 Task: Explore and evaluate different accommodations and natural attractions for a travel plan.
Action: Mouse moved to (498, 126)
Screenshot: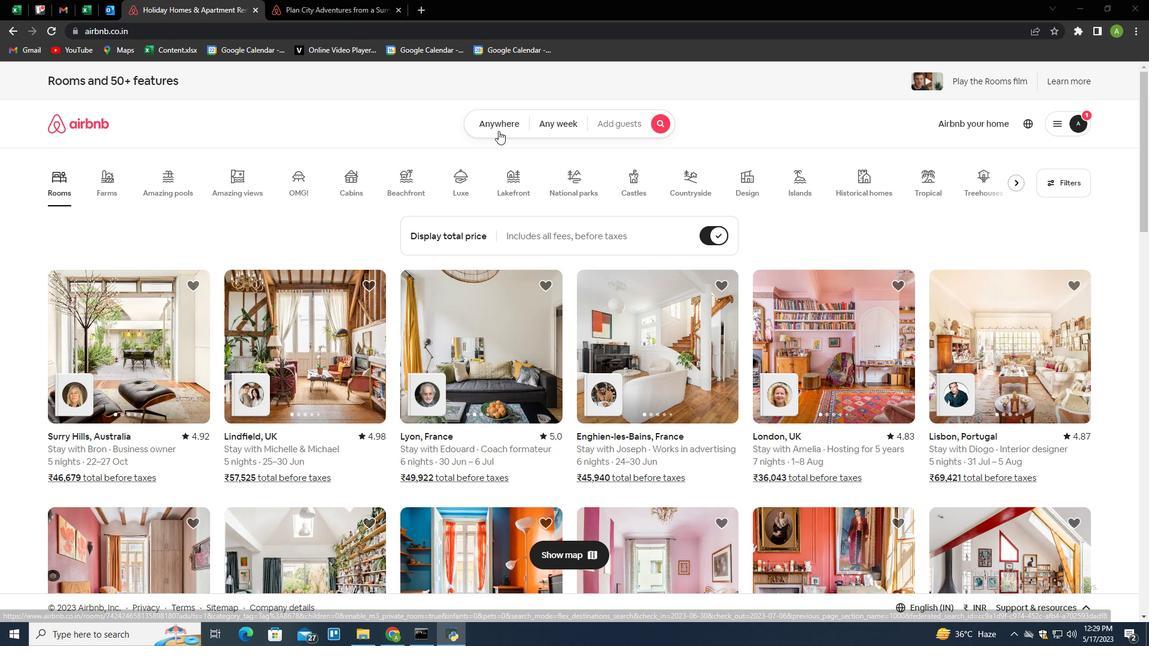 
Action: Mouse pressed left at (498, 126)
Screenshot: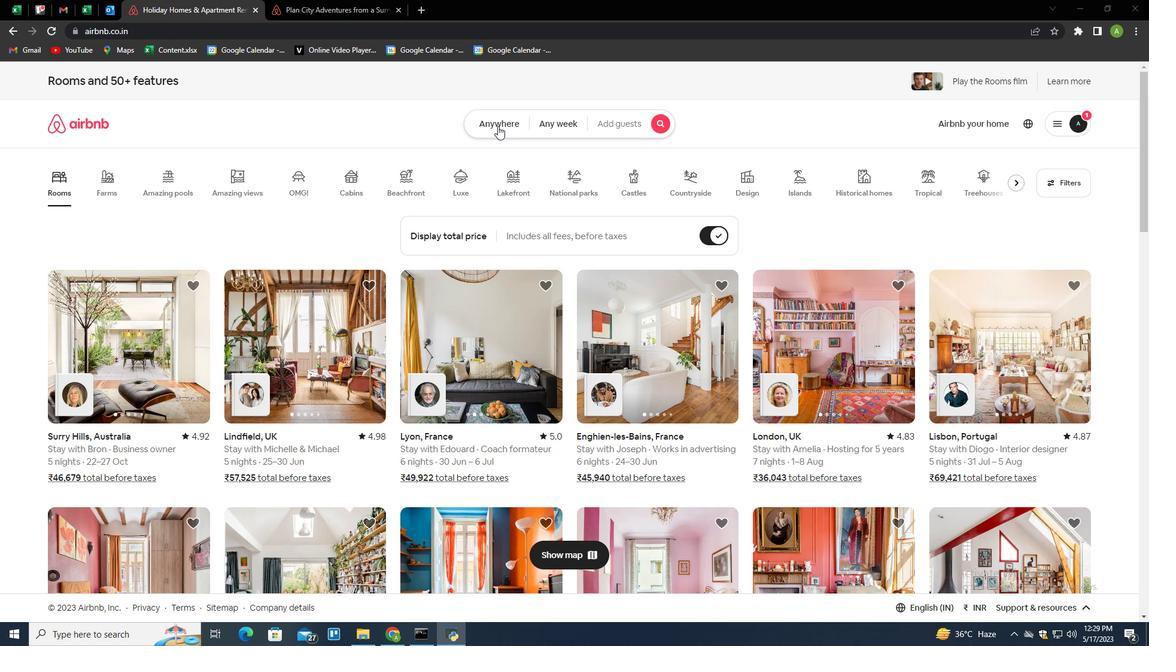 
Action: Mouse moved to (434, 337)
Screenshot: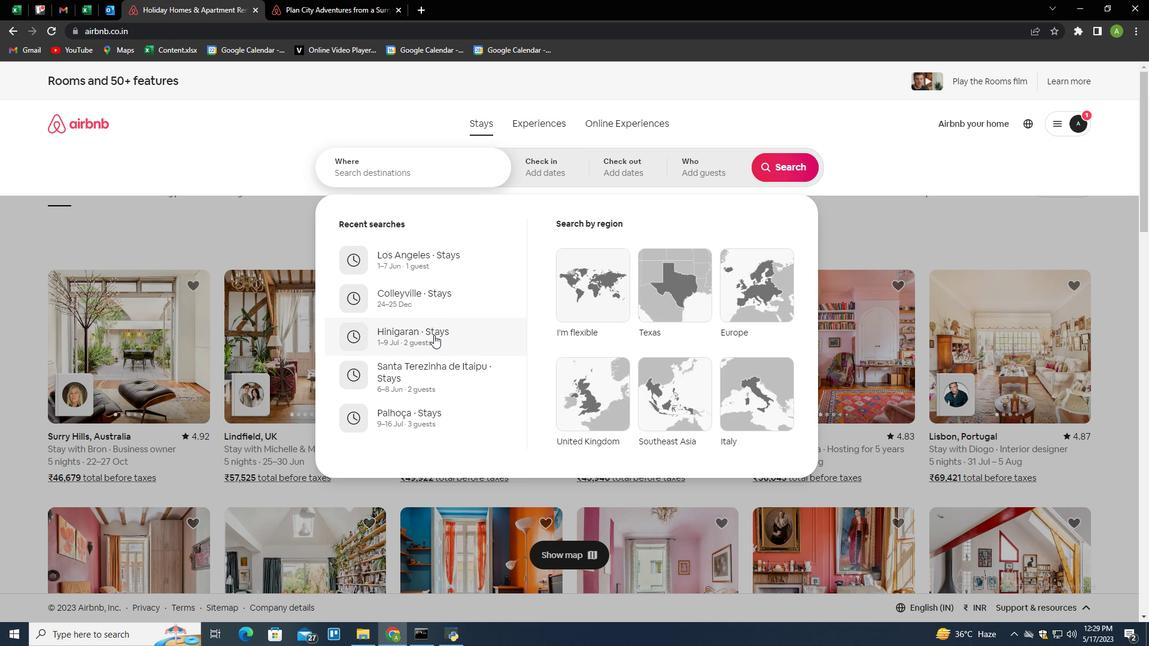 
Action: Mouse pressed left at (434, 337)
Screenshot: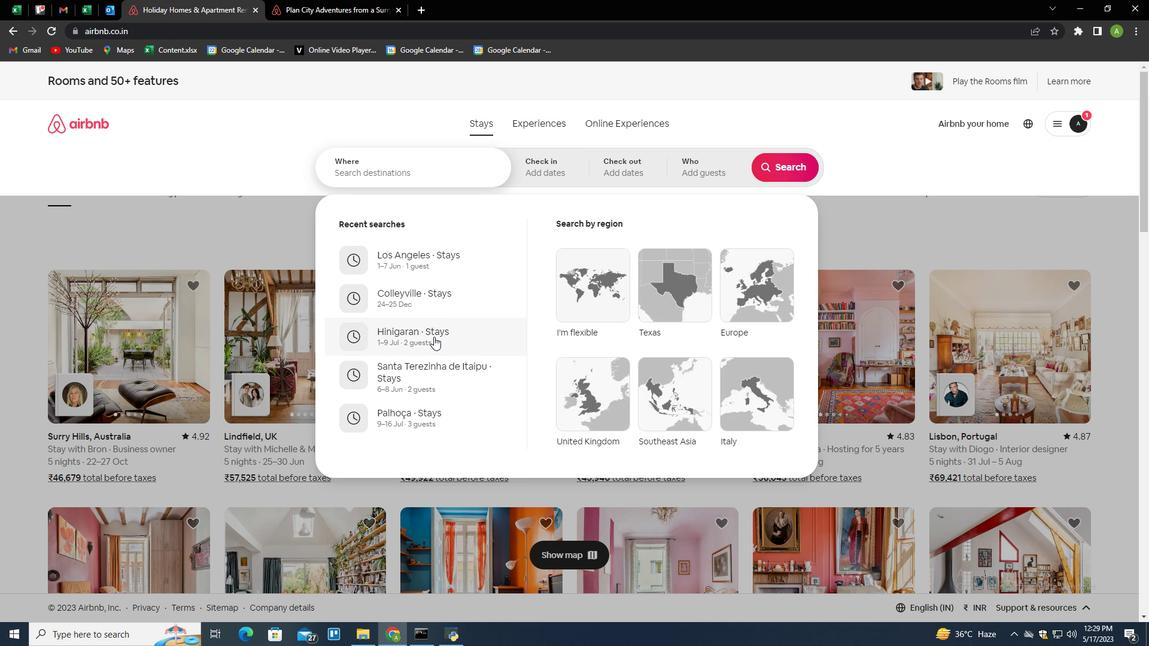 
Action: Mouse moved to (563, 94)
Screenshot: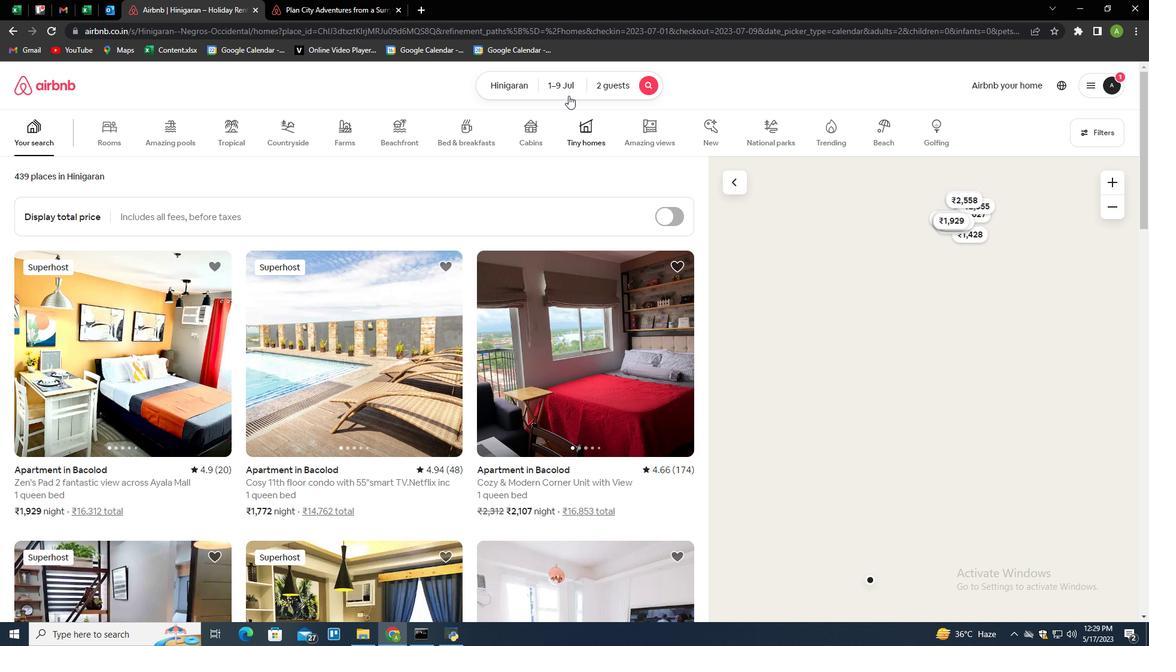 
Action: Mouse pressed left at (563, 94)
Screenshot: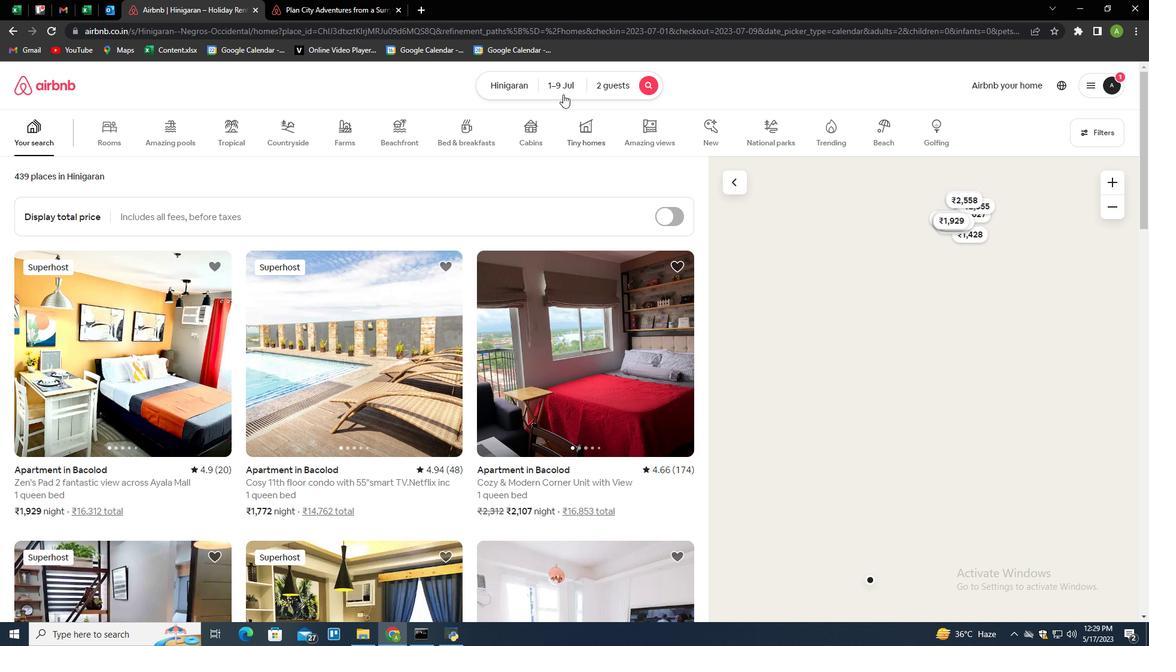 
Action: Mouse moved to (740, 267)
Screenshot: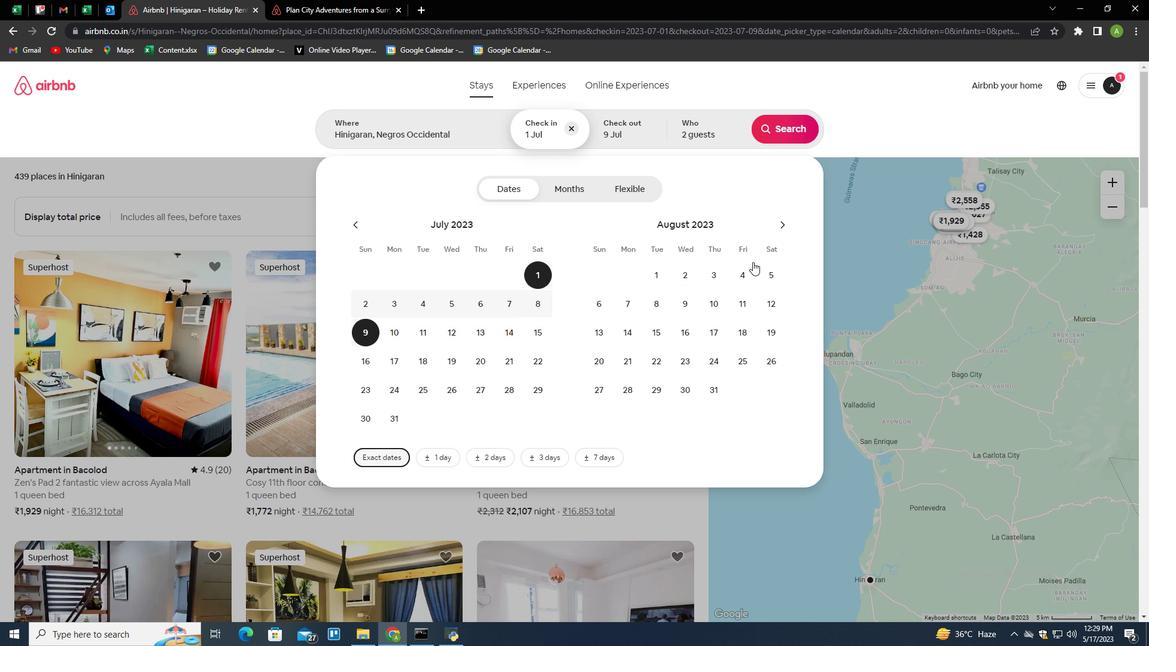 
Action: Mouse pressed left at (740, 267)
Screenshot: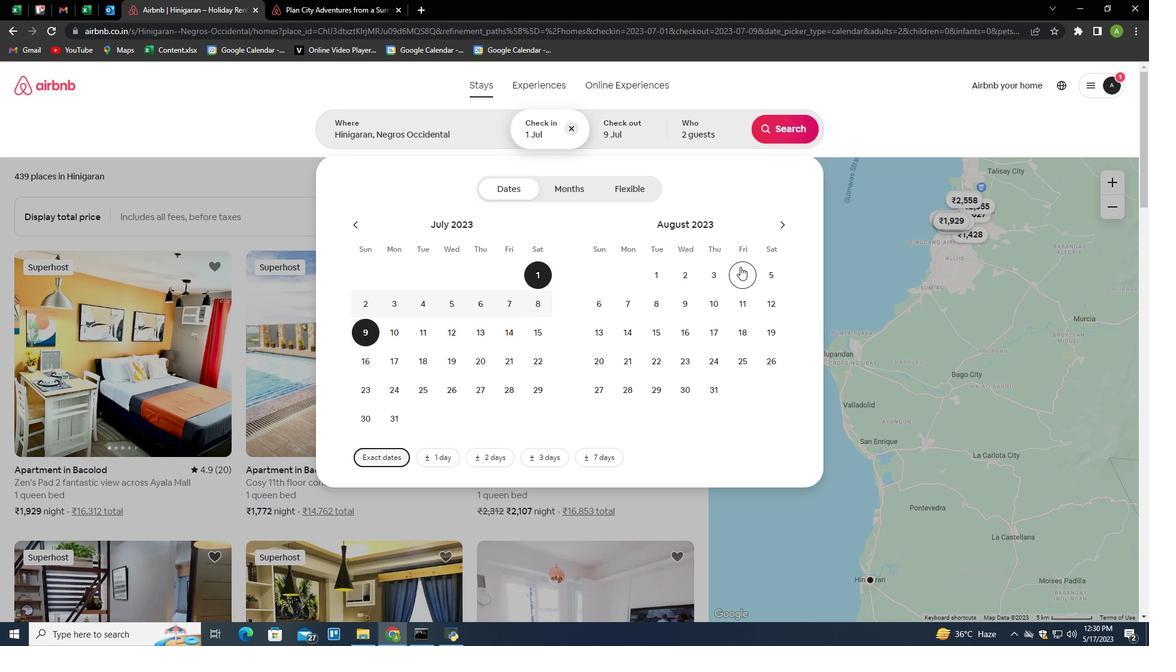 
Action: Mouse moved to (613, 307)
Screenshot: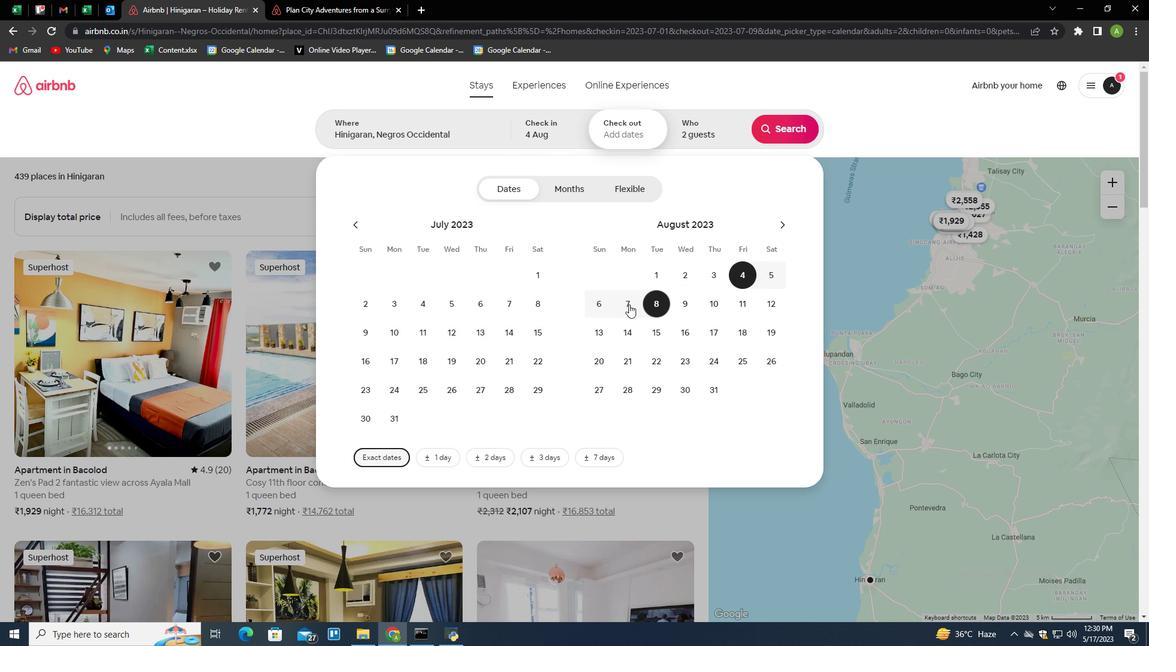 
Action: Mouse pressed left at (613, 307)
Screenshot: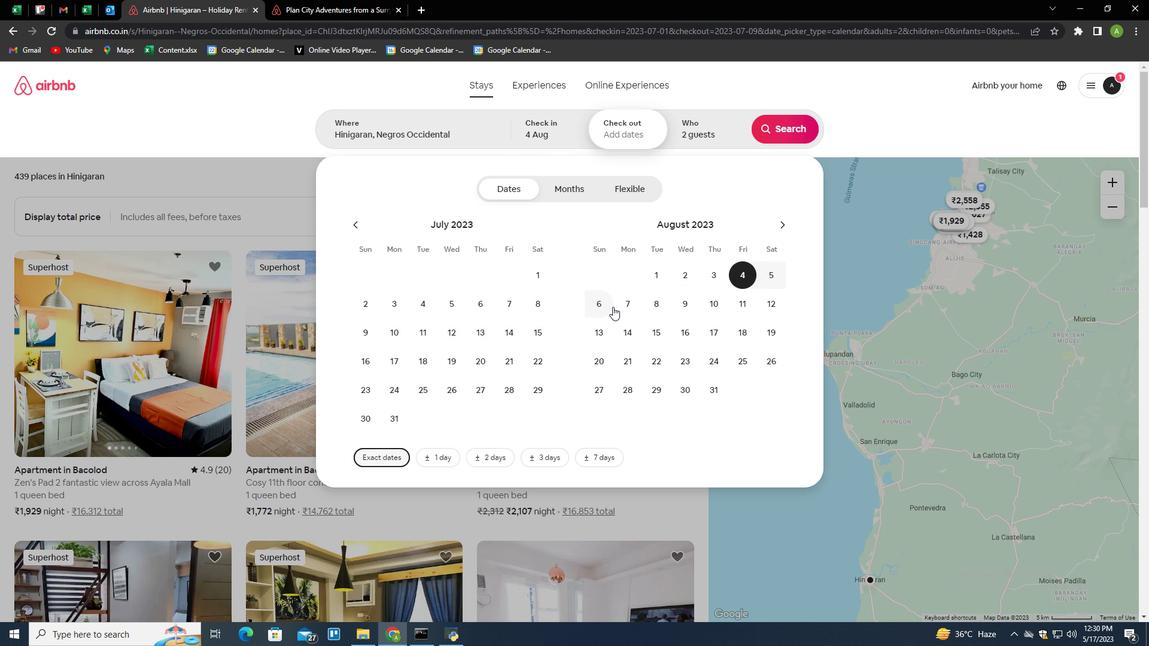 
Action: Mouse moved to (769, 126)
Screenshot: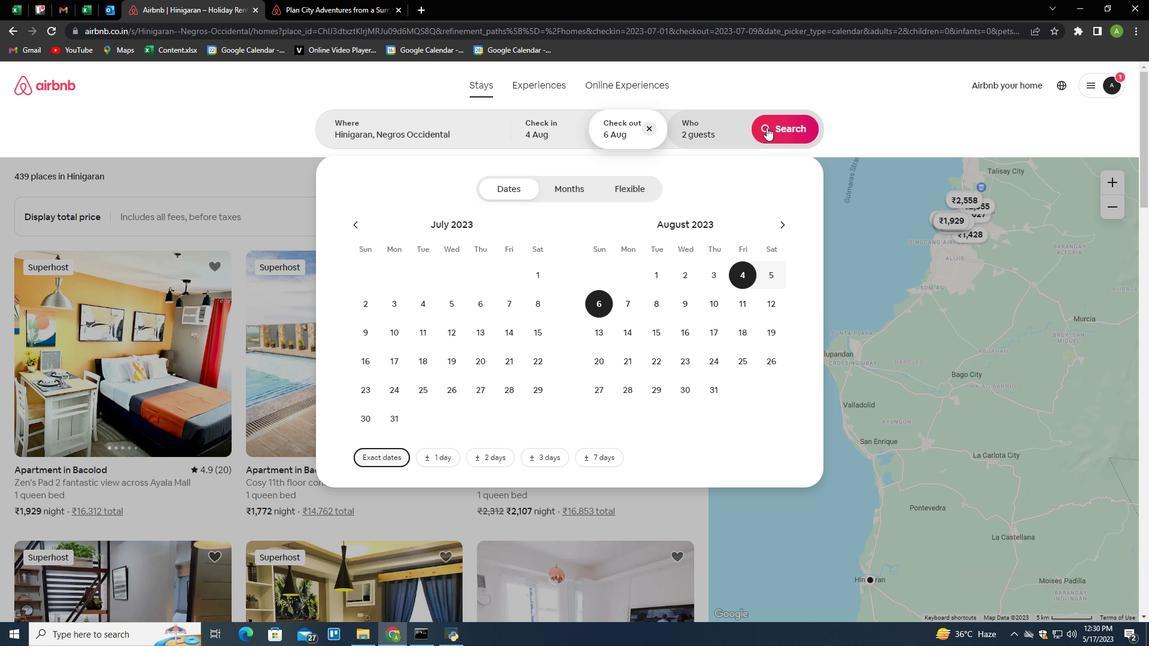 
Action: Mouse pressed left at (769, 126)
Screenshot: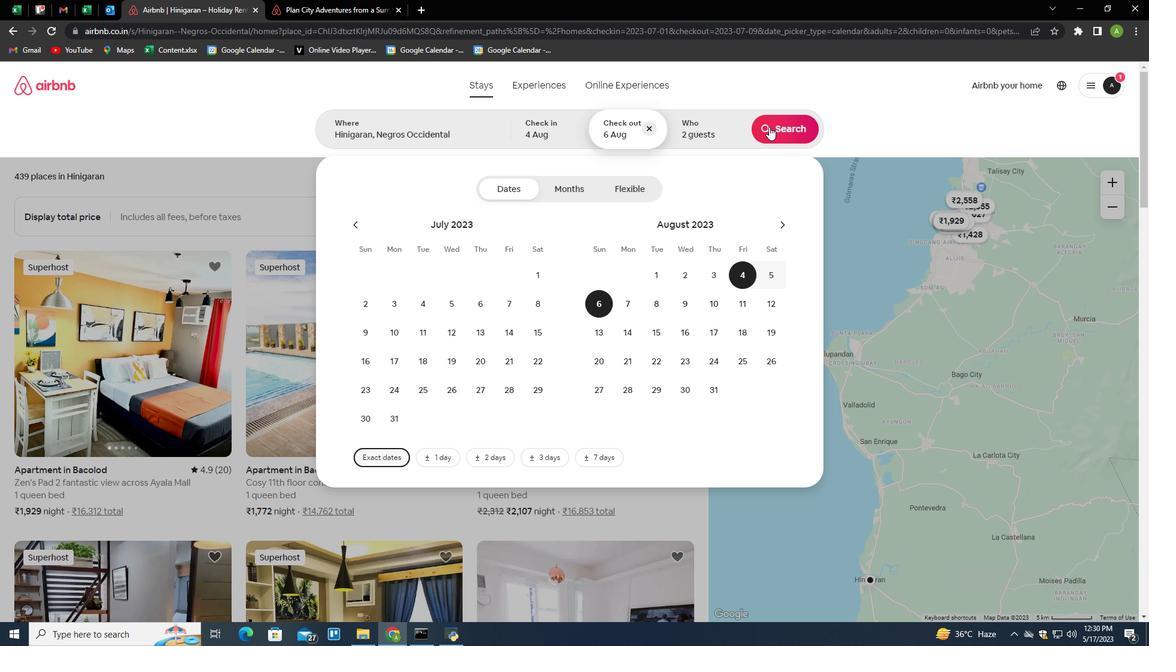 
Action: Mouse moved to (462, 409)
Screenshot: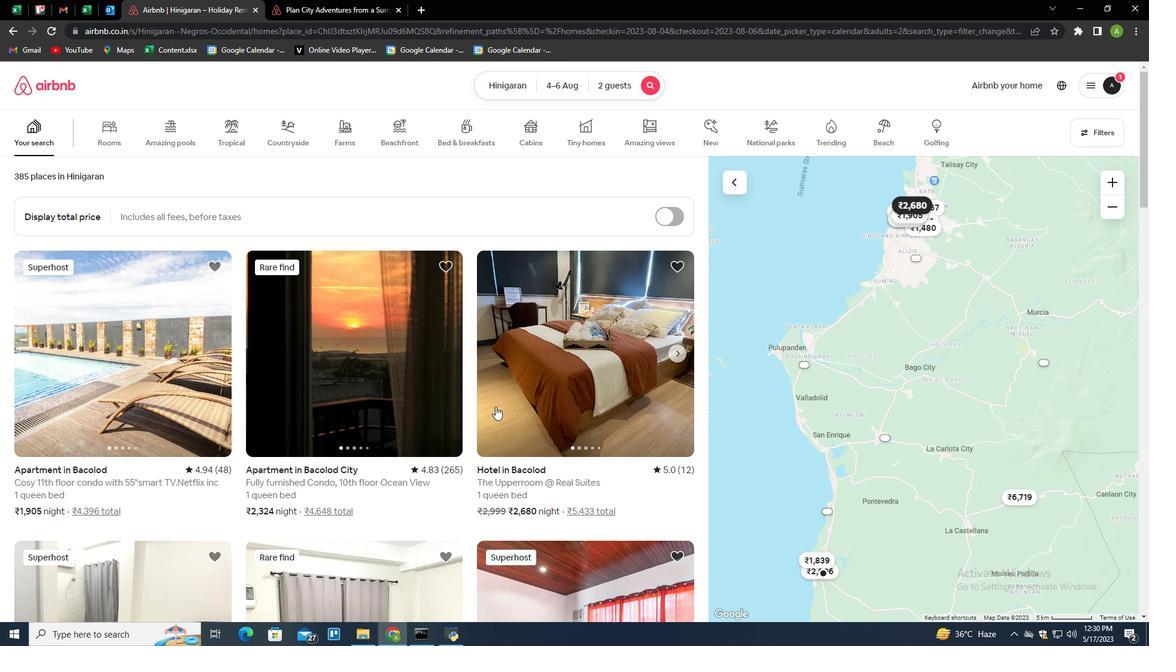 
Action: Mouse scrolled (462, 408) with delta (0, 0)
Screenshot: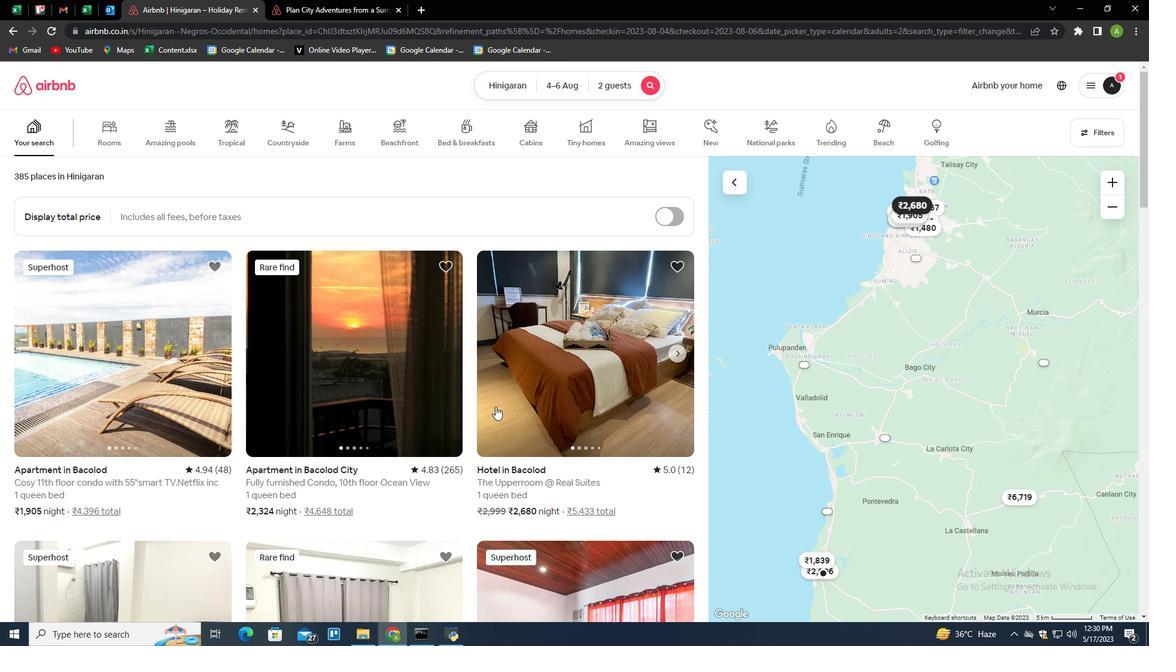 
Action: Mouse moved to (142, 312)
Screenshot: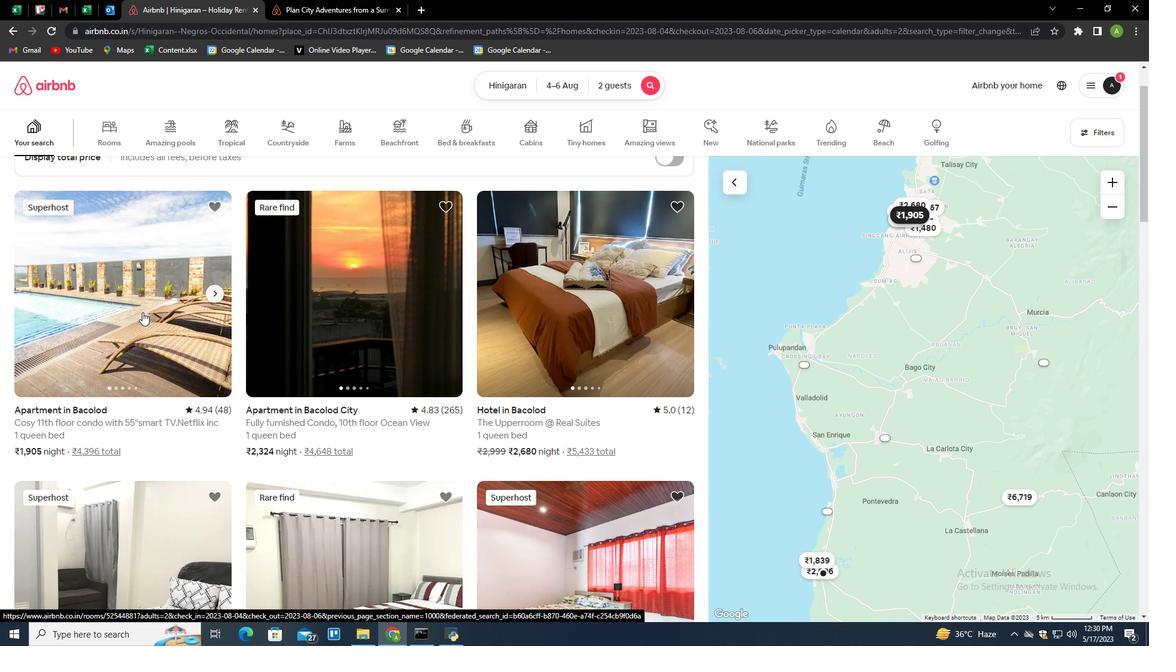 
Action: Mouse pressed left at (142, 312)
Screenshot: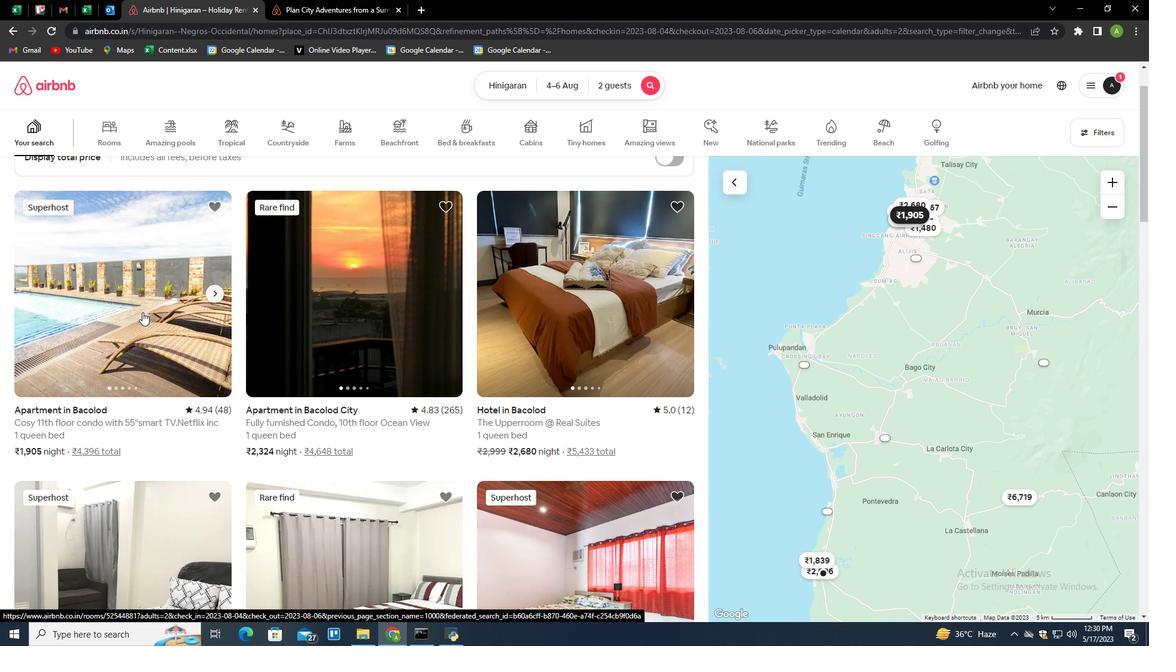 
Action: Mouse moved to (821, 445)
Screenshot: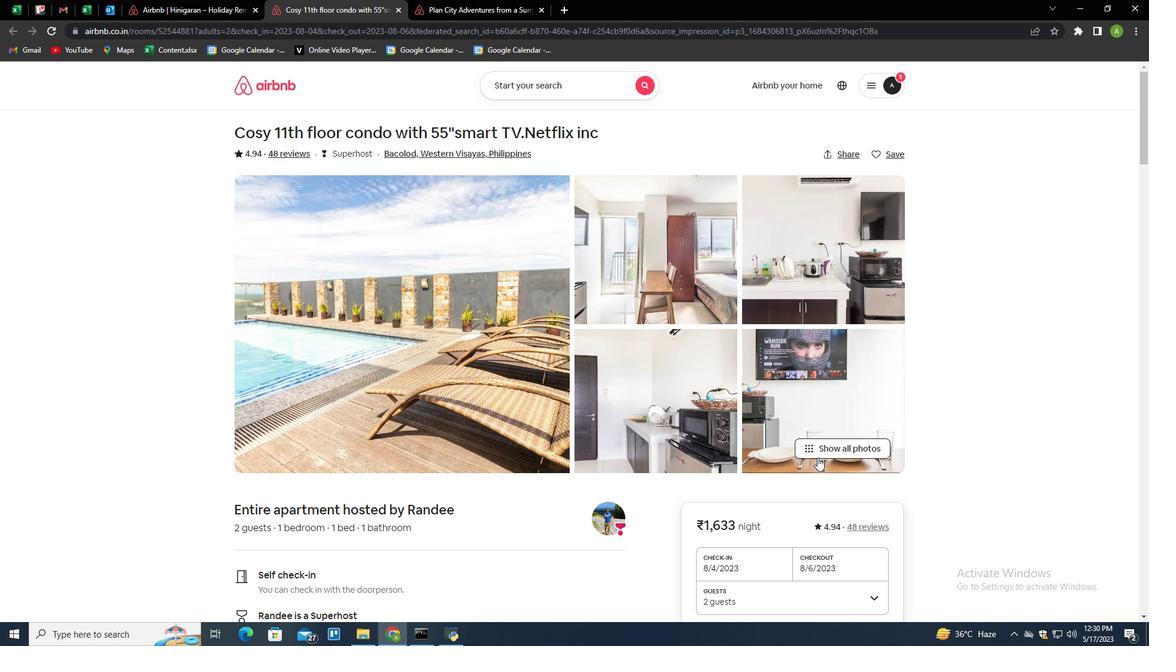 
Action: Mouse pressed left at (821, 445)
Screenshot: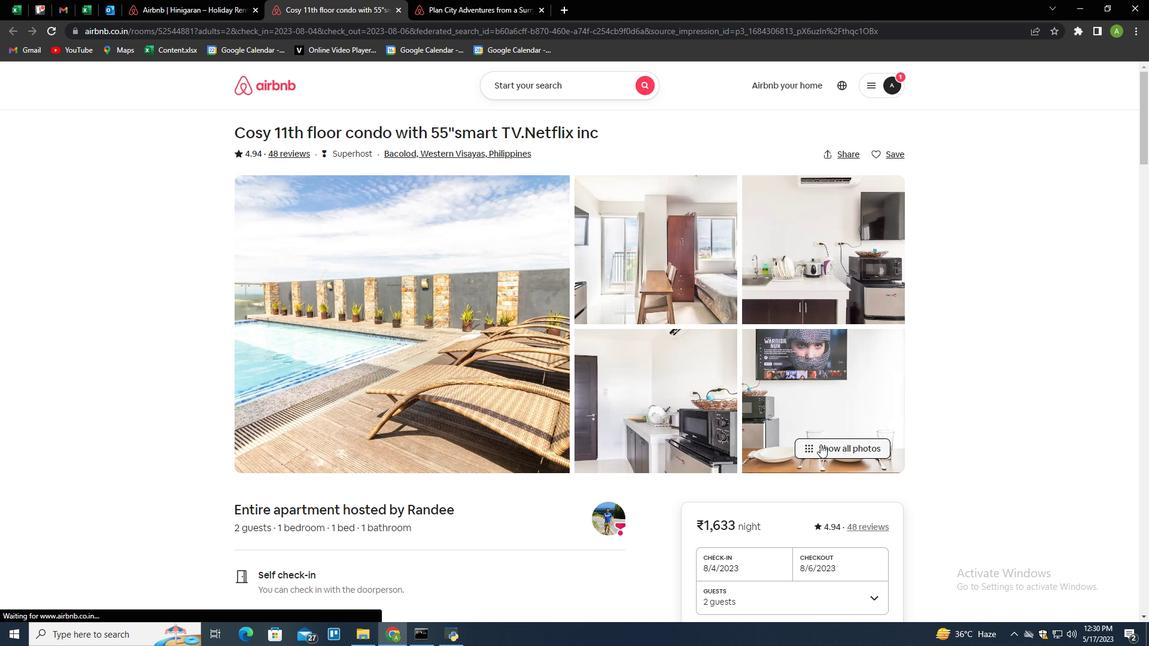 
Action: Mouse moved to (682, 463)
Screenshot: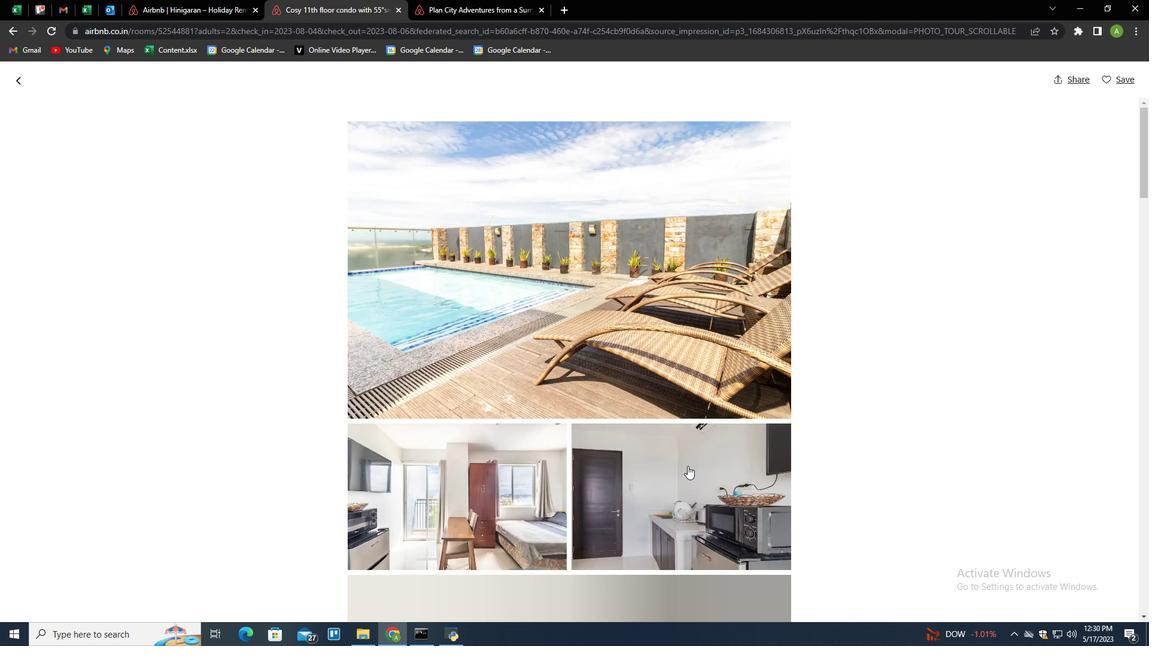 
Action: Mouse scrolled (682, 462) with delta (0, 0)
Screenshot: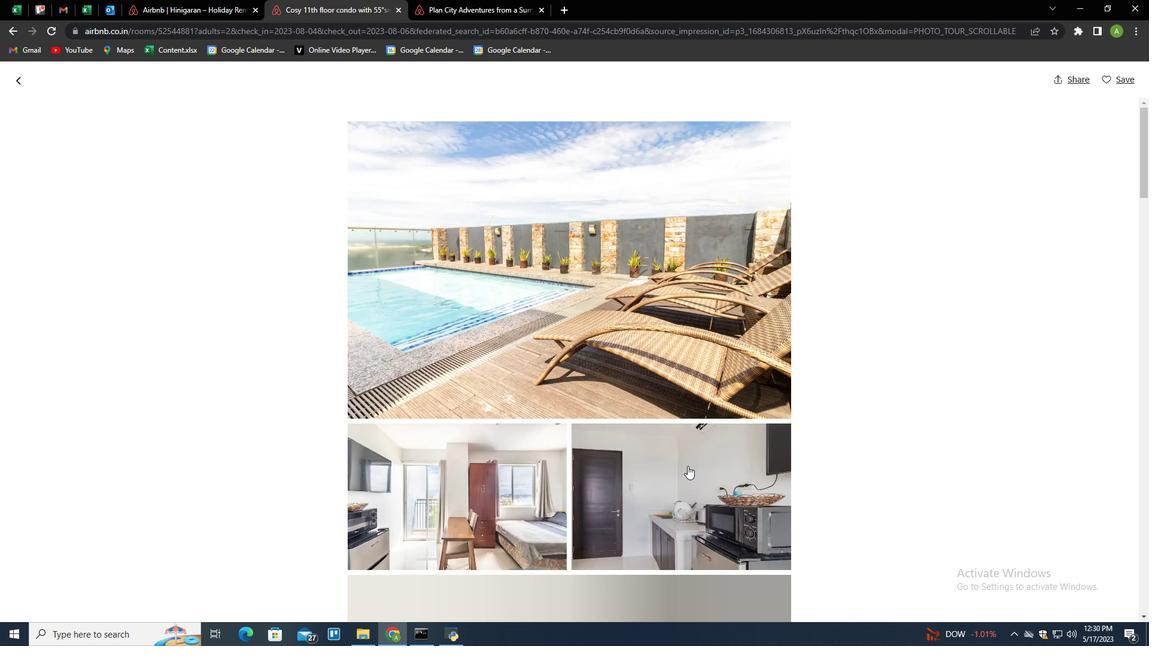 
Action: Mouse moved to (681, 462)
Screenshot: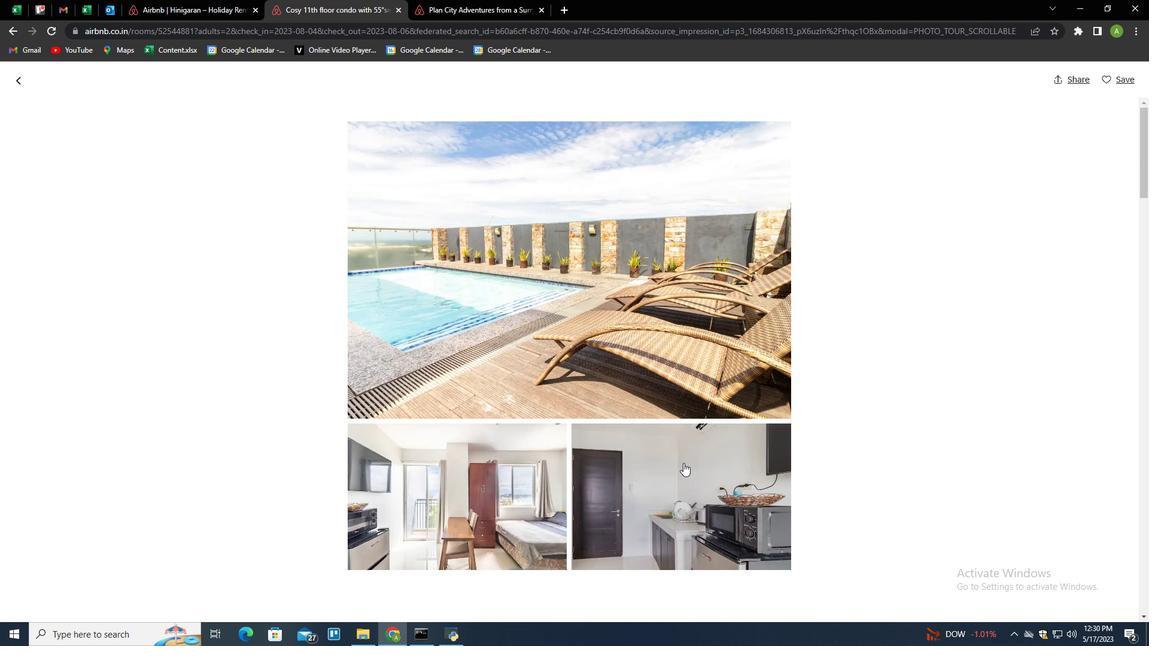 
Action: Mouse scrolled (681, 462) with delta (0, 0)
Screenshot: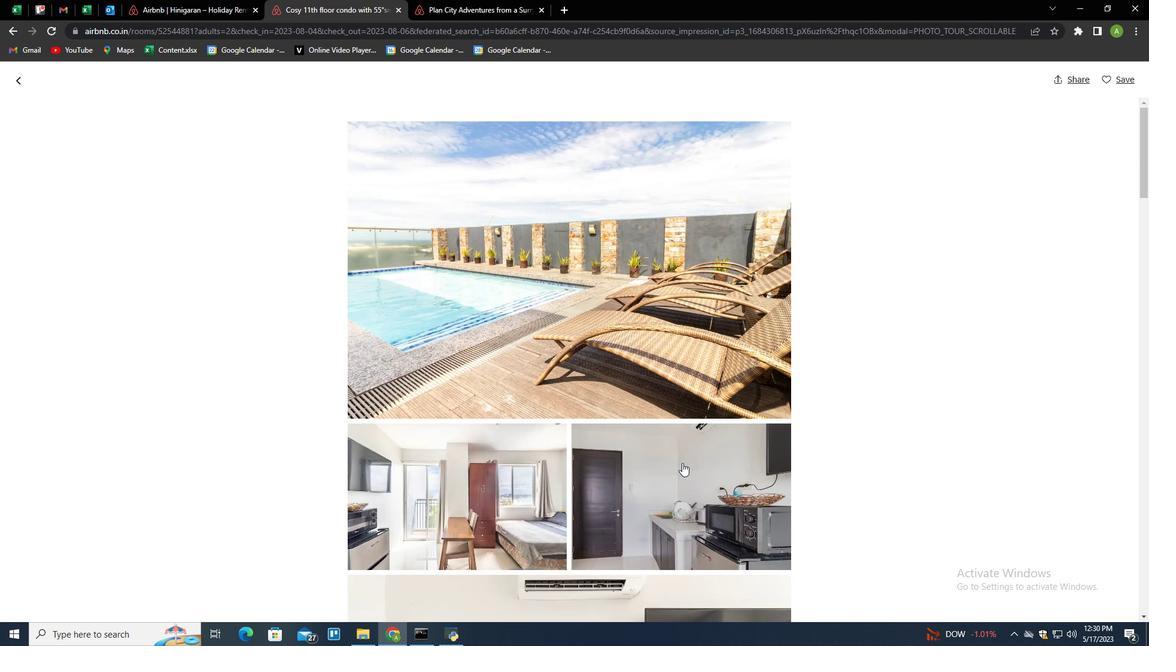 
Action: Mouse moved to (681, 462)
Screenshot: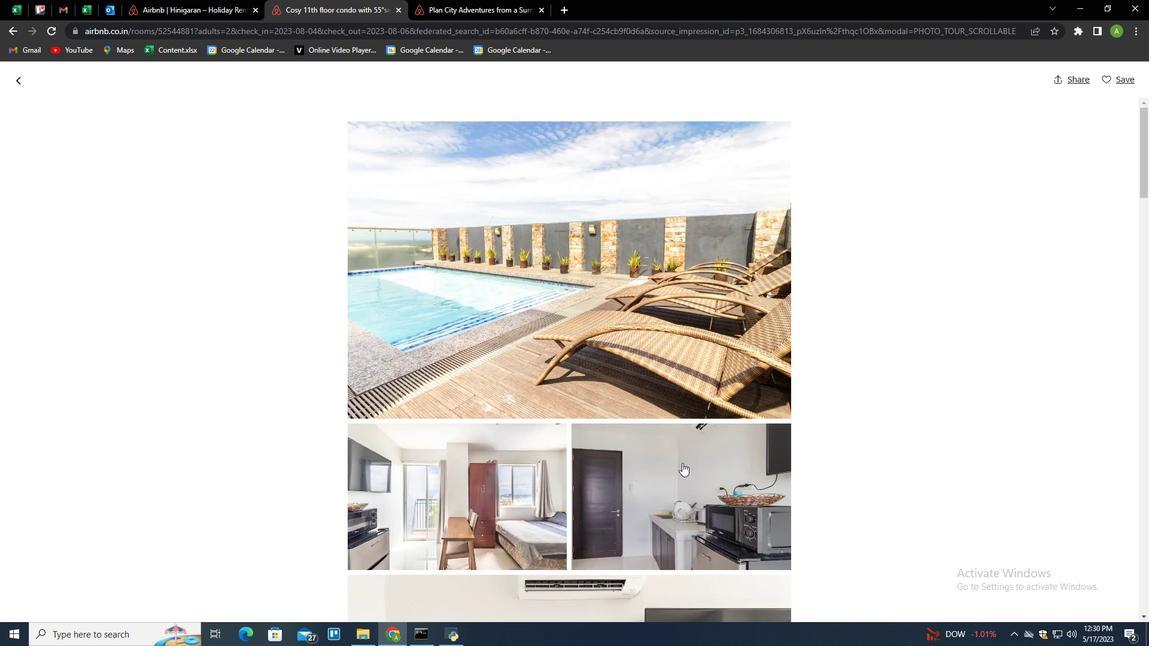 
Action: Mouse scrolled (681, 461) with delta (0, 0)
Screenshot: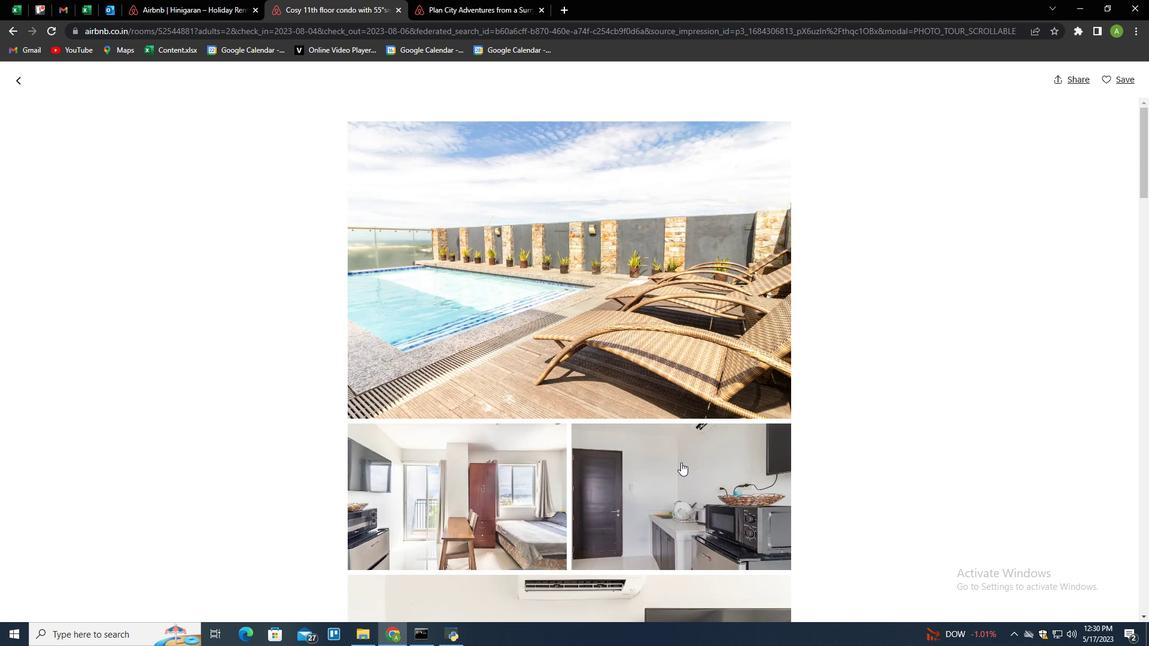 
Action: Mouse moved to (506, 318)
Screenshot: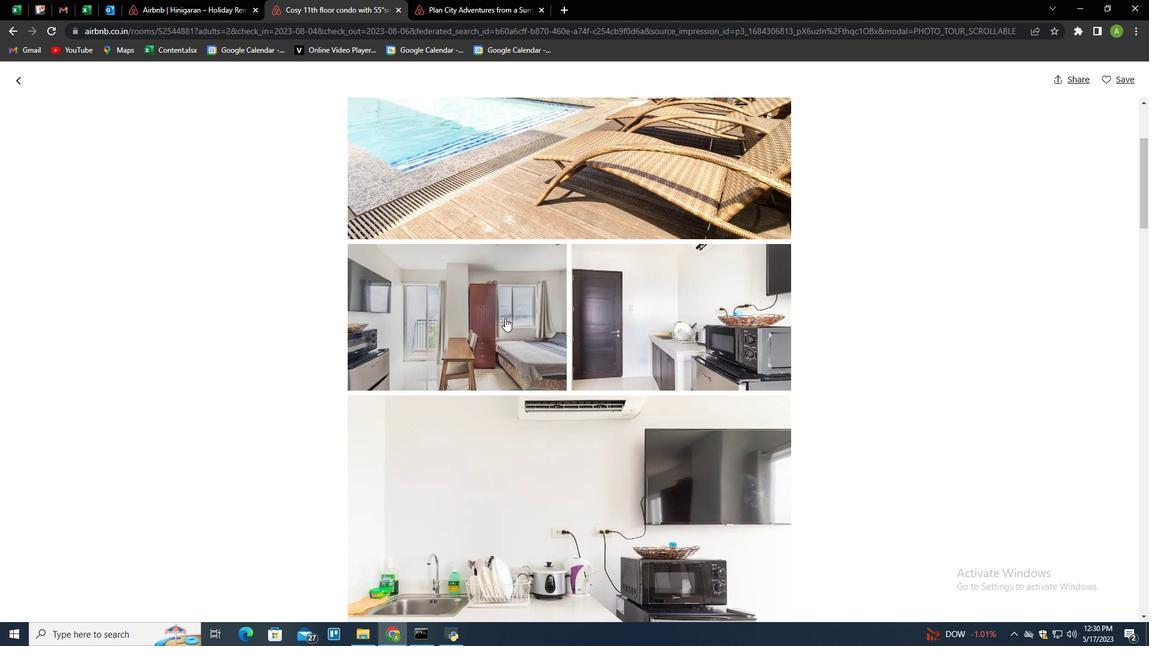 
Action: Mouse pressed left at (506, 318)
Screenshot: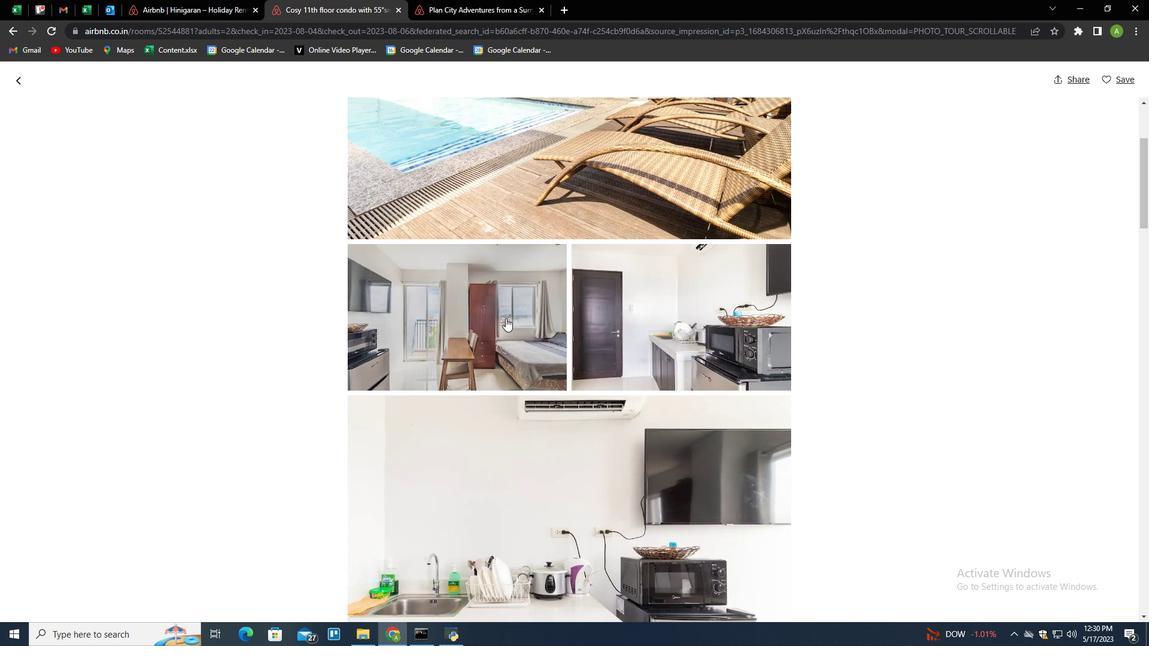 
Action: Mouse moved to (1119, 341)
Screenshot: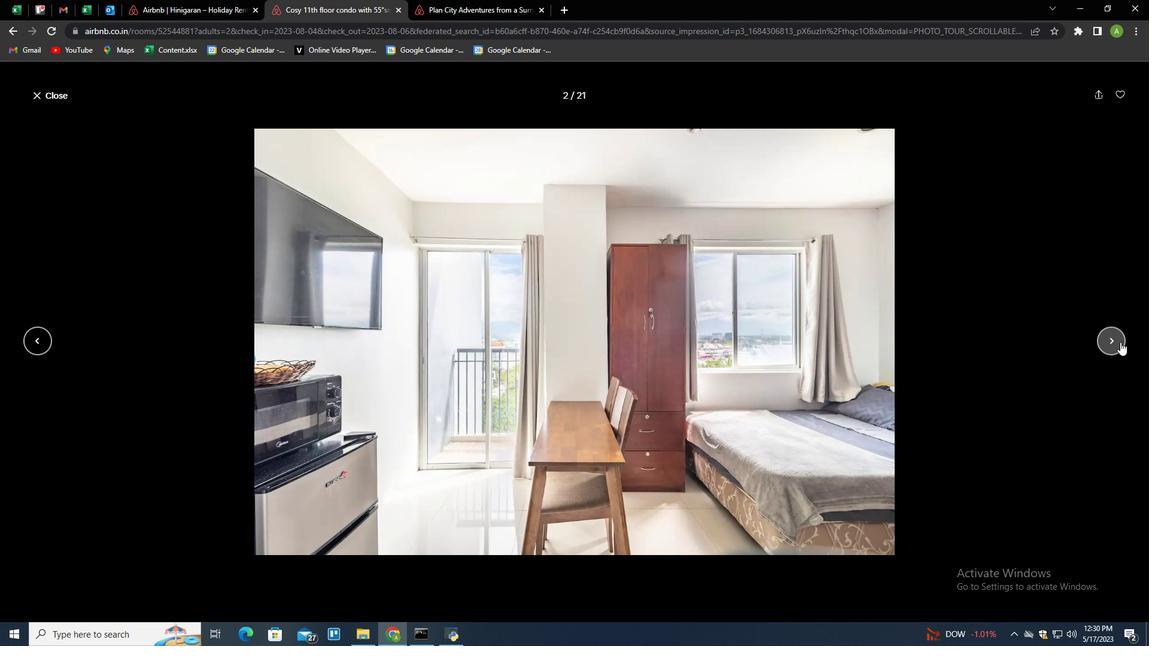 
Action: Mouse pressed left at (1119, 341)
Screenshot: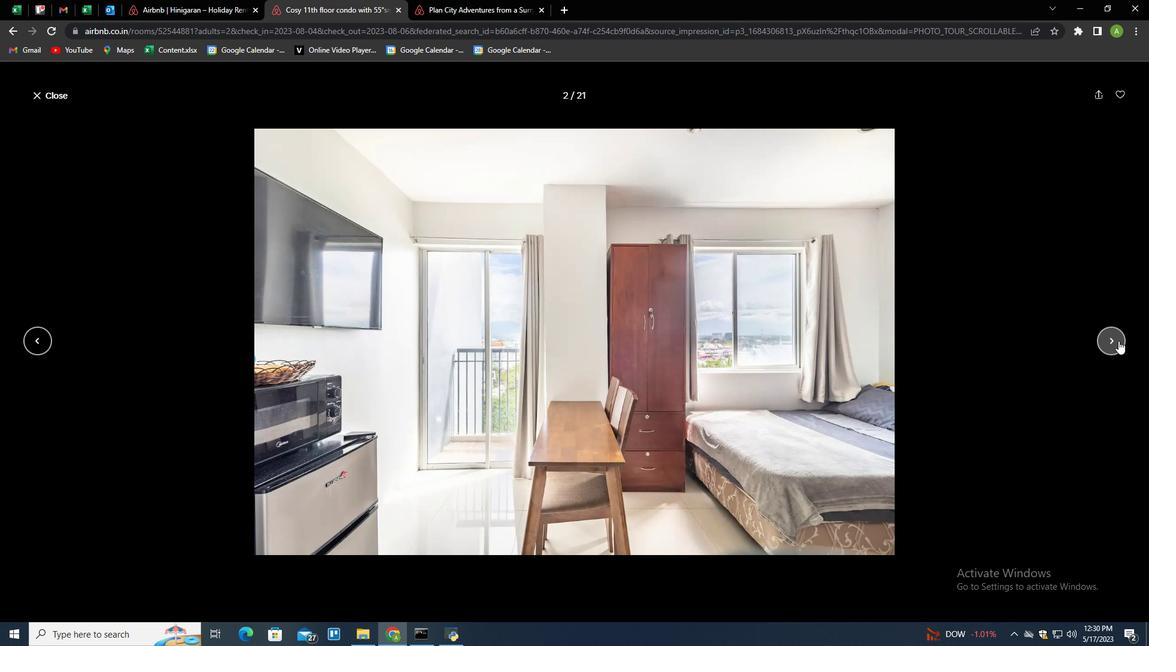 
Action: Mouse moved to (1116, 342)
Screenshot: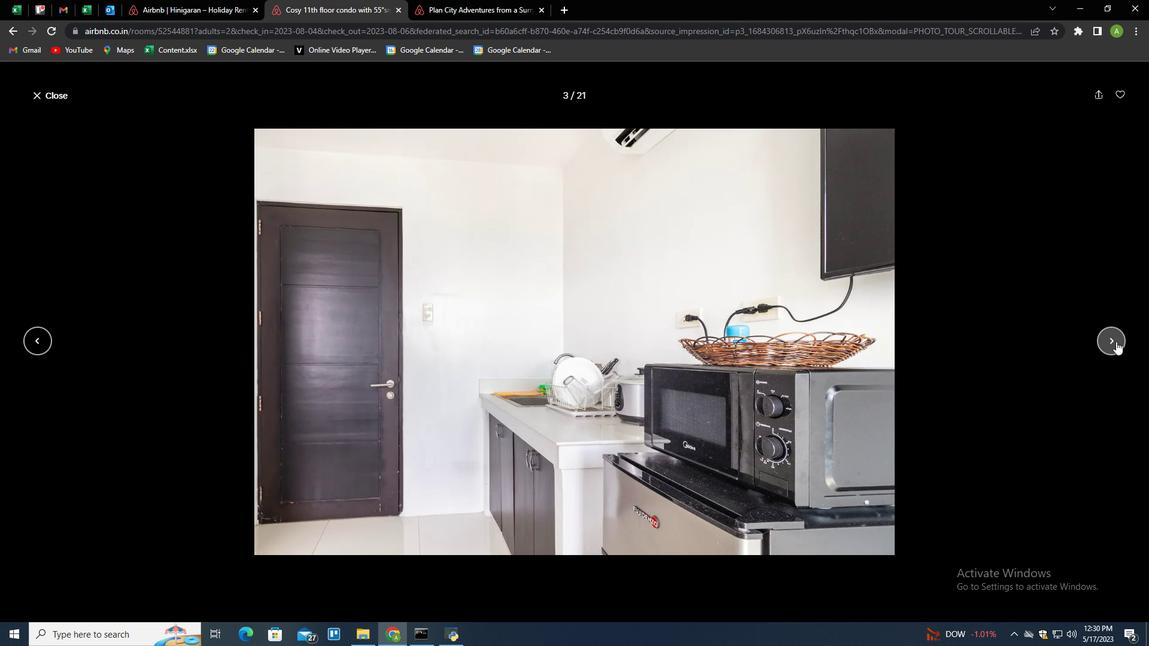 
Action: Mouse pressed left at (1116, 342)
Screenshot: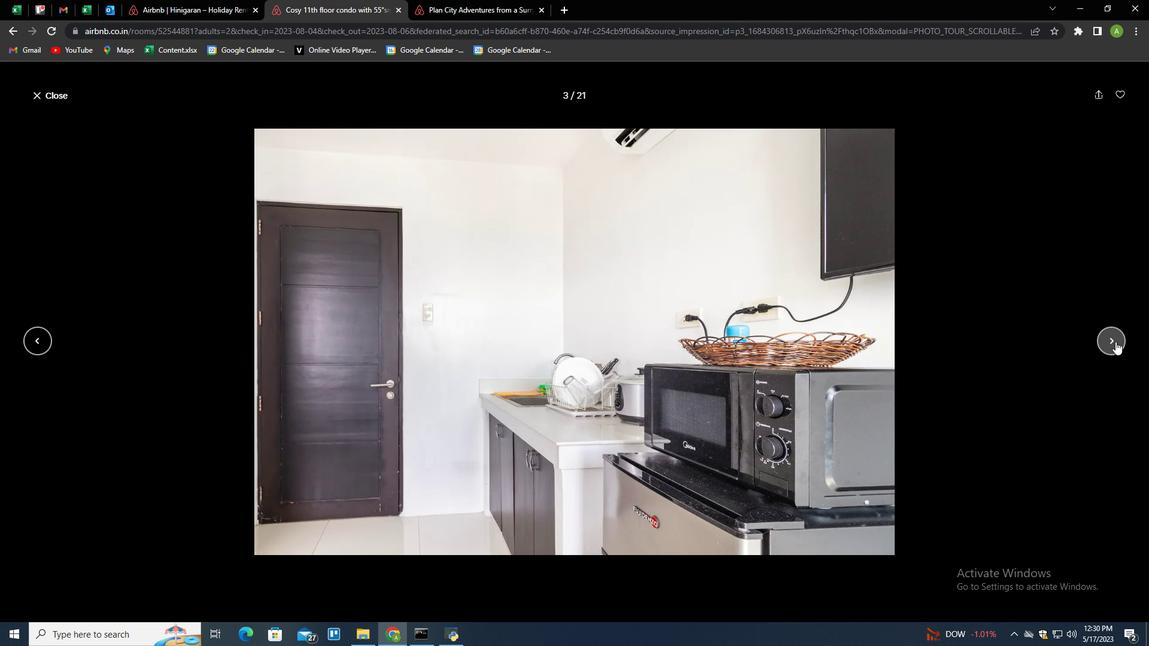 
Action: Mouse pressed left at (1116, 342)
Screenshot: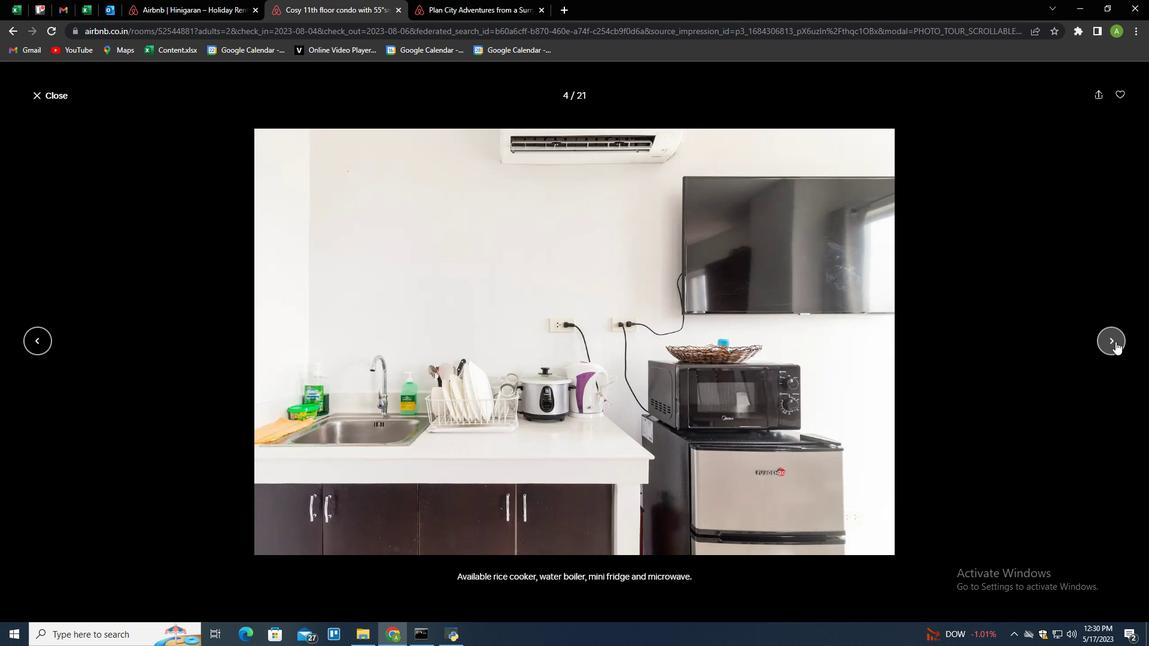 
Action: Mouse moved to (1117, 342)
Screenshot: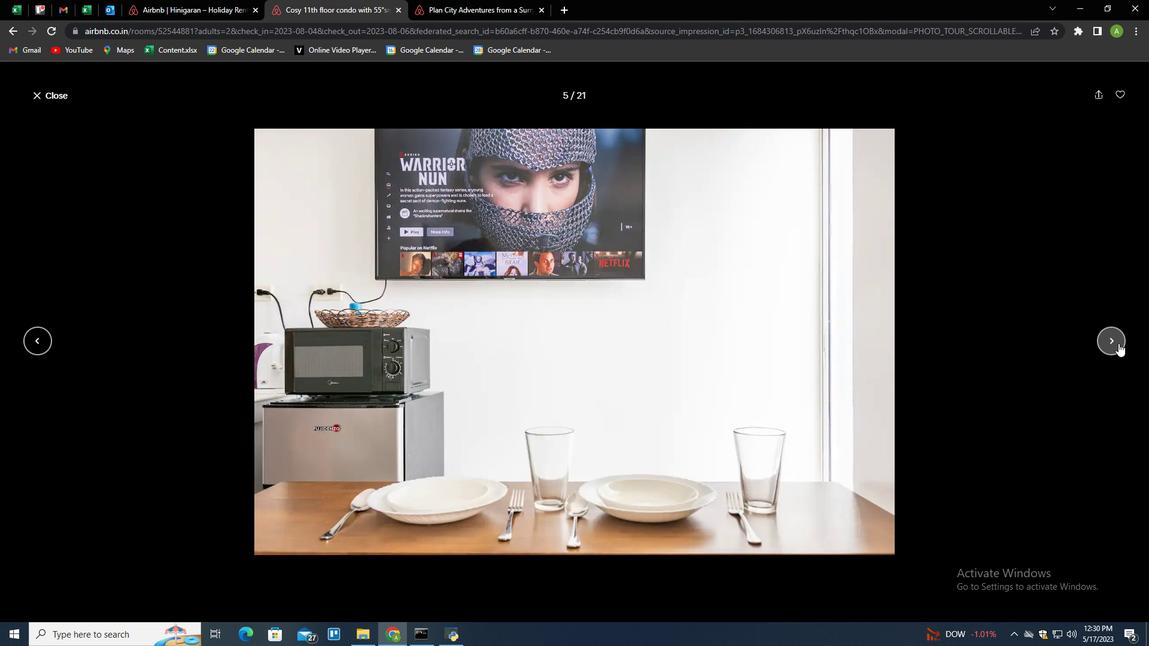 
Action: Mouse pressed left at (1117, 342)
Screenshot: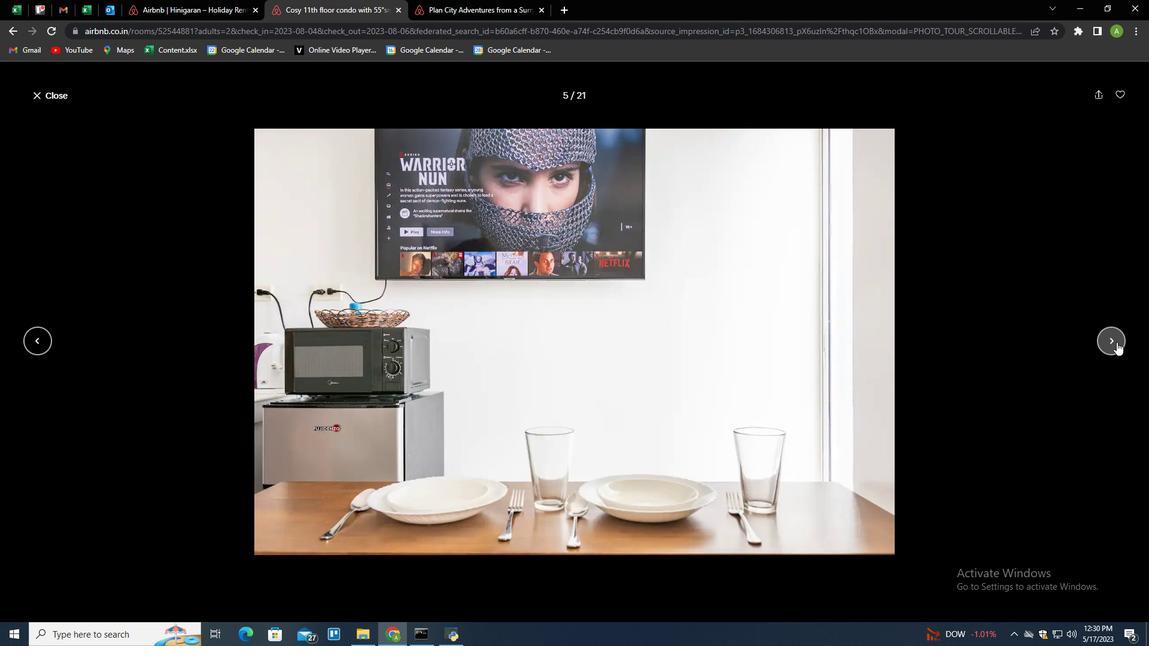 
Action: Mouse moved to (1117, 341)
Screenshot: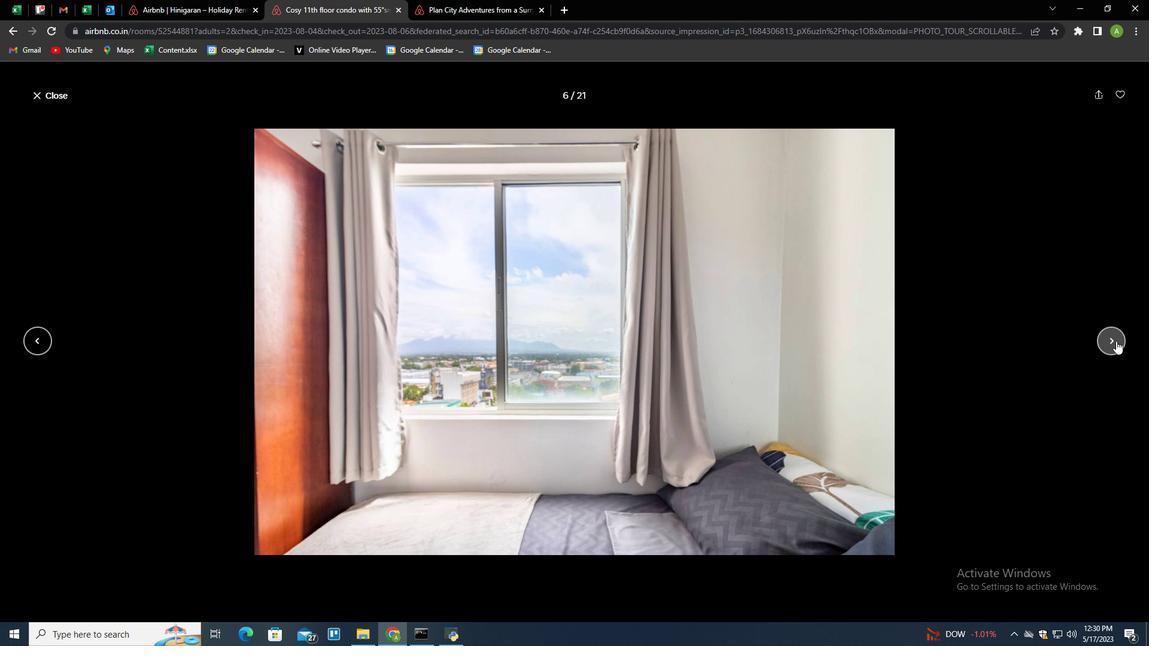 
Action: Mouse pressed left at (1117, 341)
Screenshot: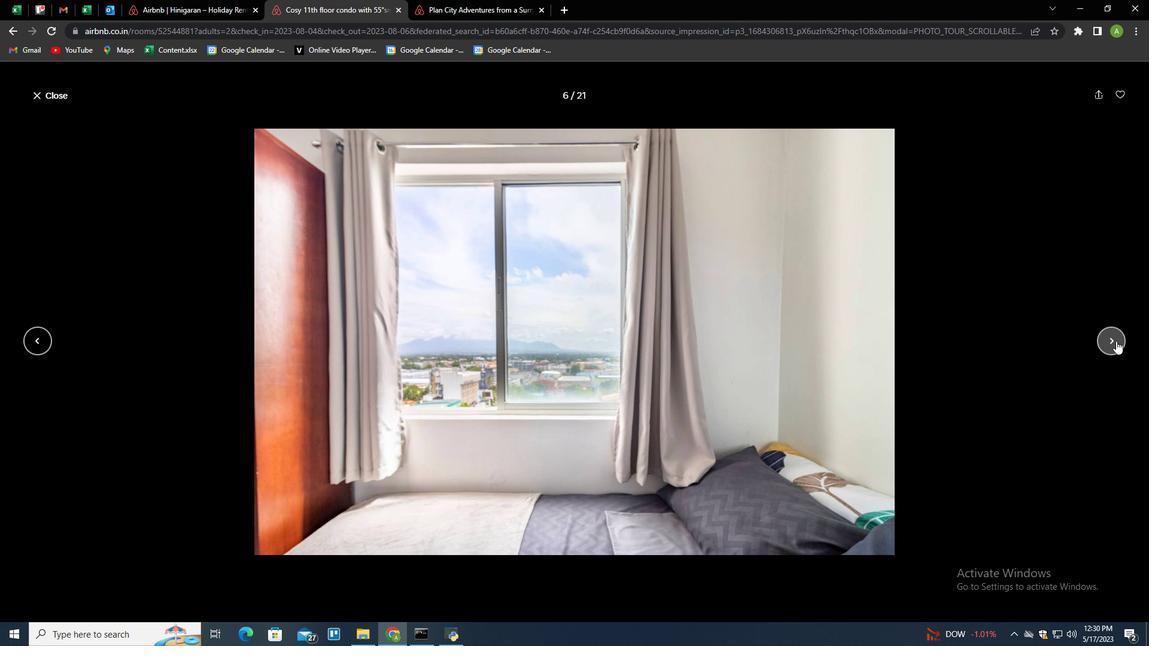 
Action: Mouse moved to (1116, 341)
Screenshot: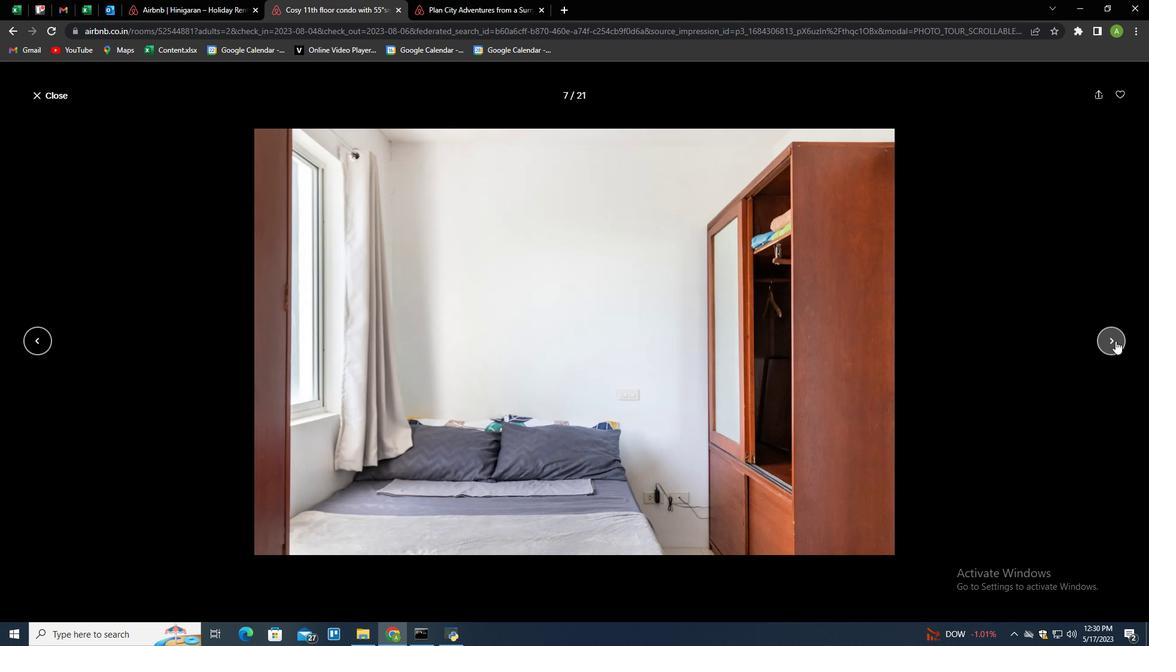 
Action: Mouse pressed left at (1116, 341)
Screenshot: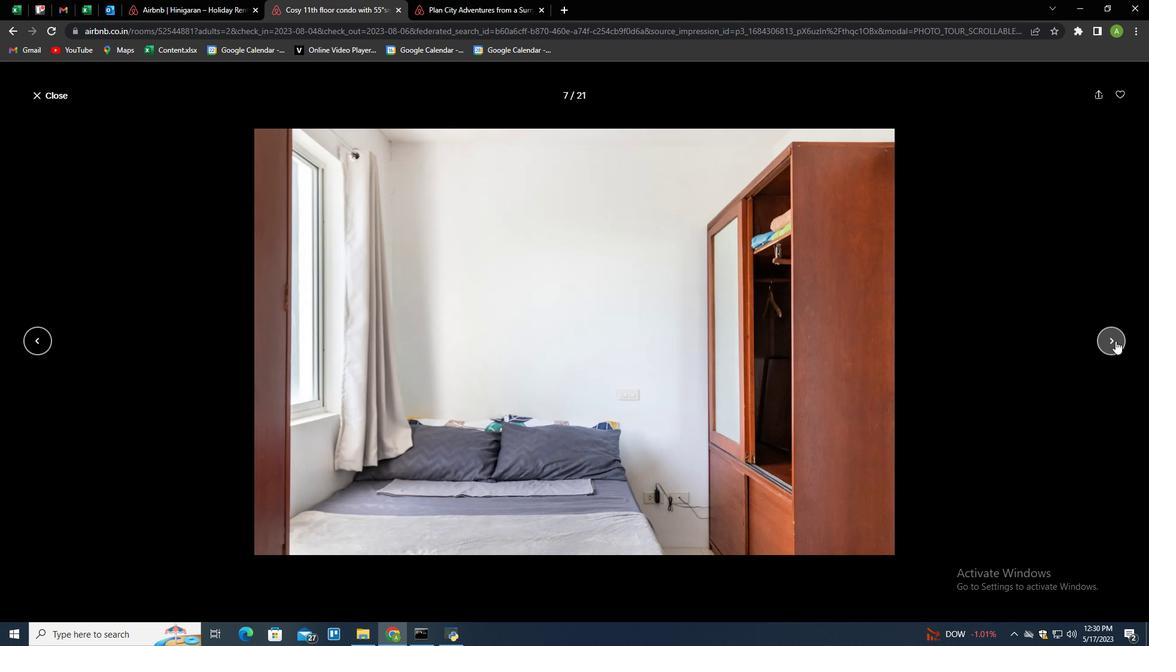 
Action: Mouse moved to (1114, 343)
Screenshot: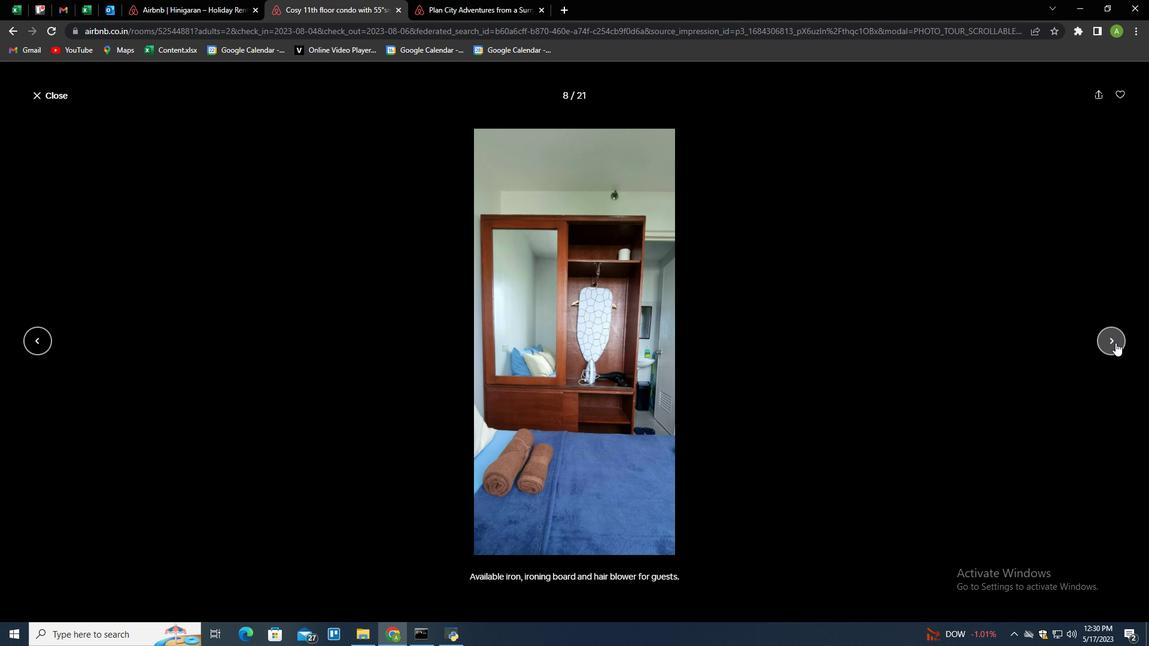 
Action: Mouse pressed left at (1114, 343)
Screenshot: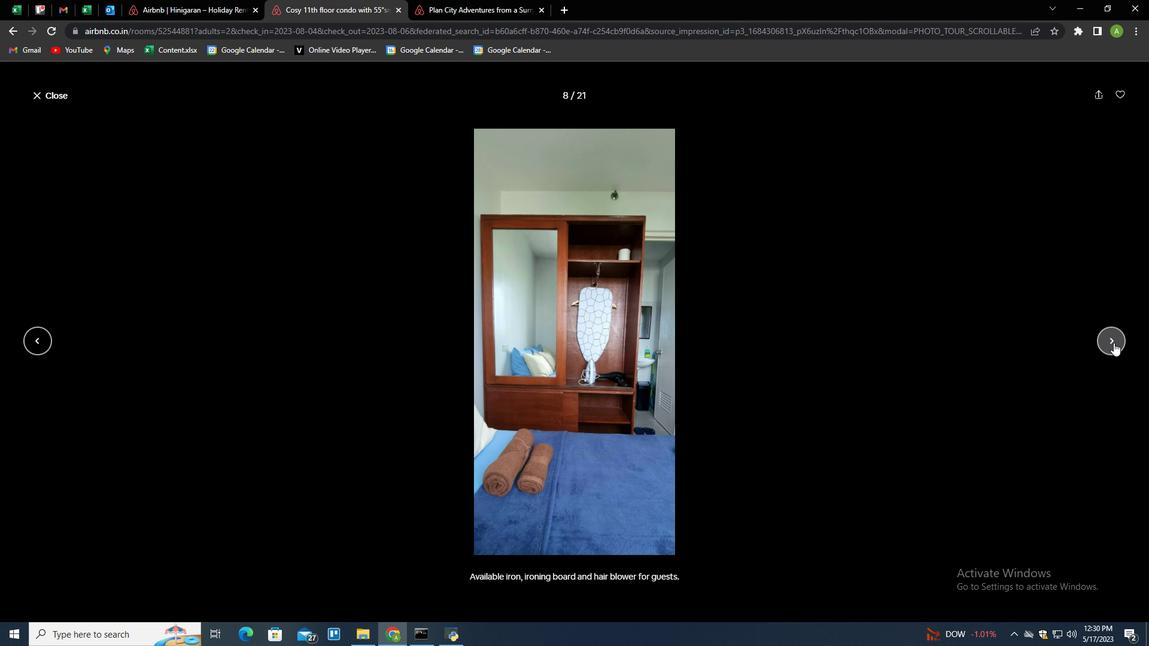 
Action: Mouse moved to (1114, 343)
Screenshot: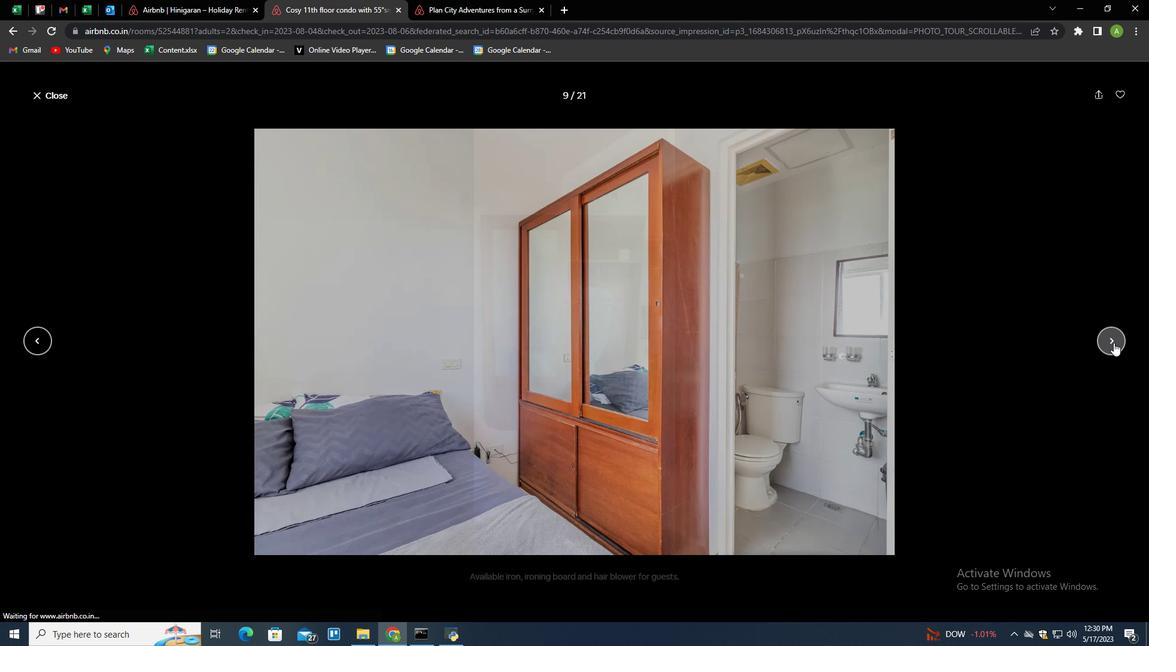 
Action: Mouse pressed left at (1114, 343)
Screenshot: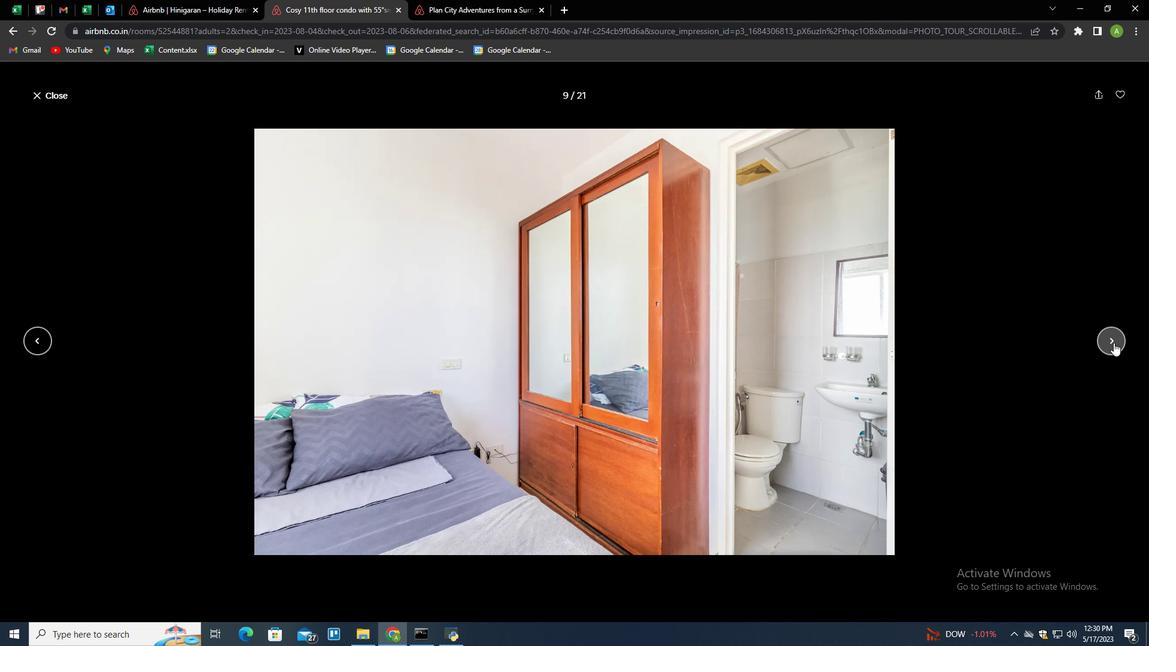 
Action: Mouse moved to (1111, 344)
Screenshot: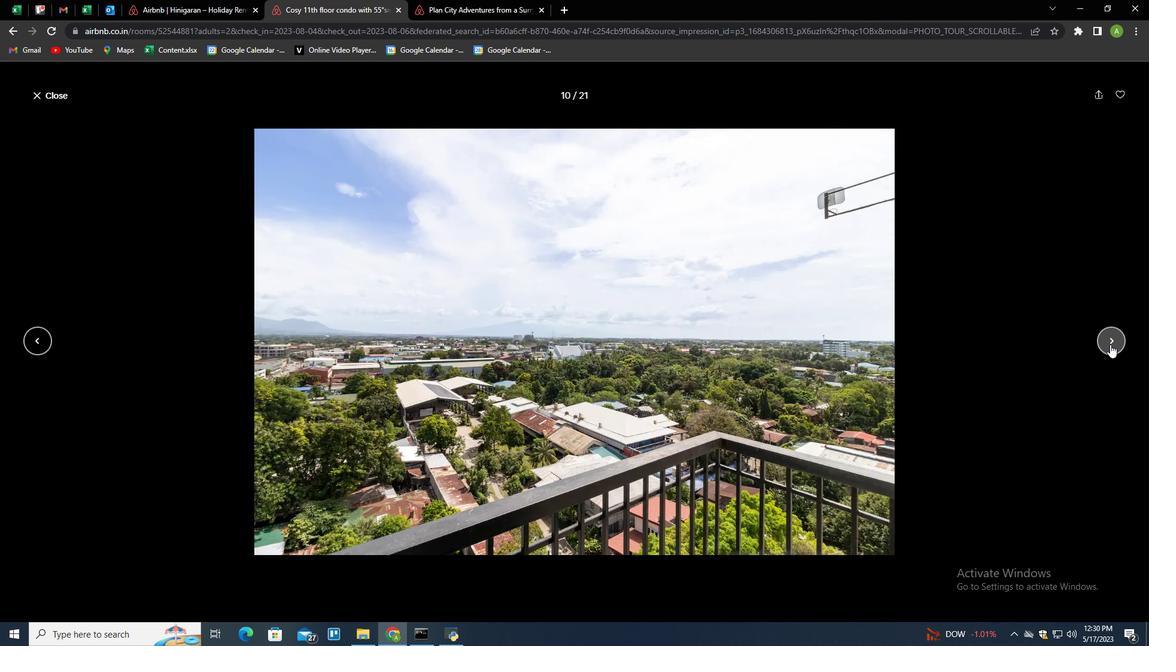 
Action: Mouse pressed left at (1111, 344)
Screenshot: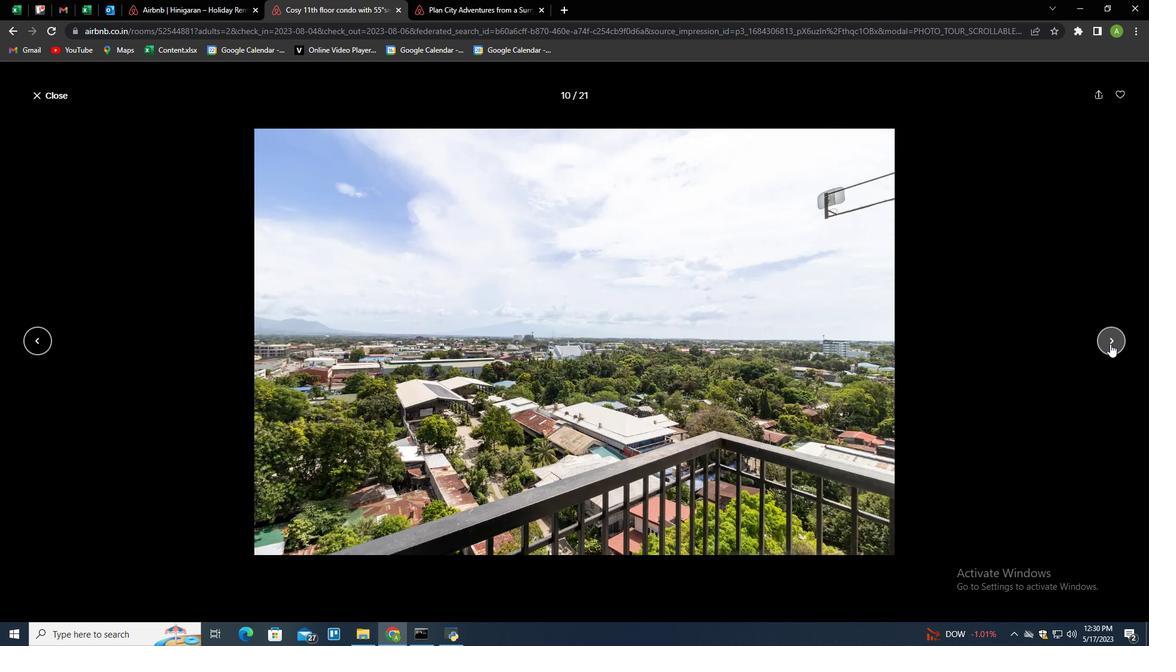 
Action: Mouse moved to (1110, 342)
Screenshot: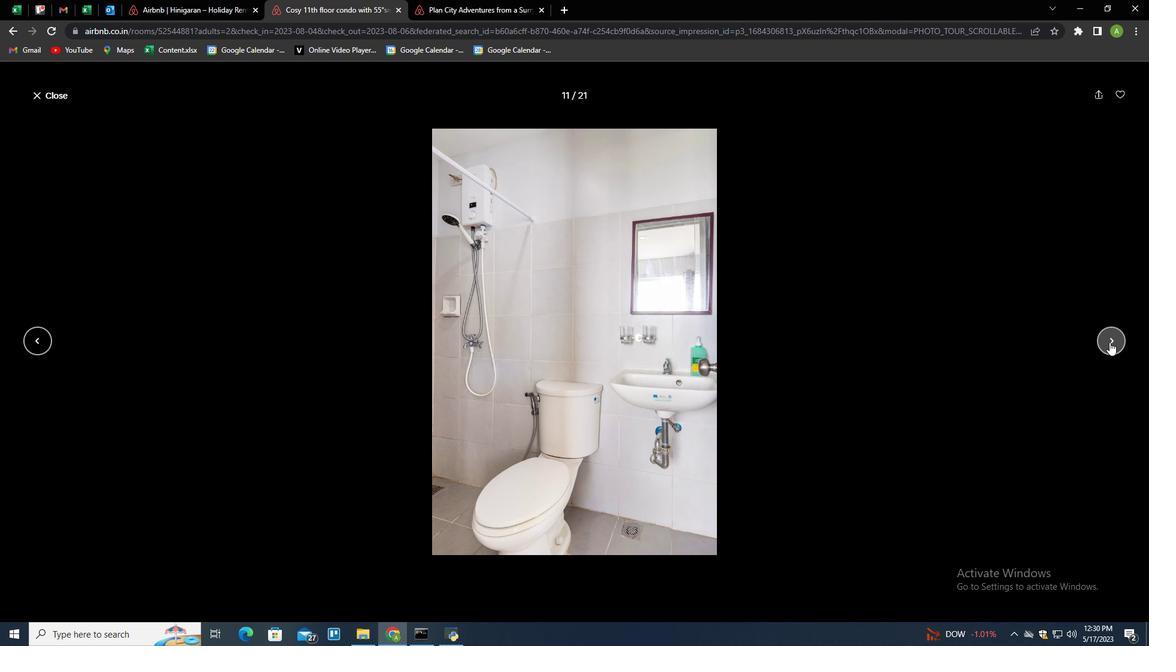 
Action: Mouse pressed left at (1110, 342)
Screenshot: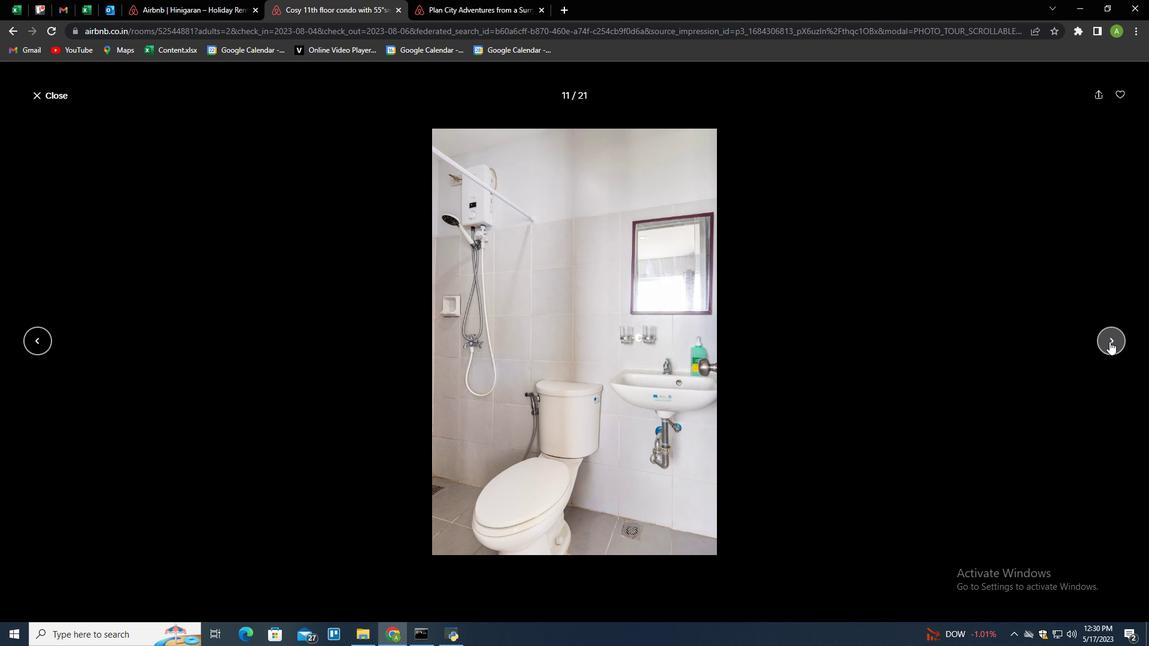 
Action: Mouse pressed left at (1110, 342)
Screenshot: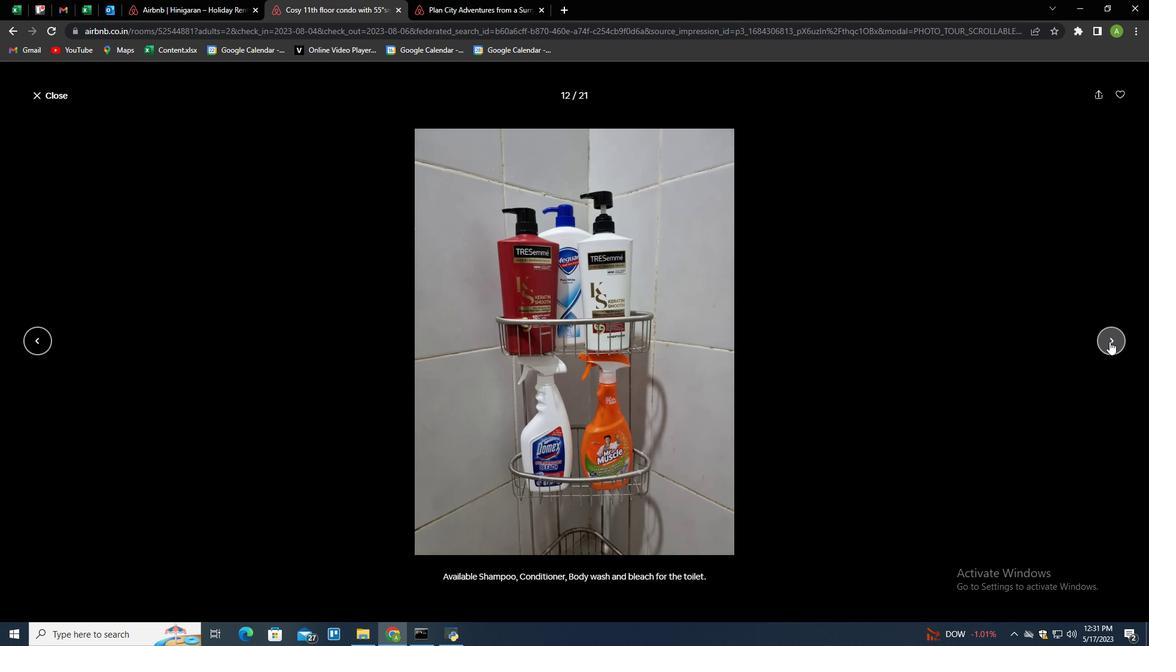 
Action: Mouse moved to (1111, 342)
Screenshot: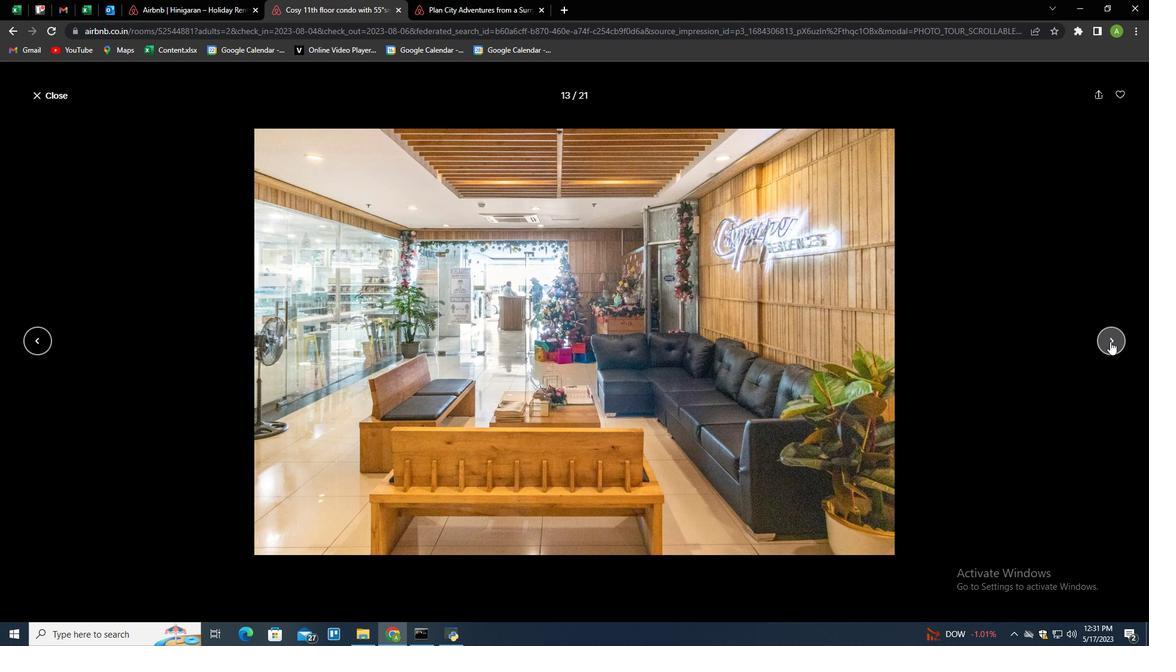 
Action: Mouse pressed left at (1111, 342)
Screenshot: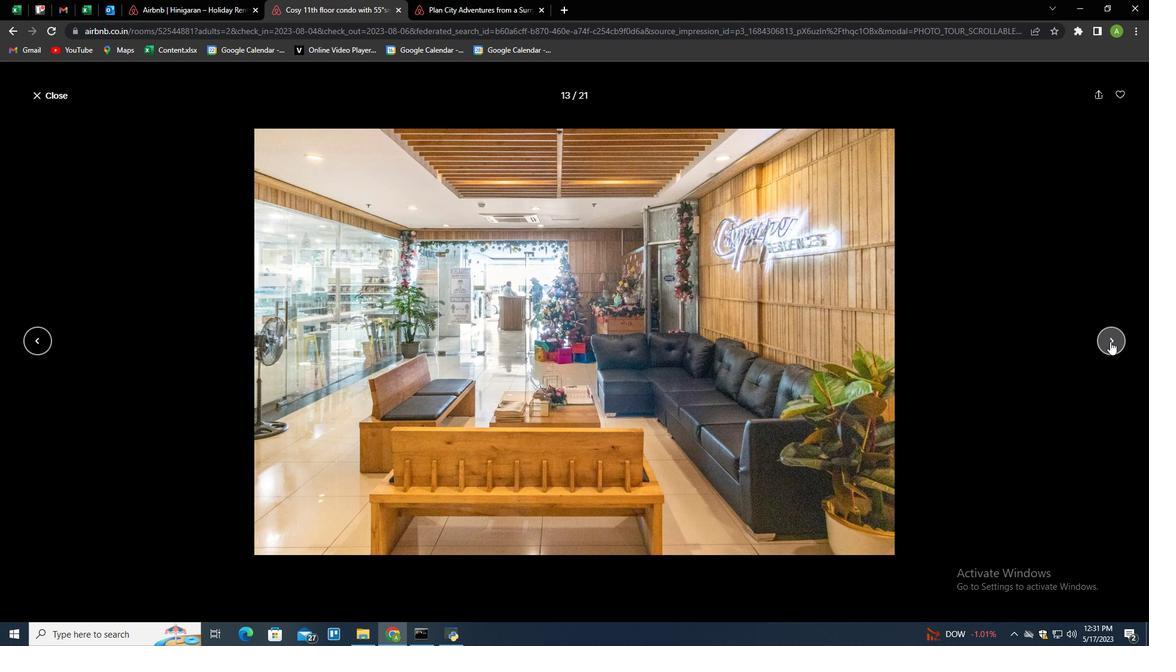 
Action: Mouse pressed left at (1111, 342)
Screenshot: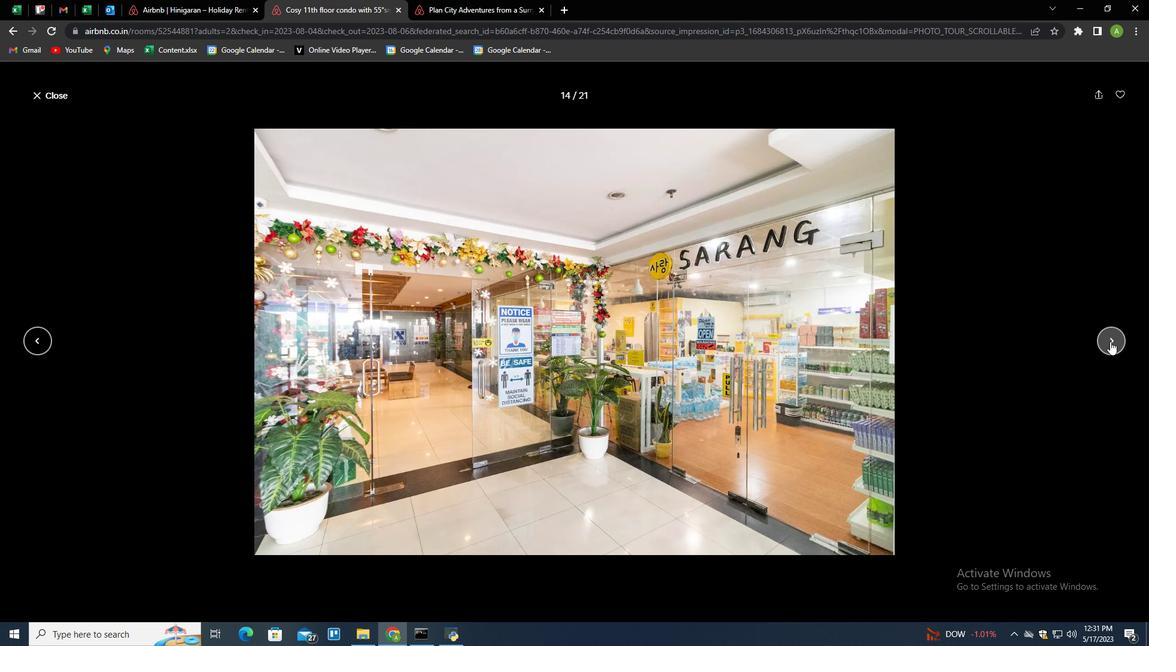 
Action: Mouse pressed left at (1111, 342)
Screenshot: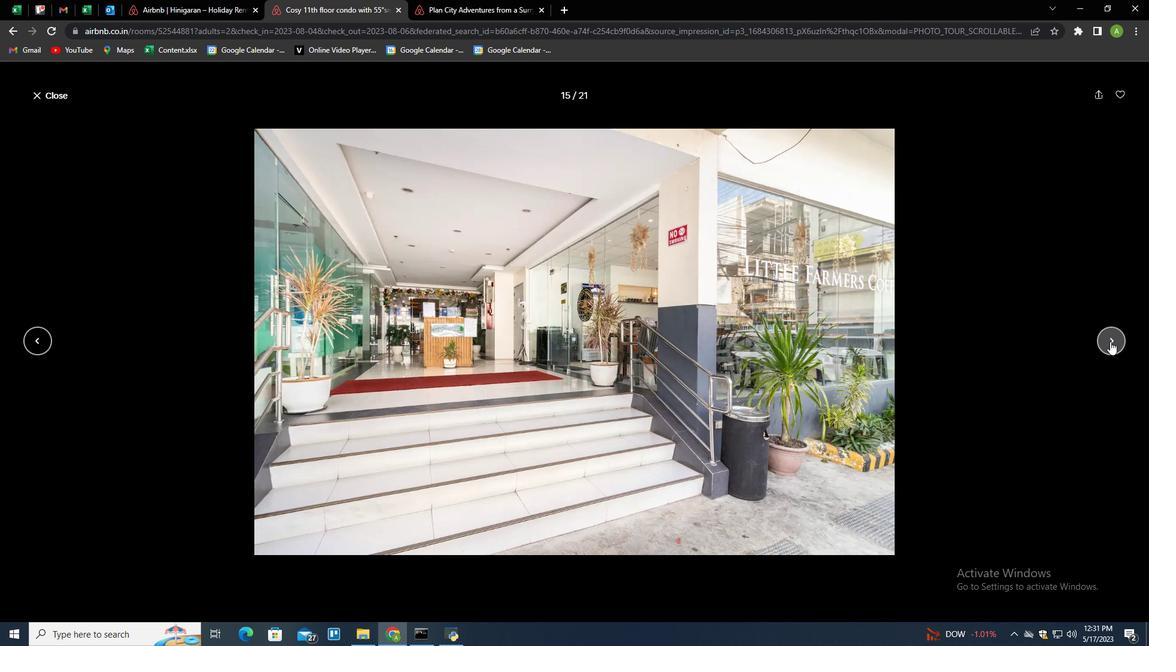 
Action: Mouse pressed left at (1111, 342)
Screenshot: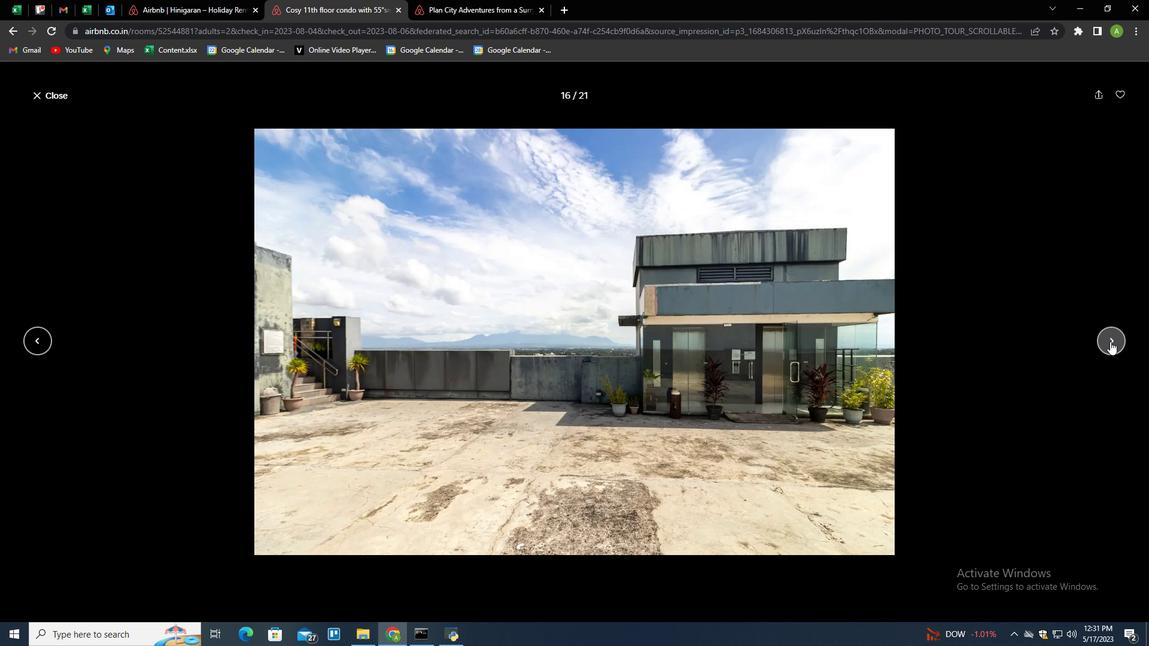 
Action: Mouse pressed left at (1111, 342)
Screenshot: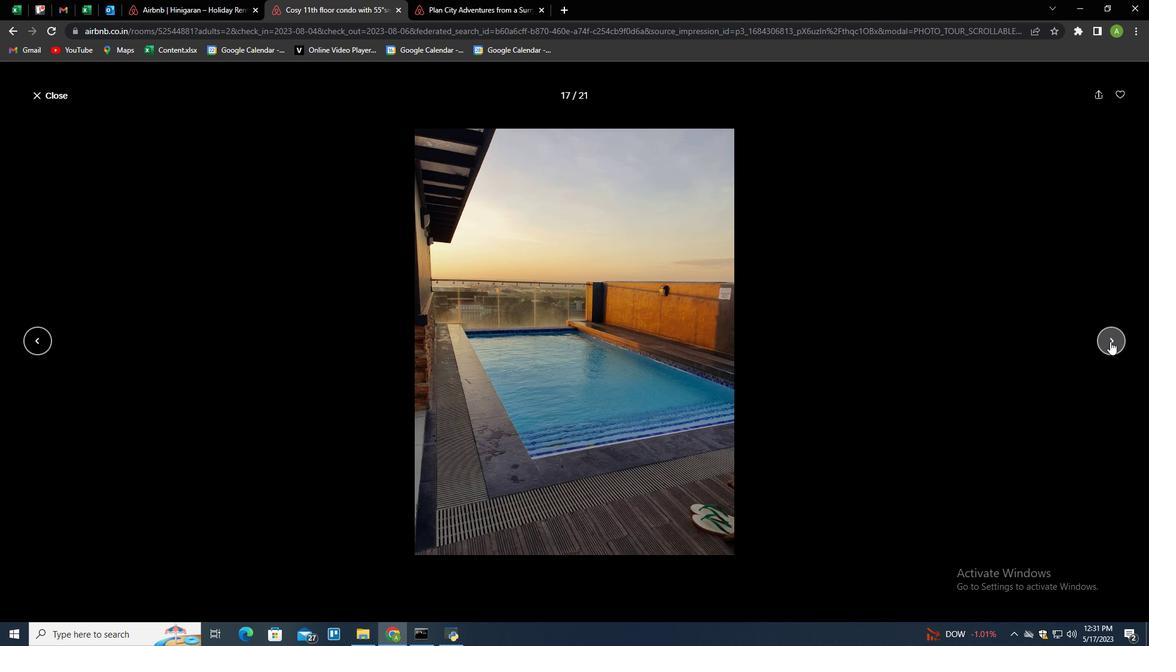 
Action: Mouse moved to (1118, 336)
Screenshot: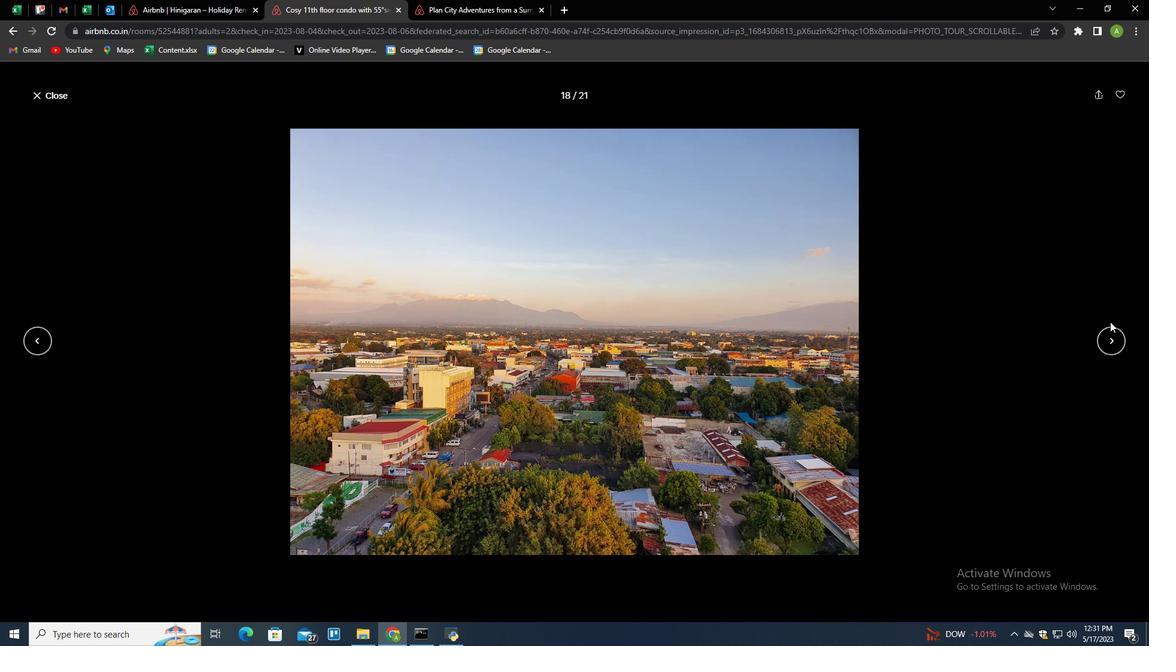 
Action: Mouse pressed left at (1118, 336)
Screenshot: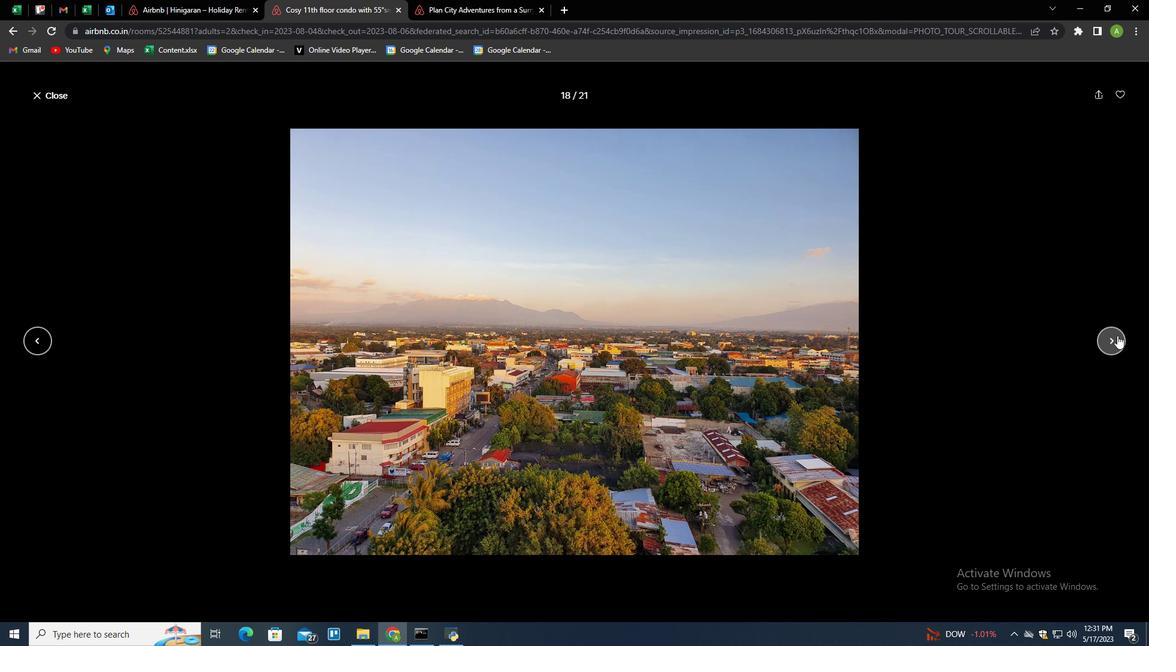 
Action: Mouse moved to (1108, 343)
Screenshot: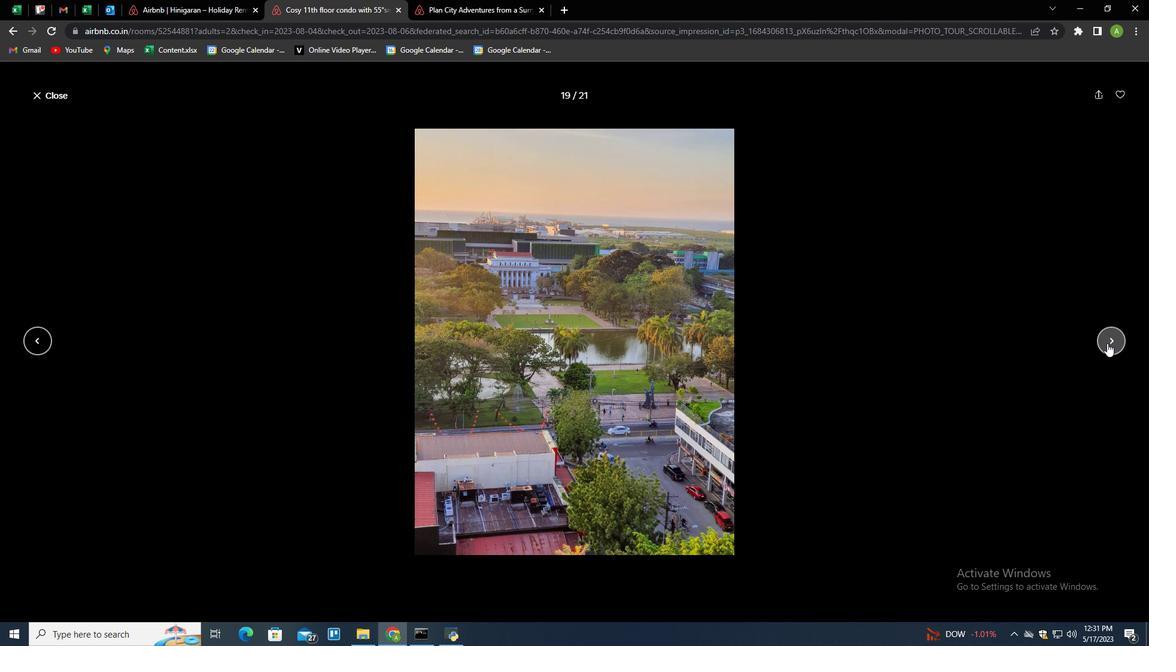 
Action: Mouse pressed left at (1108, 343)
Screenshot: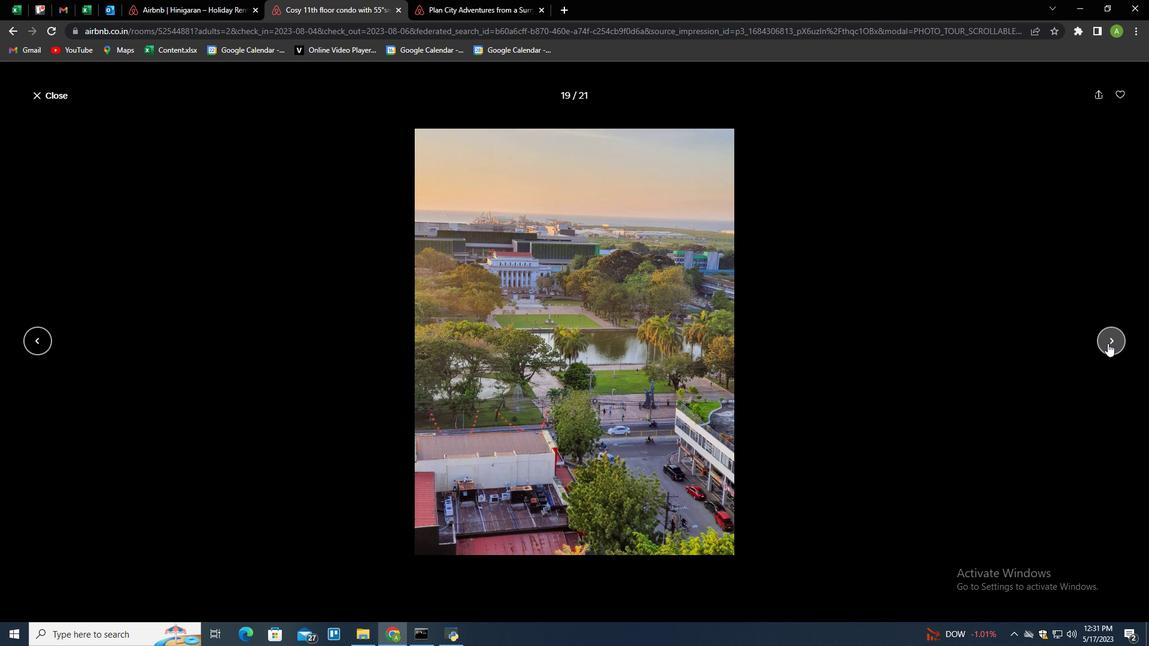 
Action: Mouse moved to (1120, 342)
Screenshot: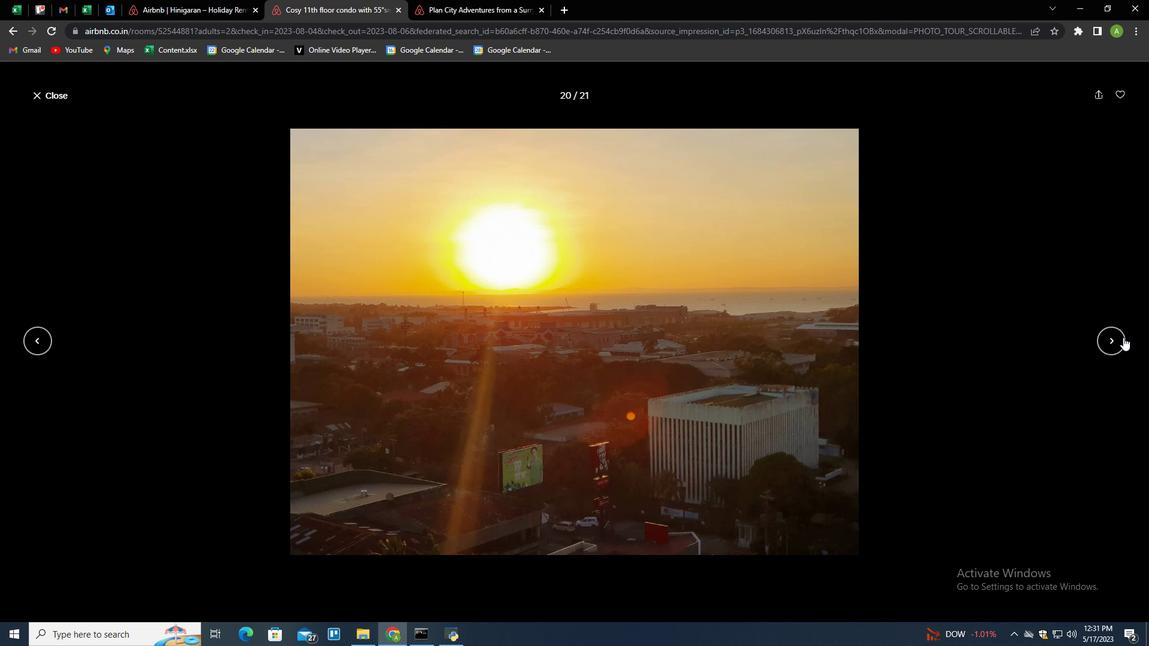 
Action: Mouse pressed left at (1120, 342)
Screenshot: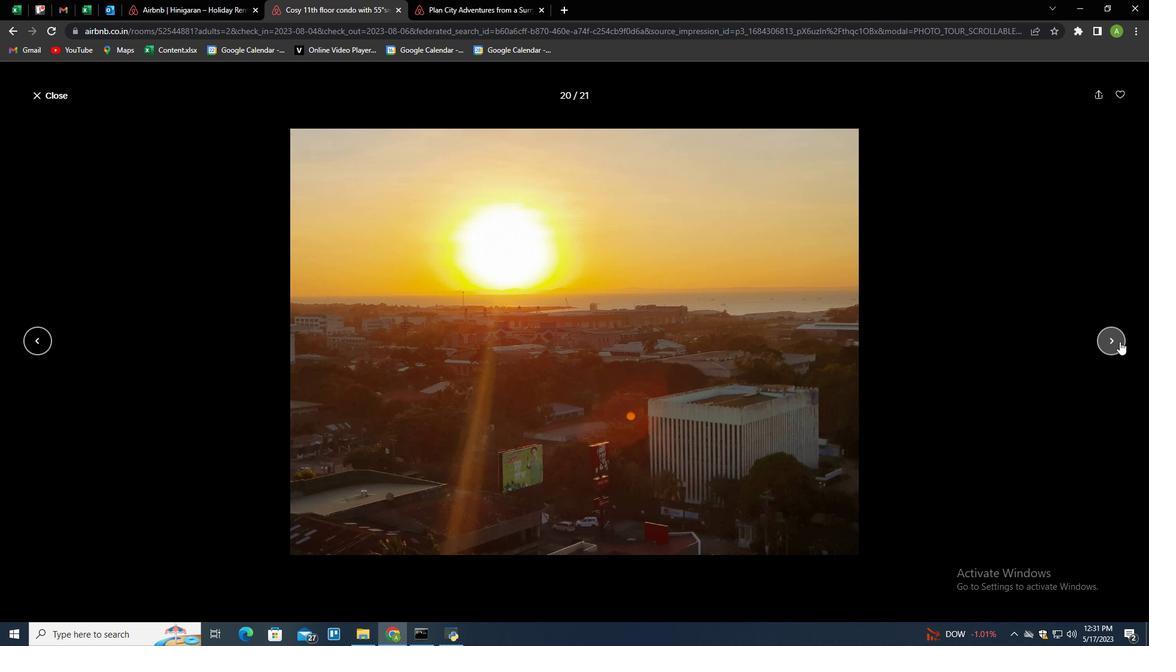 
Action: Mouse moved to (48, 95)
Screenshot: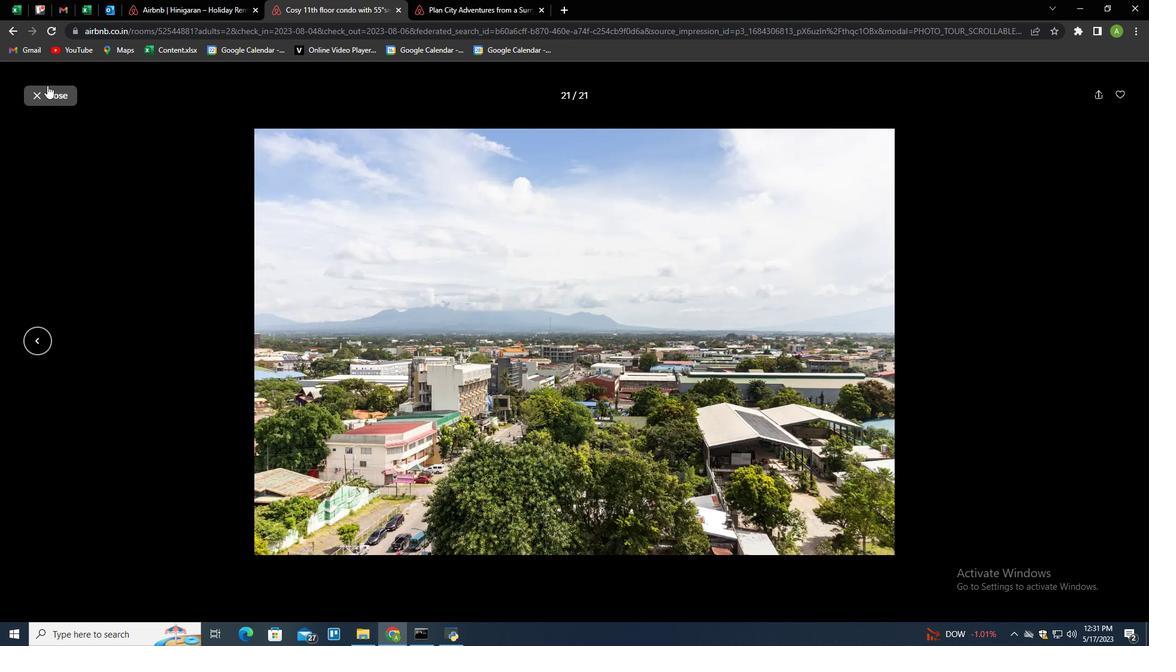 
Action: Mouse pressed left at (48, 95)
Screenshot: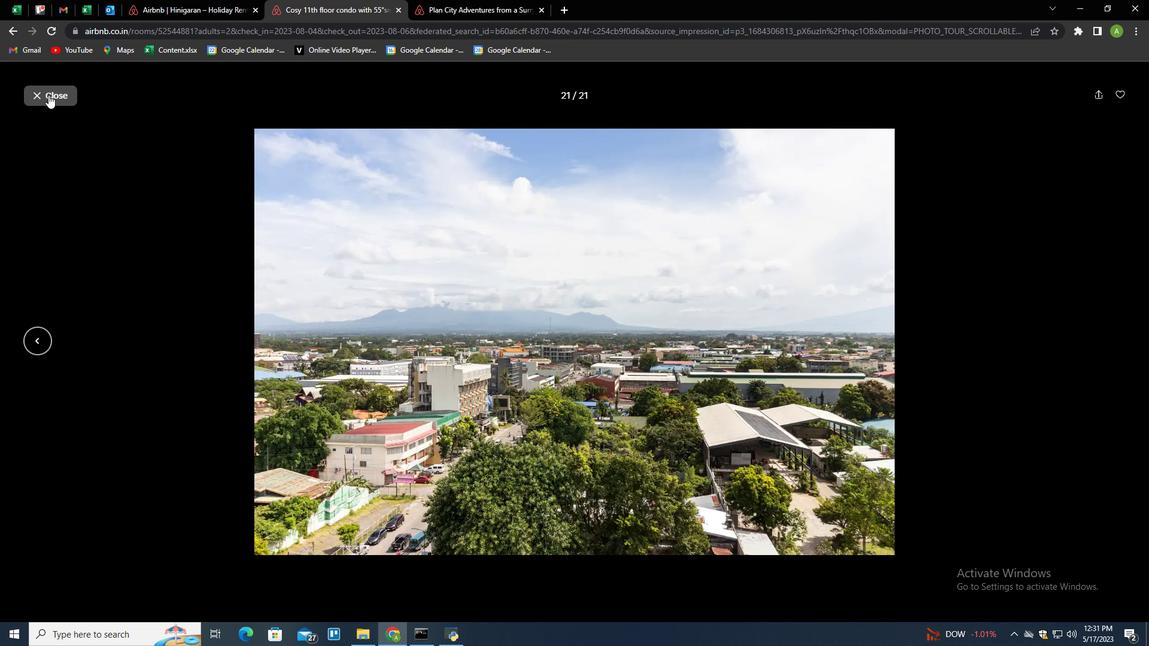 
Action: Mouse moved to (446, 275)
Screenshot: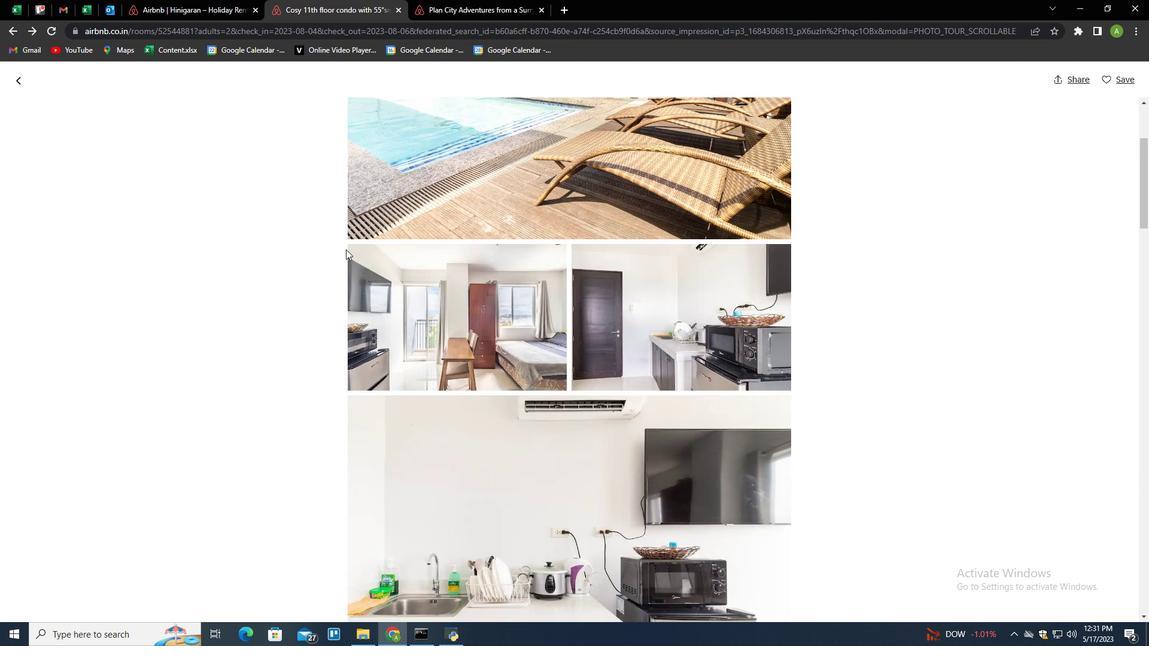 
Action: Mouse scrolled (446, 274) with delta (0, 0)
Screenshot: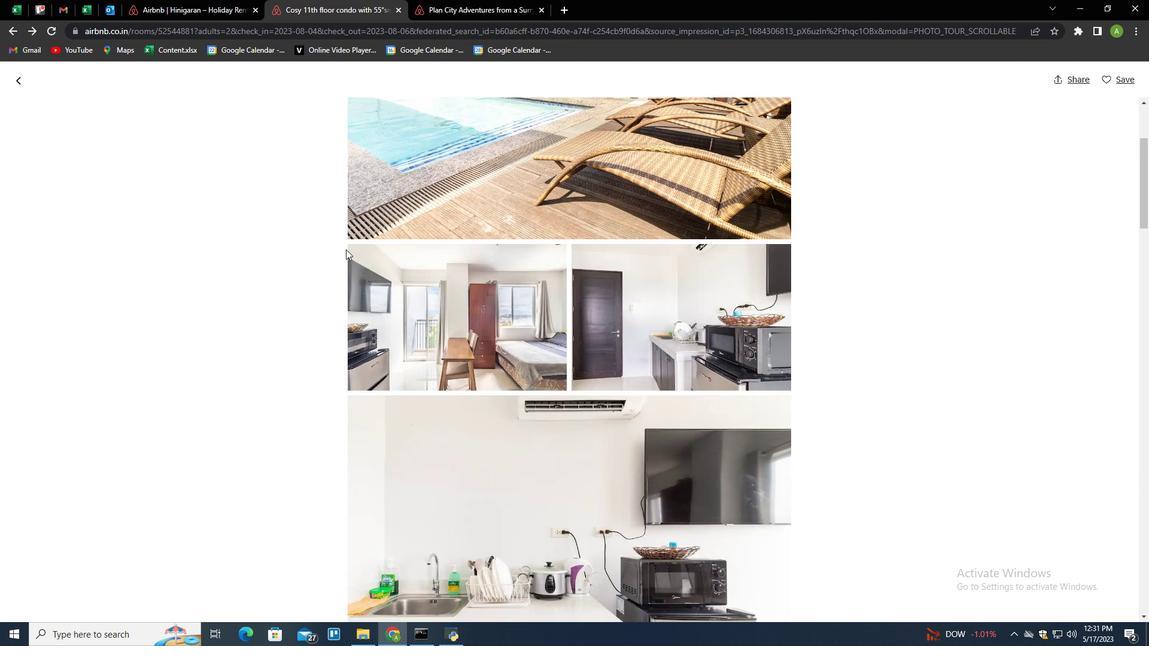 
Action: Mouse moved to (477, 292)
Screenshot: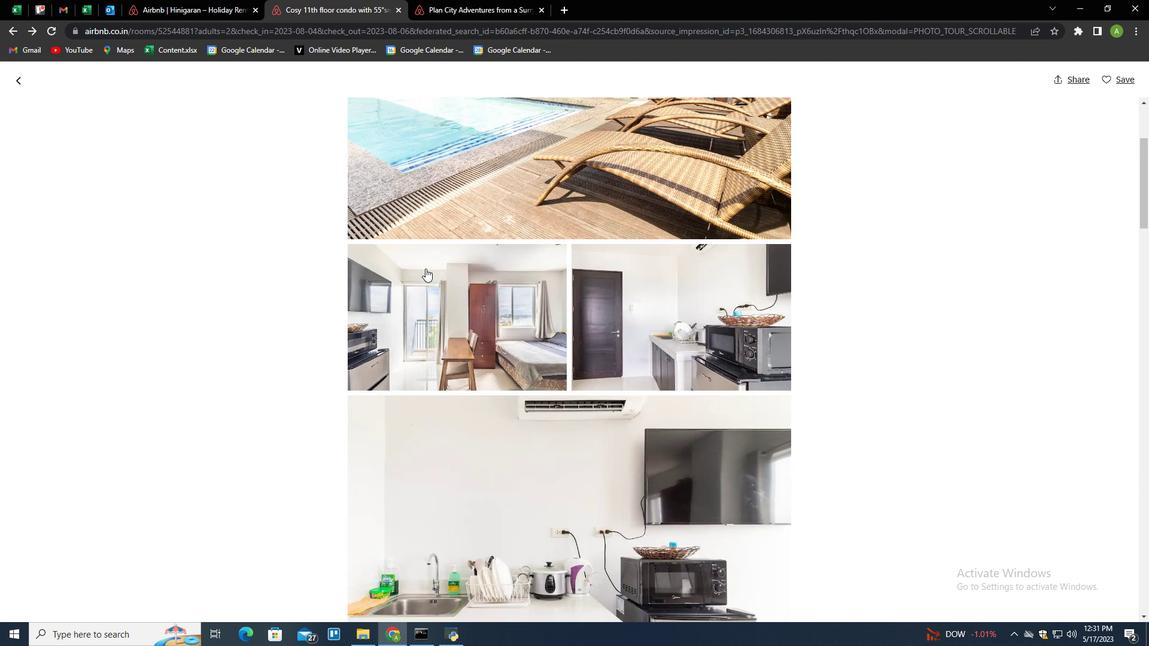 
Action: Mouse scrolled (475, 291) with delta (0, 0)
Screenshot: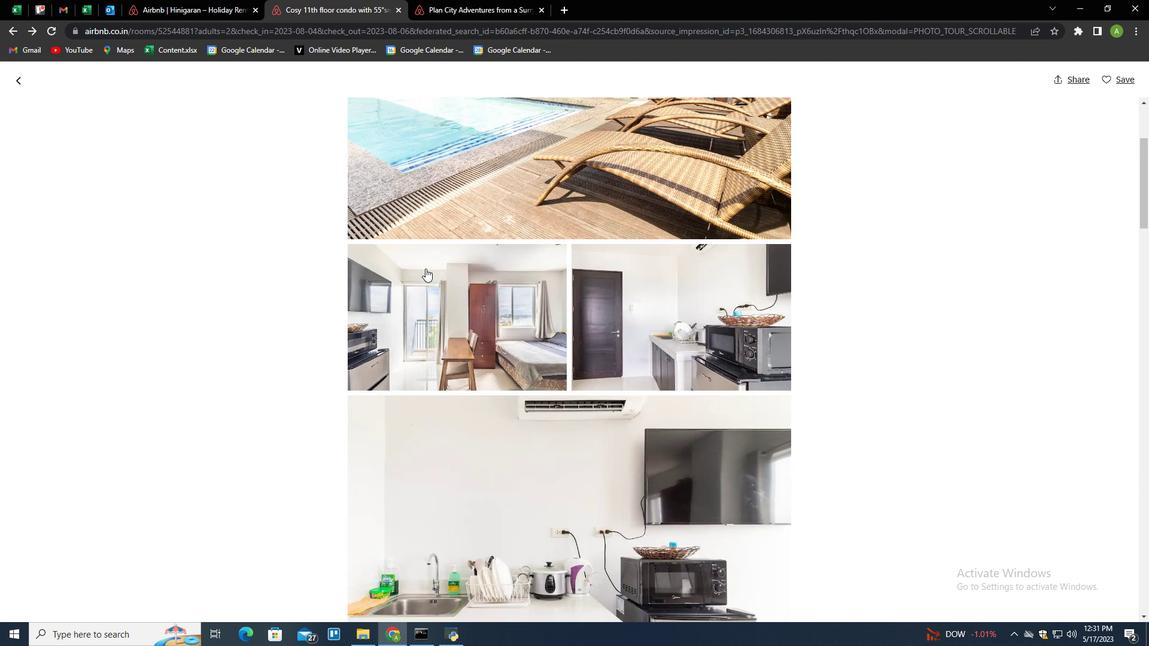 
Action: Mouse moved to (485, 298)
Screenshot: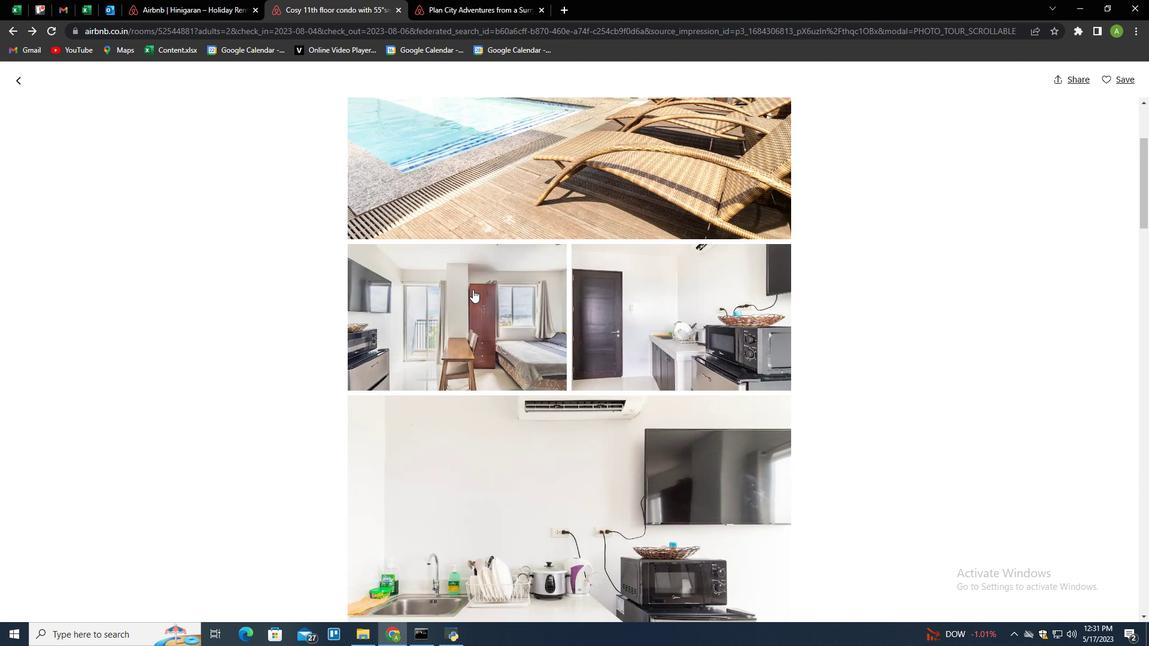 
Action: Mouse scrolled (485, 297) with delta (0, 0)
Screenshot: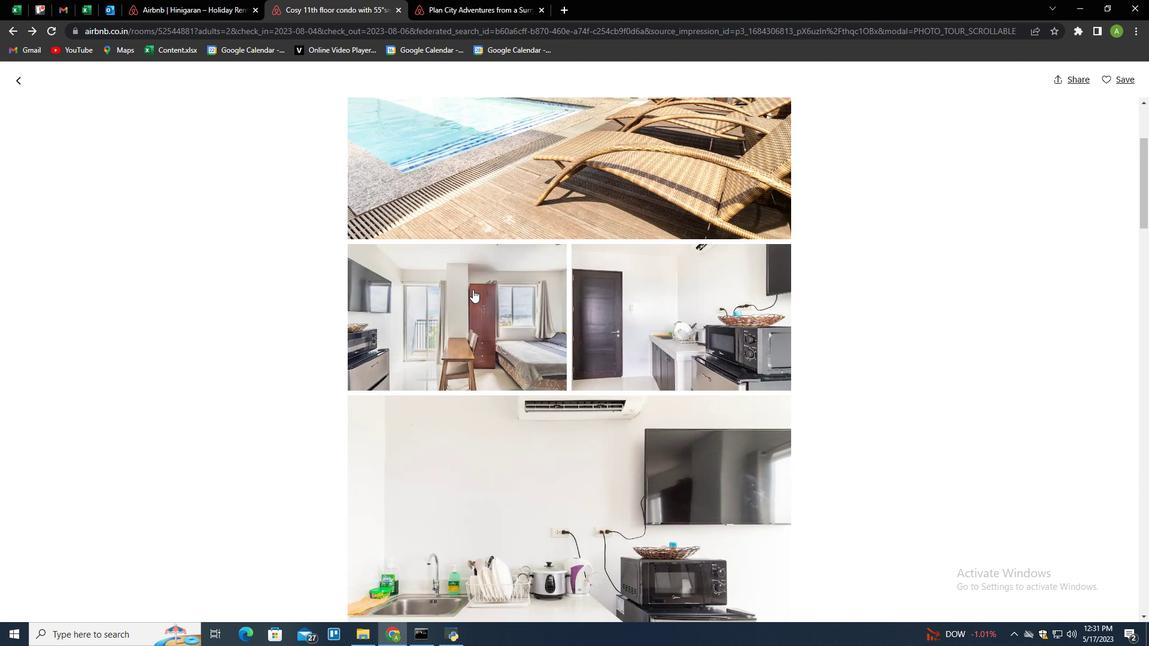
Action: Mouse moved to (494, 301)
Screenshot: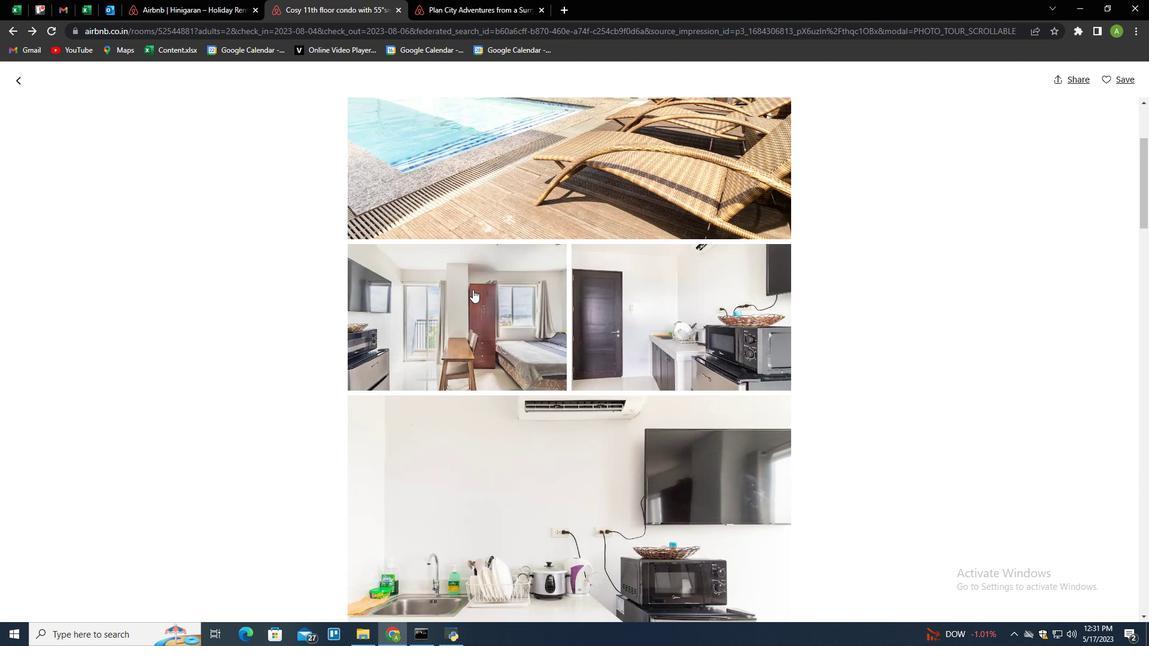 
Action: Mouse scrolled (494, 301) with delta (0, 0)
Screenshot: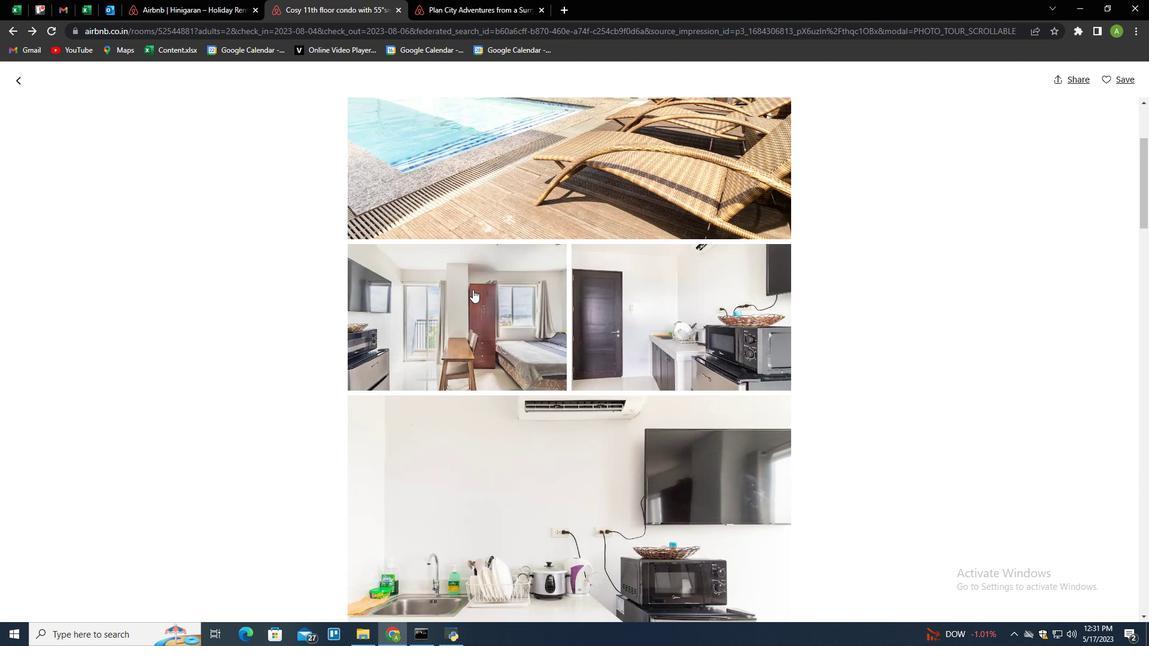 
Action: Mouse moved to (499, 303)
Screenshot: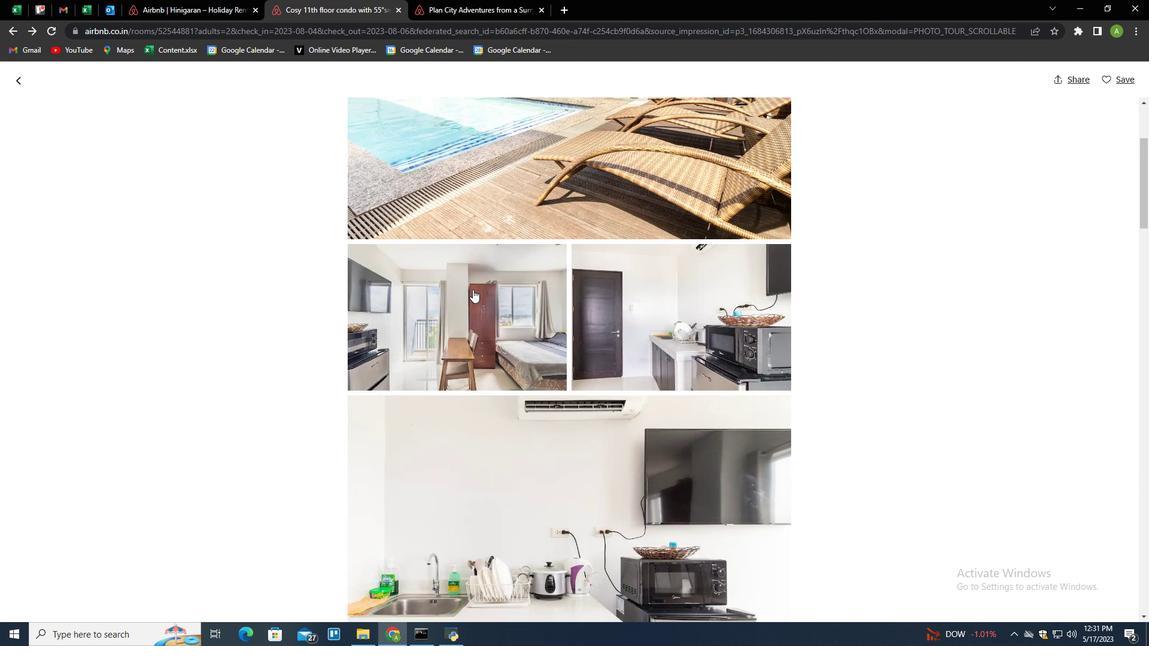 
Action: Mouse scrolled (499, 302) with delta (0, 0)
Screenshot: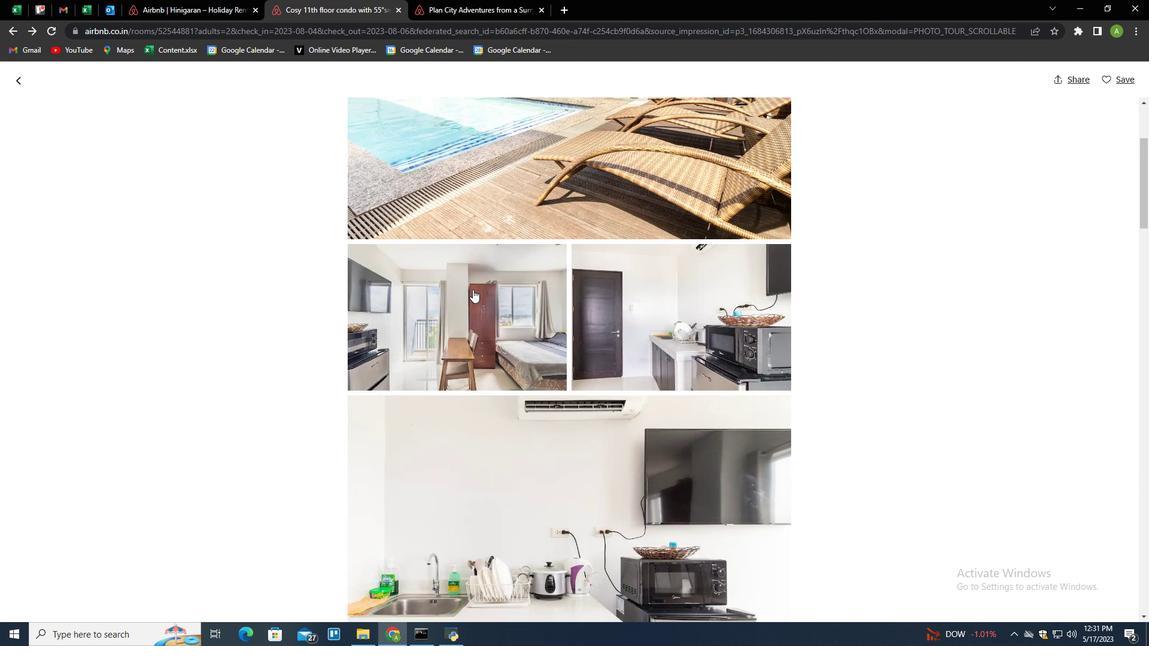 
Action: Mouse moved to (504, 304)
Screenshot: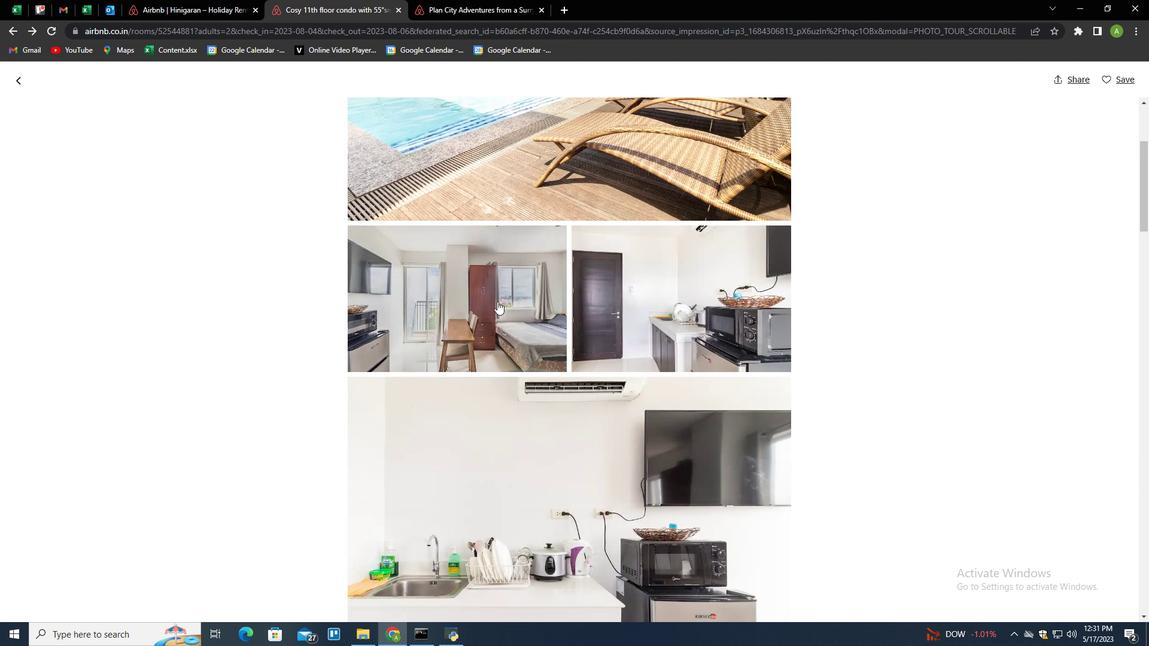 
Action: Mouse scrolled (504, 303) with delta (0, 0)
Screenshot: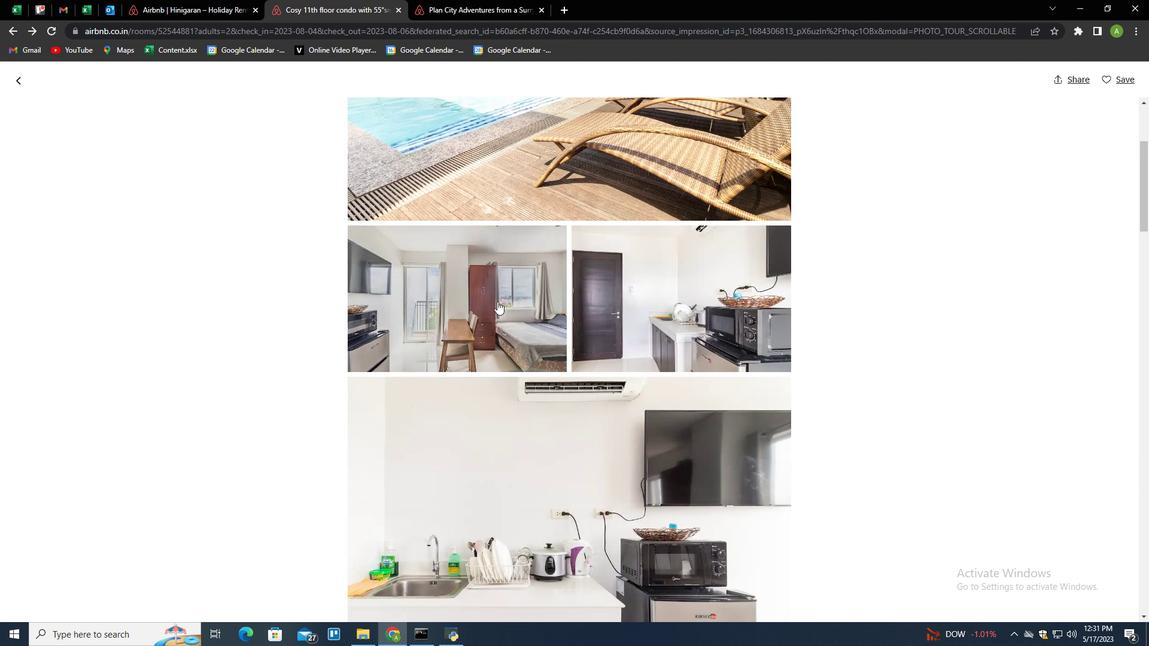 
Action: Mouse moved to (513, 305)
Screenshot: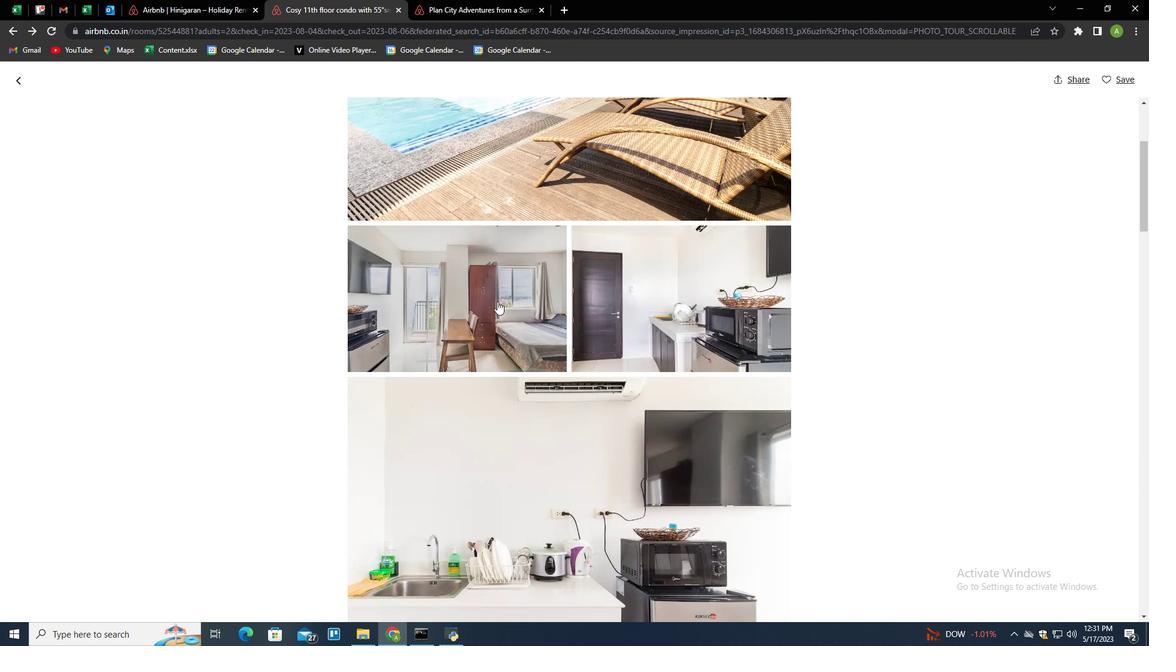 
Action: Mouse scrolled (511, 304) with delta (0, 0)
Screenshot: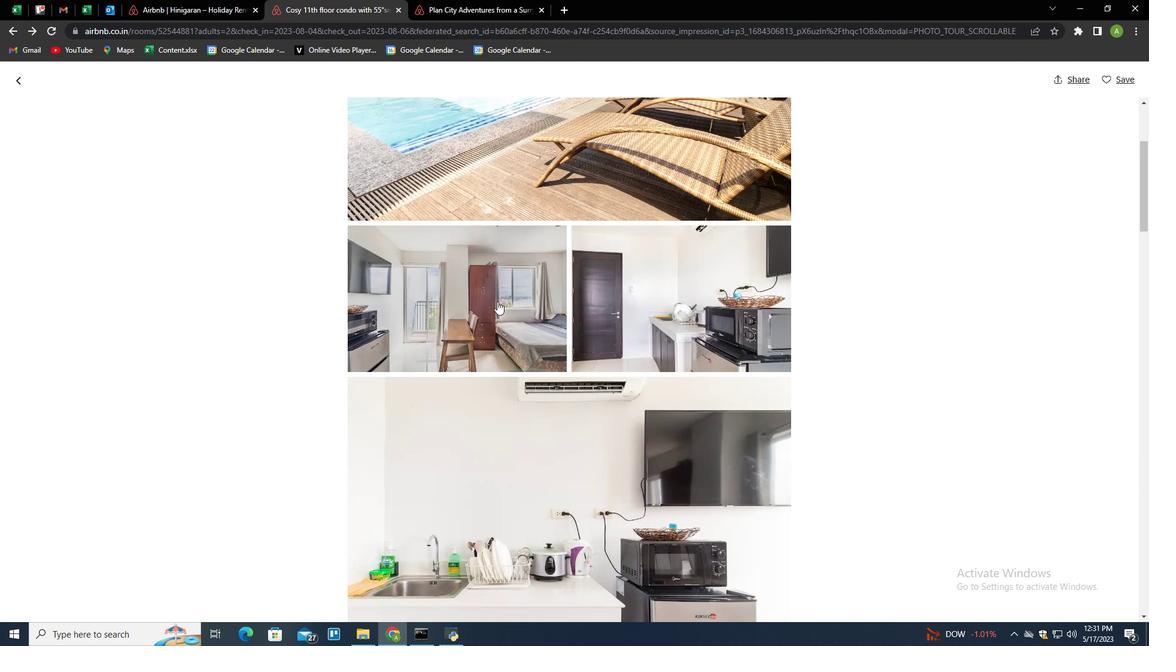 
Action: Mouse moved to (538, 315)
Screenshot: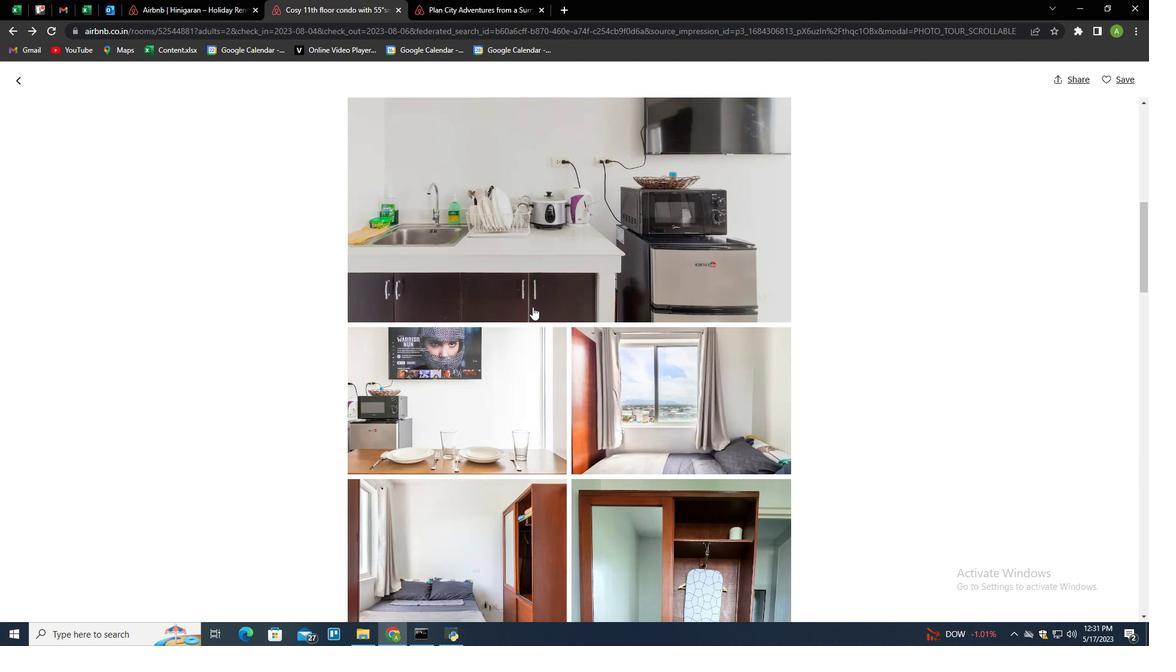 
Action: Mouse scrolled (538, 314) with delta (0, 0)
Screenshot: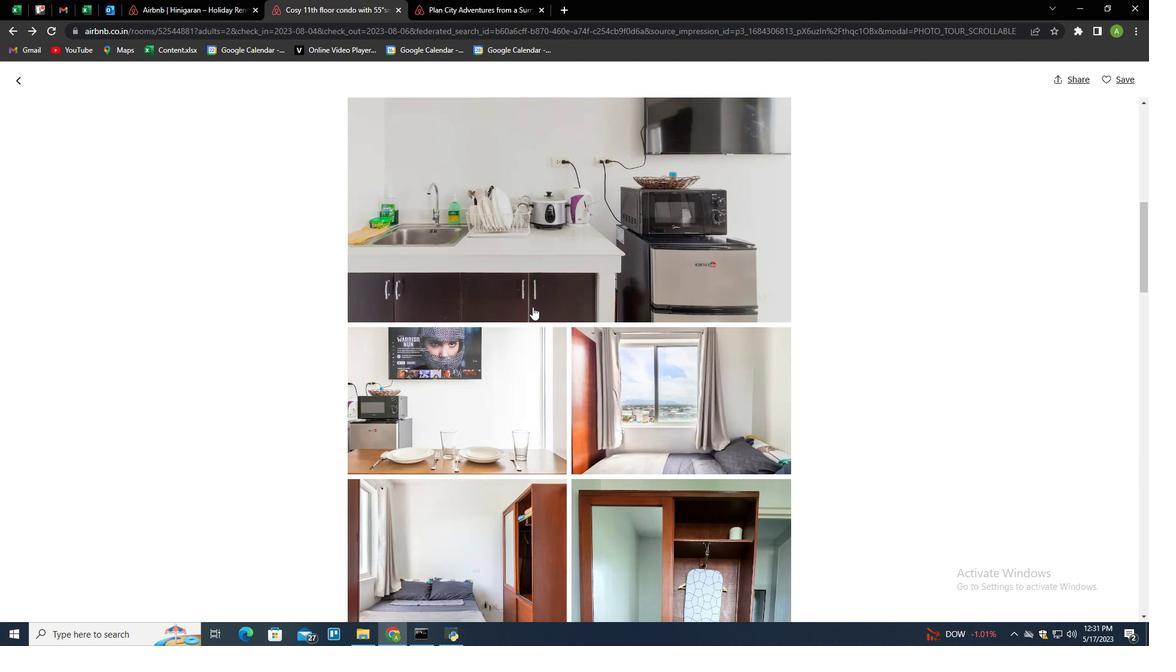 
Action: Mouse moved to (543, 321)
Screenshot: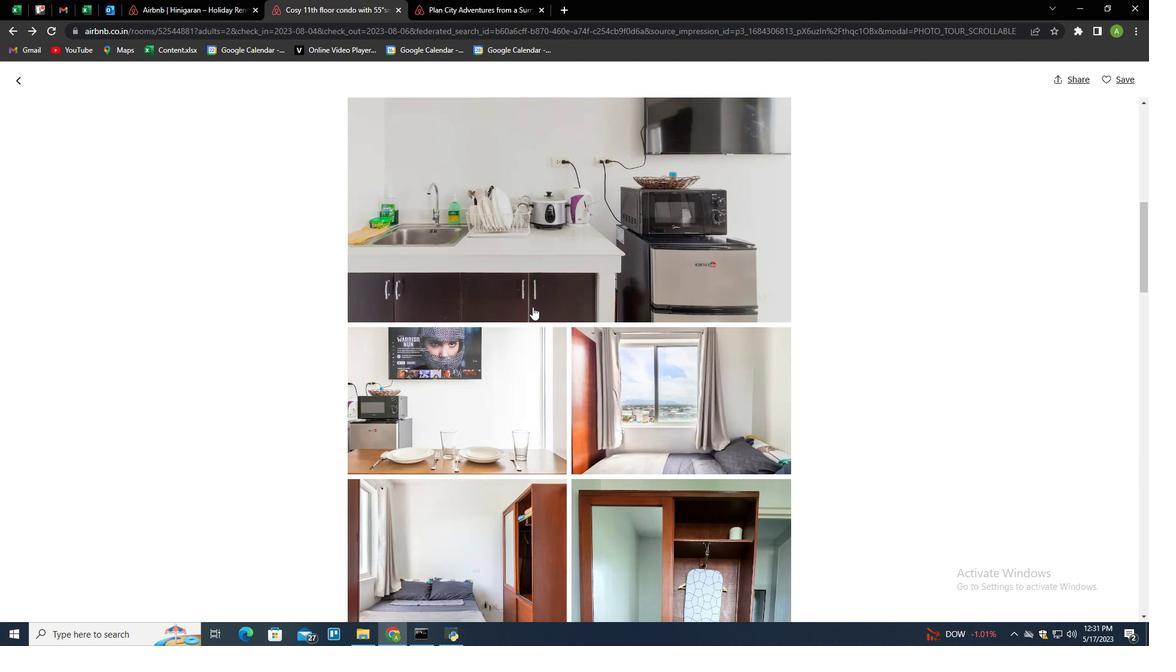 
Action: Mouse scrolled (543, 320) with delta (0, 0)
Screenshot: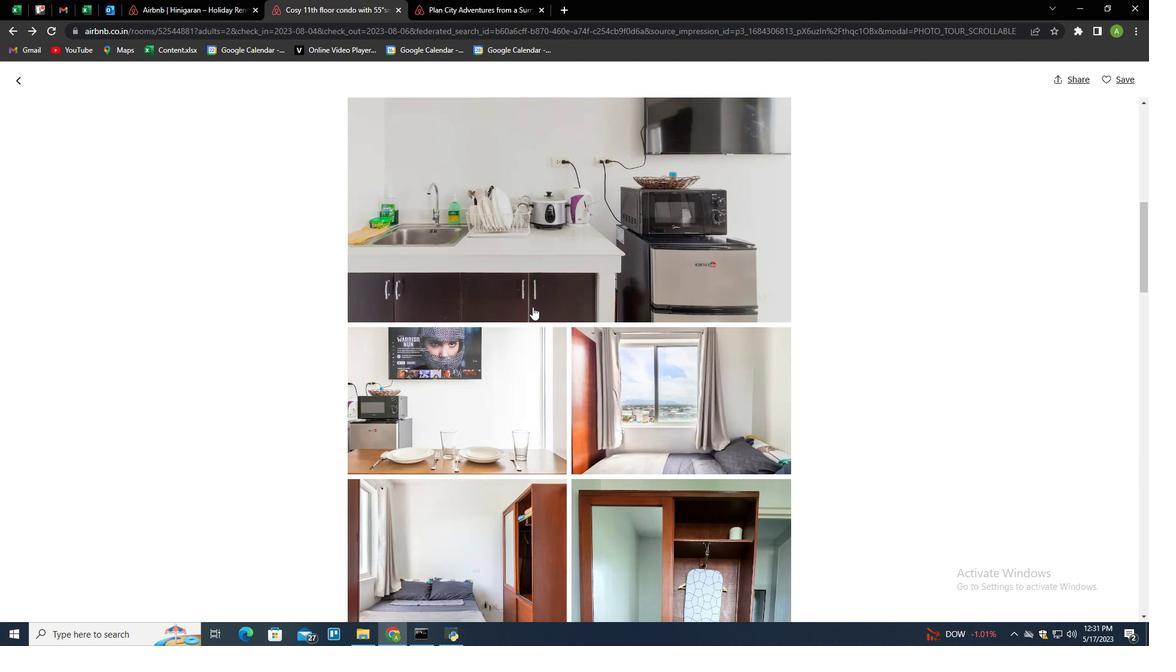 
Action: Mouse moved to (545, 321)
Screenshot: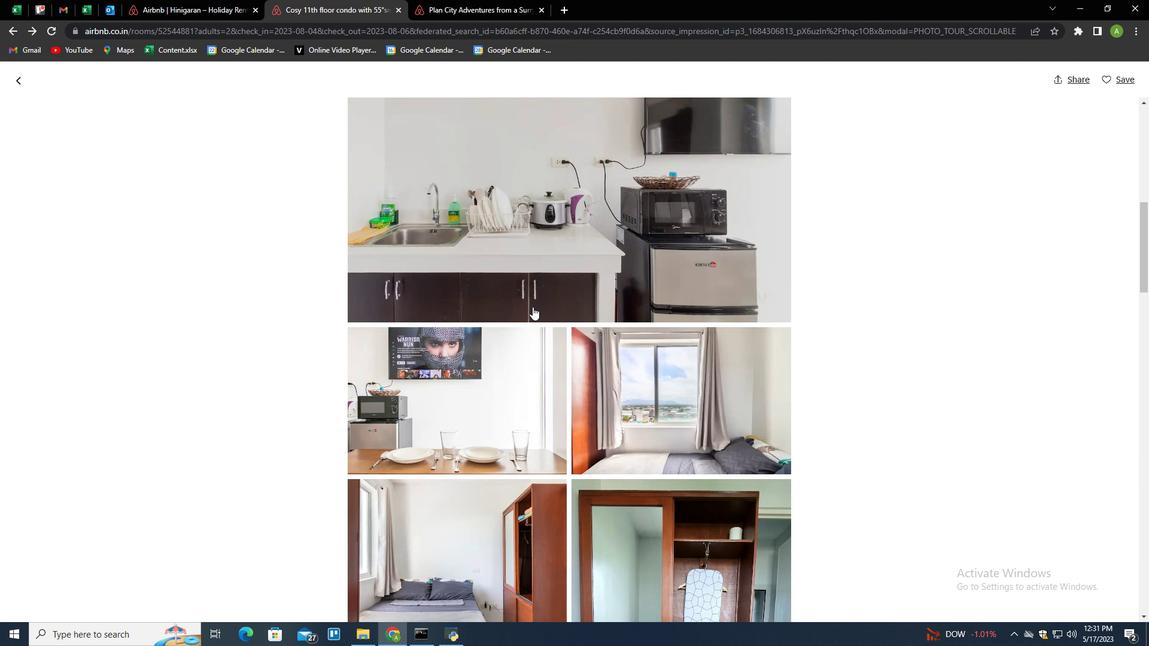
Action: Mouse scrolled (545, 321) with delta (0, 0)
Screenshot: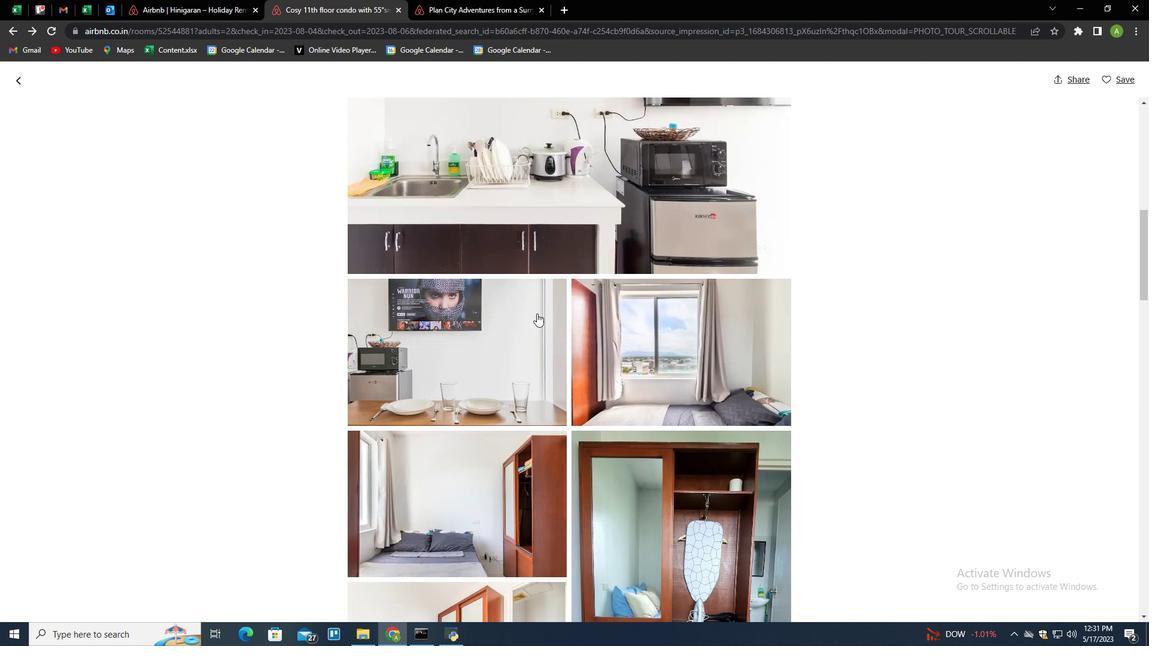 
Action: Mouse moved to (550, 328)
Screenshot: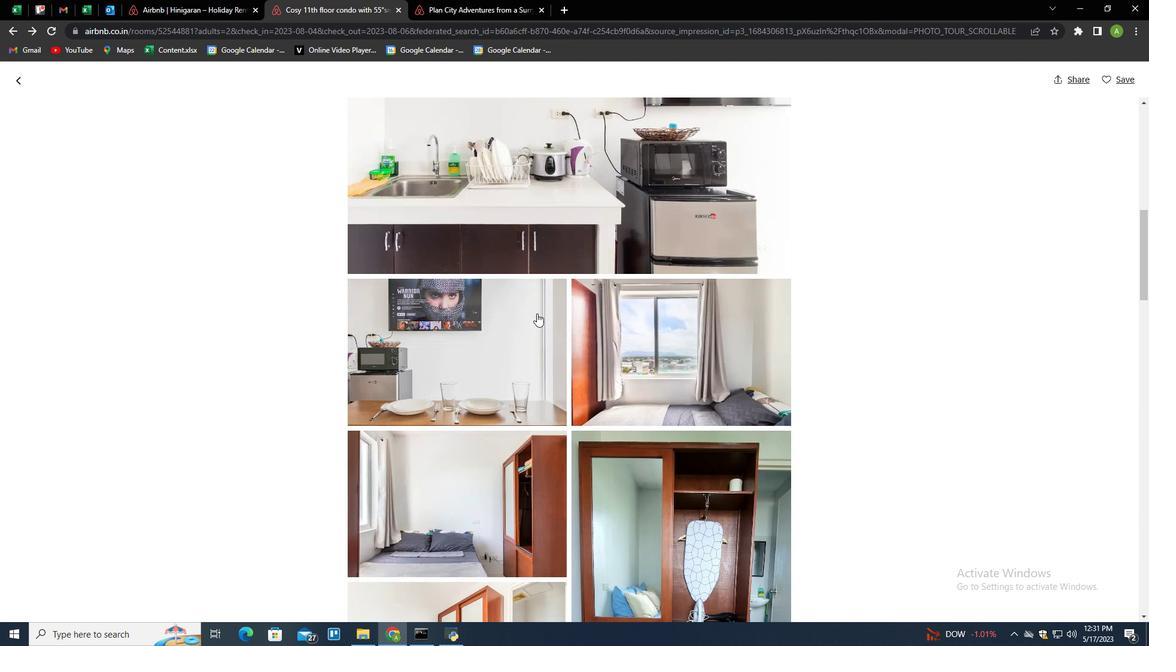 
Action: Mouse scrolled (547, 324) with delta (0, 0)
Screenshot: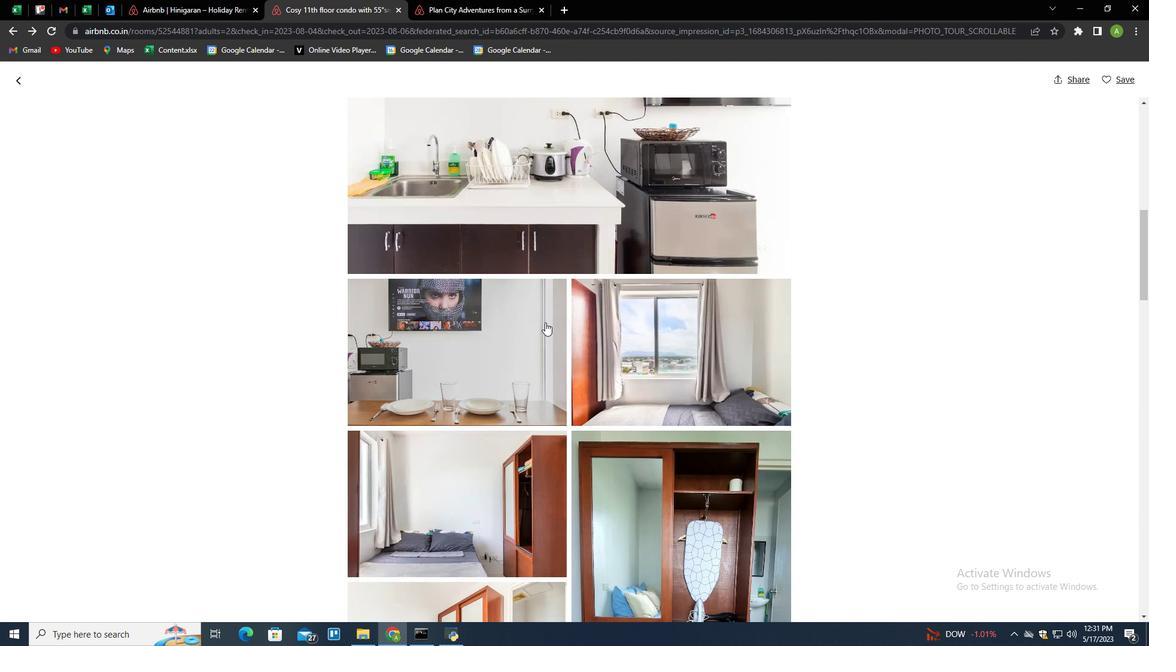 
Action: Mouse moved to (551, 329)
Screenshot: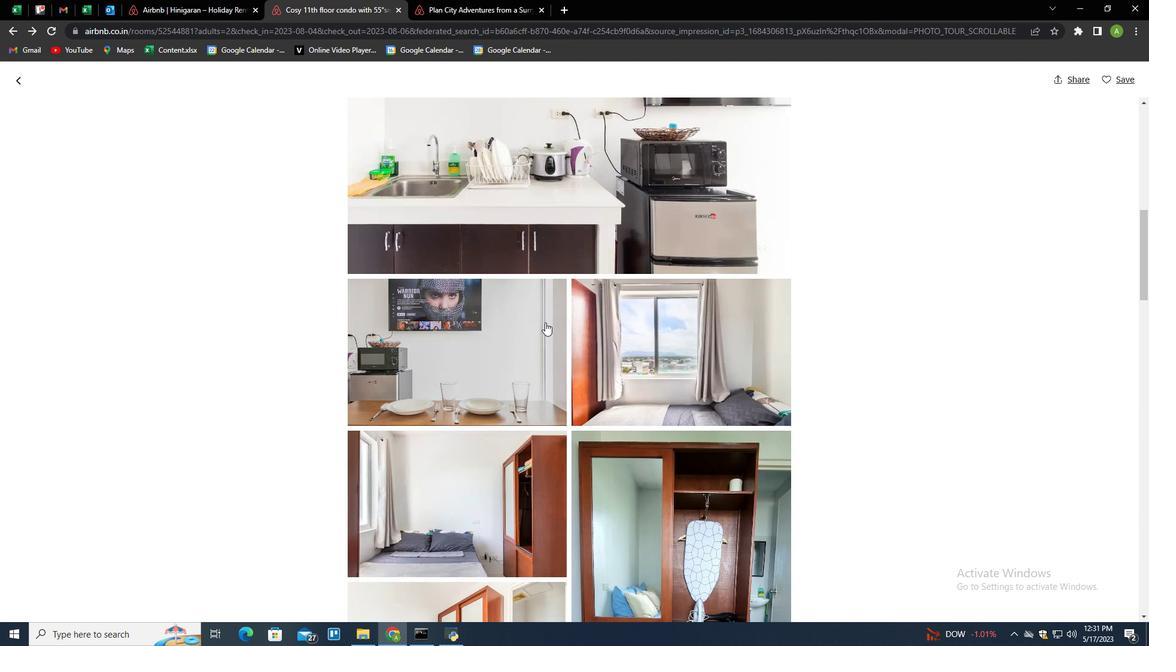 
Action: Mouse scrolled (551, 328) with delta (0, 0)
Screenshot: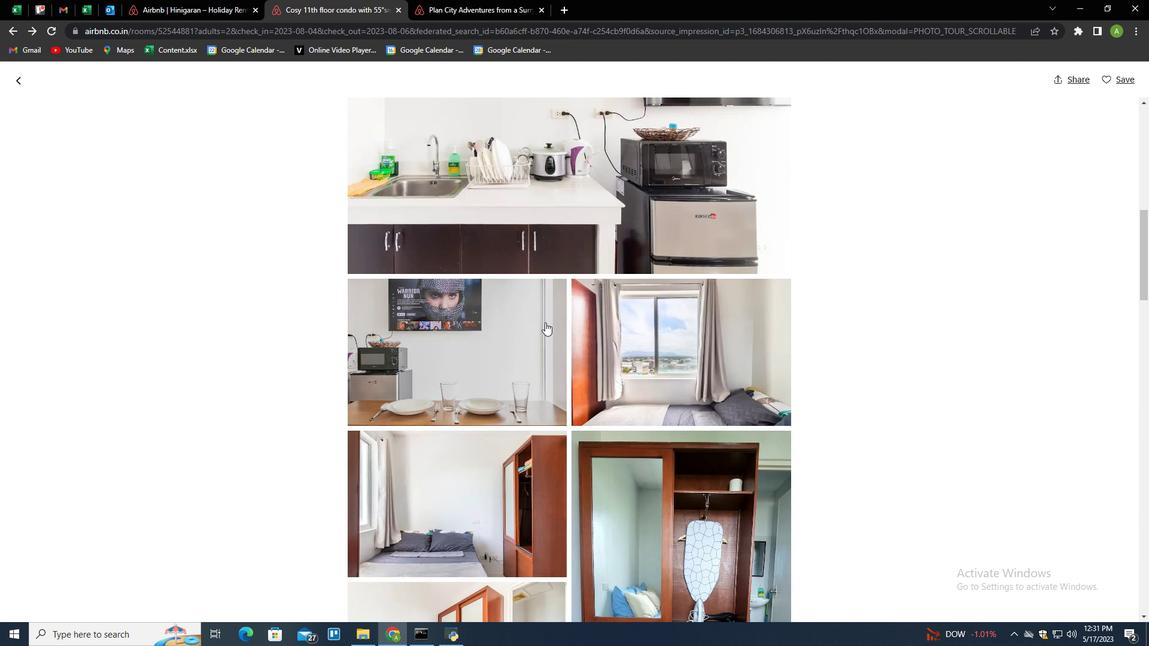 
Action: Mouse moved to (559, 333)
Screenshot: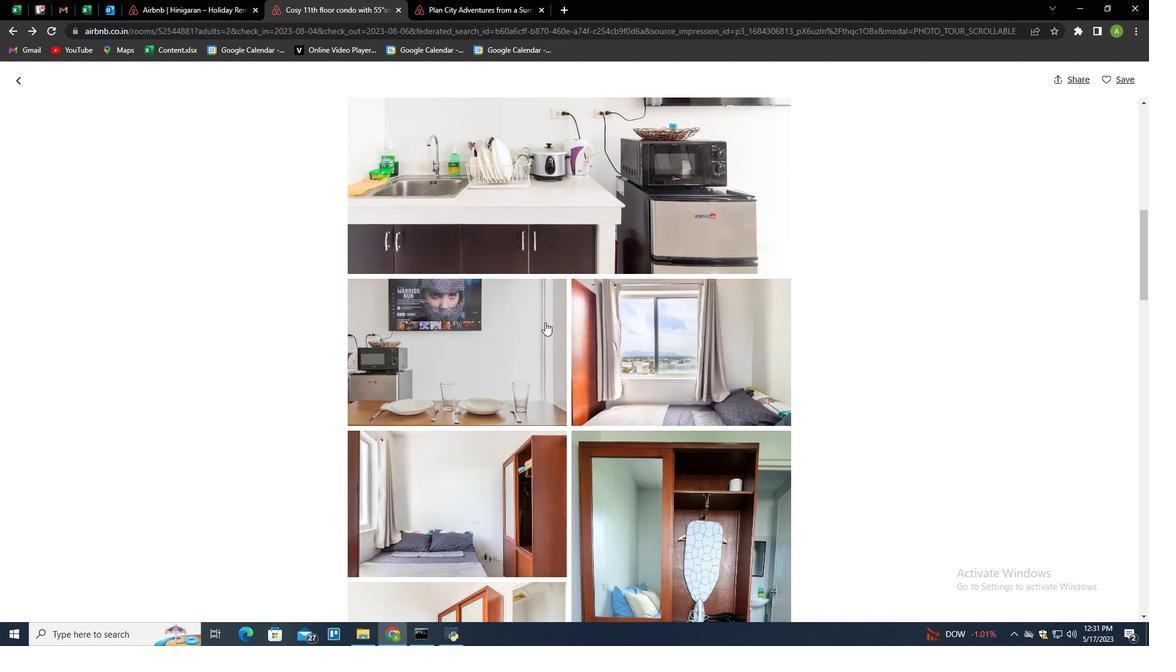 
Action: Mouse scrolled (555, 331) with delta (0, 0)
Screenshot: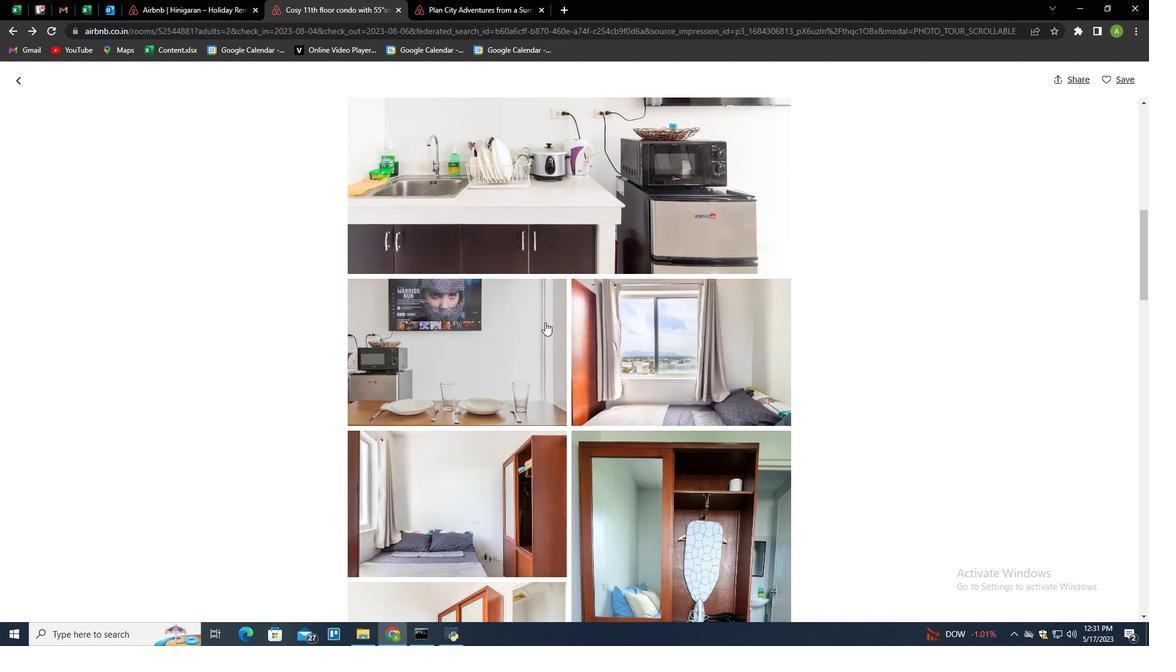 
Action: Mouse moved to (564, 334)
Screenshot: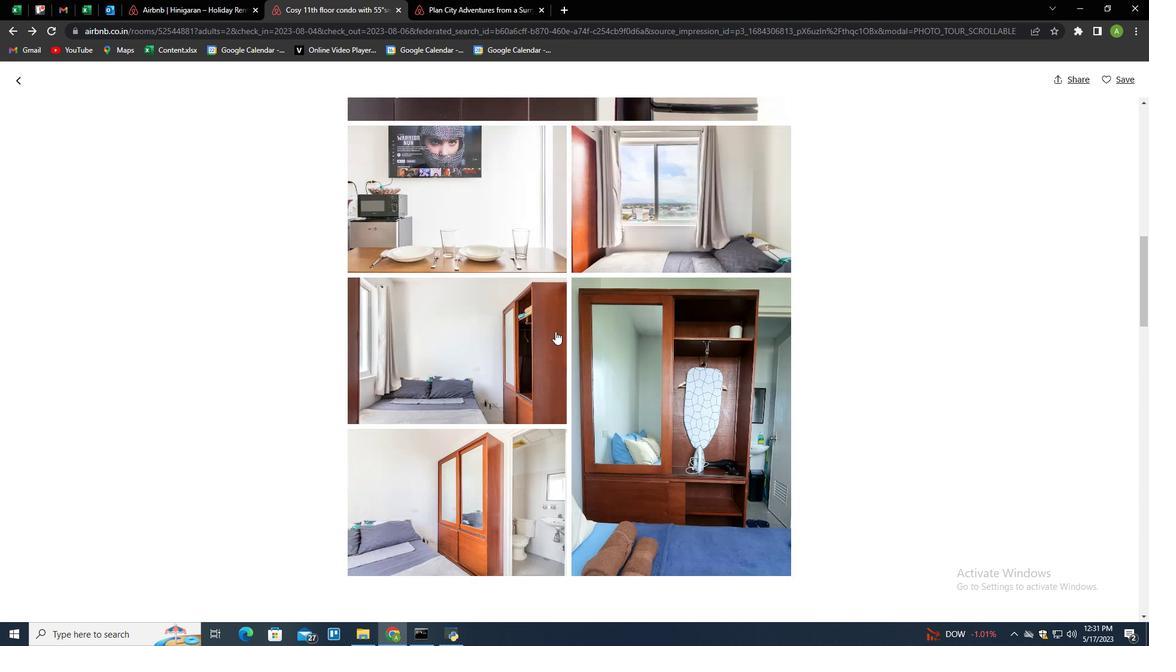 
Action: Mouse scrolled (563, 334) with delta (0, 0)
Screenshot: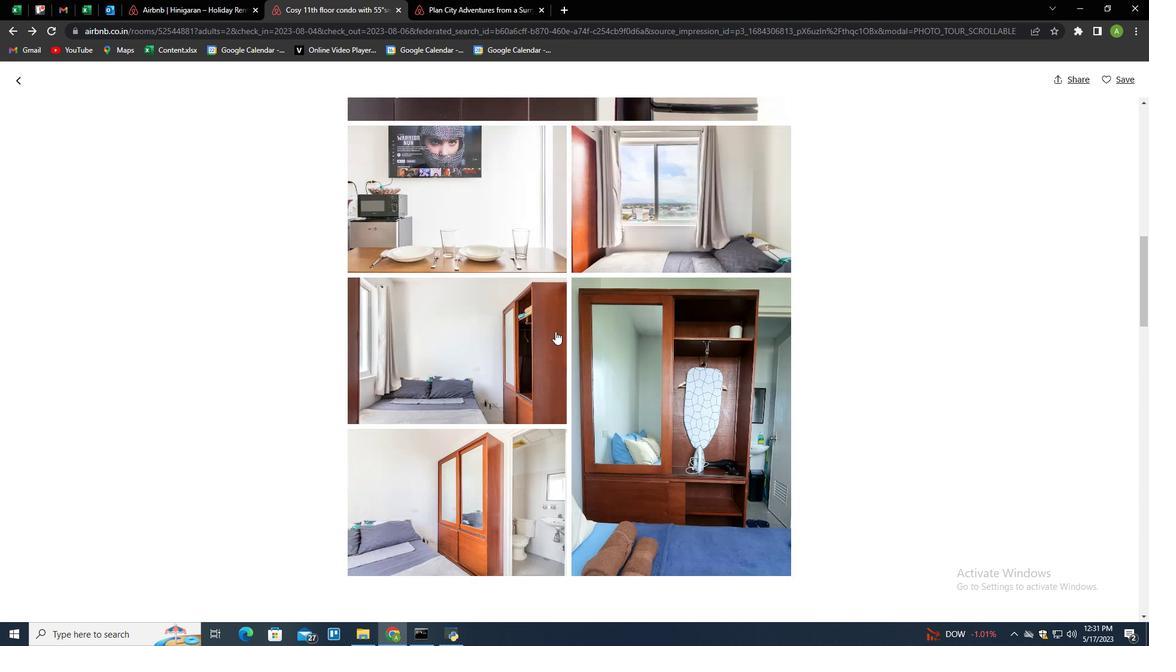 
Action: Mouse moved to (571, 340)
Screenshot: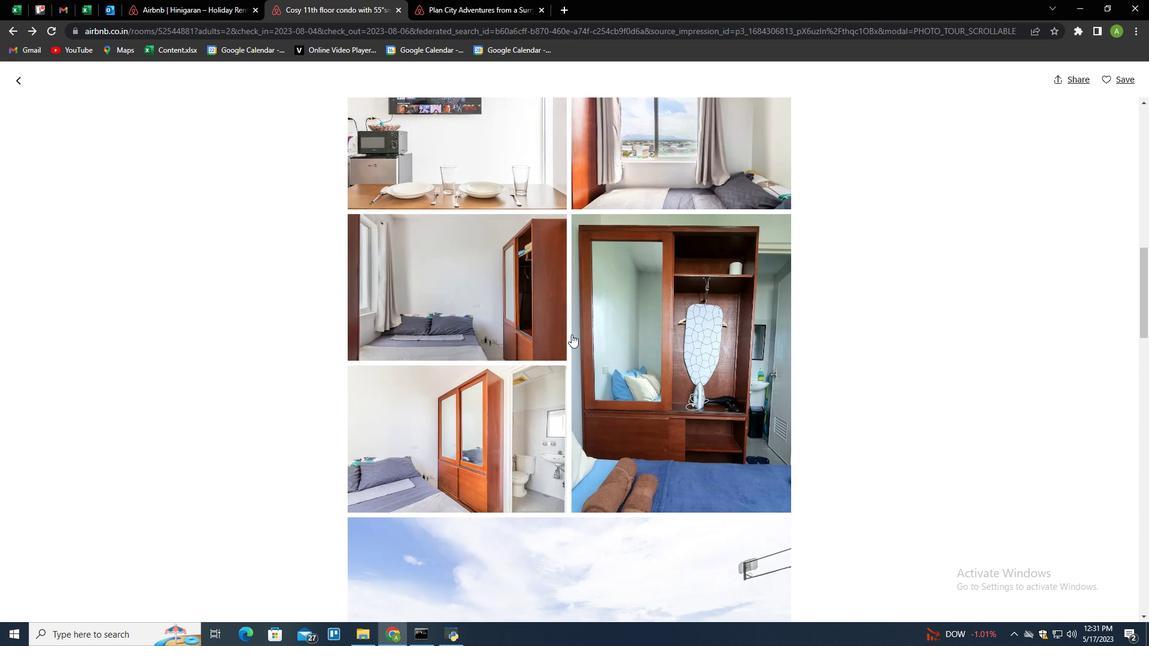 
Action: Mouse scrolled (571, 339) with delta (0, 0)
Screenshot: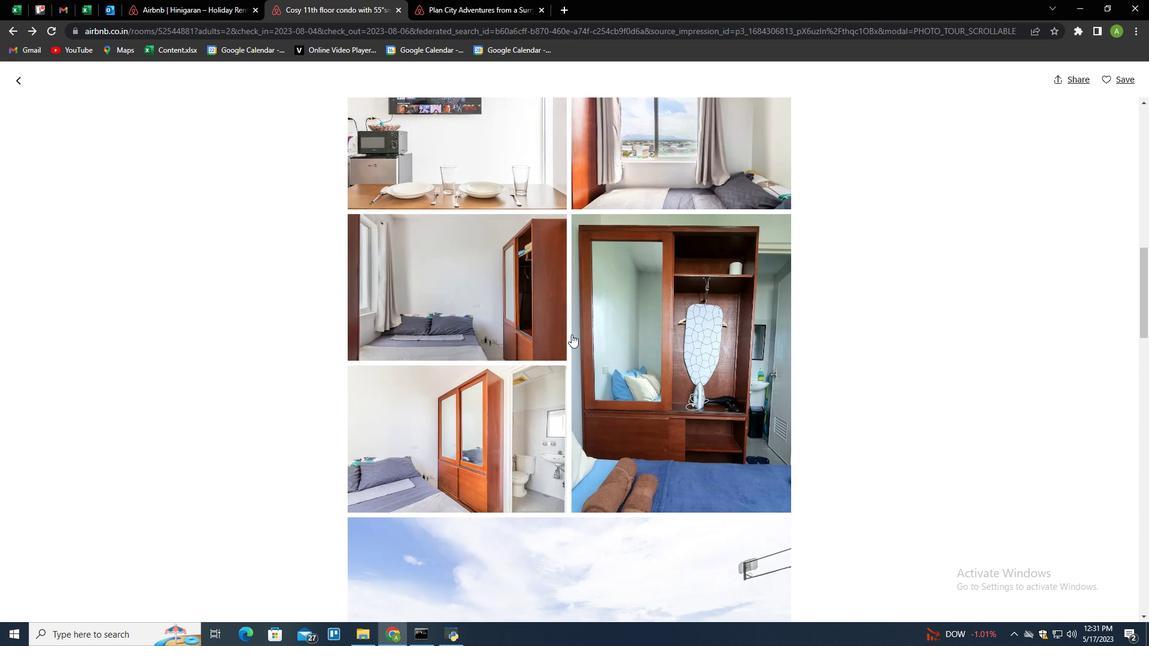 
Action: Mouse moved to (570, 341)
Screenshot: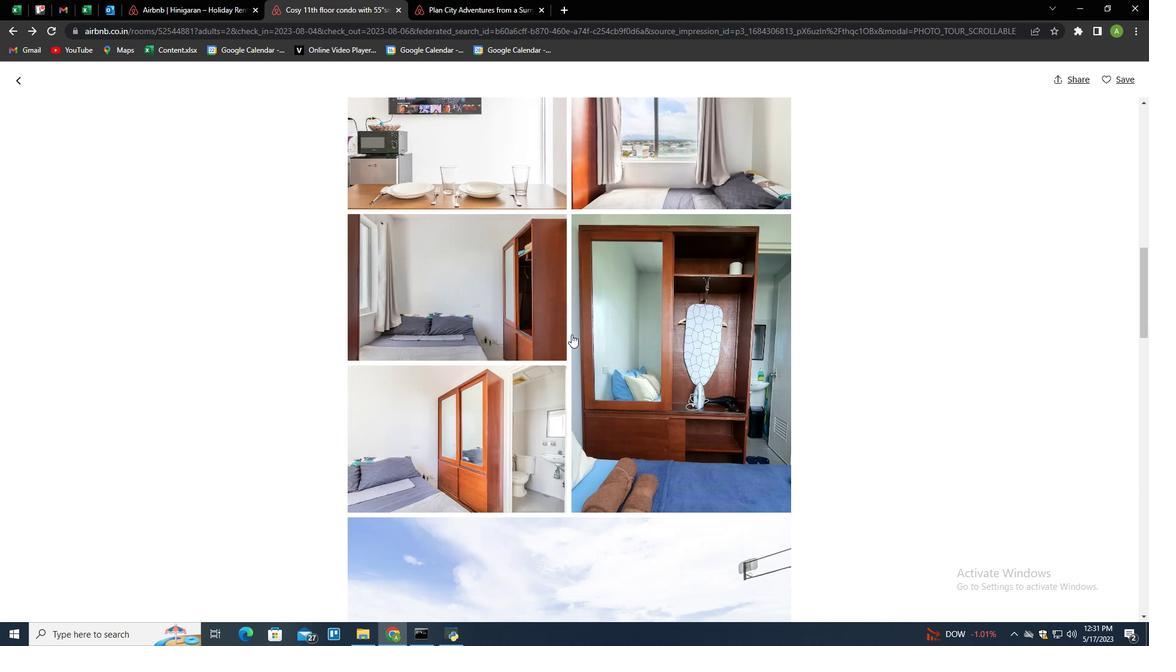 
Action: Mouse scrolled (570, 340) with delta (0, 0)
Screenshot: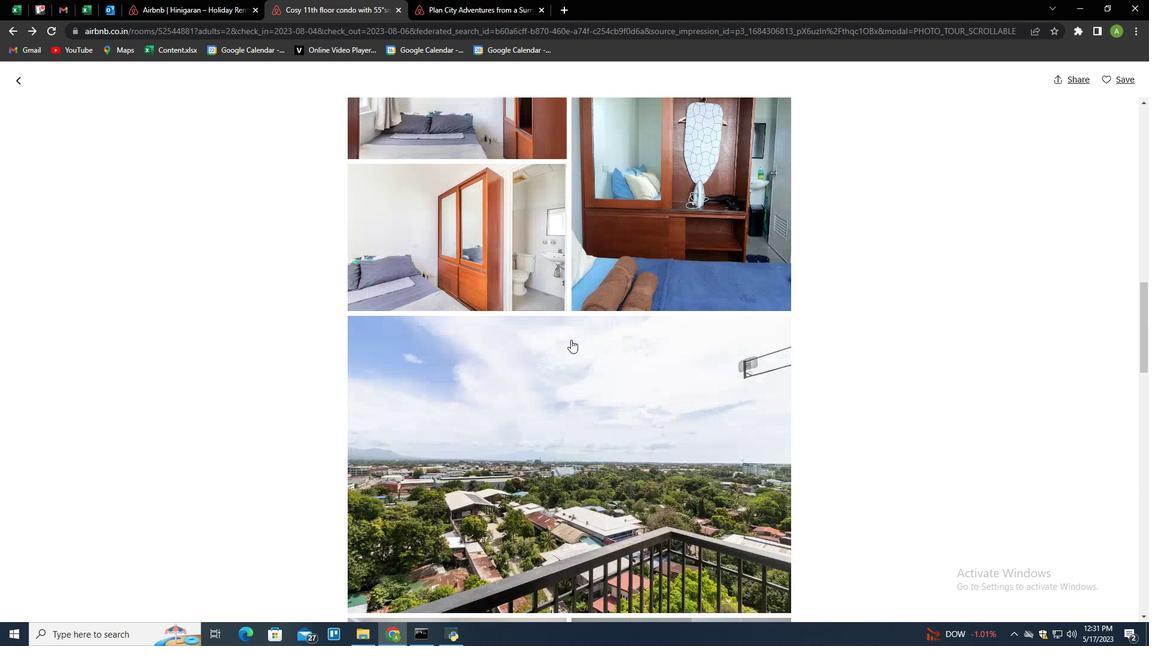
Action: Mouse moved to (569, 343)
Screenshot: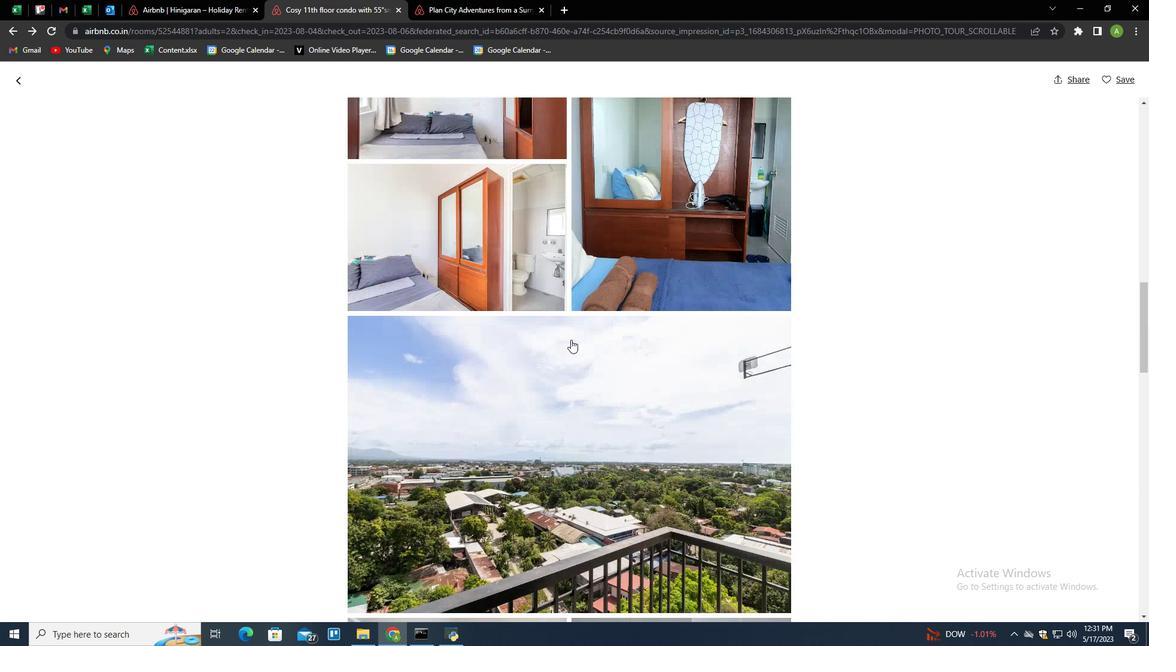 
Action: Mouse scrolled (569, 343) with delta (0, 0)
Screenshot: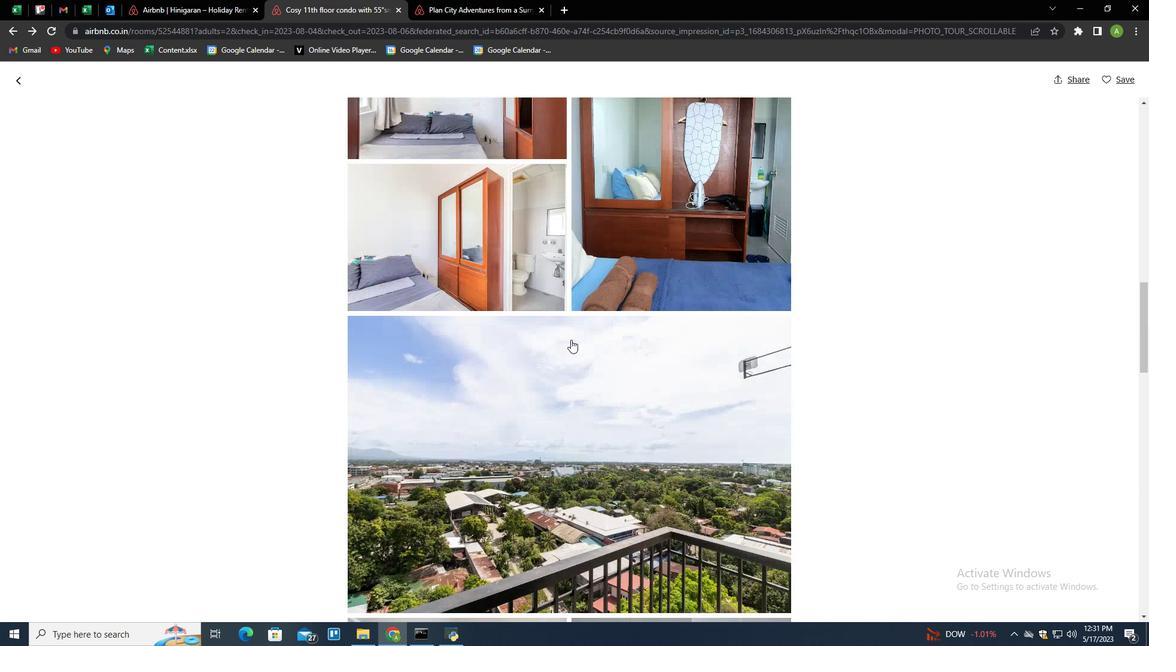 
Action: Mouse moved to (569, 344)
Screenshot: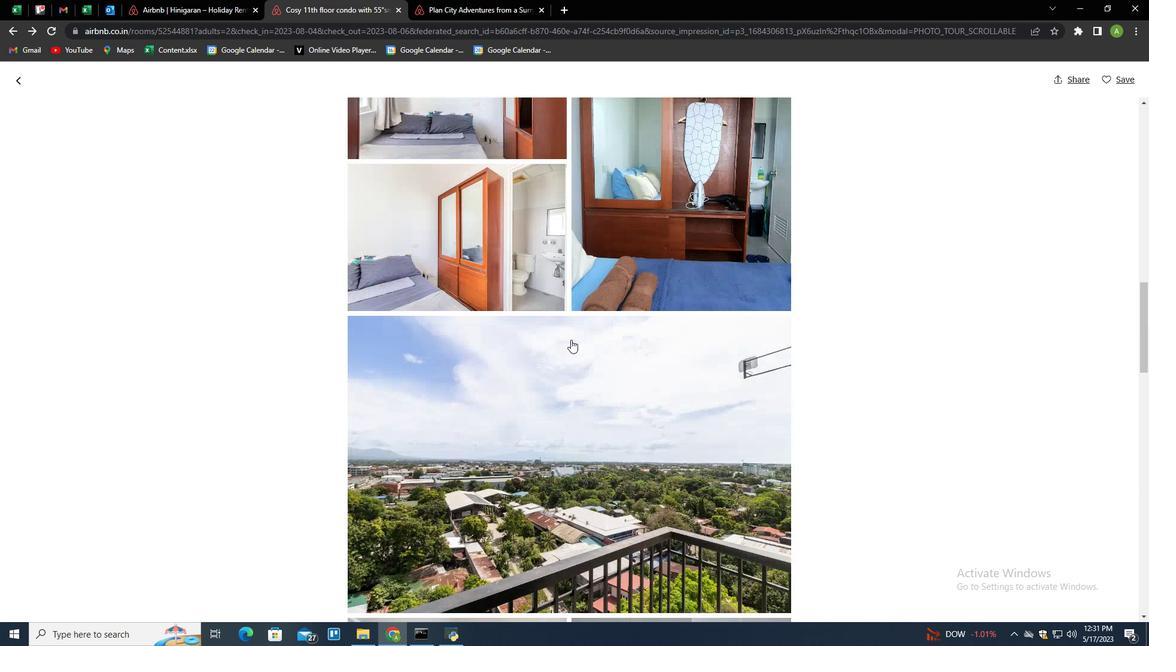 
Action: Mouse scrolled (569, 343) with delta (0, 0)
Screenshot: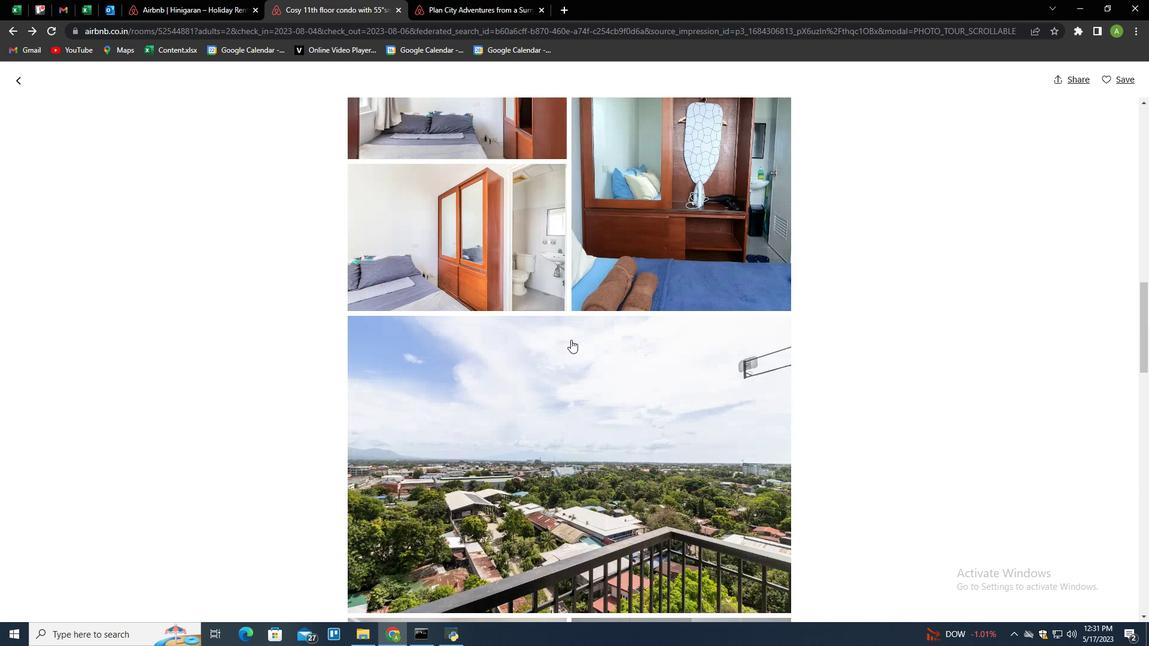 
Action: Mouse moved to (568, 344)
Screenshot: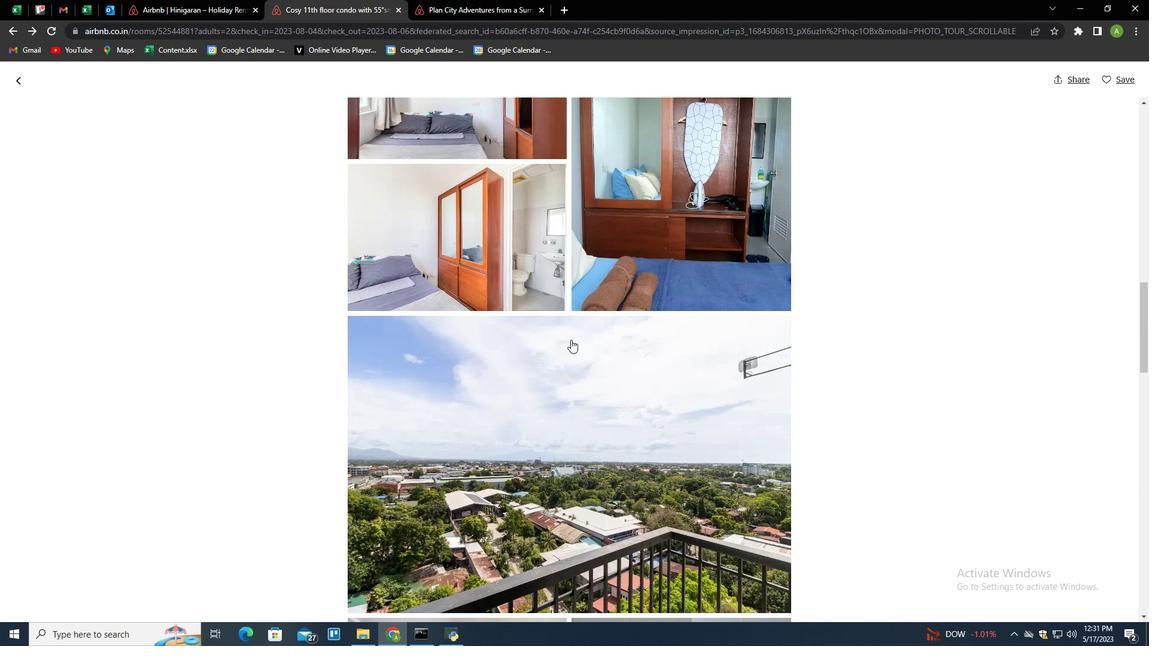 
Action: Mouse scrolled (568, 344) with delta (0, 0)
Screenshot: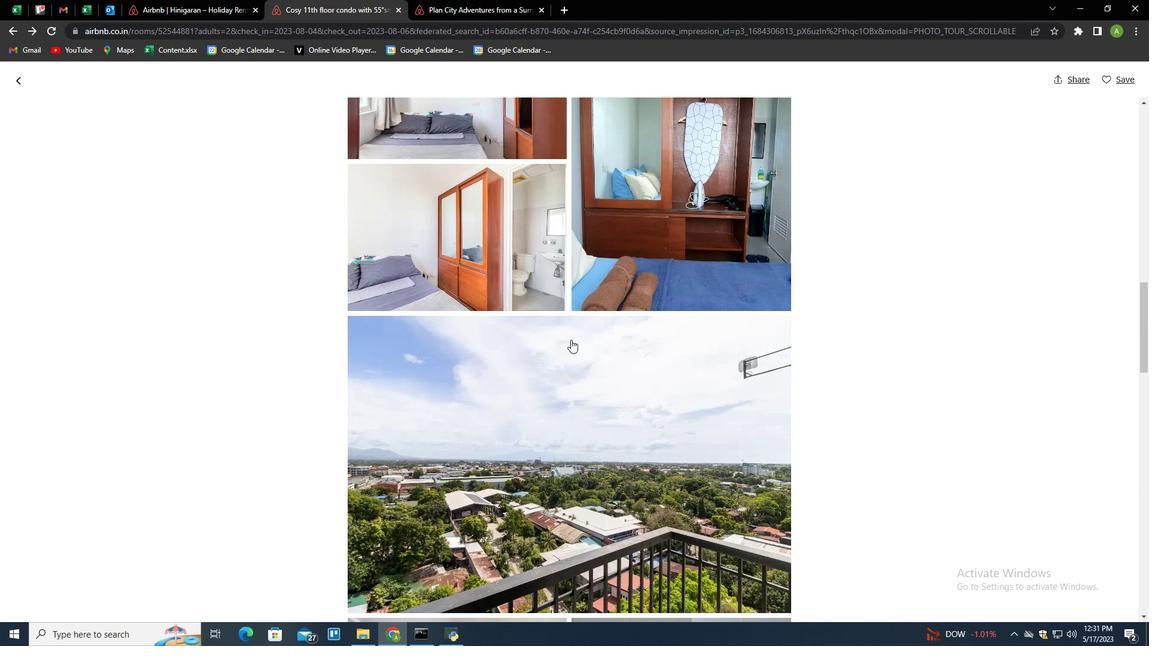 
Action: Mouse scrolled (568, 344) with delta (0, 0)
Screenshot: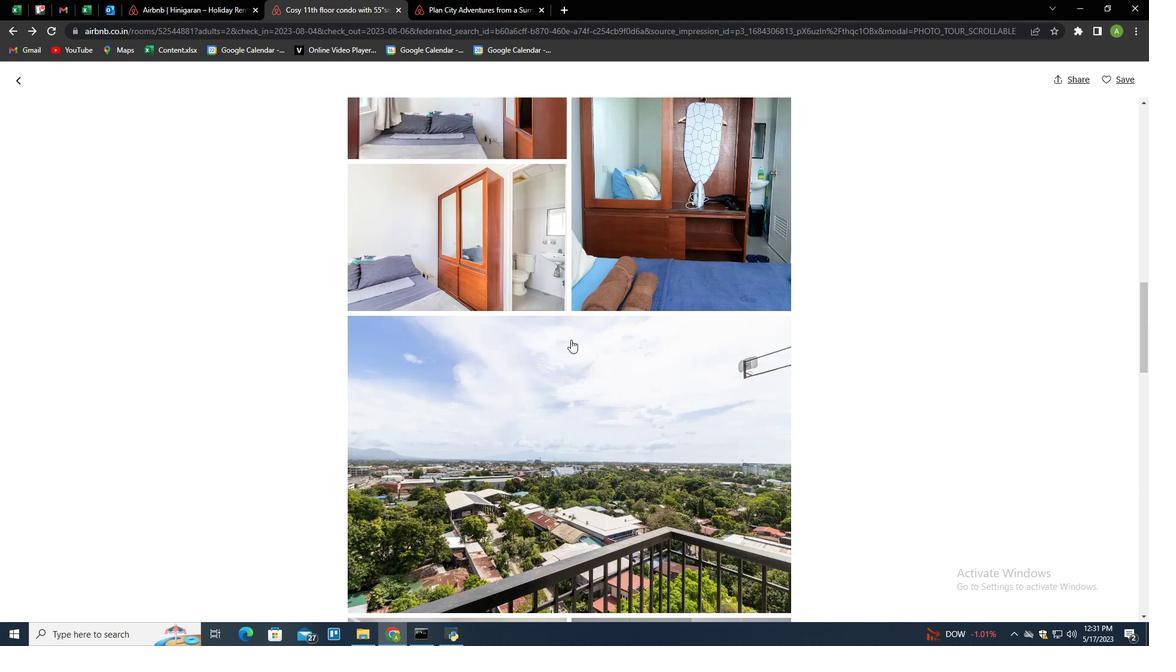 
Action: Mouse moved to (542, 338)
Screenshot: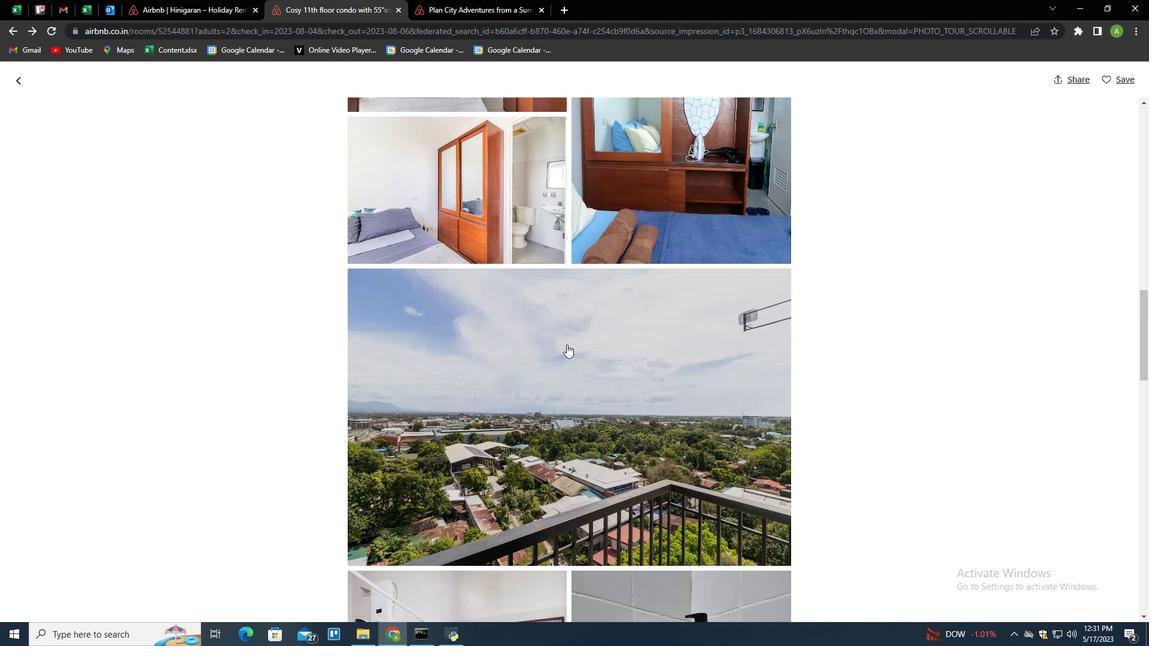 
Action: Mouse scrolled (557, 342) with delta (0, 0)
Screenshot: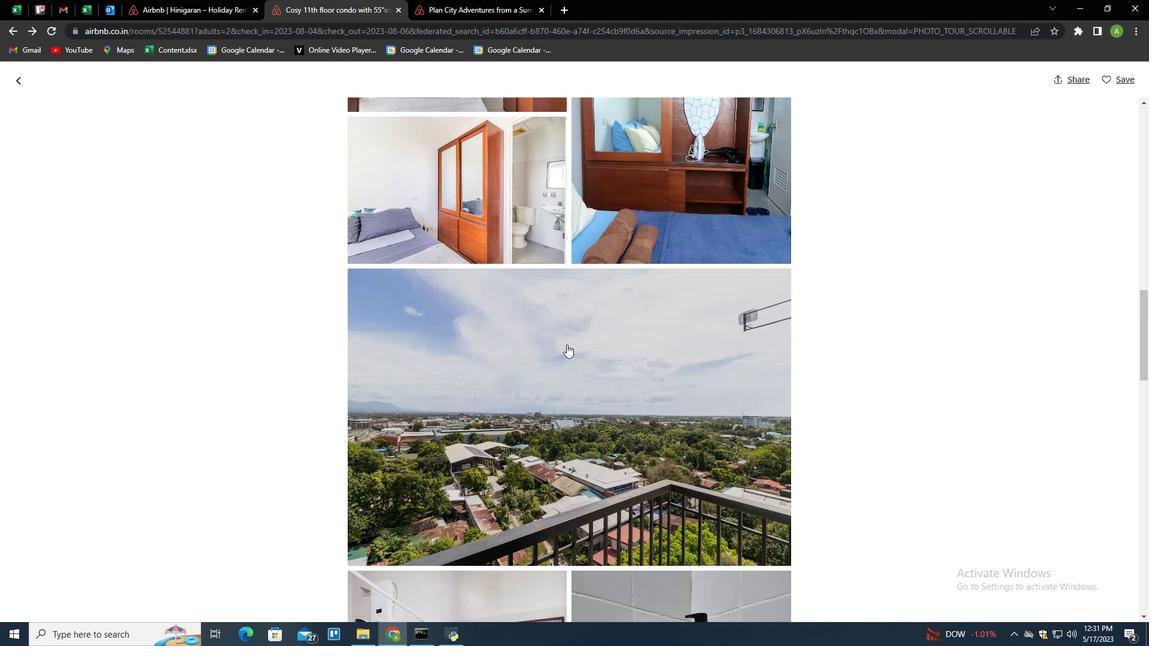 
Action: Mouse moved to (522, 331)
Screenshot: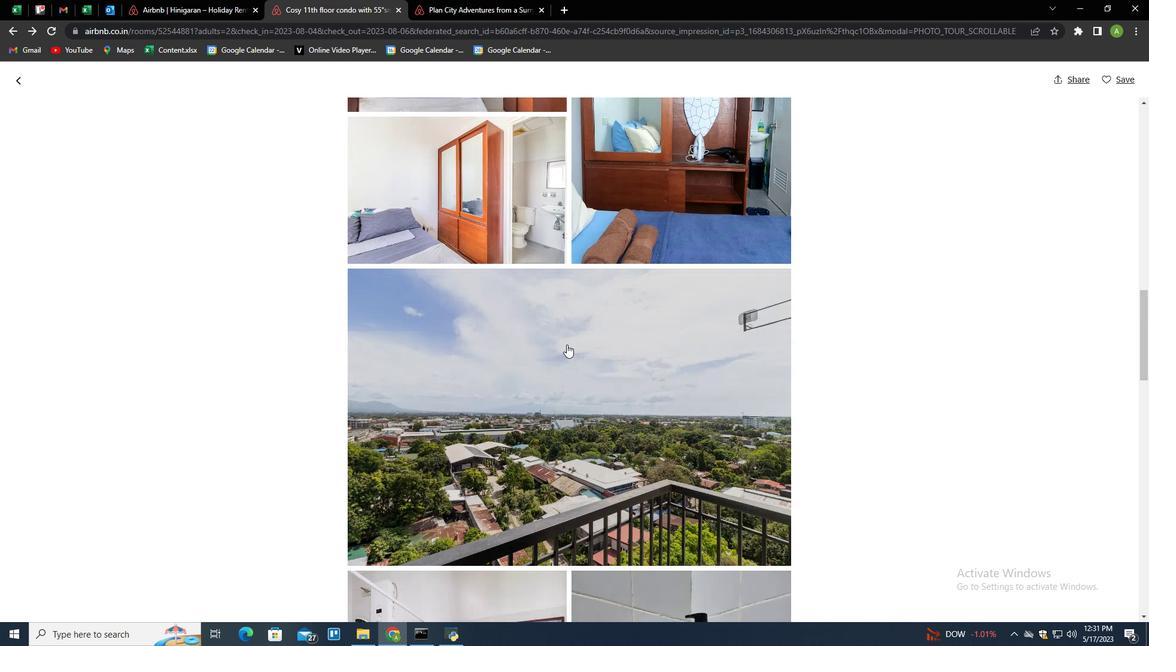 
Action: Mouse scrolled (527, 333) with delta (0, 0)
Screenshot: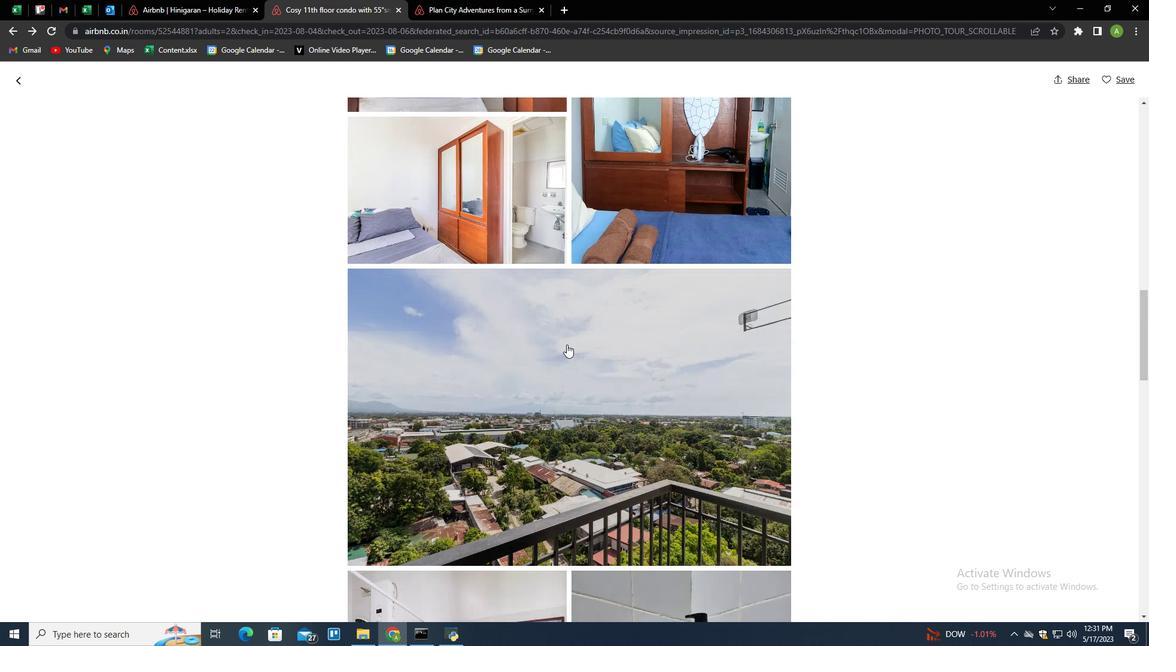 
Action: Mouse moved to (515, 328)
Screenshot: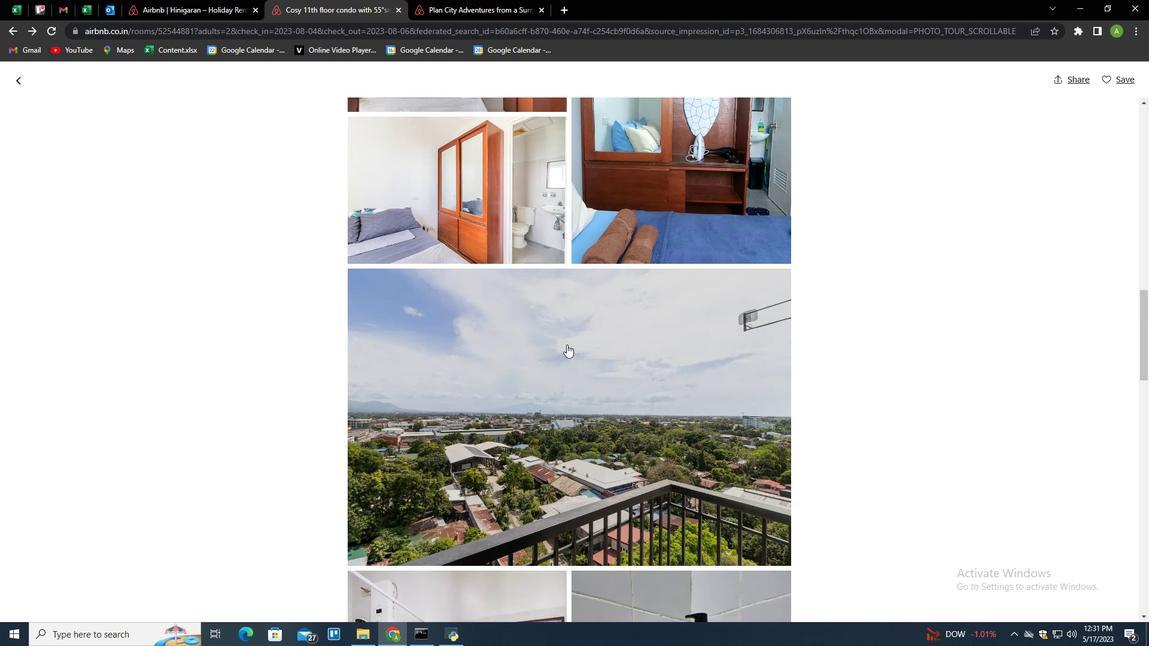 
Action: Mouse scrolled (515, 327) with delta (0, 0)
Screenshot: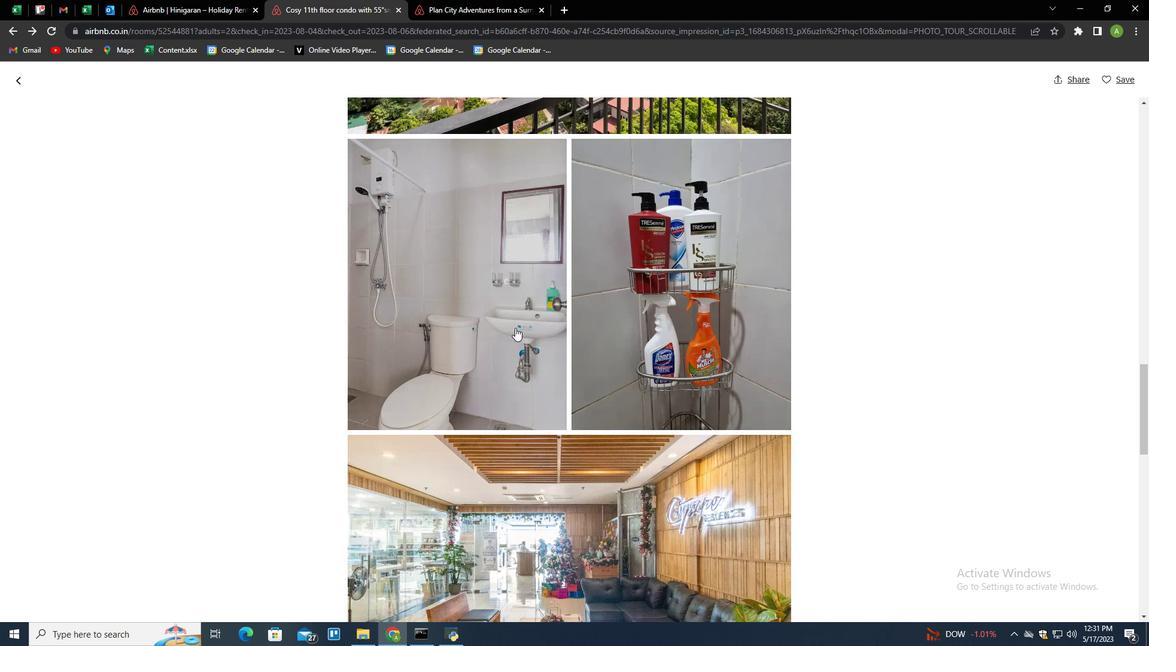 
Action: Mouse scrolled (515, 327) with delta (0, 0)
Screenshot: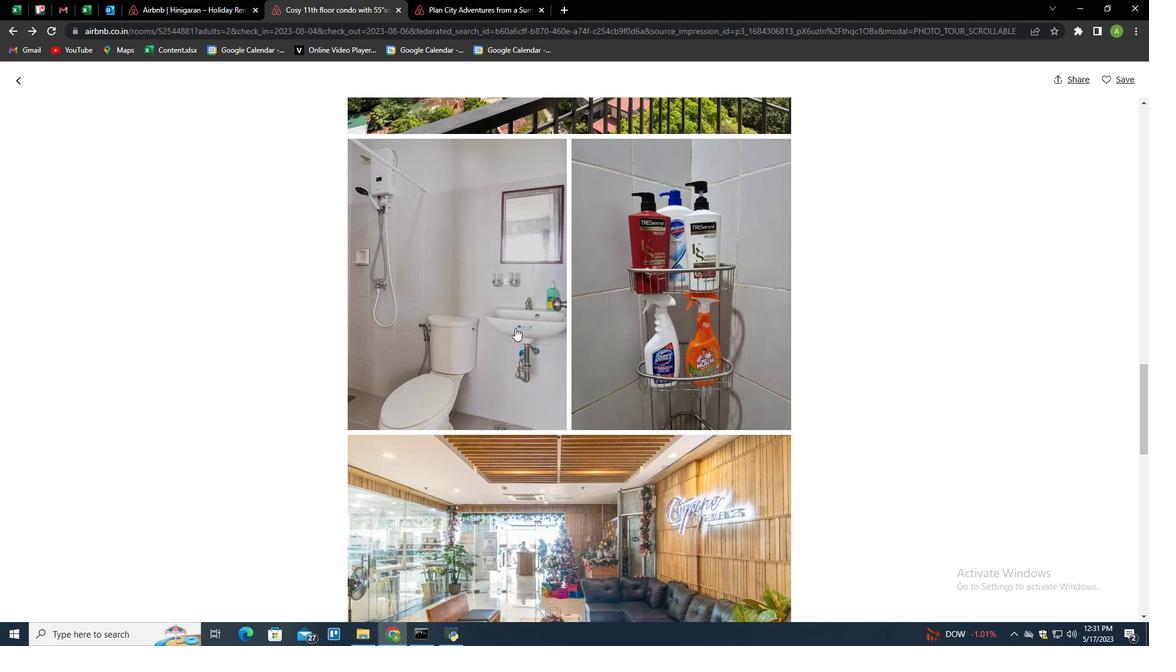 
Action: Mouse scrolled (515, 327) with delta (0, 0)
Screenshot: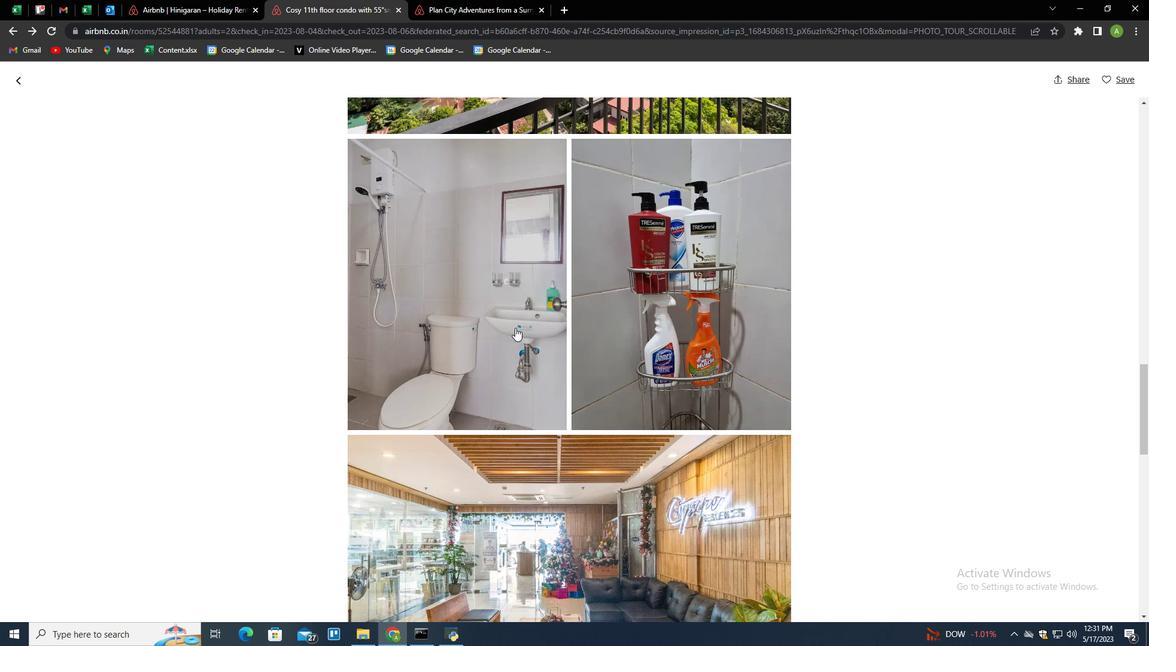 
Action: Mouse scrolled (515, 327) with delta (0, 0)
Screenshot: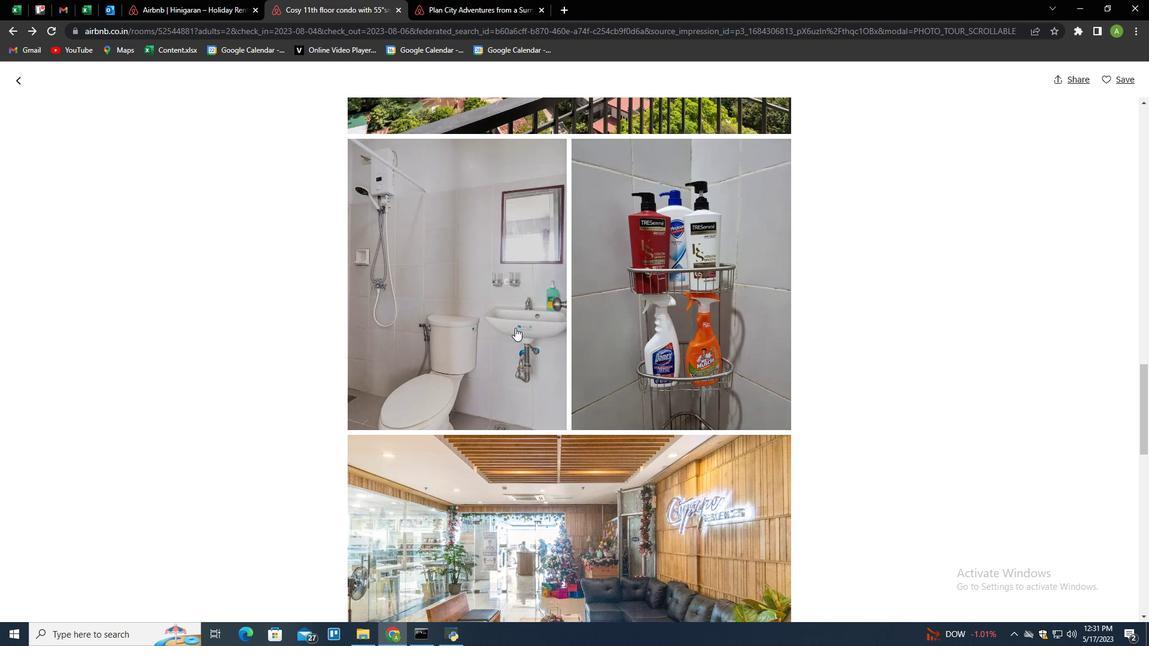 
Action: Mouse scrolled (515, 327) with delta (0, 0)
Screenshot: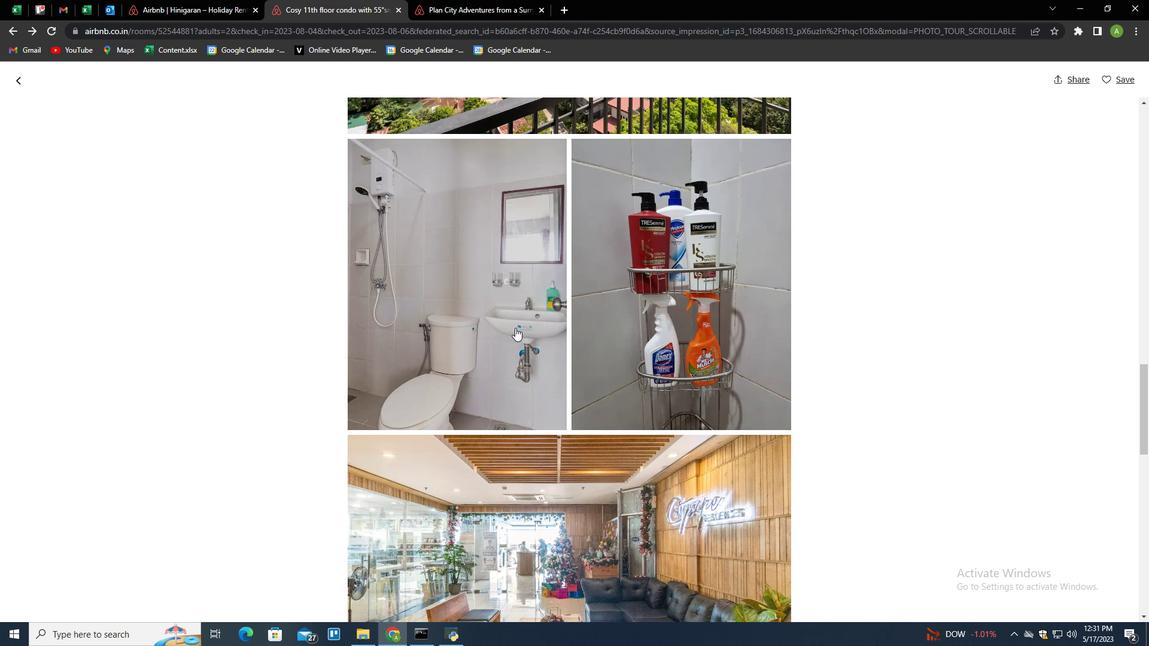 
Action: Mouse scrolled (515, 327) with delta (0, 0)
Screenshot: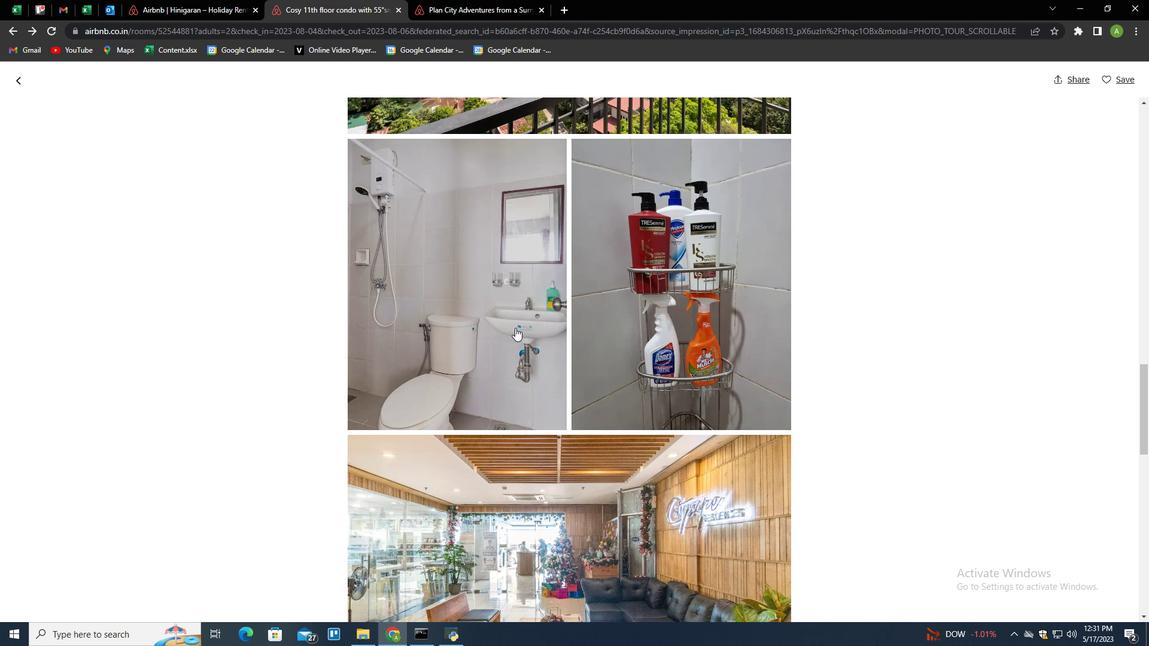 
Action: Mouse scrolled (515, 327) with delta (0, 0)
Screenshot: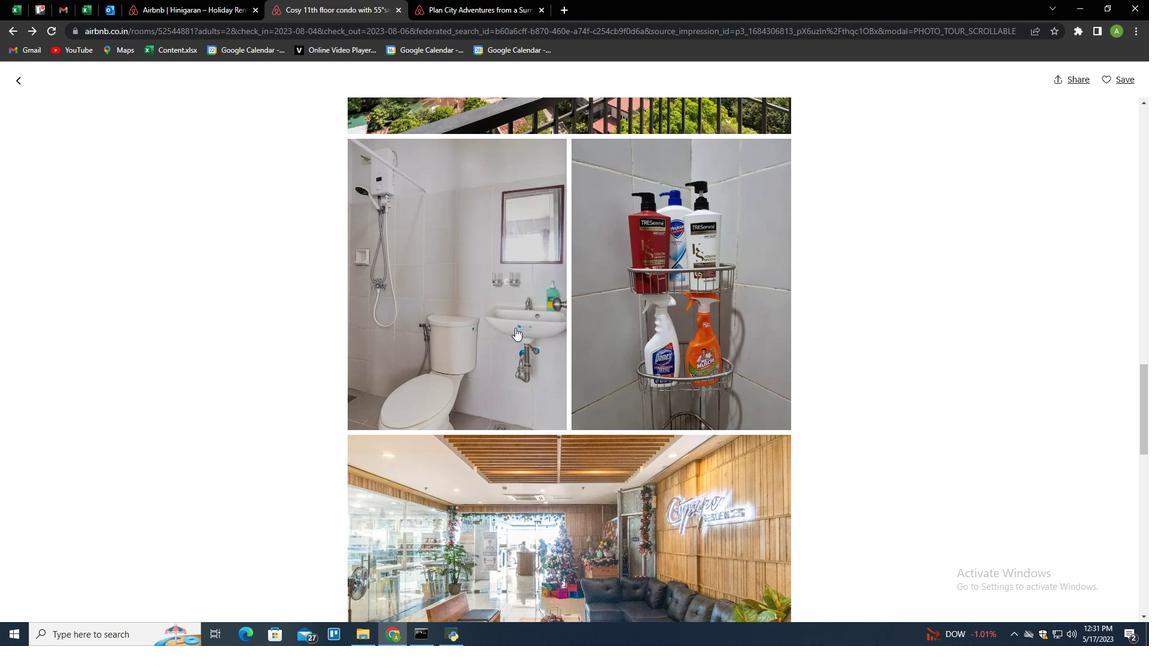 
Action: Mouse moved to (516, 326)
Screenshot: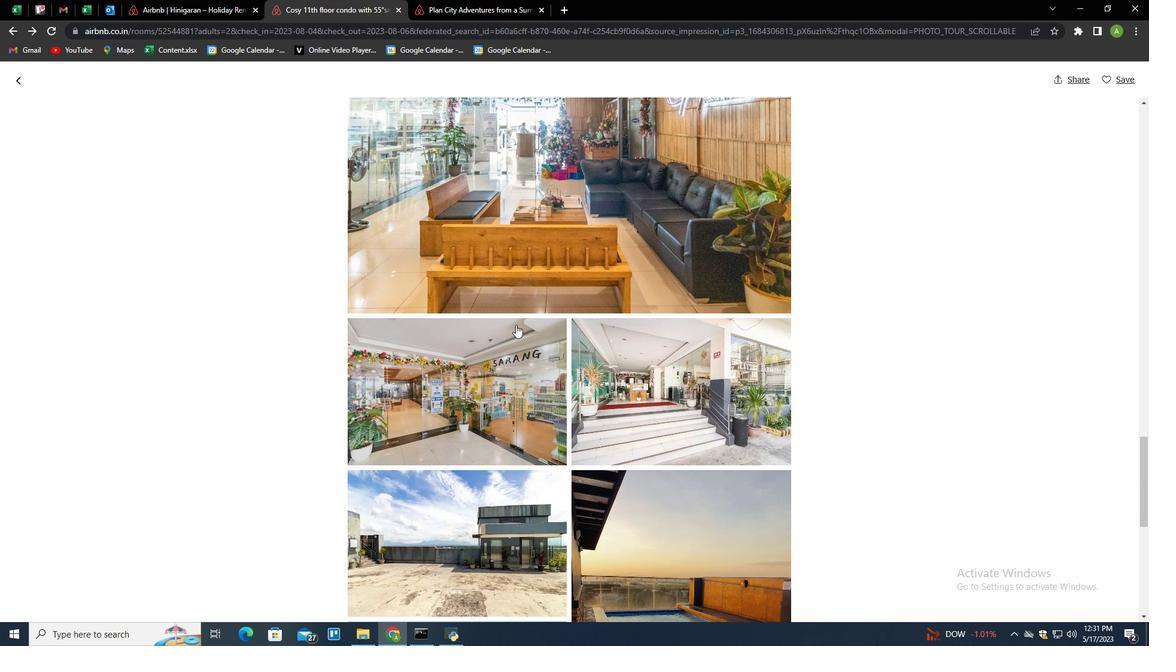 
Action: Mouse scrolled (516, 325) with delta (0, 0)
Screenshot: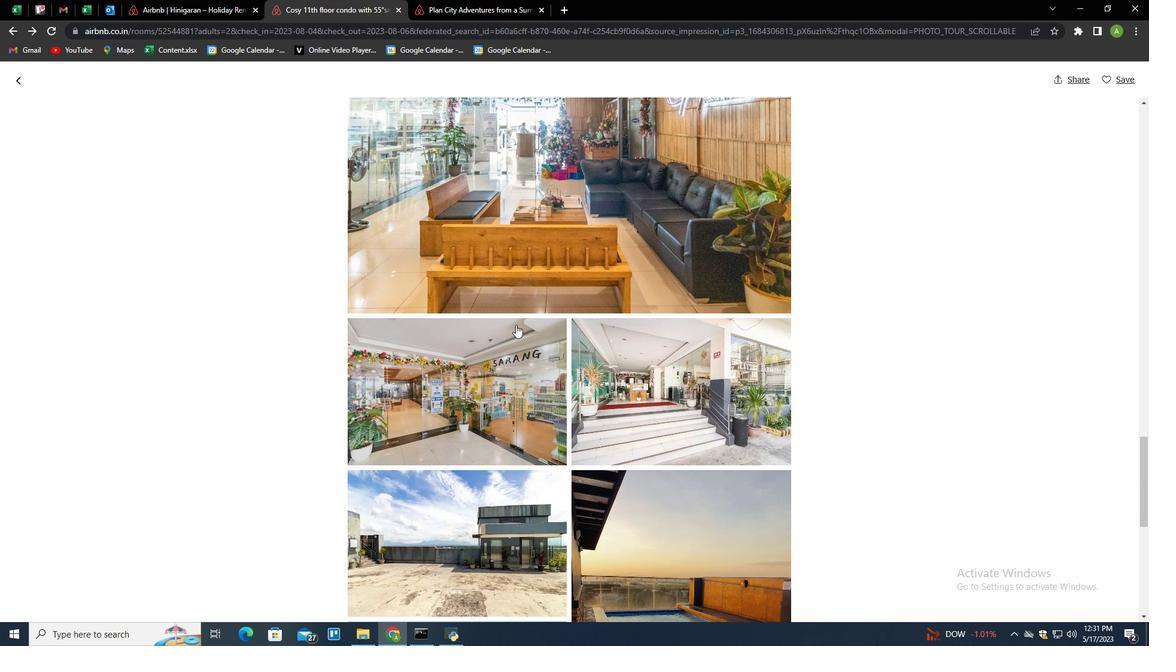 
Action: Mouse moved to (516, 327)
Screenshot: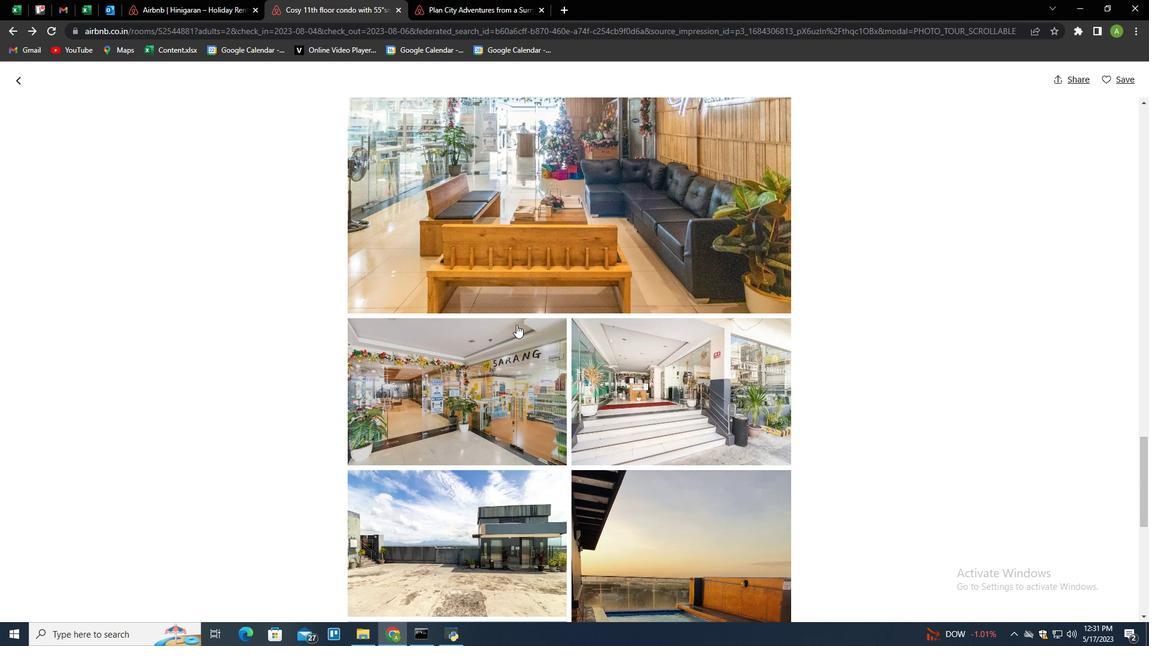 
Action: Mouse scrolled (516, 327) with delta (0, 0)
Screenshot: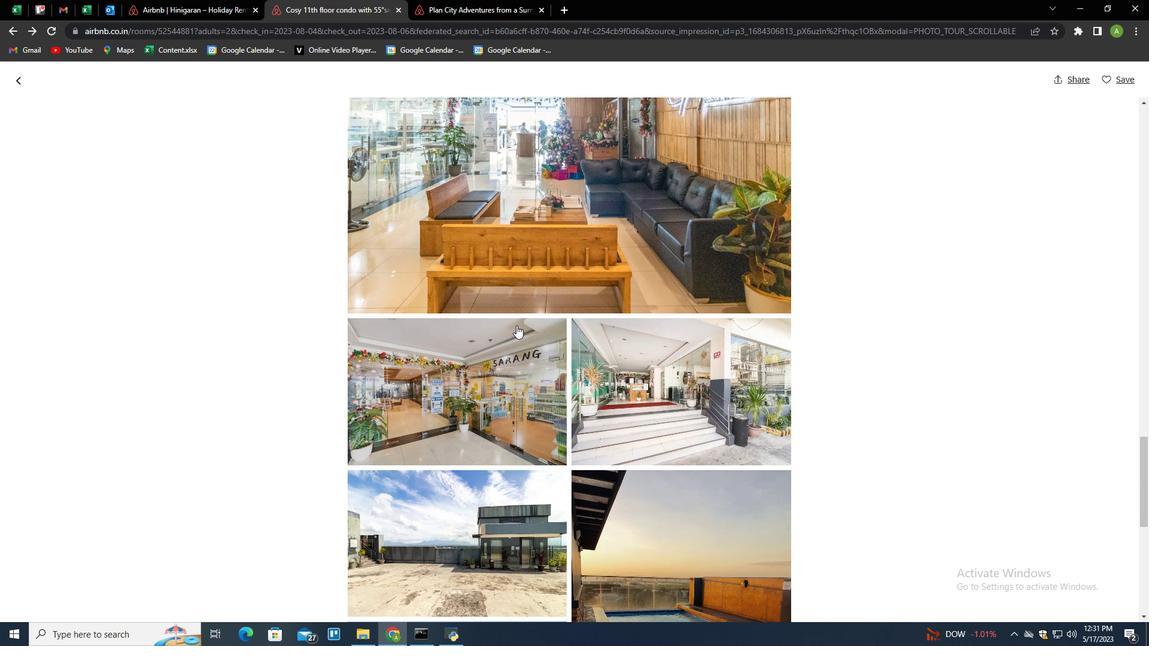 
Action: Mouse moved to (516, 329)
Screenshot: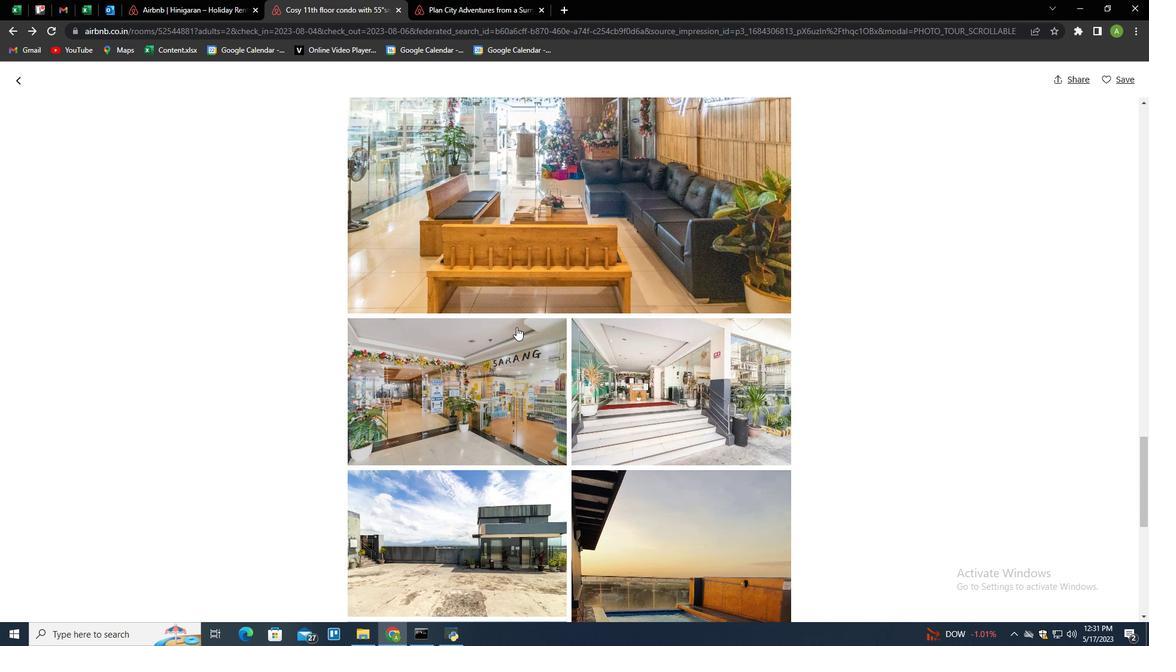 
Action: Mouse scrolled (516, 327) with delta (0, 0)
Screenshot: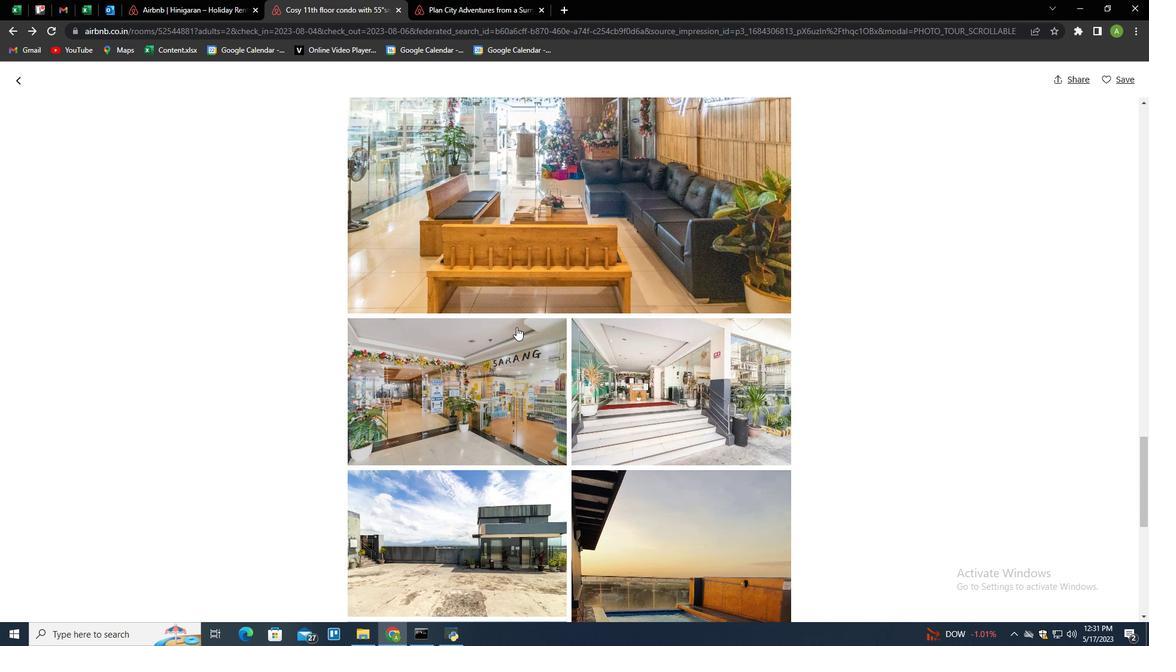 
Action: Mouse moved to (516, 331)
Screenshot: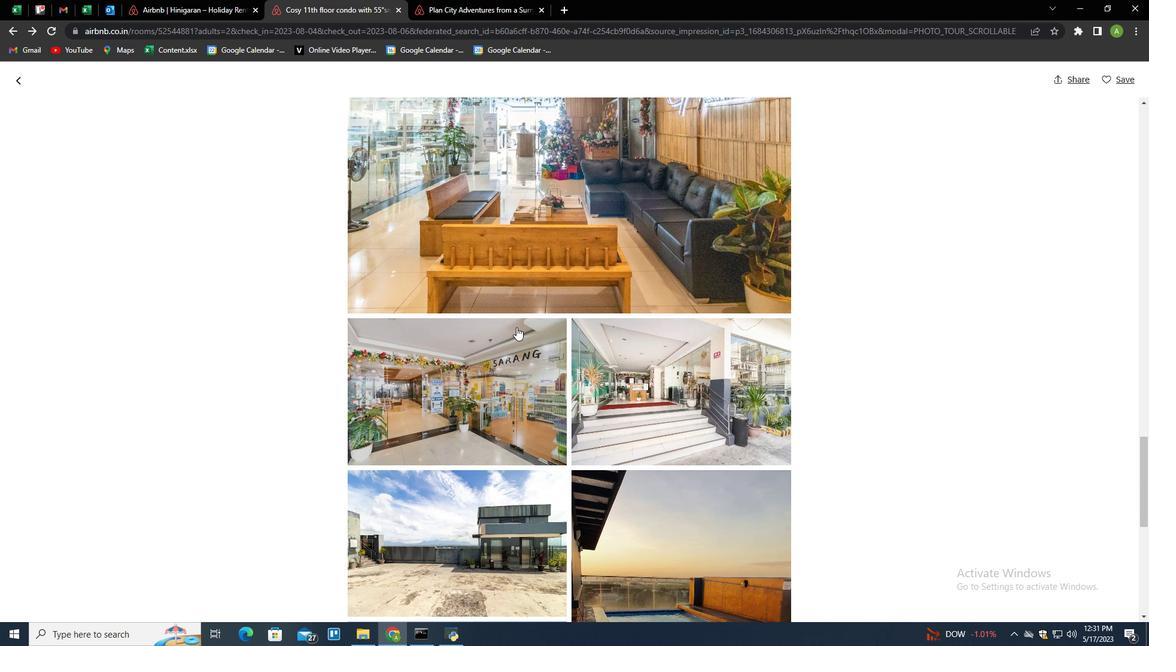 
Action: Mouse scrolled (516, 331) with delta (0, 0)
Screenshot: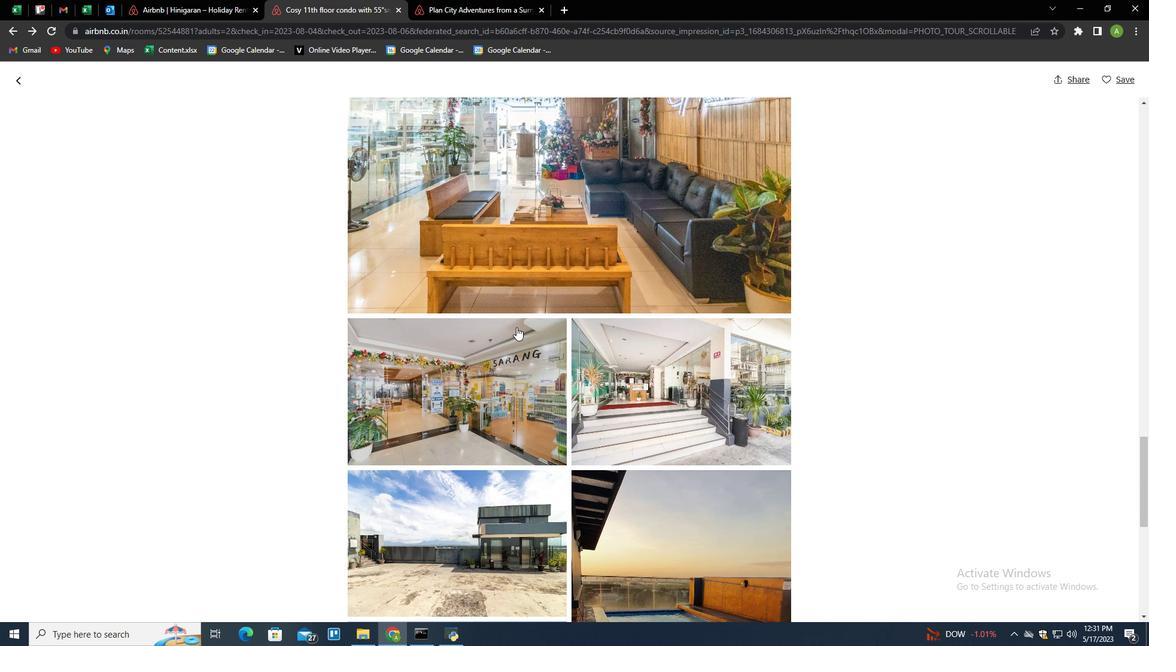 
Action: Mouse scrolled (516, 331) with delta (0, 0)
Screenshot: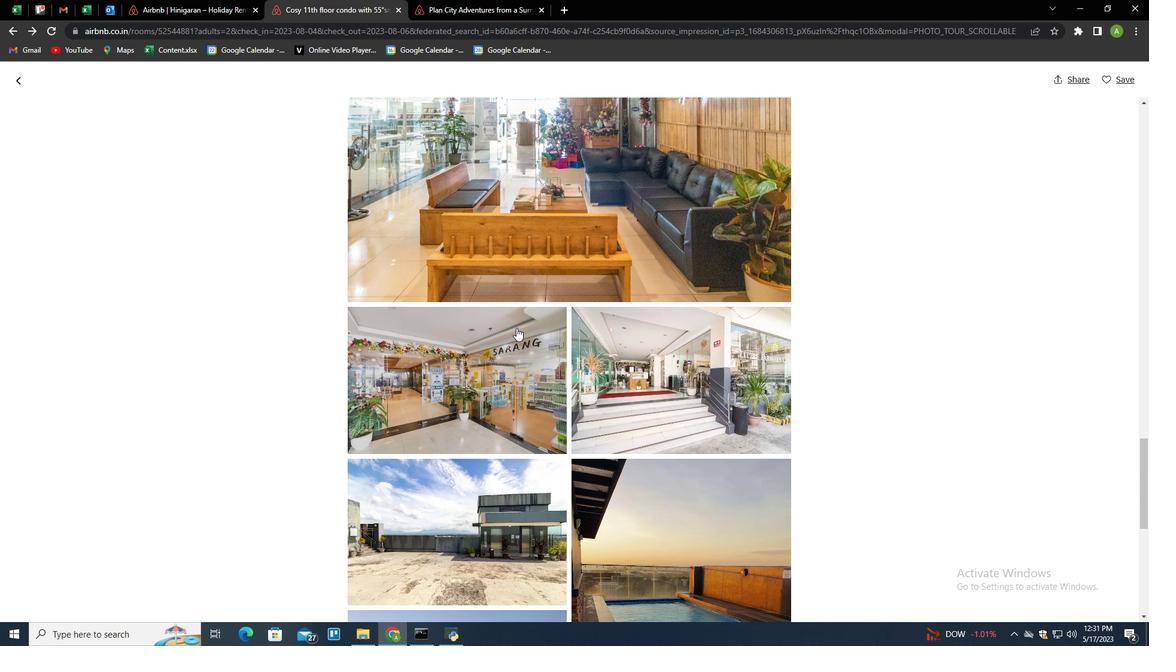 
Action: Mouse moved to (516, 332)
Screenshot: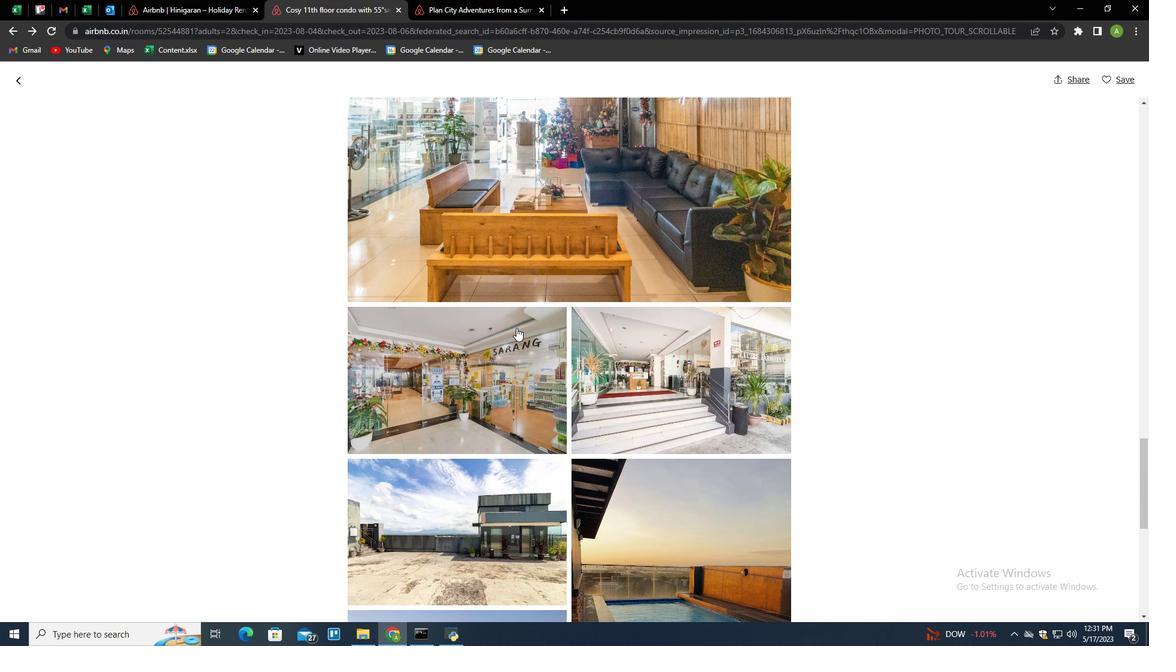 
Action: Mouse scrolled (516, 331) with delta (0, 0)
Screenshot: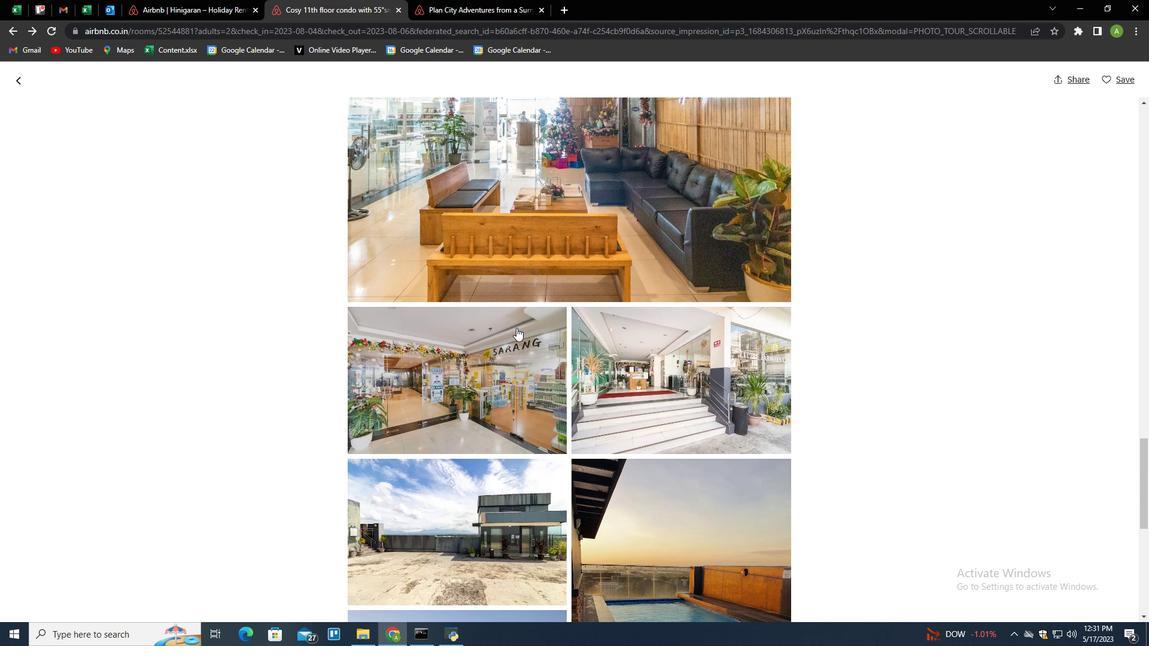 
Action: Mouse scrolled (516, 331) with delta (0, 0)
Screenshot: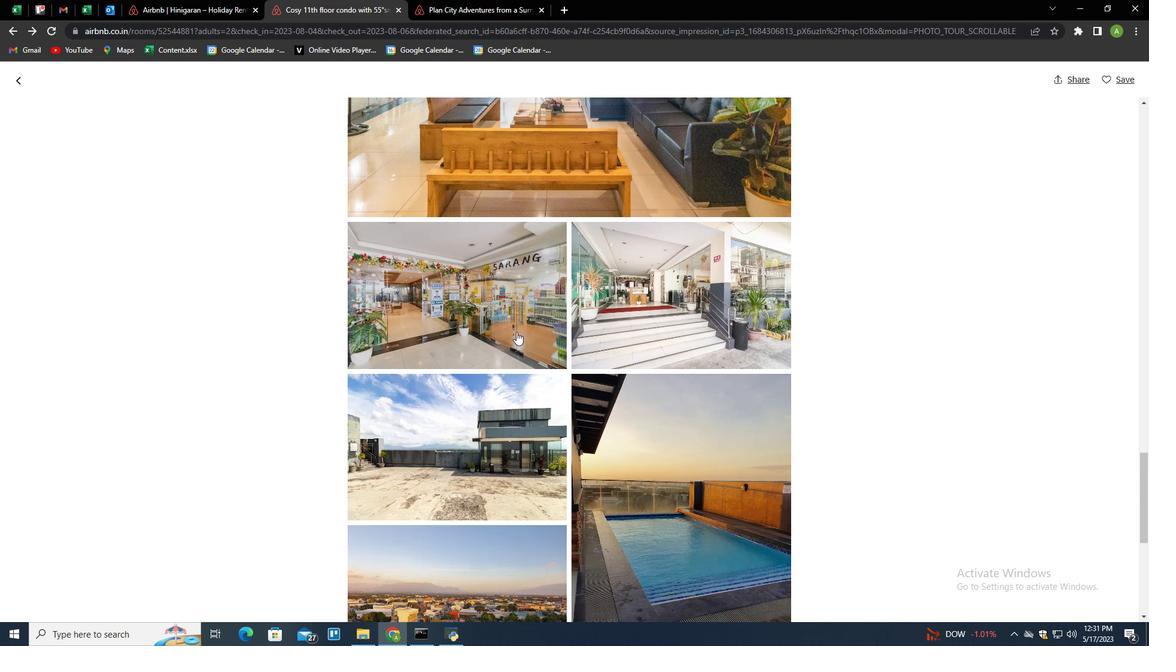 
Action: Mouse scrolled (516, 331) with delta (0, 0)
Screenshot: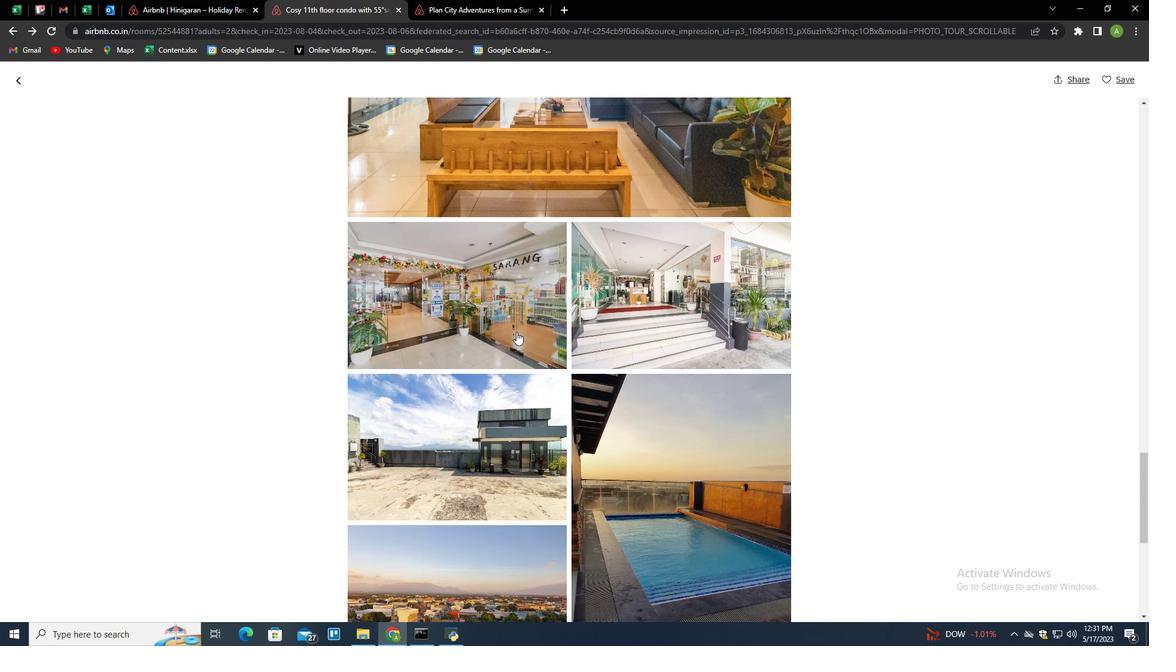 
Action: Mouse moved to (518, 333)
Screenshot: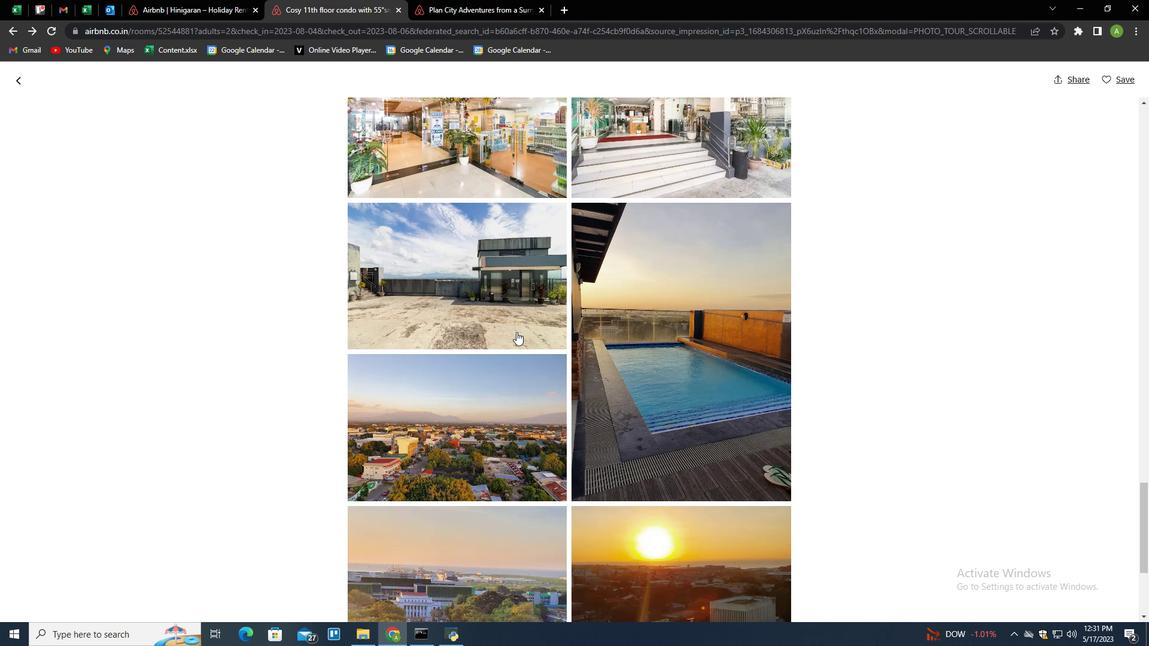 
Action: Mouse scrolled (518, 332) with delta (0, 0)
Screenshot: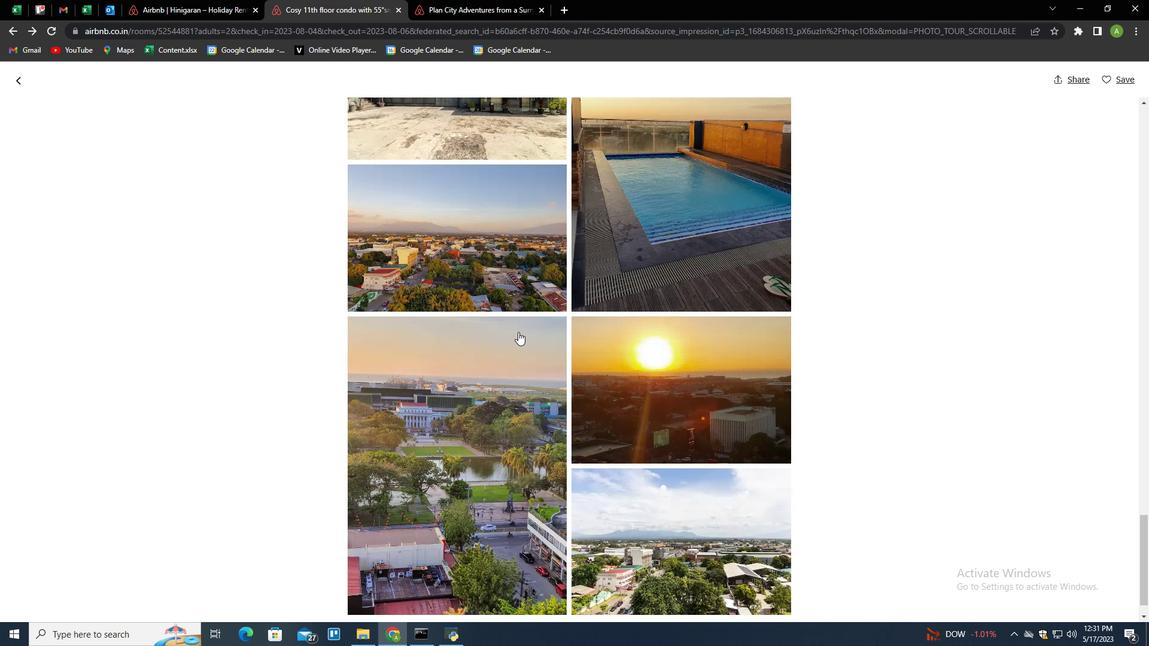 
Action: Mouse scrolled (518, 332) with delta (0, 0)
Screenshot: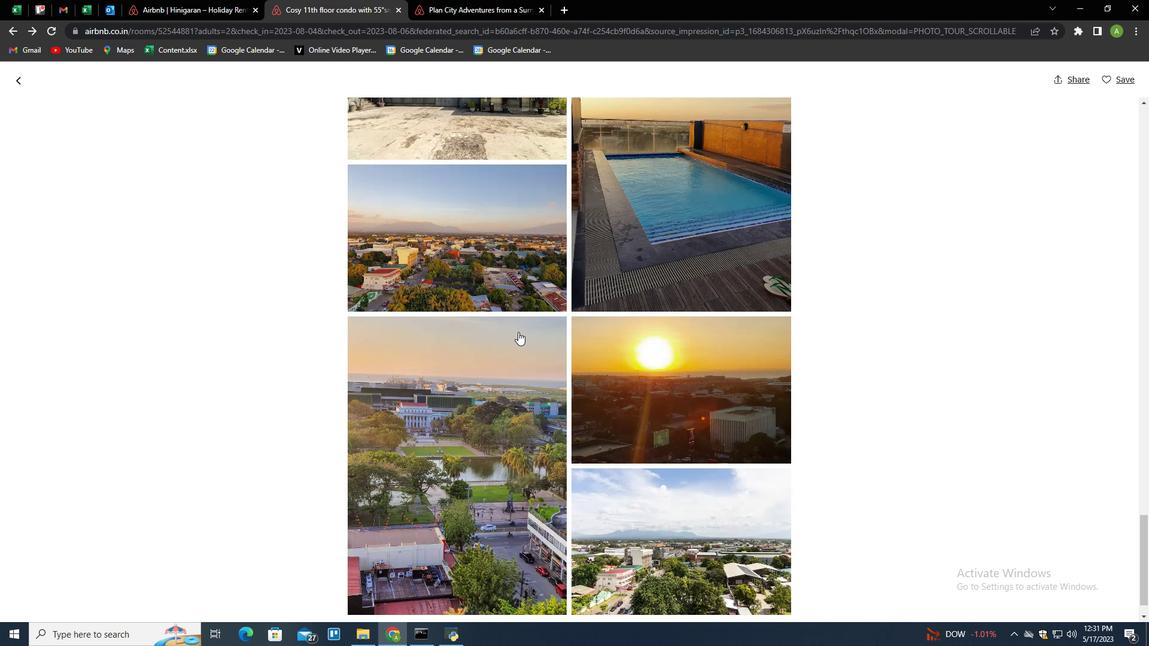 
Action: Mouse moved to (518, 333)
Screenshot: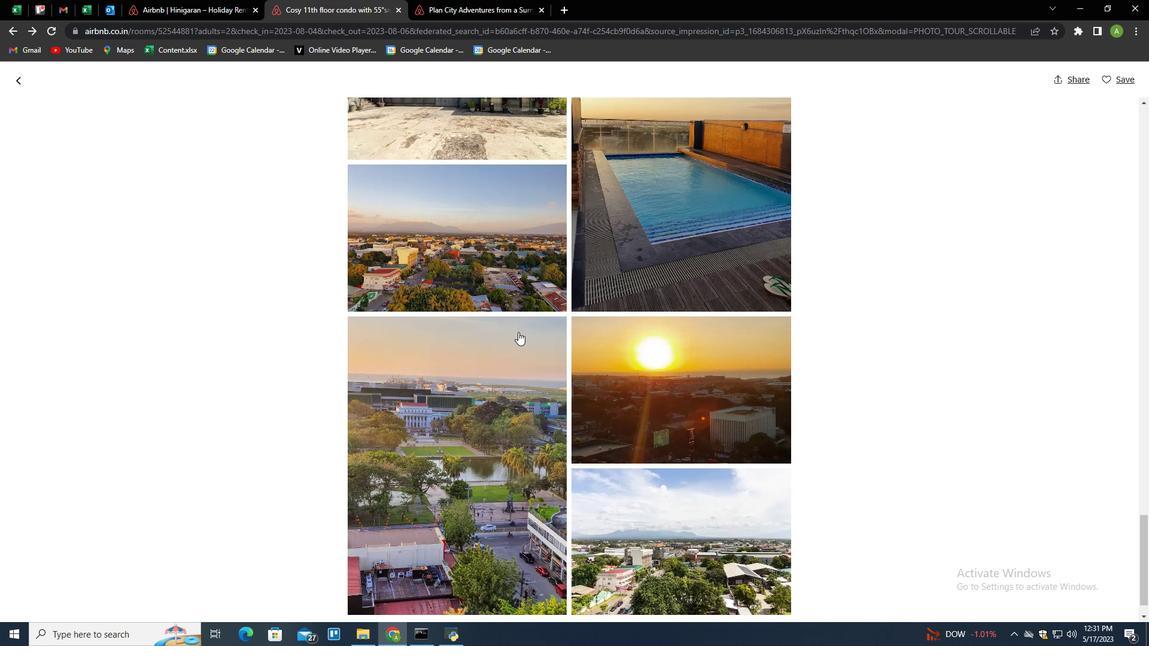 
Action: Mouse scrolled (518, 332) with delta (0, 0)
Screenshot: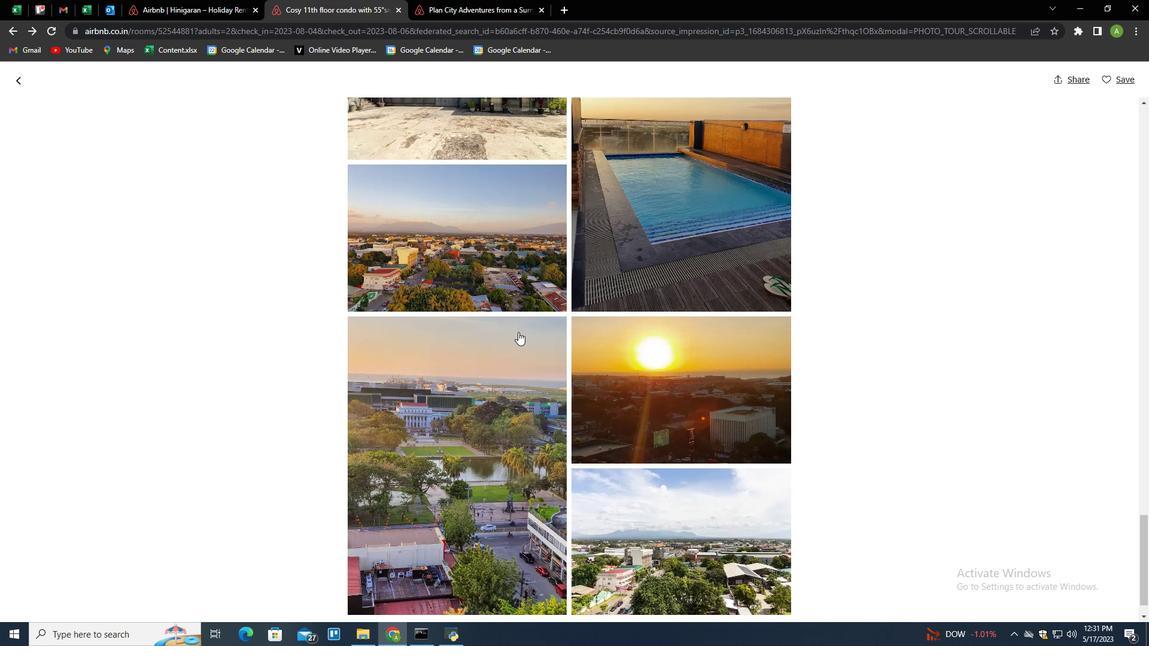 
Action: Mouse scrolled (518, 332) with delta (0, 0)
Screenshot: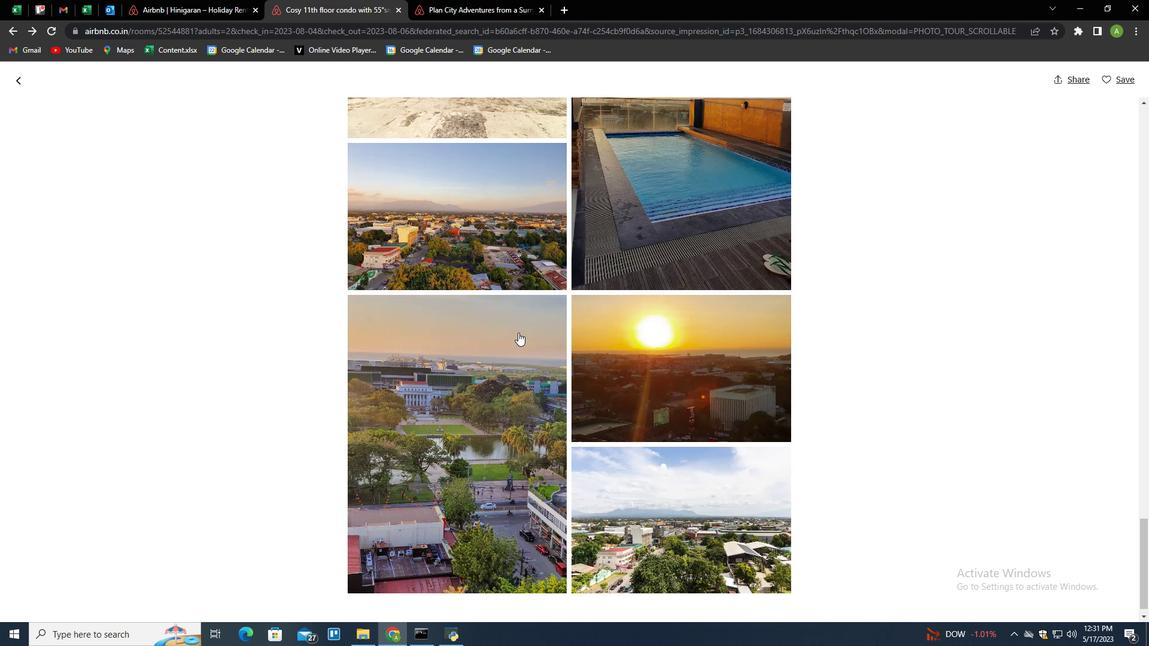 
Action: Mouse moved to (518, 333)
Screenshot: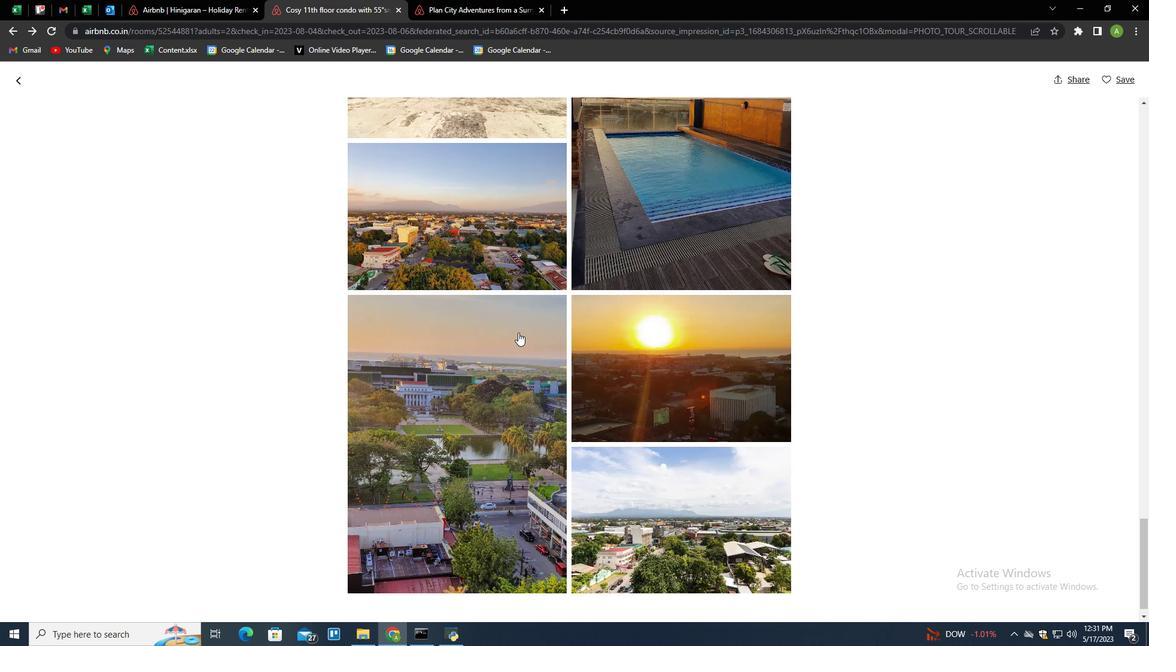 
Action: Mouse scrolled (518, 333) with delta (0, 0)
Screenshot: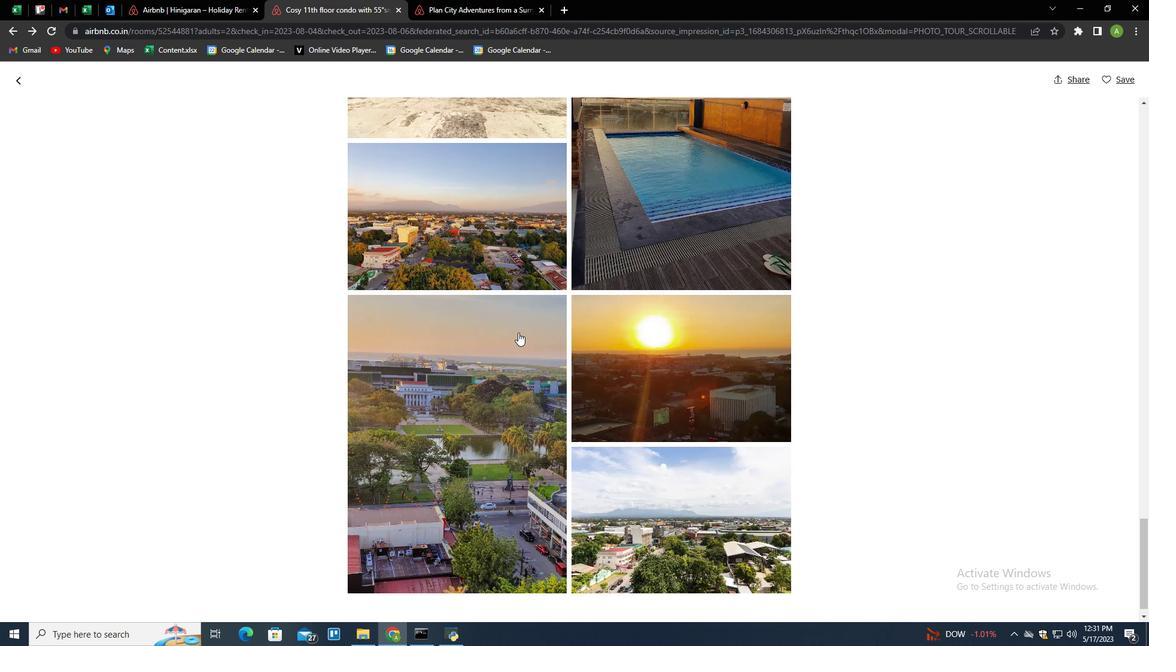 
Action: Mouse moved to (518, 334)
Screenshot: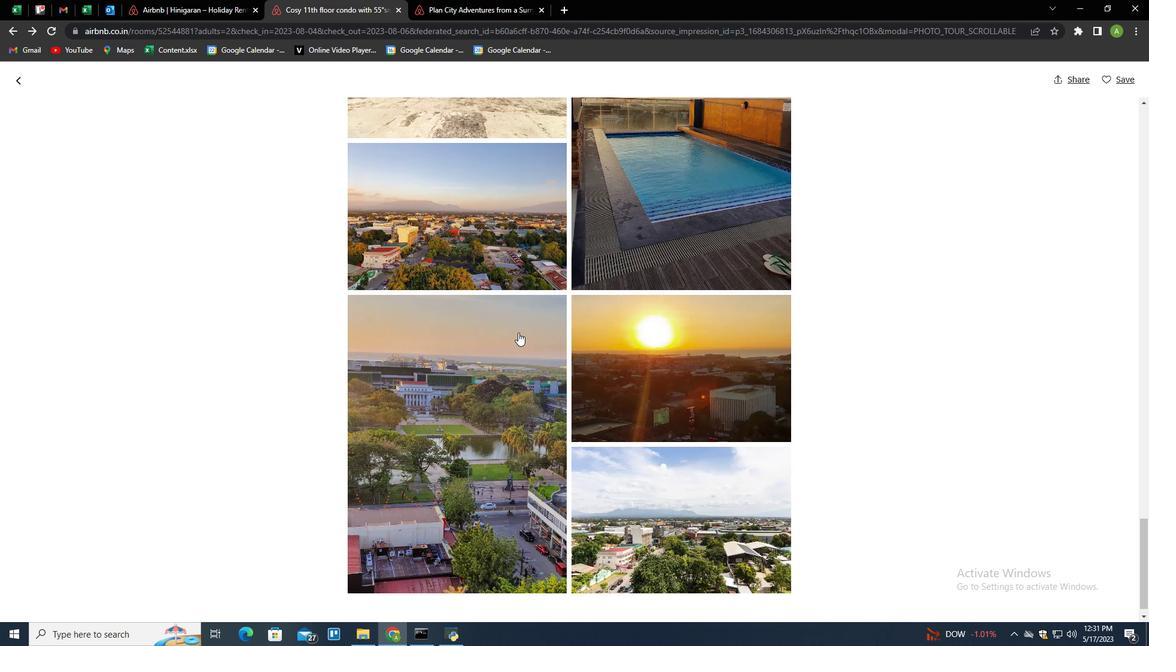 
Action: Mouse scrolled (518, 334) with delta (0, 0)
Screenshot: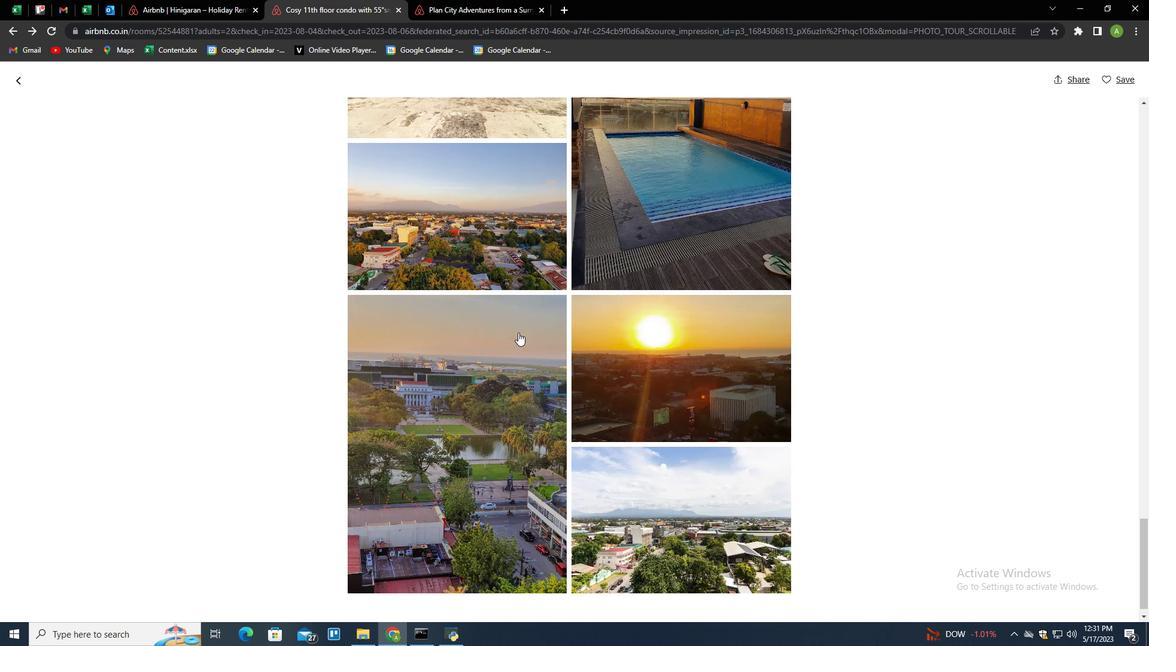 
Action: Mouse moved to (518, 335)
Screenshot: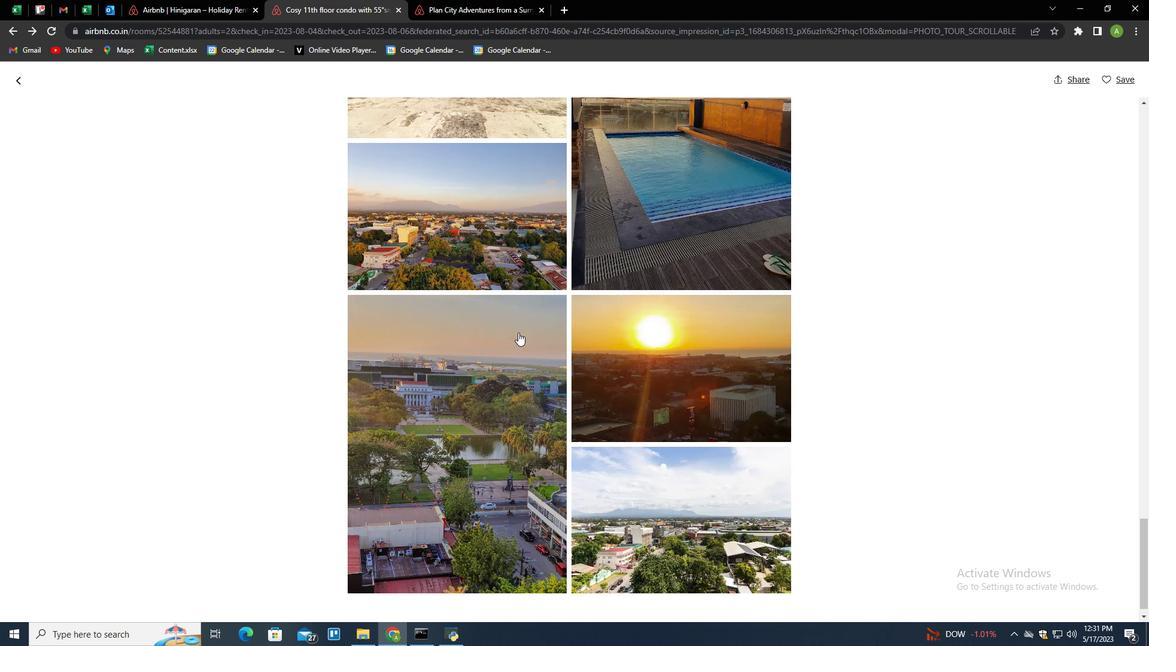
Action: Mouse scrolled (518, 334) with delta (0, 0)
Screenshot: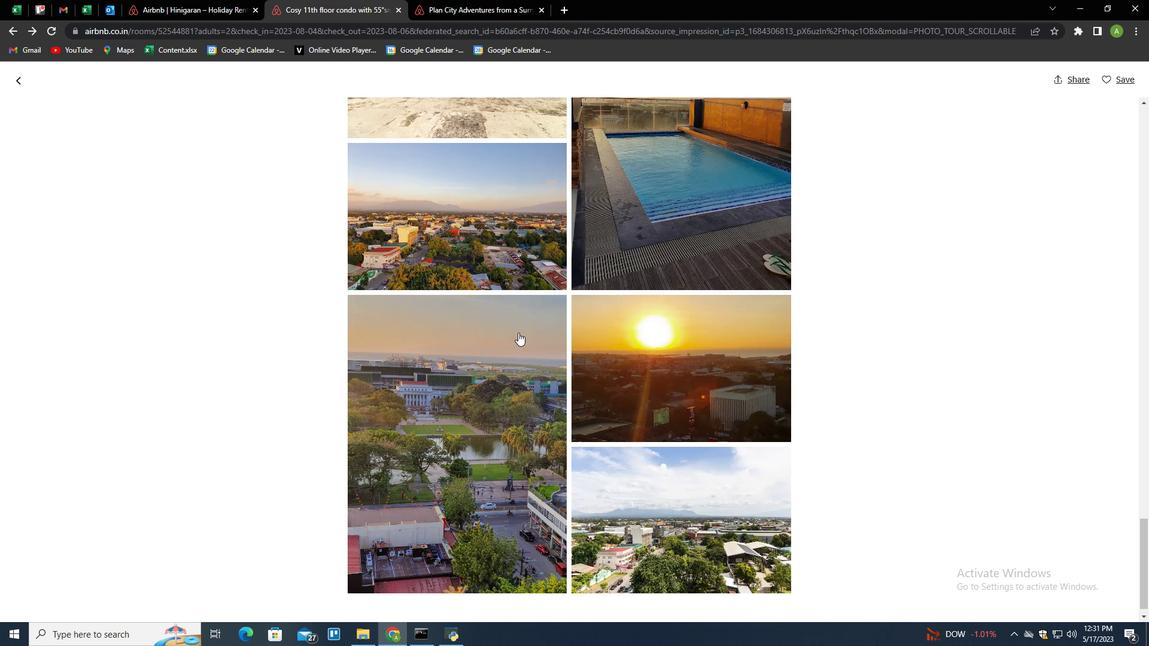 
Action: Mouse moved to (518, 335)
Screenshot: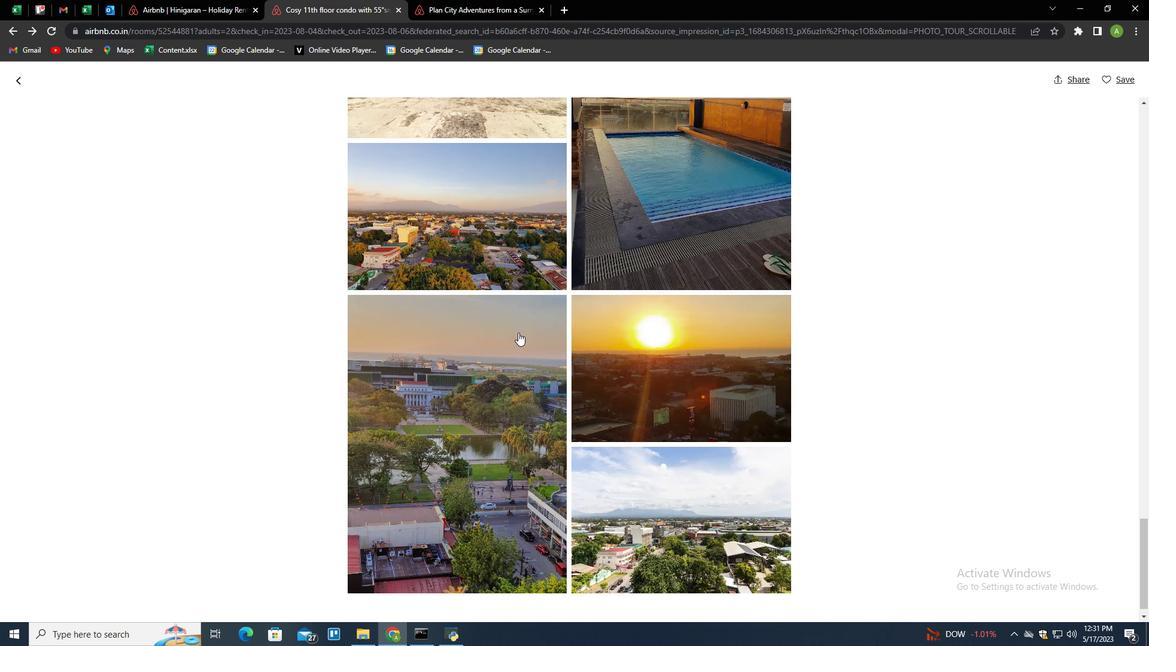 
Action: Mouse scrolled (518, 334) with delta (0, 0)
Screenshot: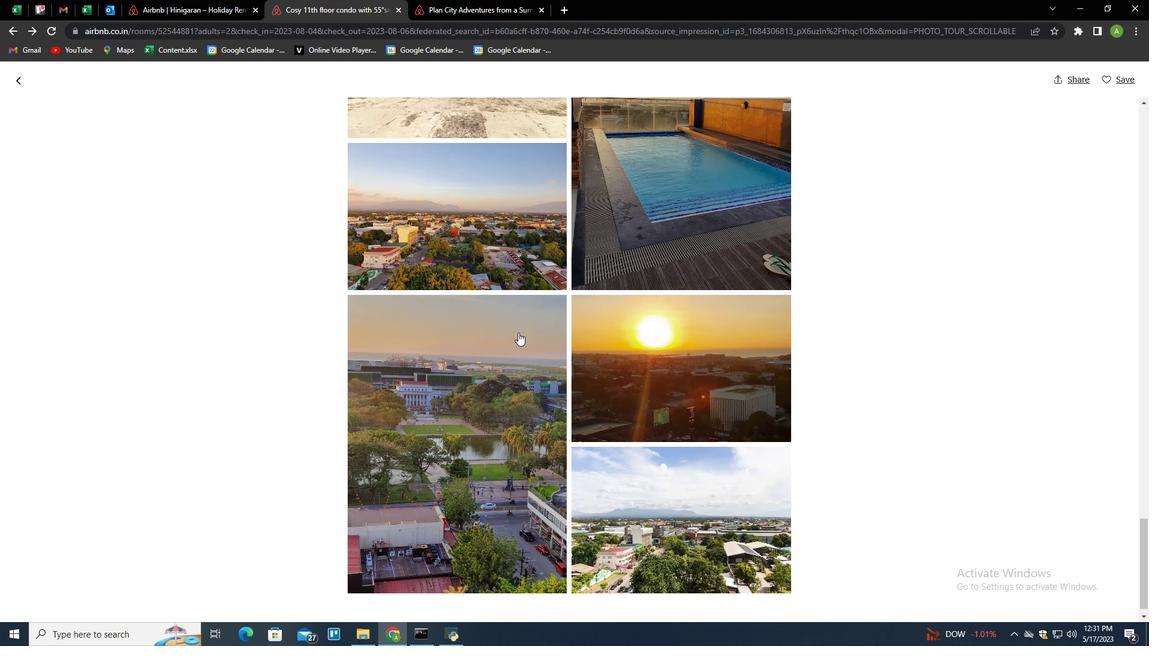 
Action: Mouse moved to (518, 335)
Screenshot: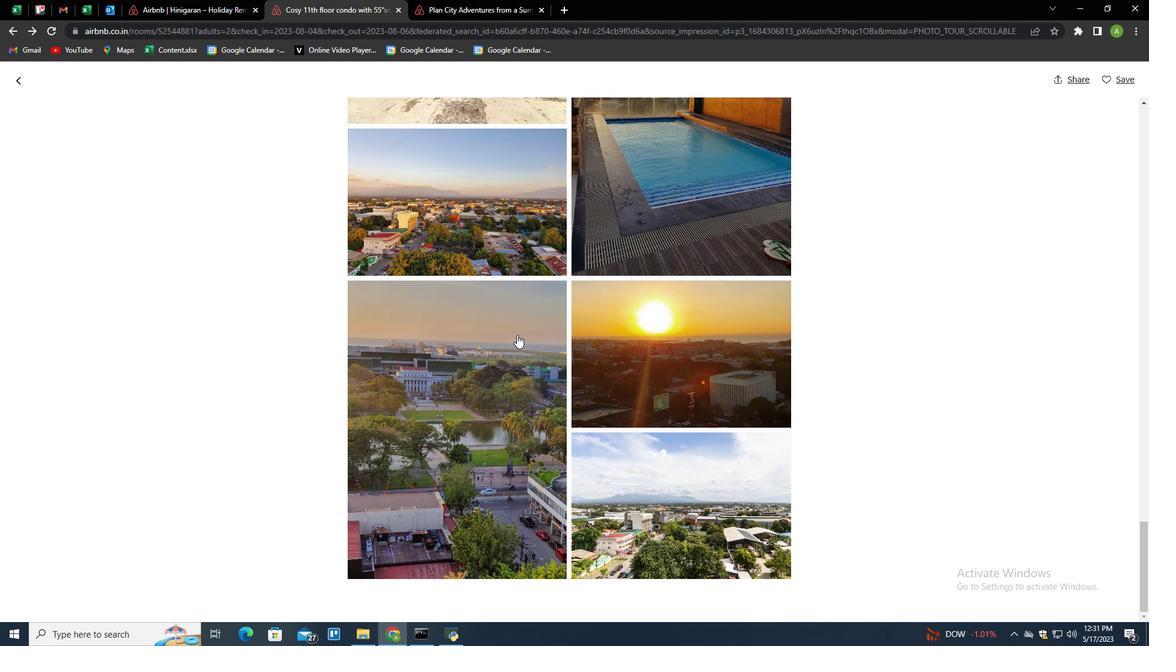 
Action: Mouse scrolled (518, 336) with delta (0, 0)
Screenshot: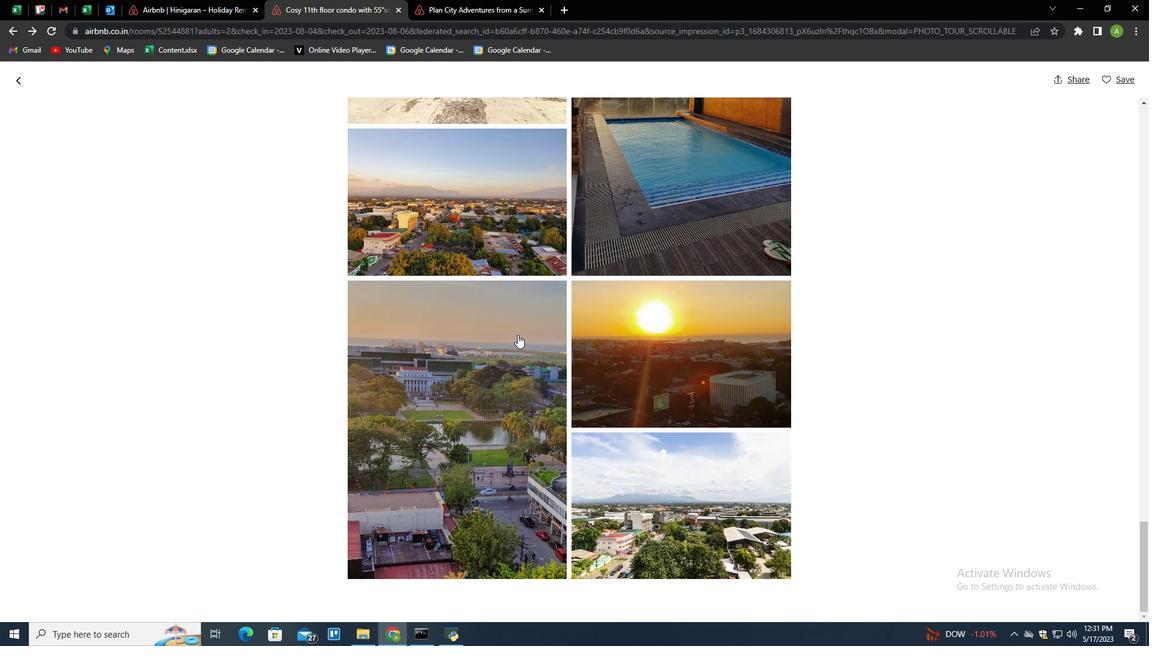 
Action: Mouse scrolled (518, 336) with delta (0, 0)
Screenshot: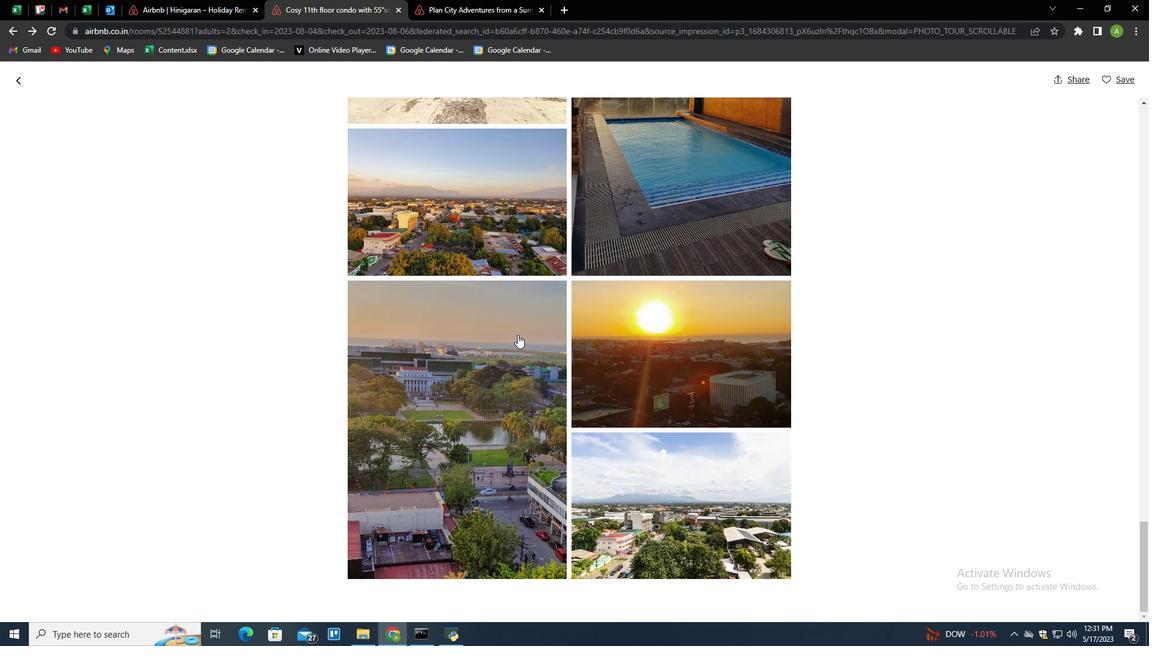 
Action: Mouse scrolled (518, 336) with delta (0, 0)
Screenshot: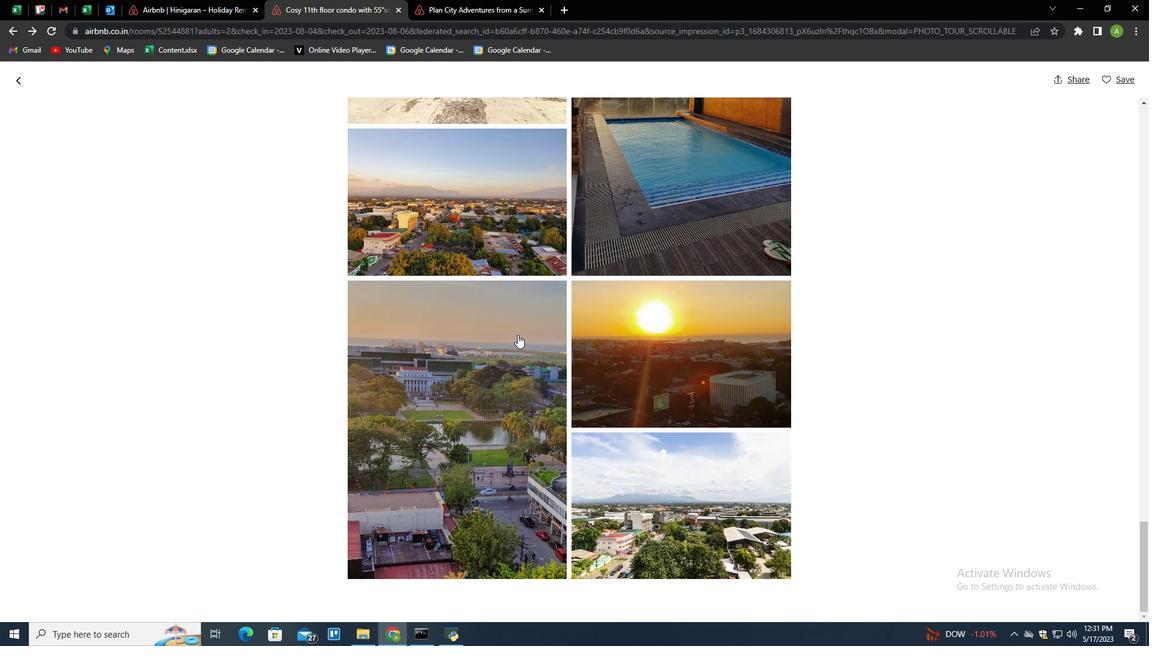 
Action: Mouse scrolled (518, 336) with delta (0, 0)
Screenshot: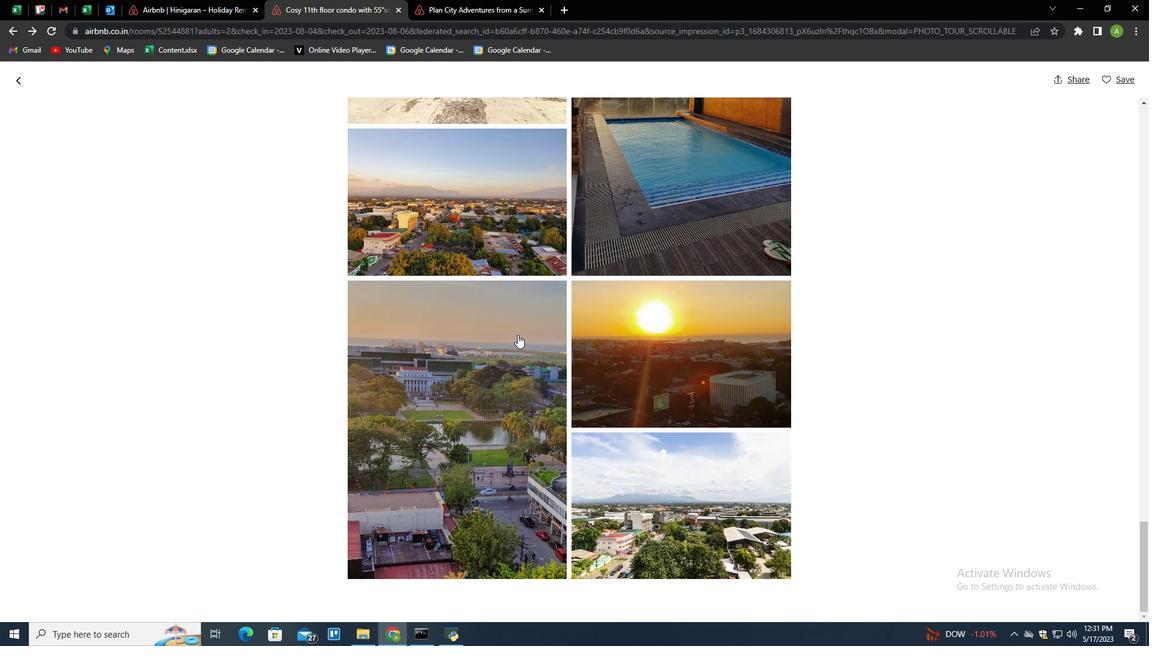 
Action: Mouse scrolled (518, 336) with delta (0, 0)
Screenshot: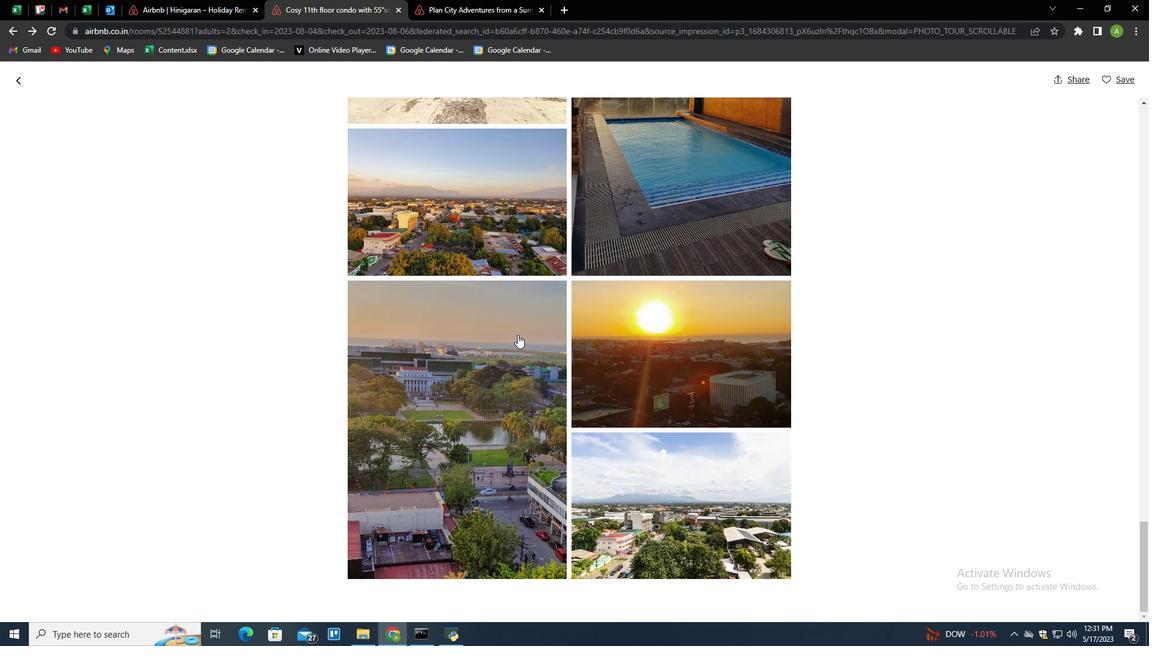 
Action: Mouse scrolled (518, 336) with delta (0, 0)
Screenshot: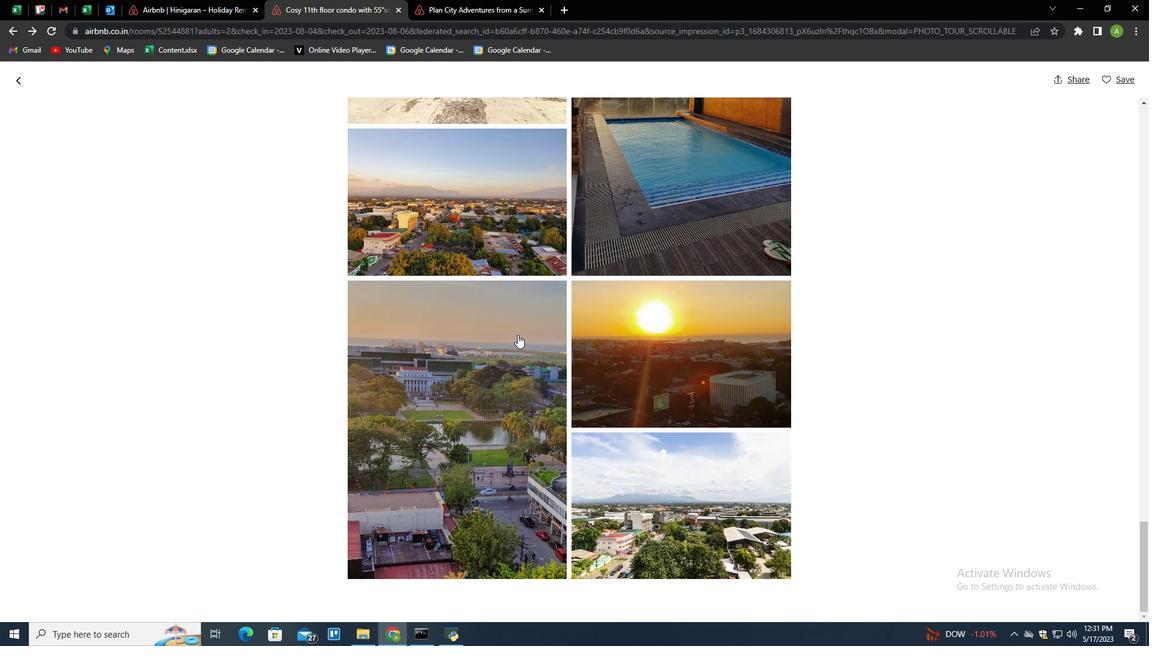 
Action: Mouse moved to (518, 334)
Screenshot: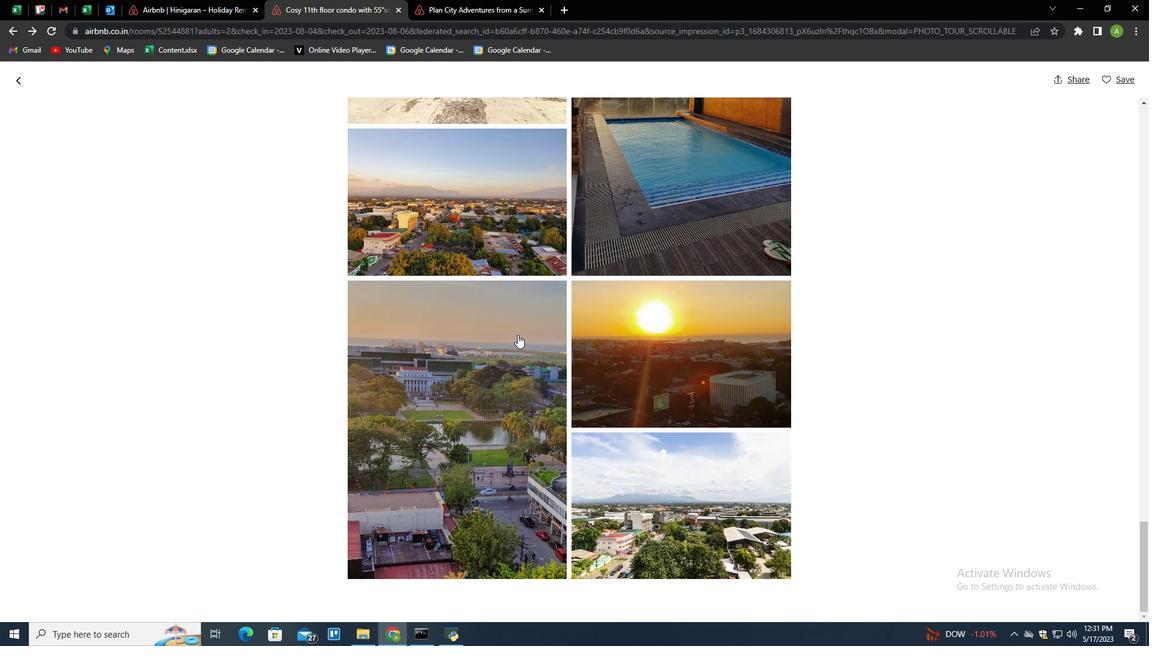 
Action: Mouse scrolled (518, 335) with delta (0, 0)
Screenshot: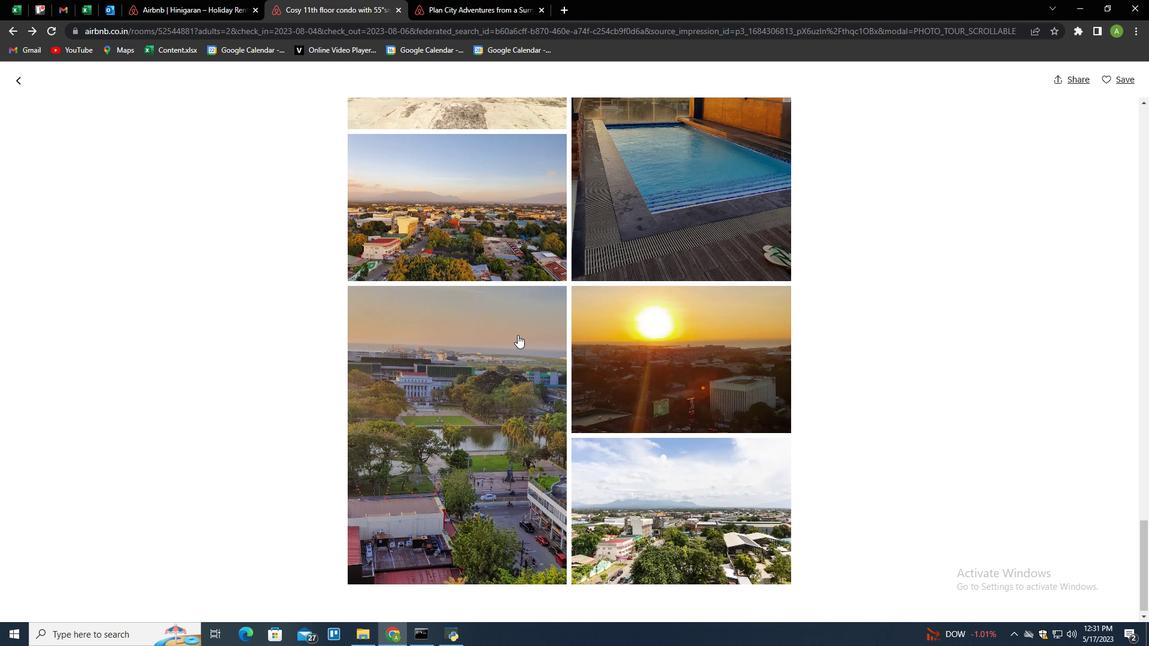 
Action: Mouse moved to (518, 334)
Screenshot: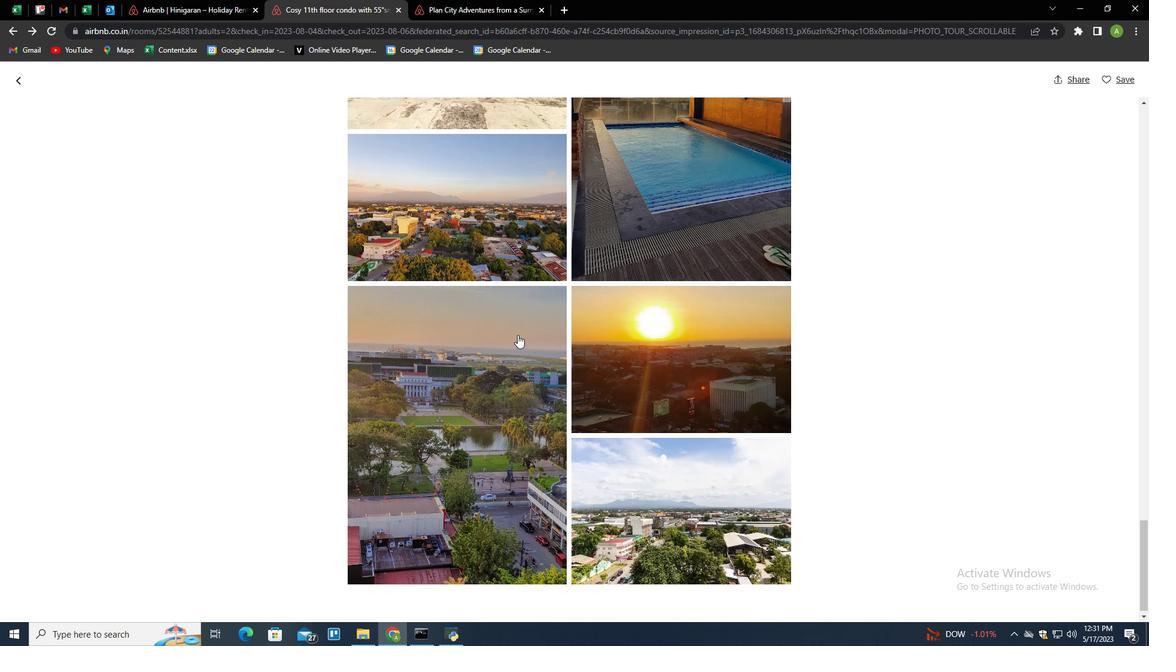 
Action: Mouse scrolled (518, 334) with delta (0, 0)
Screenshot: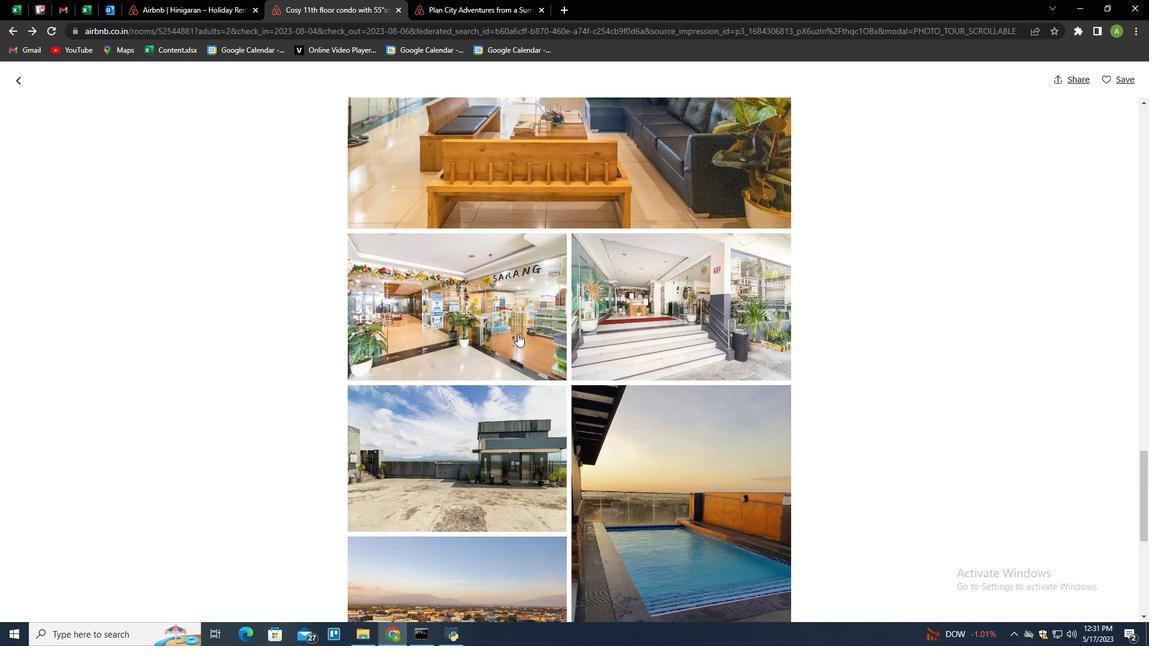 
Action: Mouse scrolled (518, 334) with delta (0, 0)
Screenshot: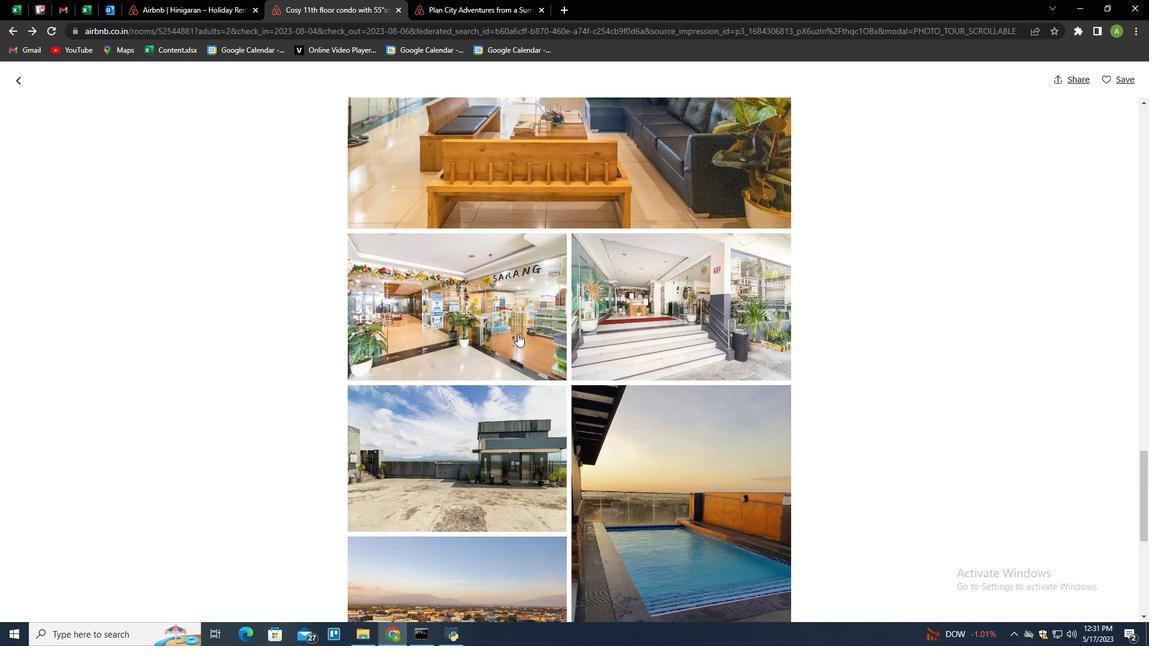 
Action: Mouse scrolled (518, 334) with delta (0, 0)
Screenshot: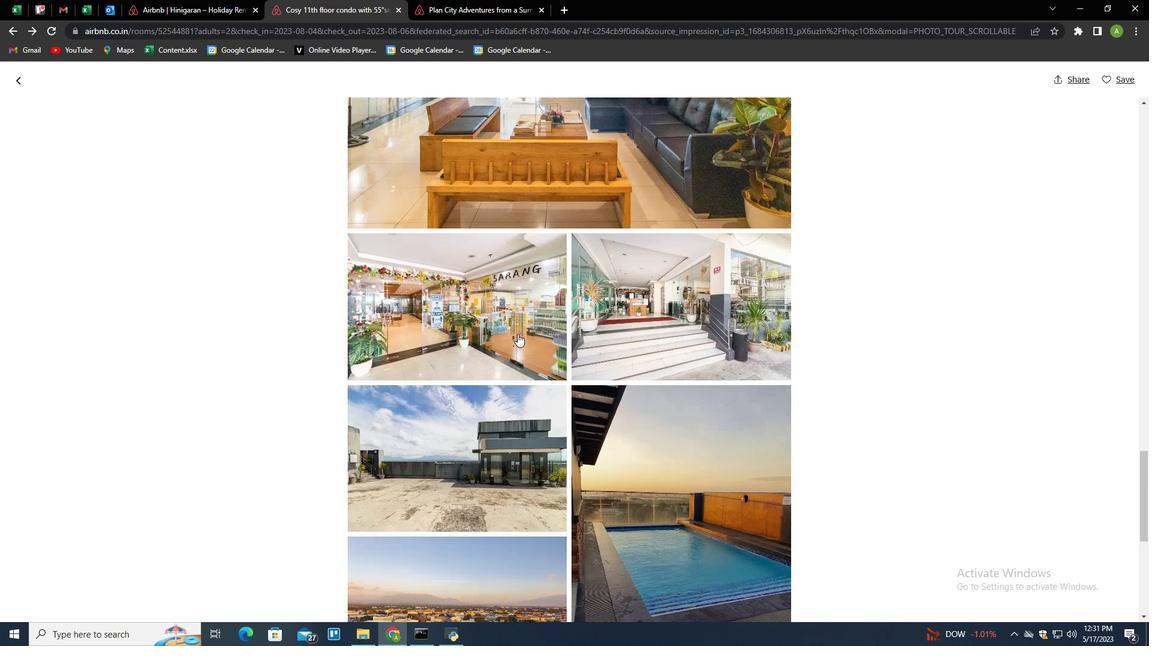 
Action: Mouse scrolled (518, 334) with delta (0, 0)
Screenshot: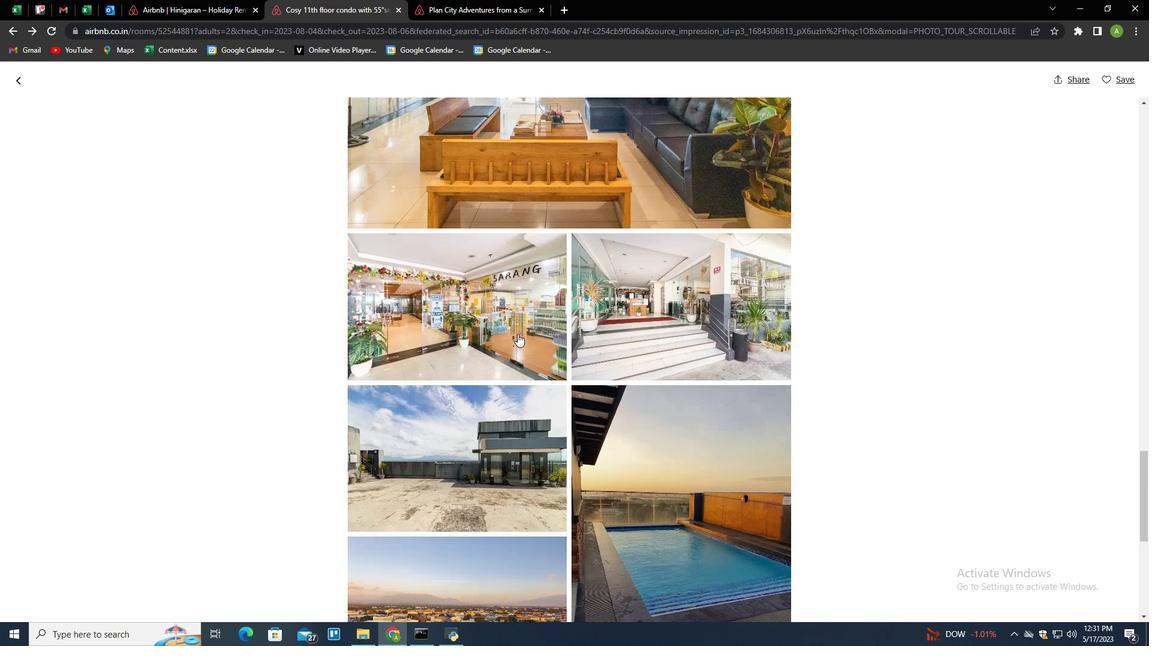 
Action: Mouse scrolled (518, 334) with delta (0, 0)
Screenshot: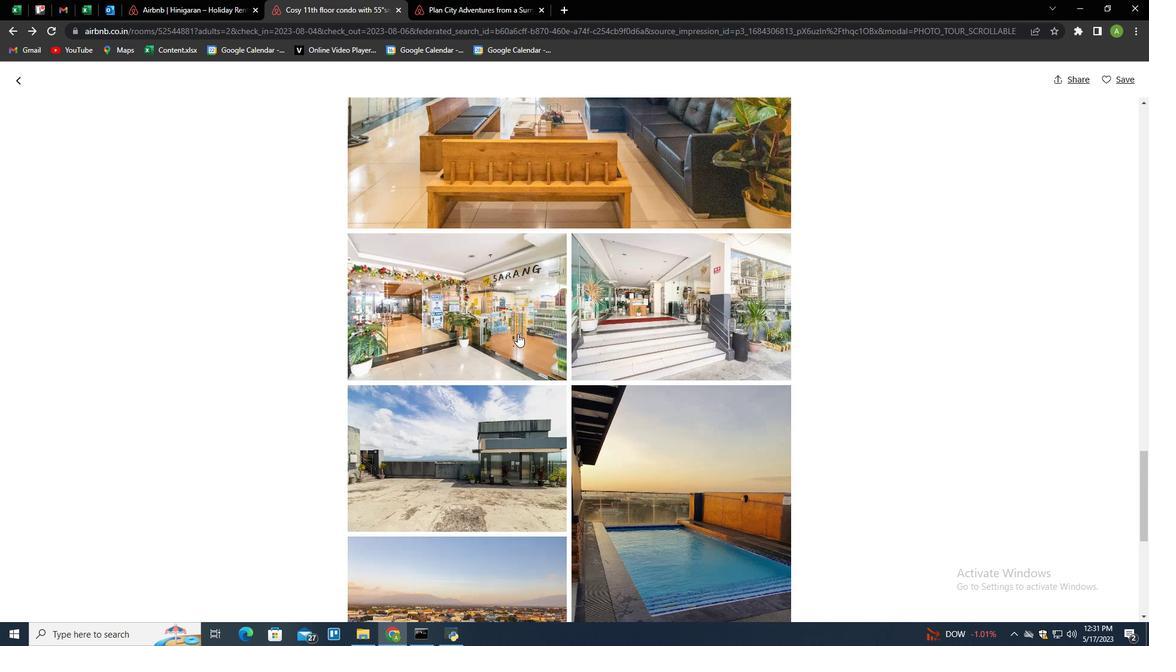
Action: Mouse scrolled (518, 334) with delta (0, 0)
Screenshot: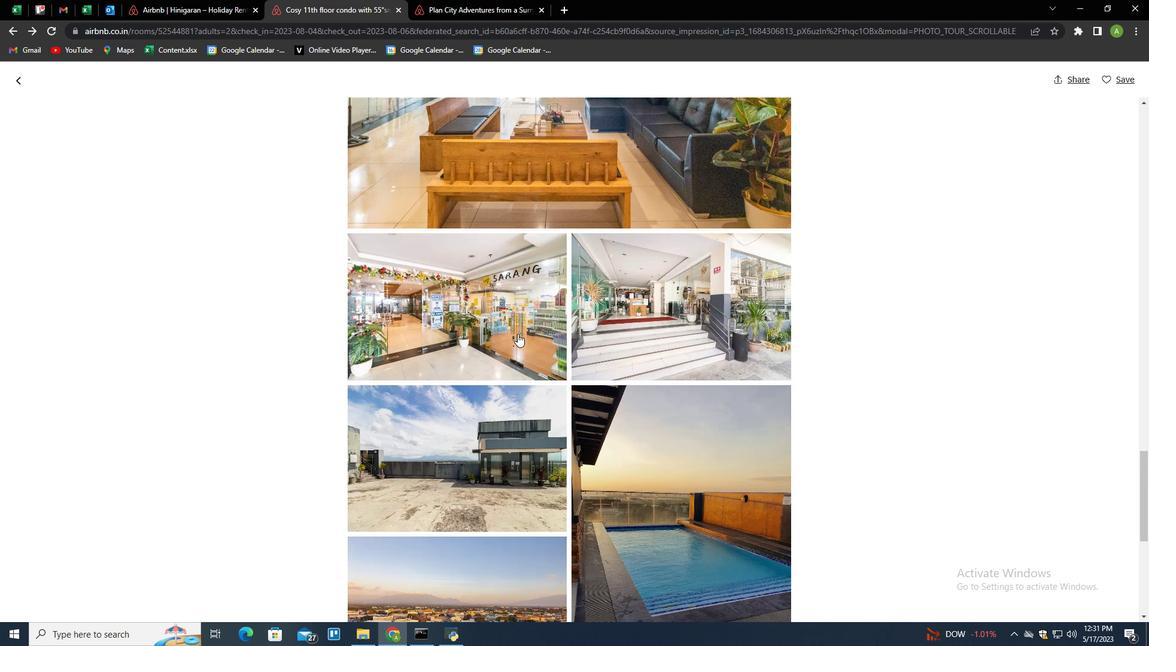
Action: Mouse moved to (519, 331)
Screenshot: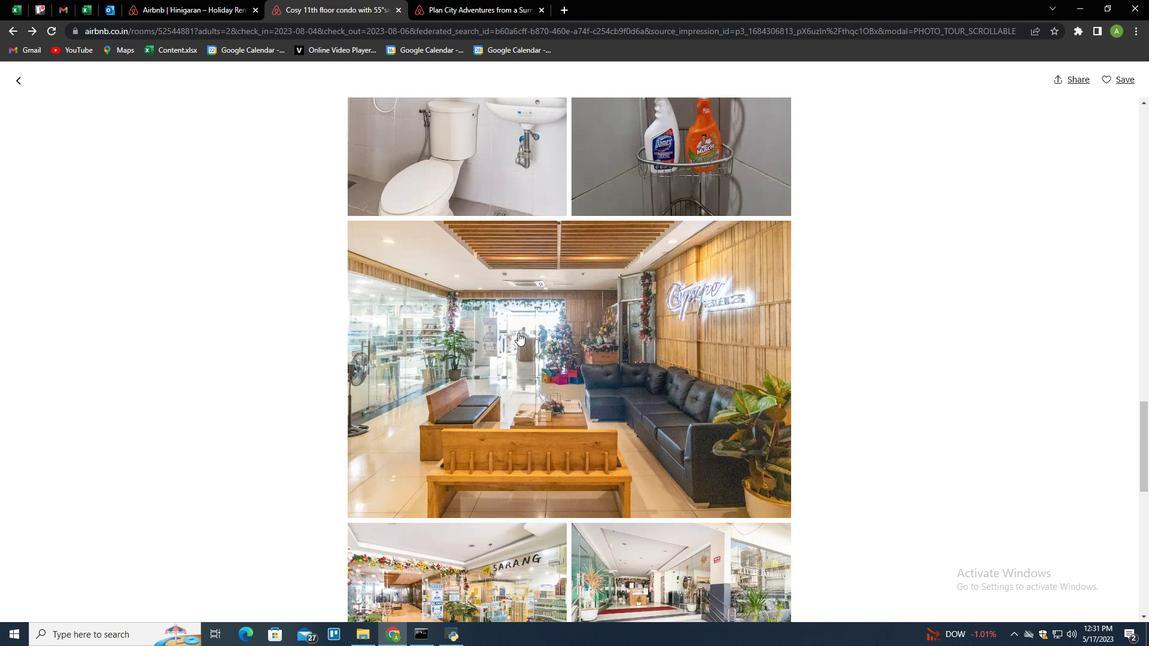 
Action: Mouse scrolled (519, 331) with delta (0, 0)
Screenshot: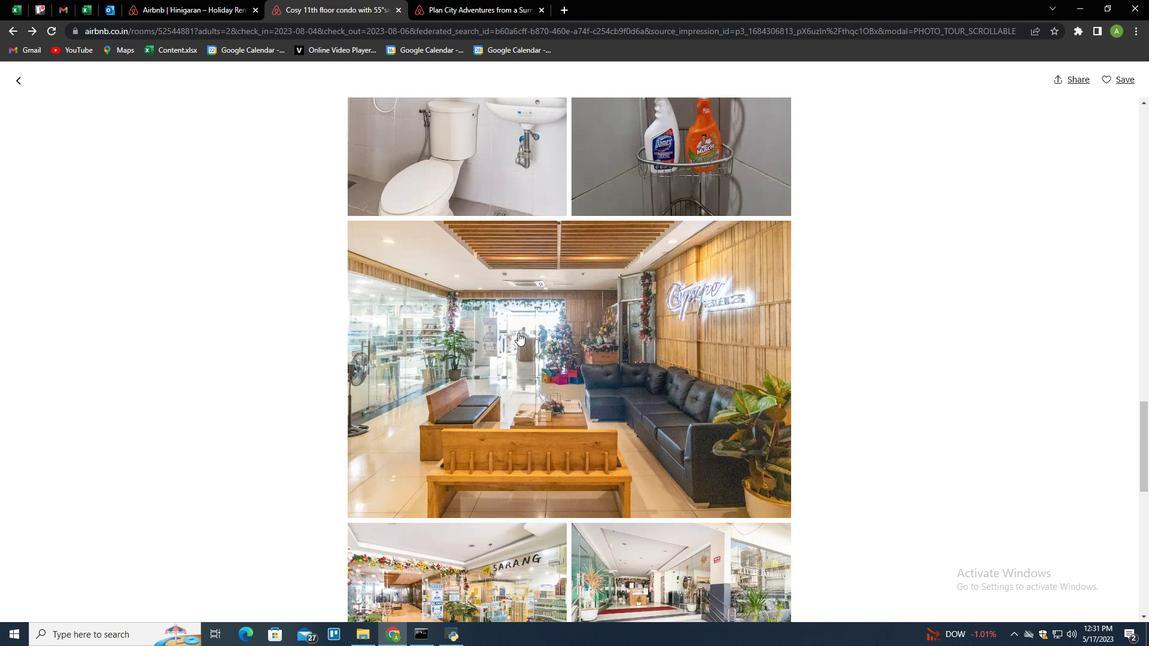 
Action: Mouse moved to (519, 330)
Screenshot: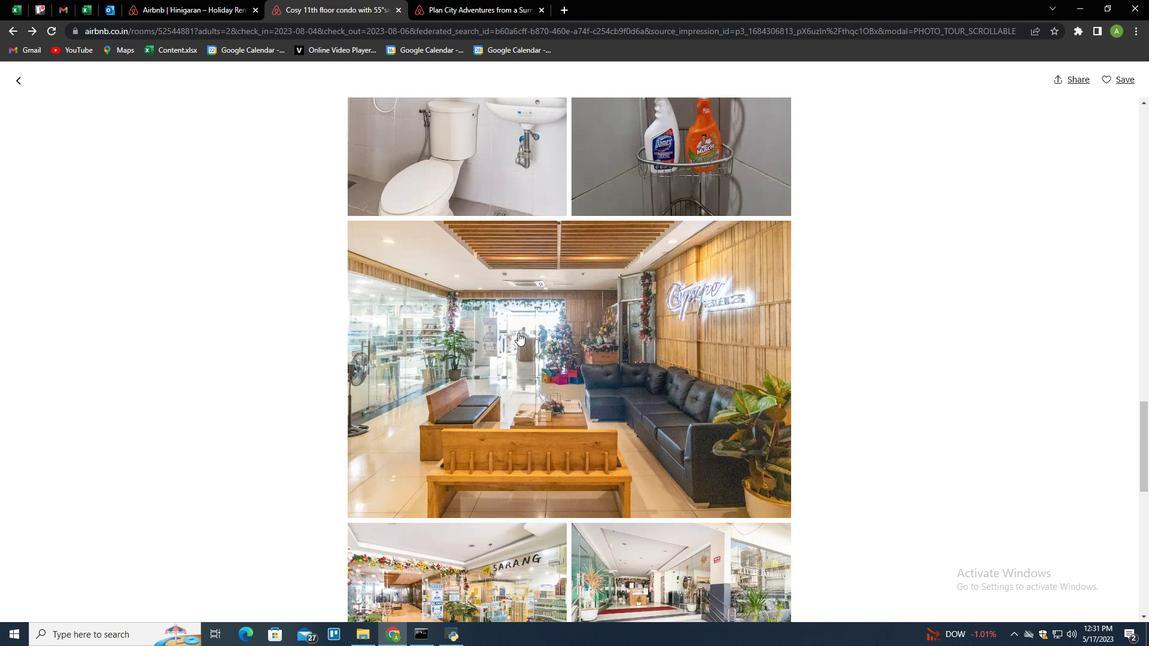 
Action: Mouse scrolled (519, 331) with delta (0, 0)
Screenshot: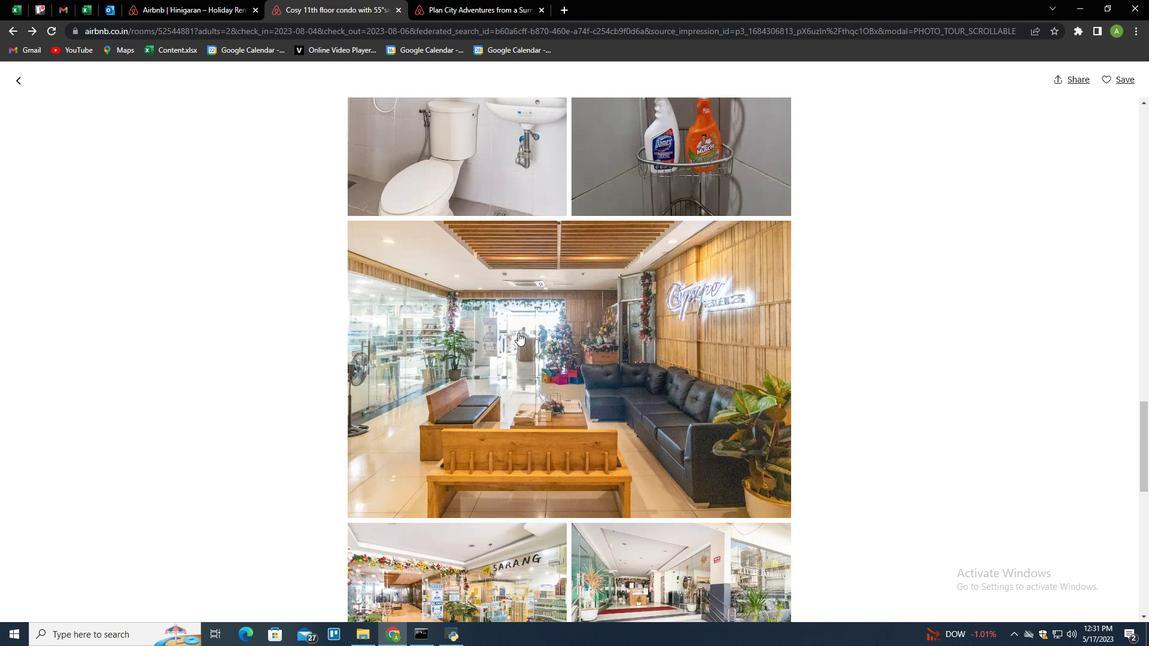 
Action: Mouse scrolled (519, 331) with delta (0, 0)
Screenshot: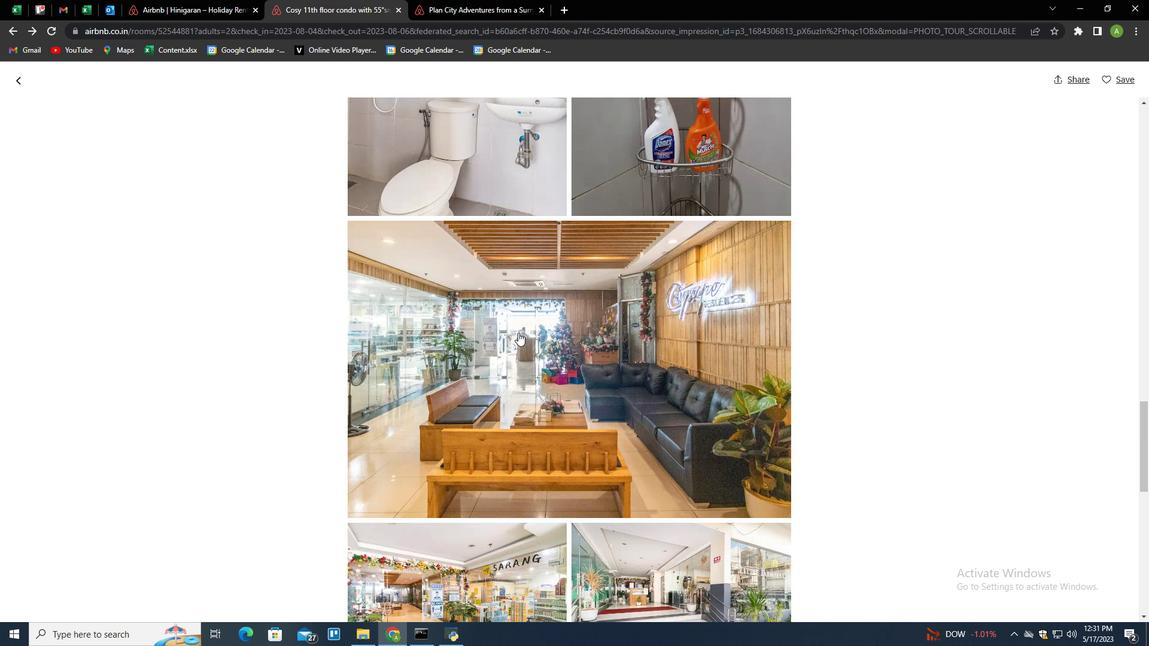 
Action: Mouse scrolled (519, 331) with delta (0, 0)
Screenshot: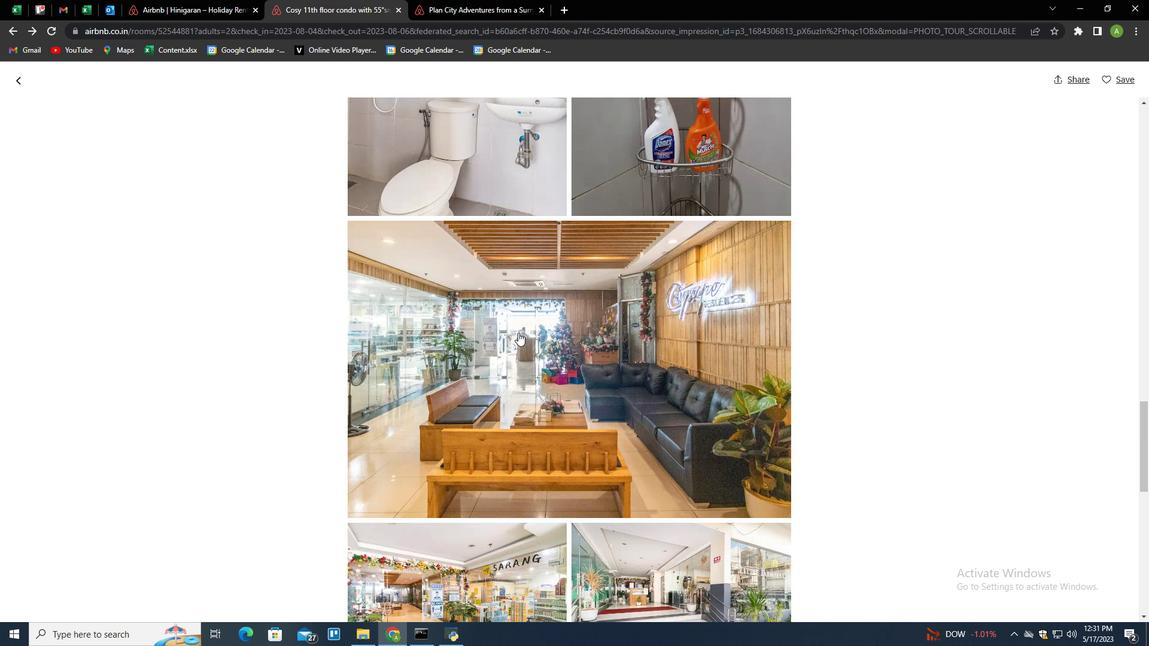 
Action: Mouse scrolled (519, 331) with delta (0, 0)
Screenshot: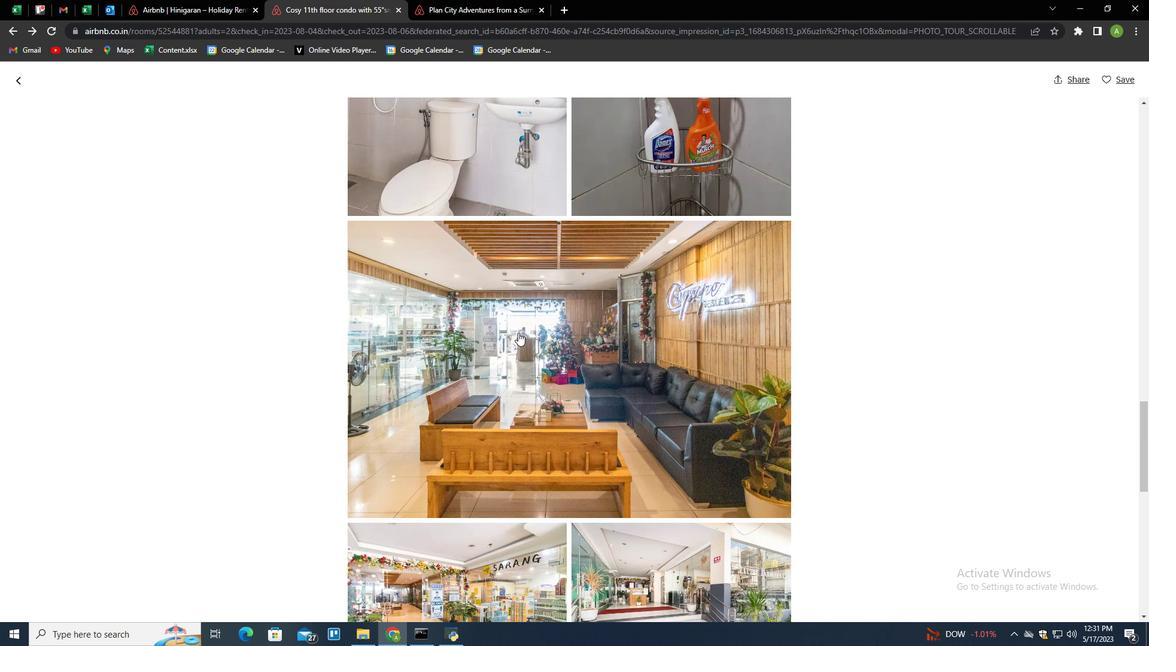 
Action: Mouse scrolled (519, 331) with delta (0, 0)
Screenshot: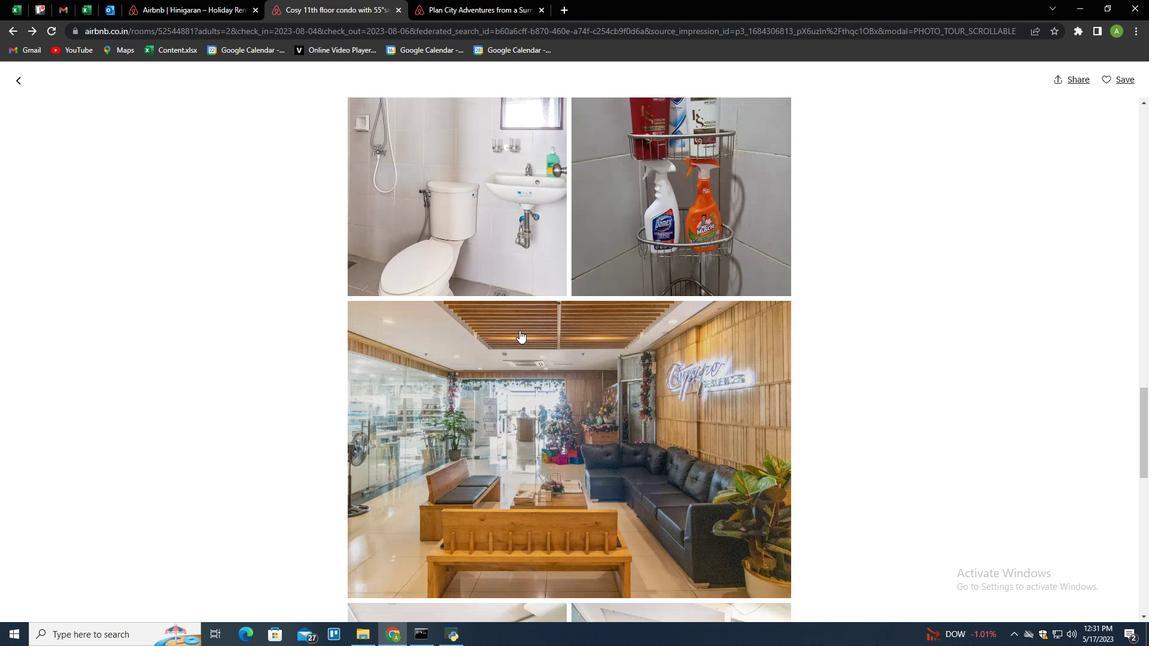 
Action: Mouse scrolled (519, 331) with delta (0, 0)
Screenshot: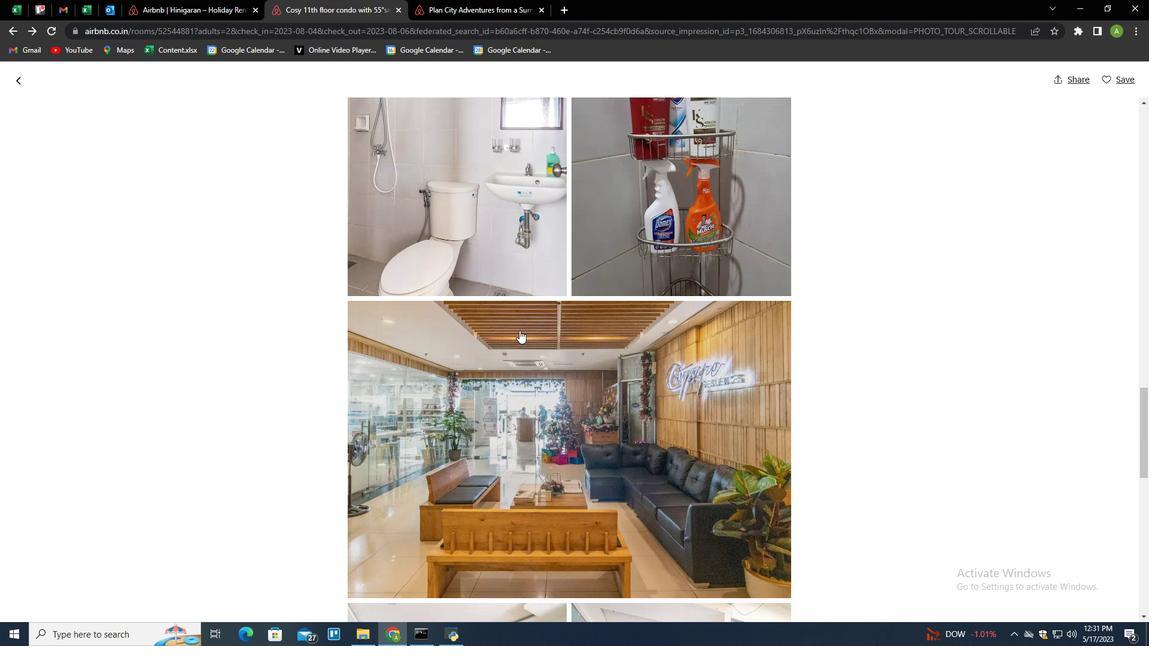 
Action: Mouse scrolled (519, 331) with delta (0, 0)
Screenshot: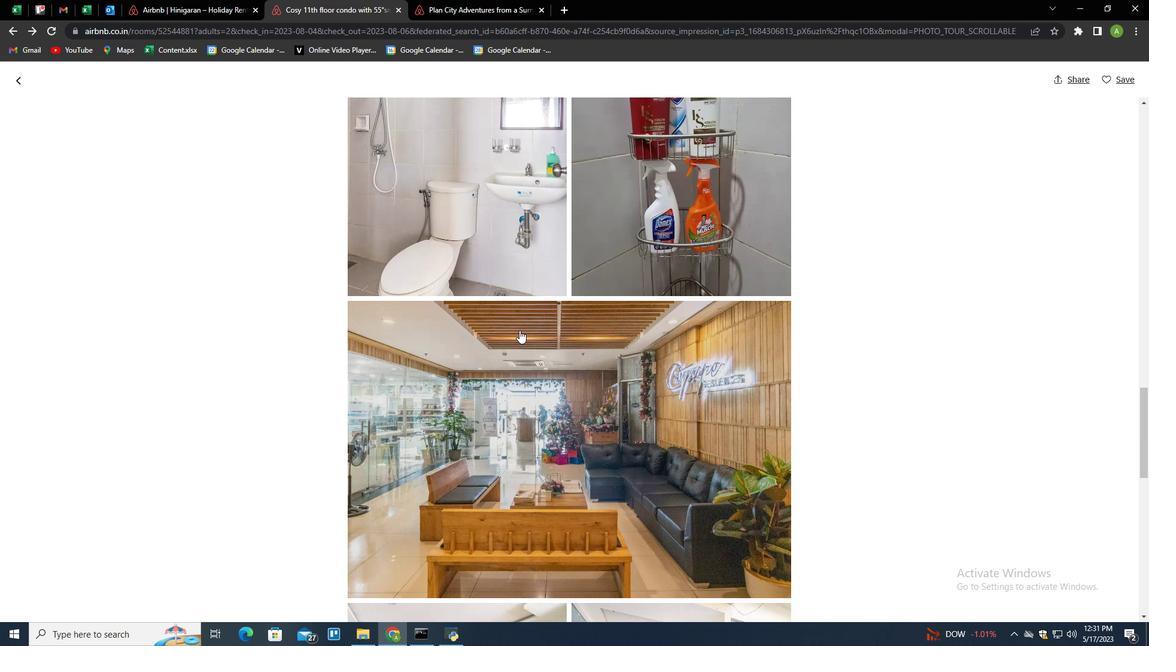 
Action: Mouse moved to (520, 329)
Screenshot: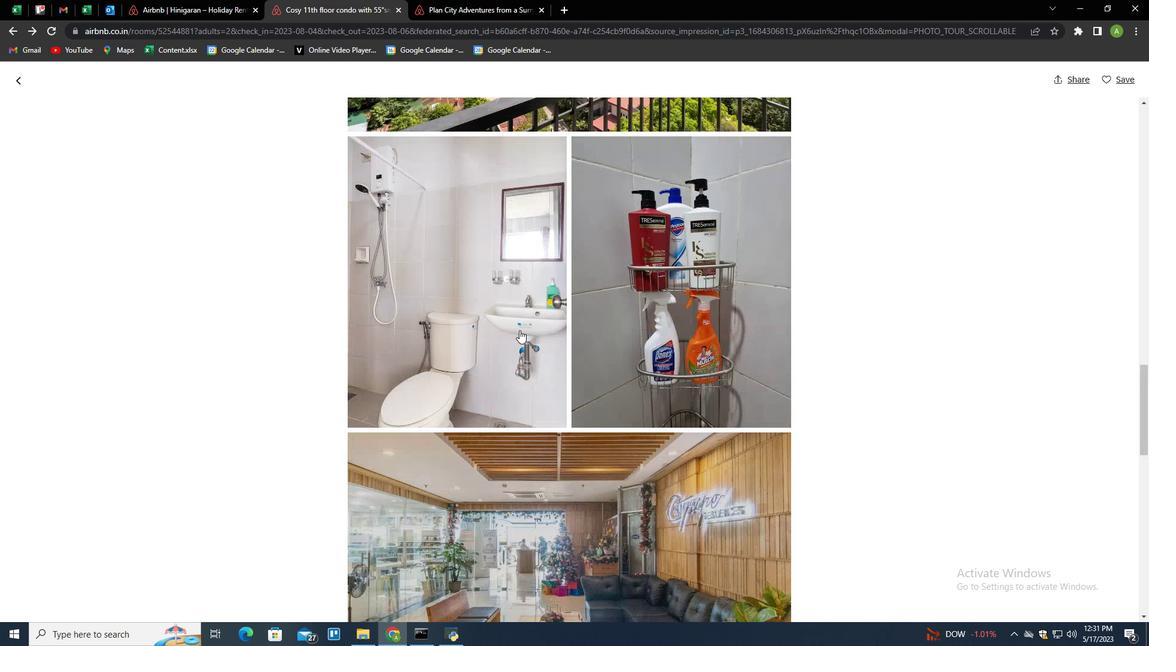 
Action: Mouse scrolled (520, 330) with delta (0, 0)
Screenshot: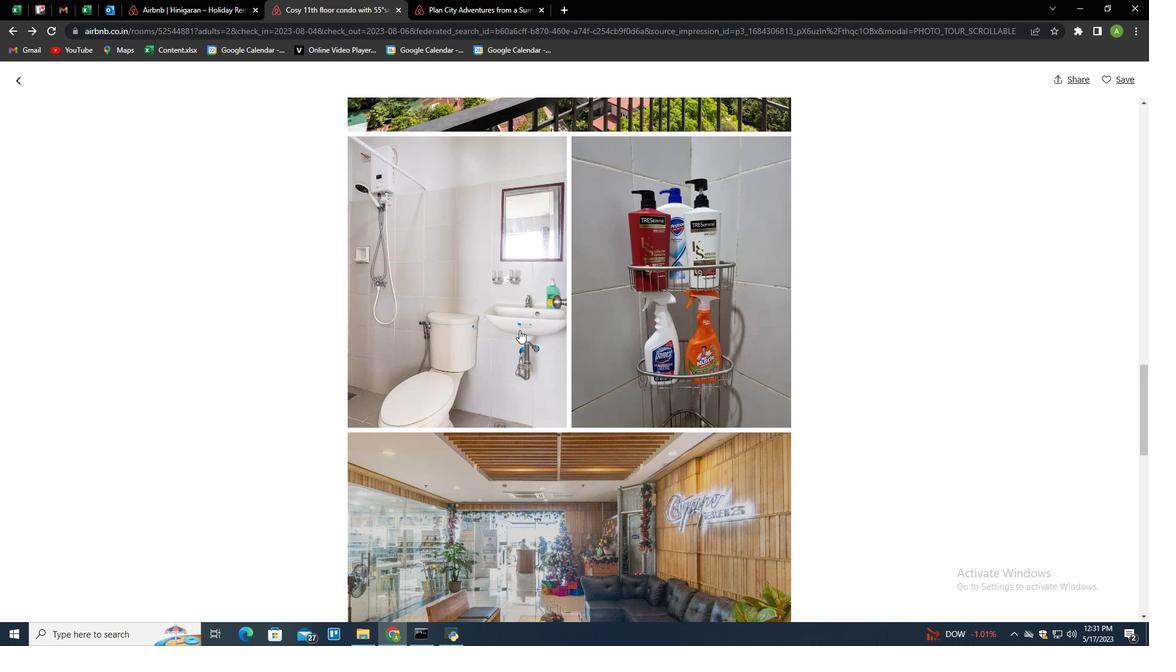 
Action: Mouse scrolled (520, 330) with delta (0, 0)
Screenshot: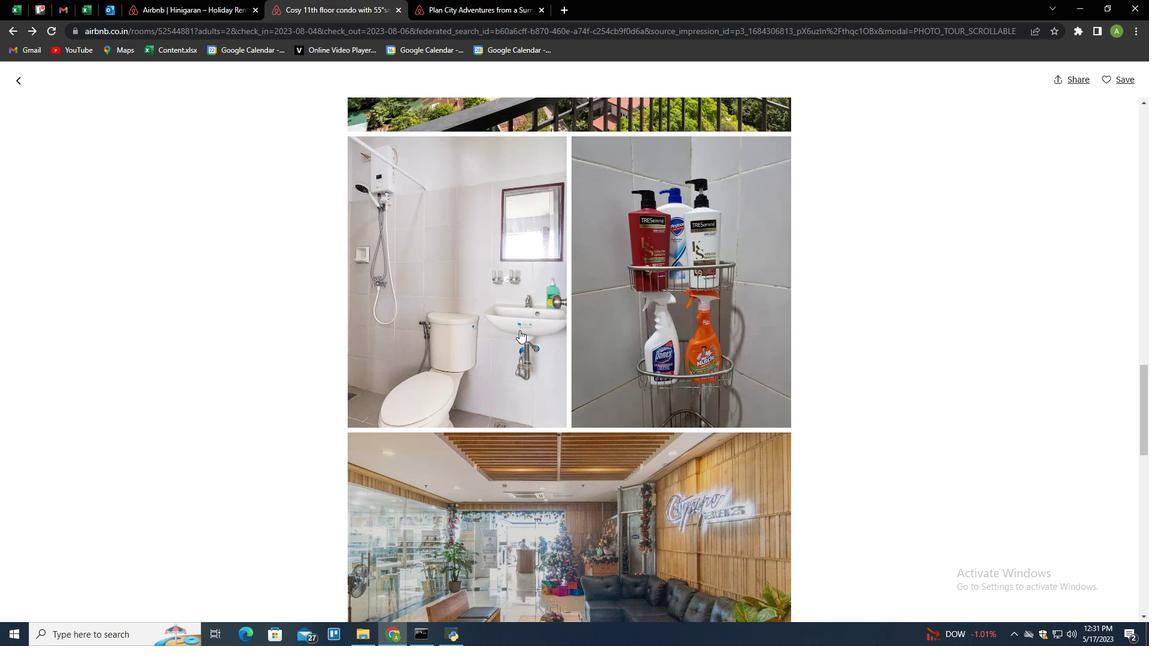 
Action: Mouse scrolled (520, 330) with delta (0, 0)
Screenshot: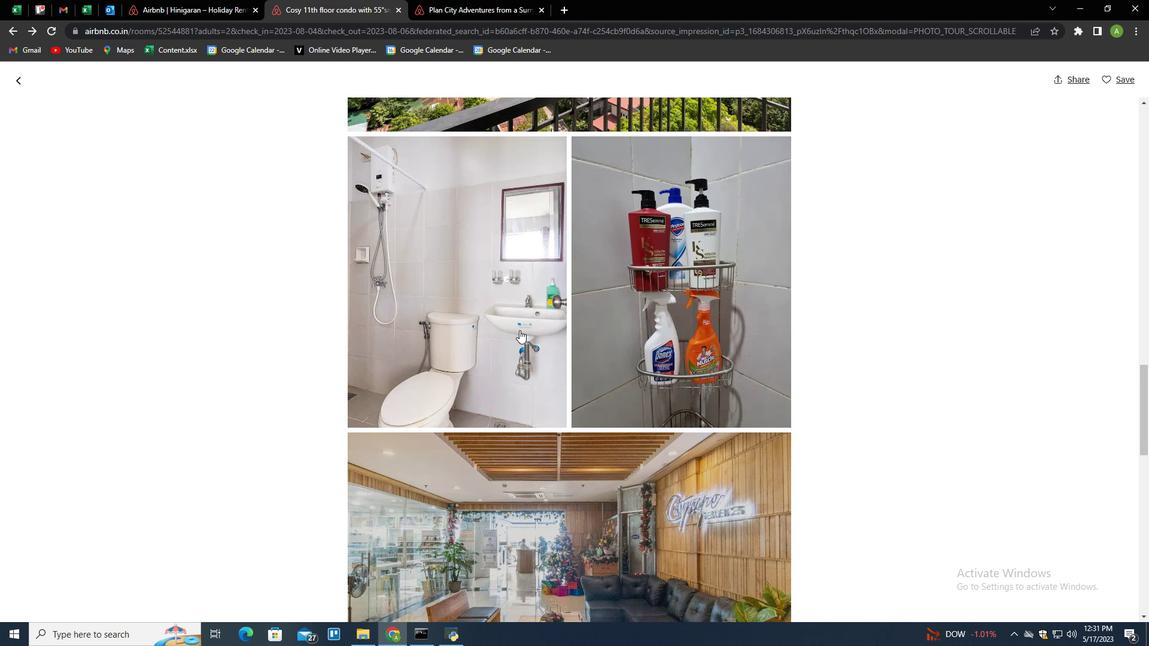 
Action: Mouse scrolled (520, 330) with delta (0, 0)
Screenshot: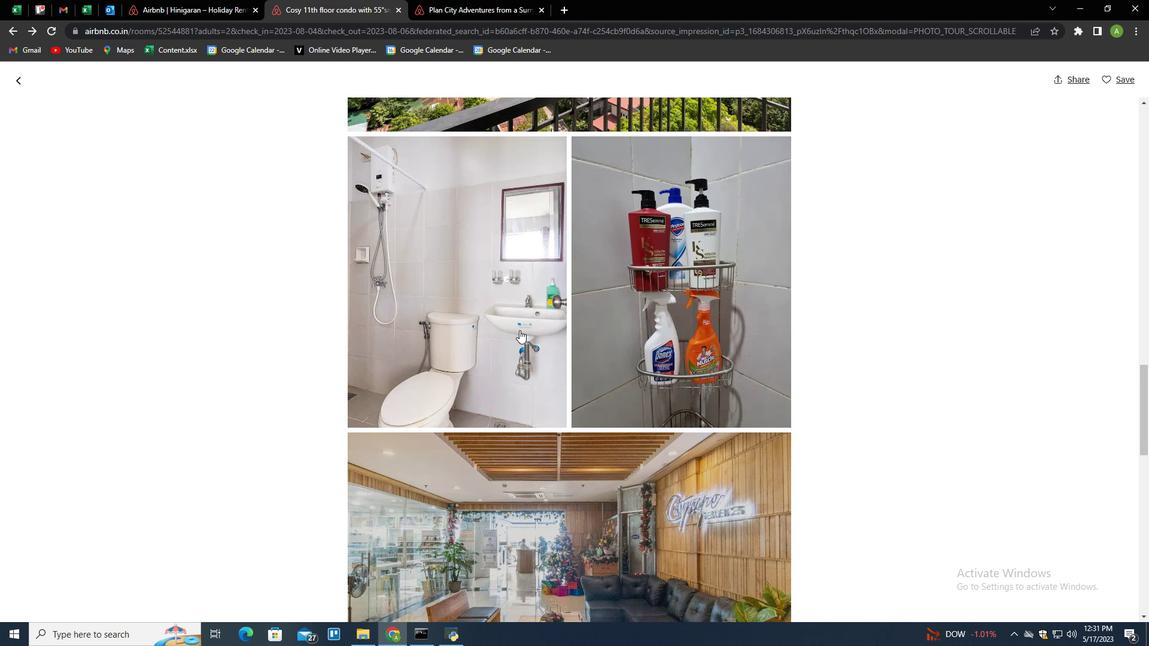 
Action: Mouse scrolled (520, 330) with delta (0, 0)
Screenshot: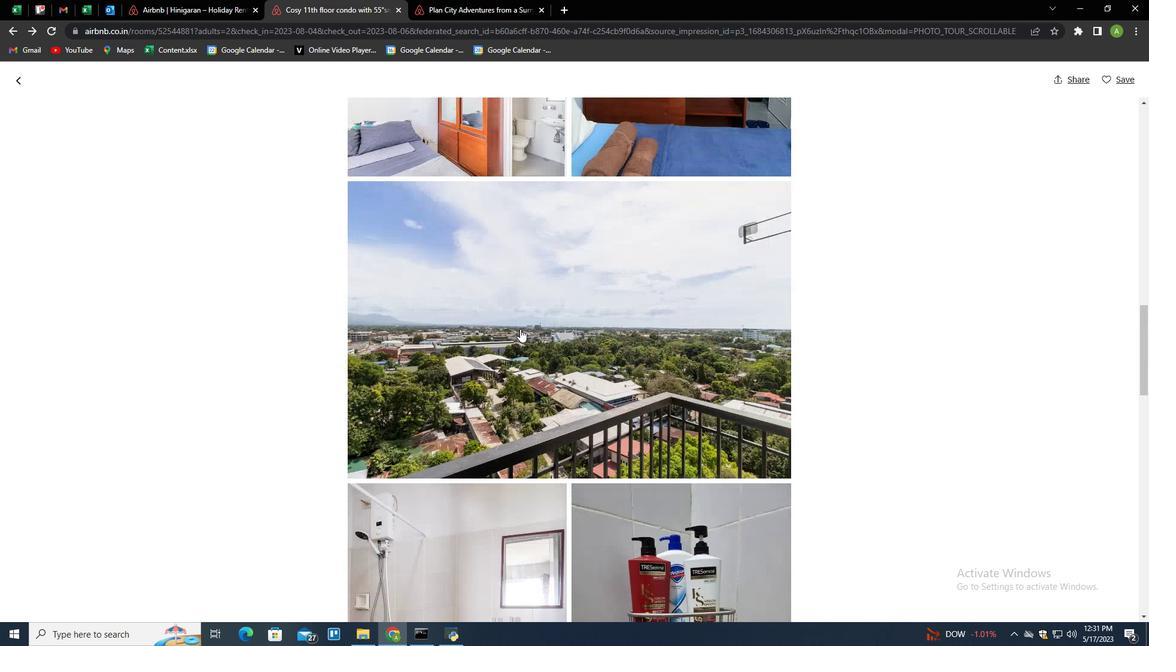 
Action: Mouse scrolled (520, 330) with delta (0, 0)
Screenshot: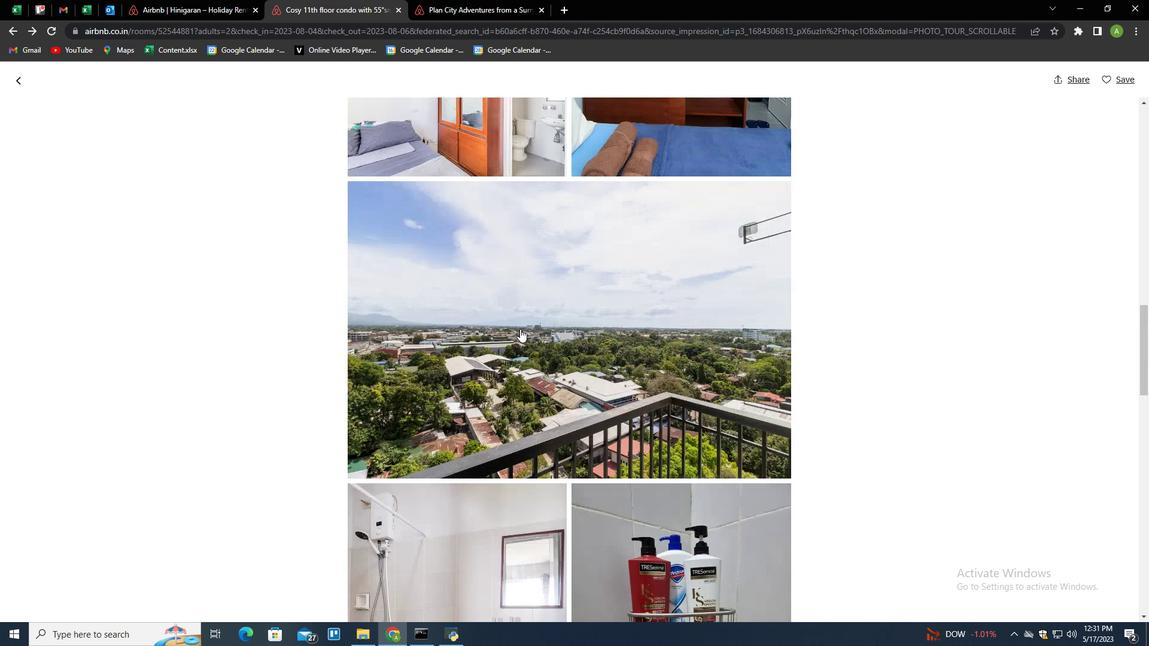 
Action: Mouse moved to (521, 329)
Screenshot: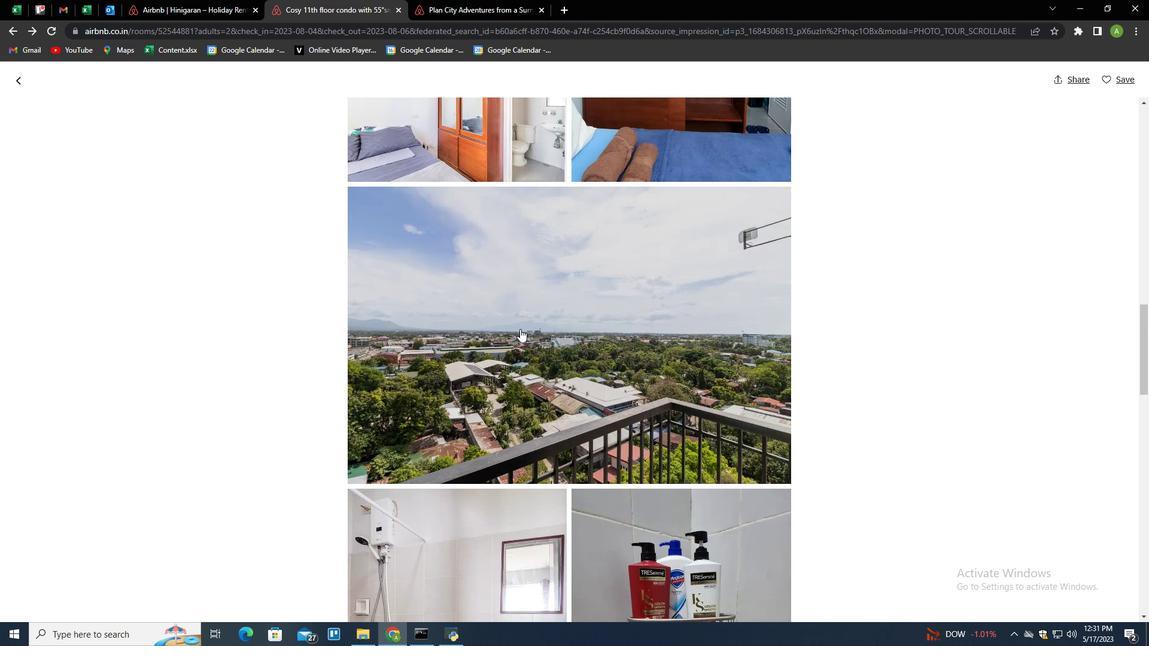 
Action: Mouse scrolled (521, 330) with delta (0, 0)
Screenshot: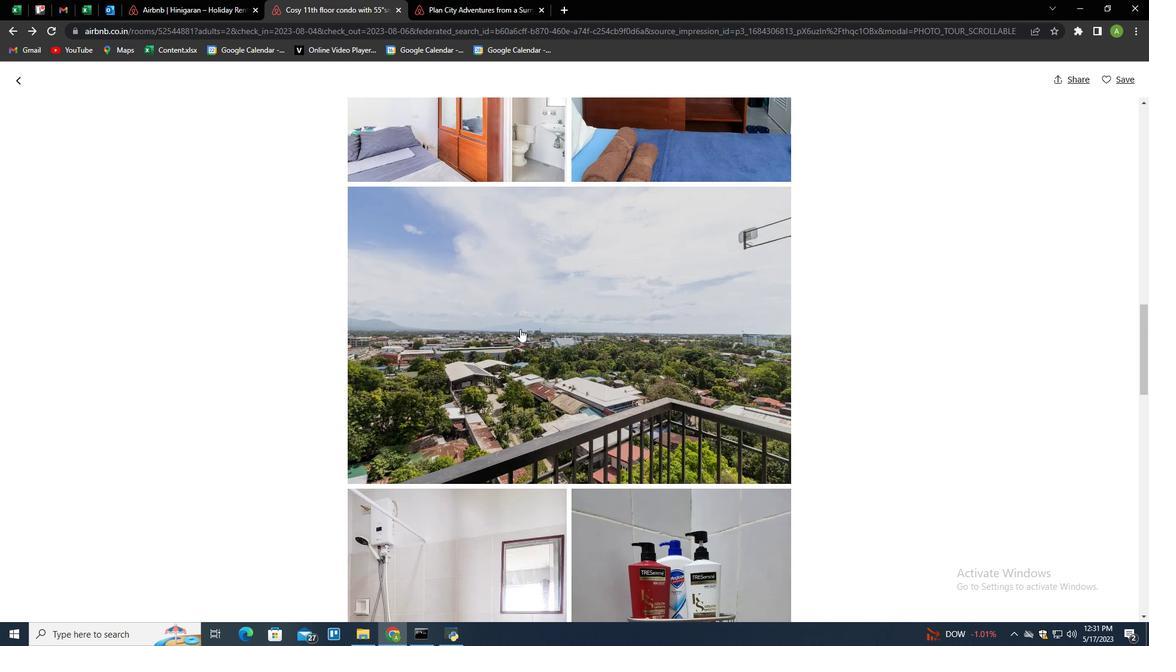 
Action: Mouse scrolled (521, 330) with delta (0, 0)
Screenshot: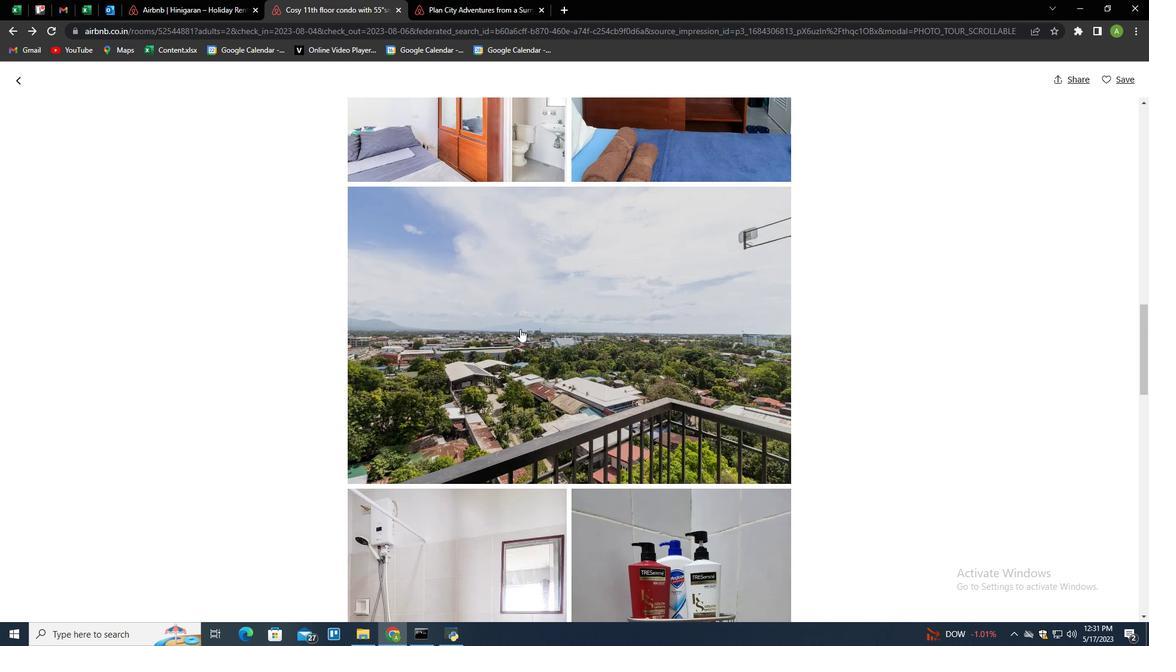 
Action: Mouse scrolled (521, 330) with delta (0, 0)
Screenshot: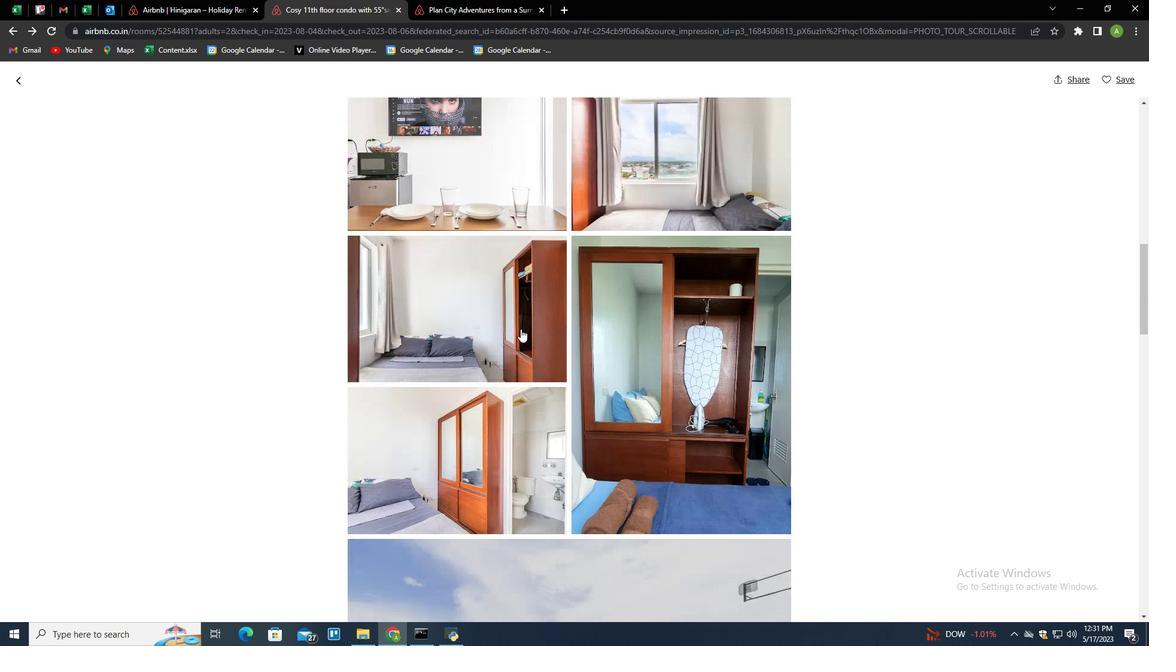 
Action: Mouse scrolled (521, 330) with delta (0, 0)
Screenshot: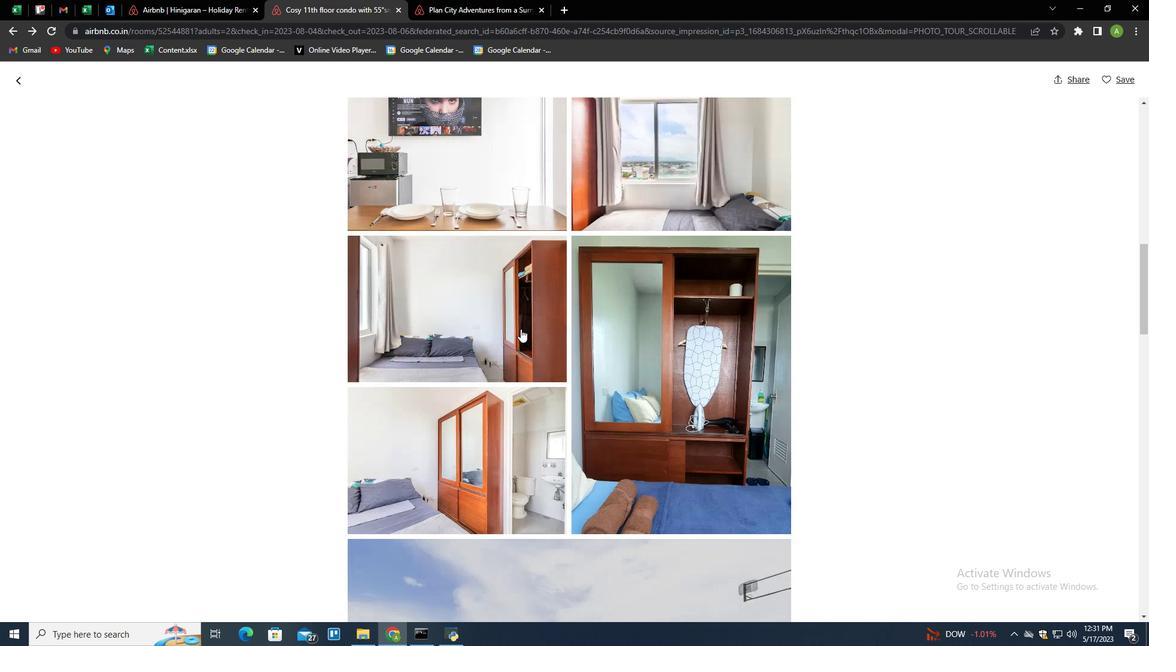 
Action: Mouse scrolled (521, 330) with delta (0, 0)
Screenshot: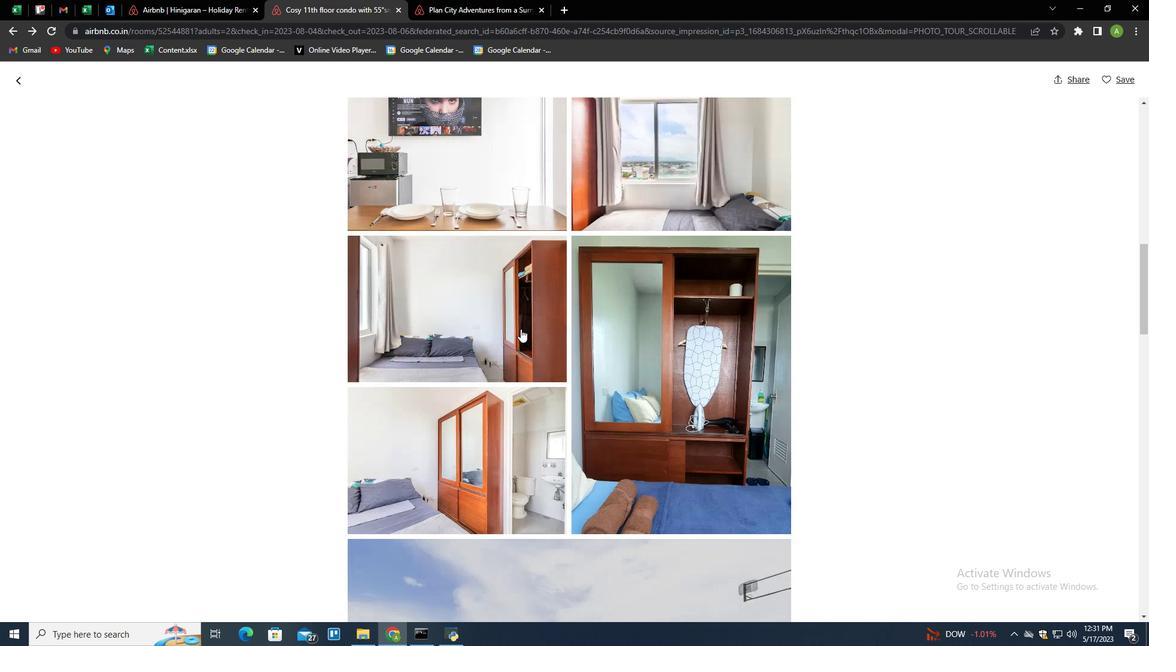 
Action: Mouse scrolled (521, 330) with delta (0, 0)
Screenshot: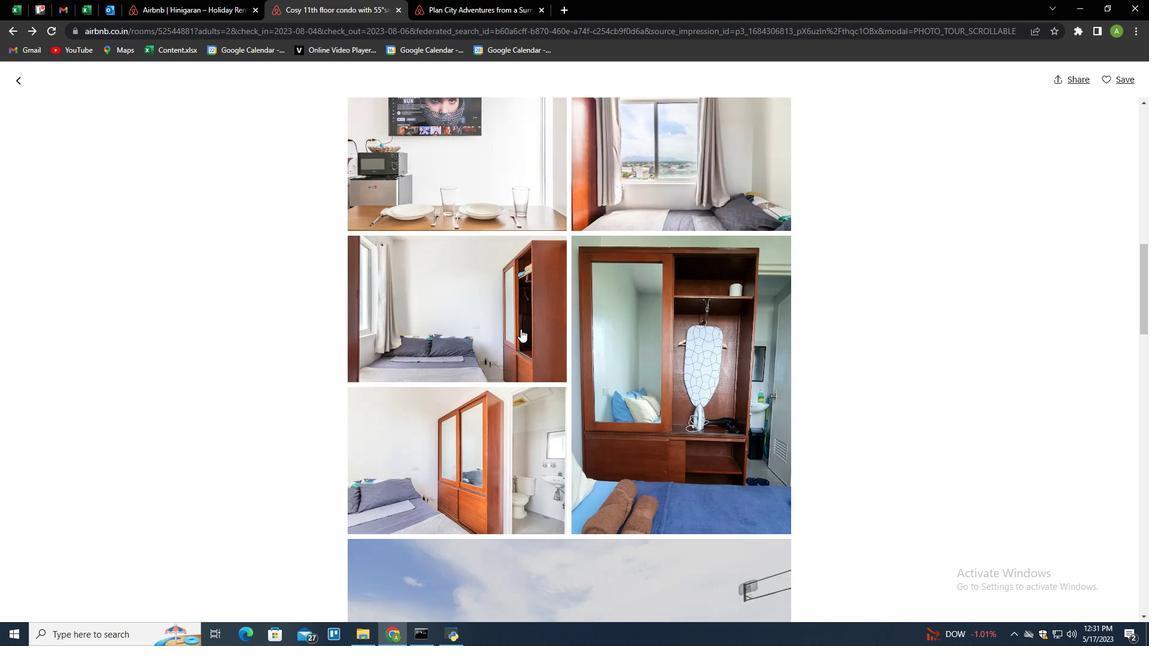 
Action: Mouse scrolled (521, 330) with delta (0, 0)
Screenshot: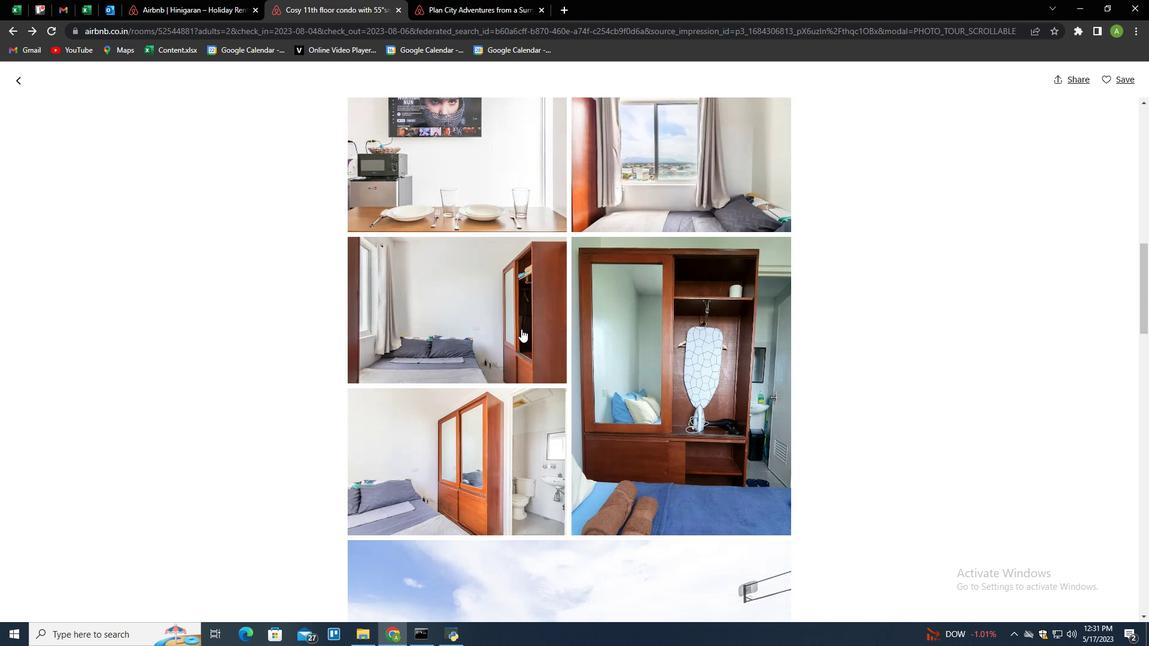
Action: Mouse moved to (521, 328)
Screenshot: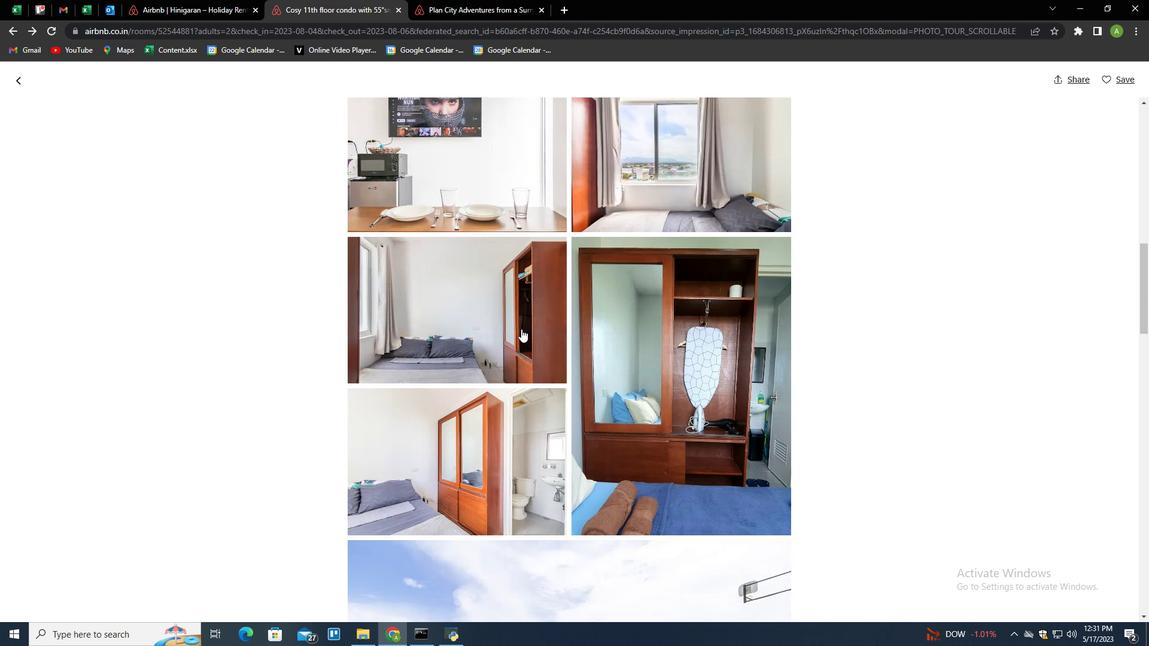 
Action: Mouse scrolled (521, 329) with delta (0, 0)
Screenshot: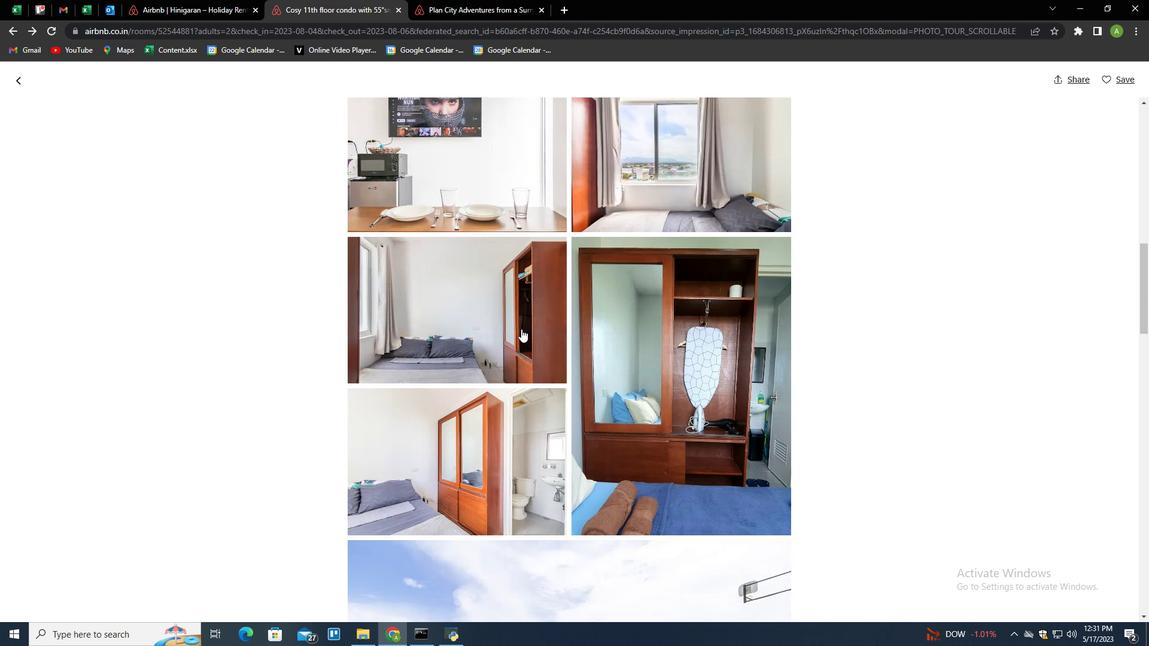 
Action: Mouse moved to (521, 328)
Screenshot: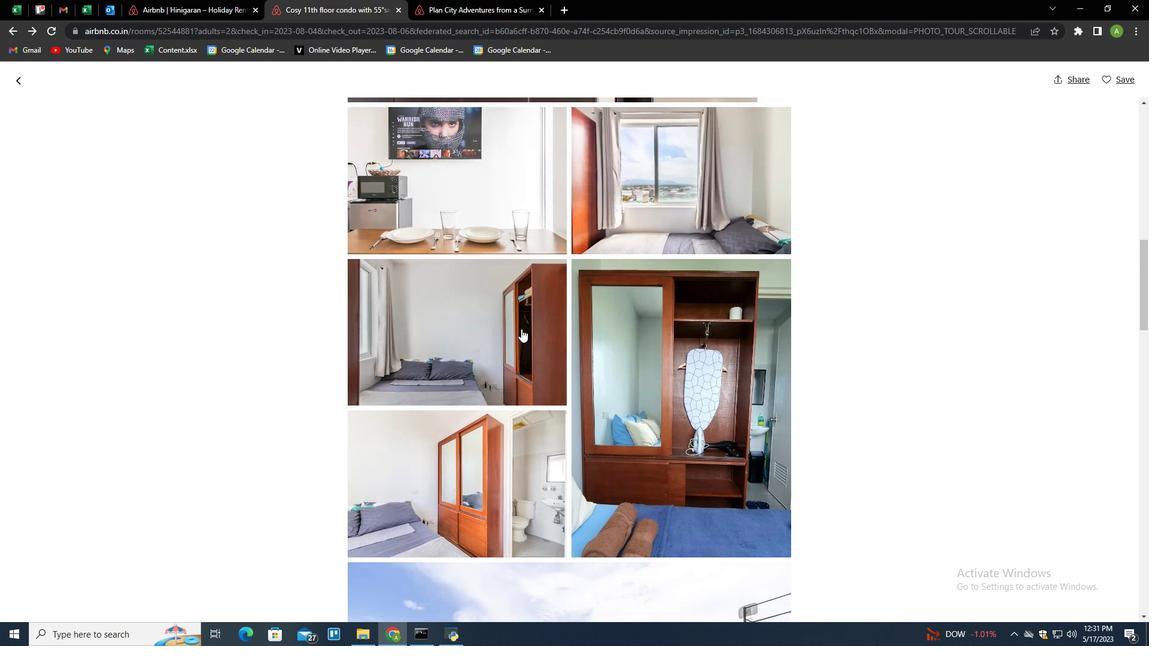 
Action: Mouse scrolled (521, 329) with delta (0, 0)
Screenshot: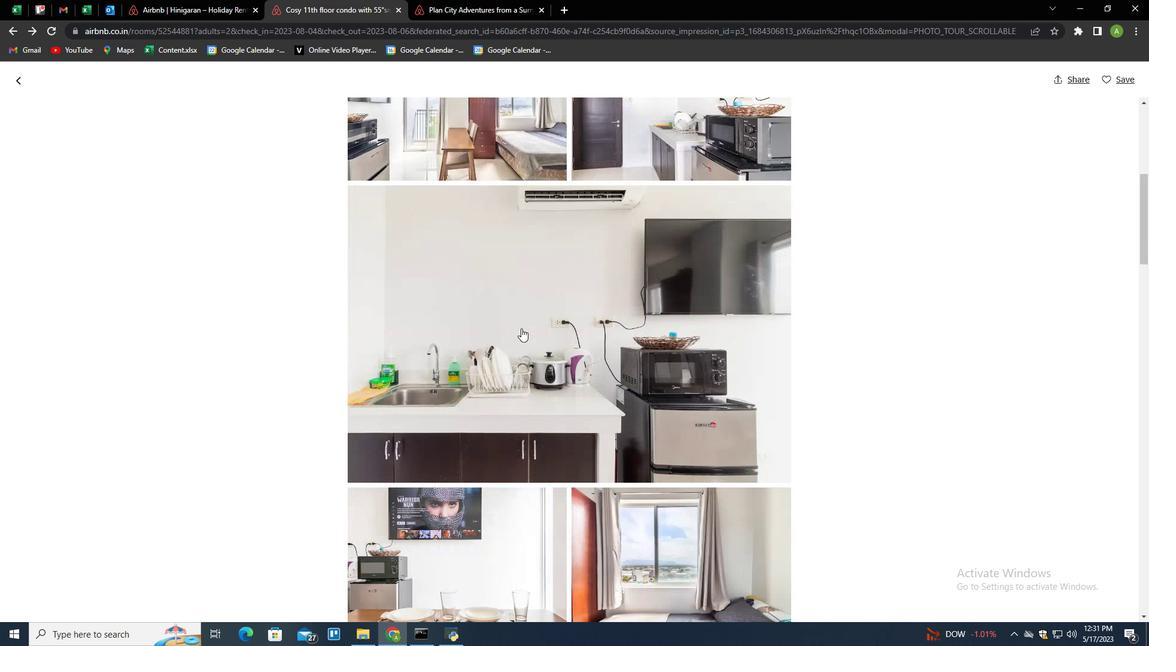 
Action: Mouse scrolled (521, 329) with delta (0, 0)
Screenshot: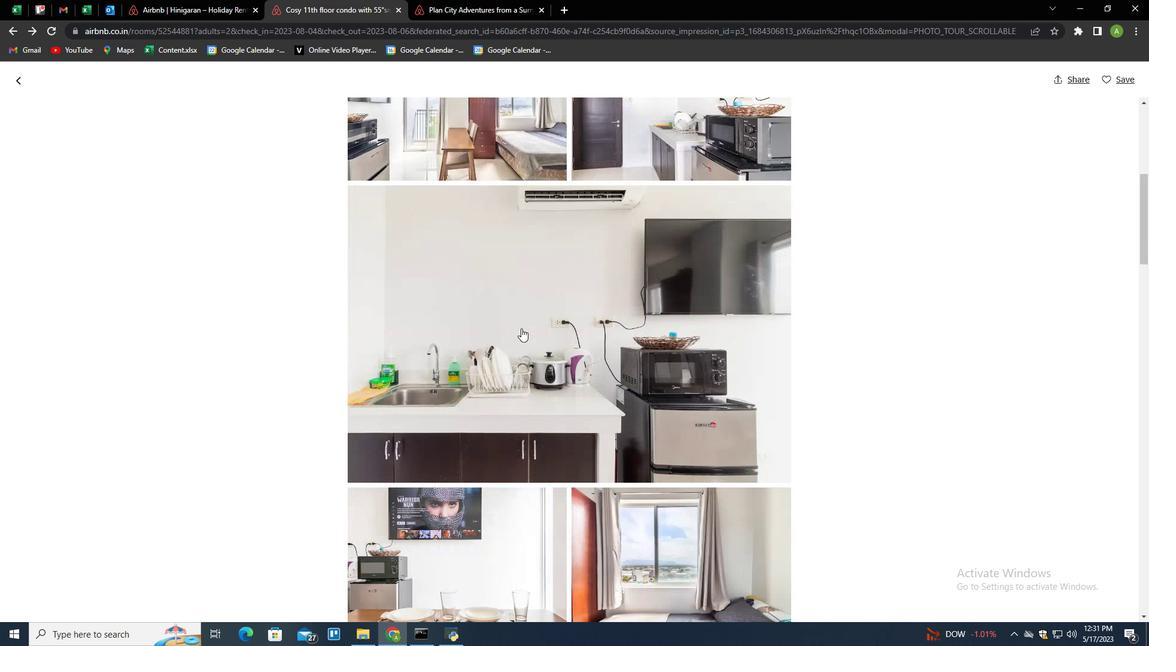 
Action: Mouse scrolled (521, 329) with delta (0, 0)
Screenshot: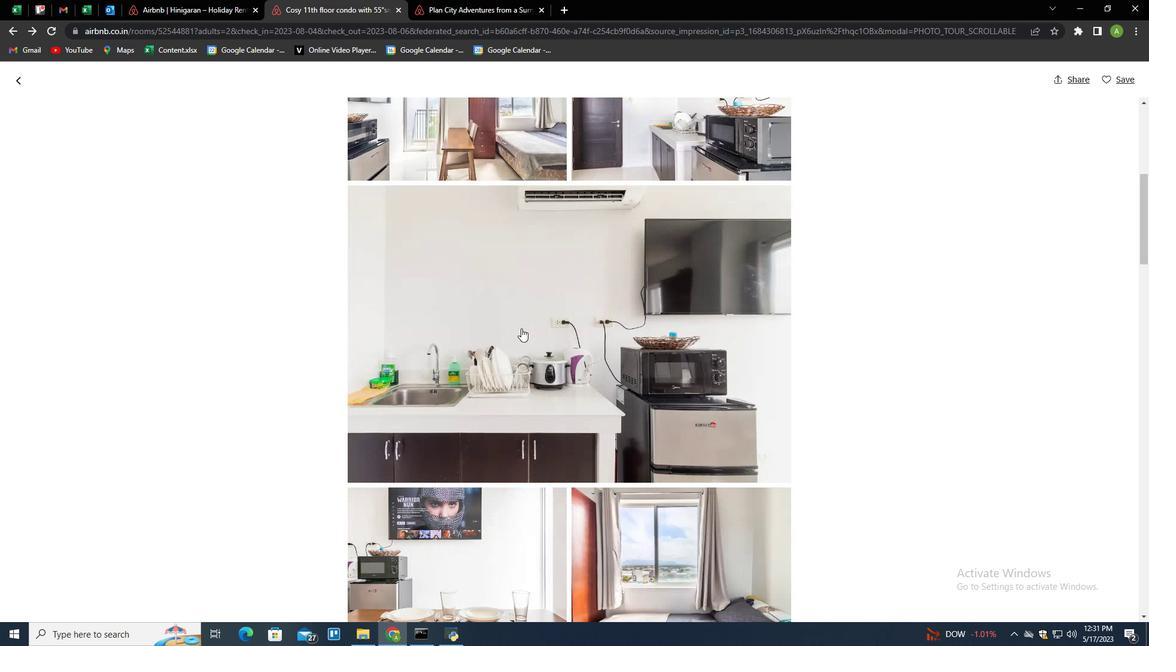 
Action: Mouse scrolled (521, 329) with delta (0, 0)
Screenshot: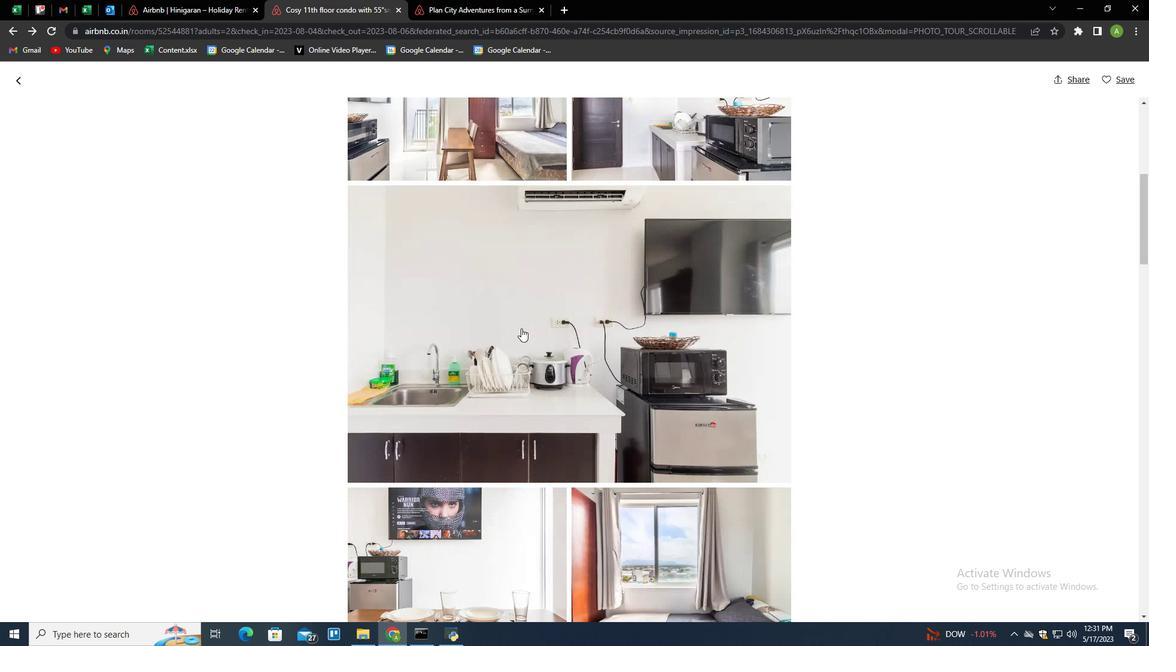 
Action: Mouse scrolled (521, 329) with delta (0, 0)
Screenshot: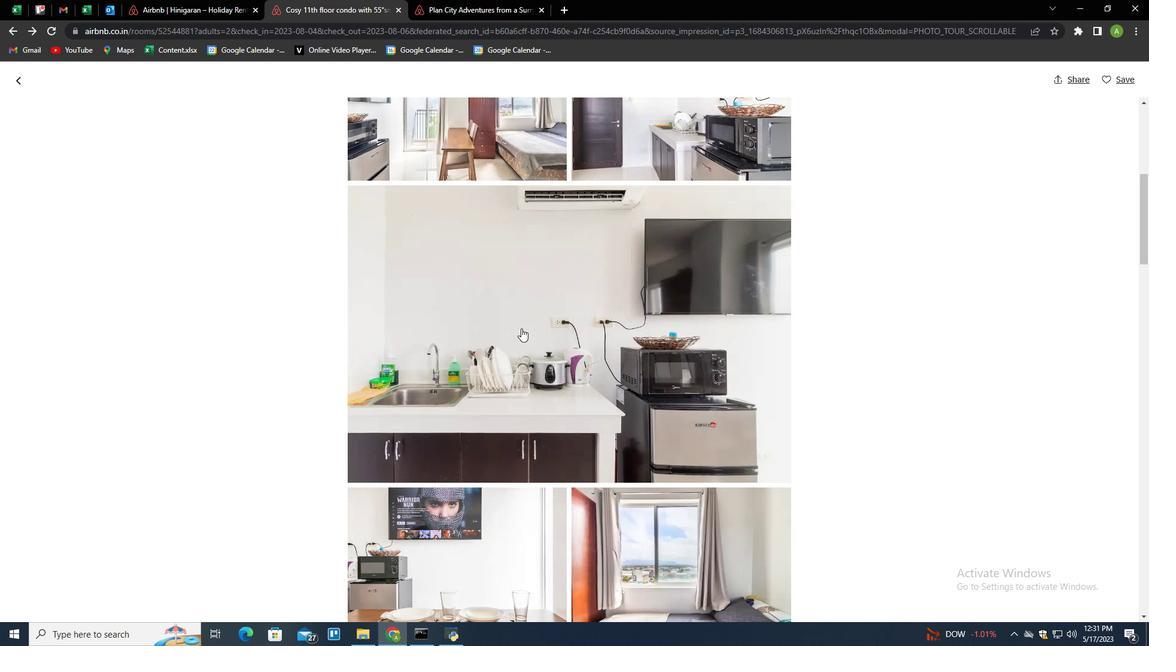 
Action: Mouse scrolled (521, 329) with delta (0, 0)
Screenshot: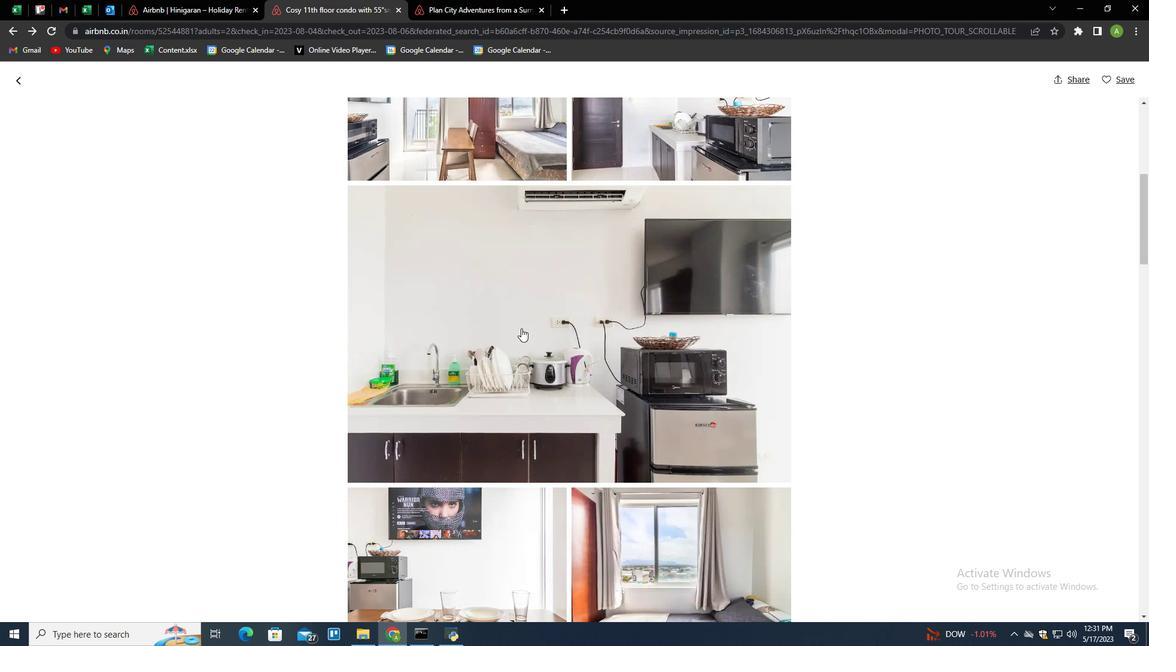 
Action: Mouse moved to (22, 78)
Screenshot: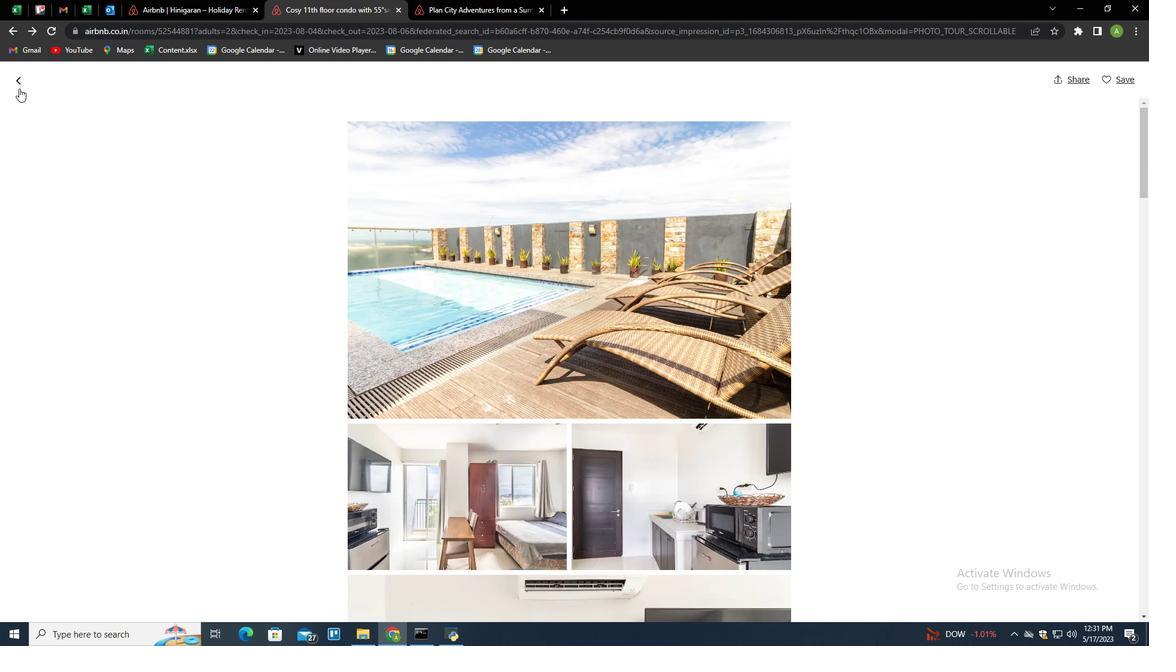 
Action: Mouse pressed left at (22, 78)
Screenshot: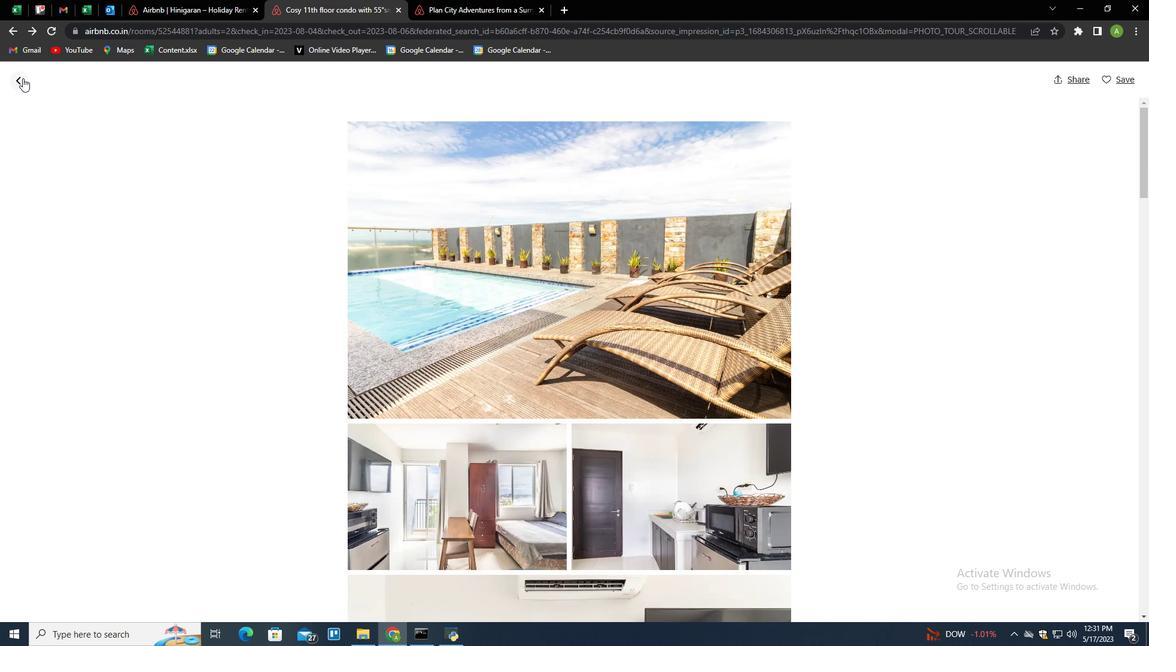
Action: Mouse moved to (383, 262)
Screenshot: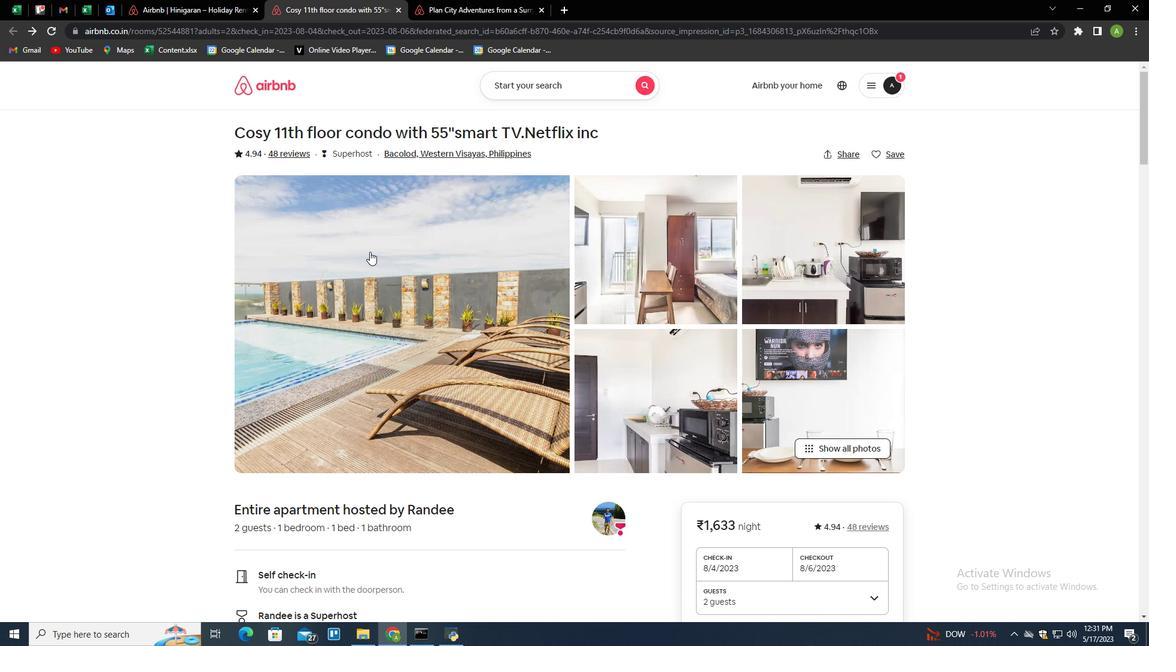 
Action: Mouse scrolled (383, 261) with delta (0, 0)
Screenshot: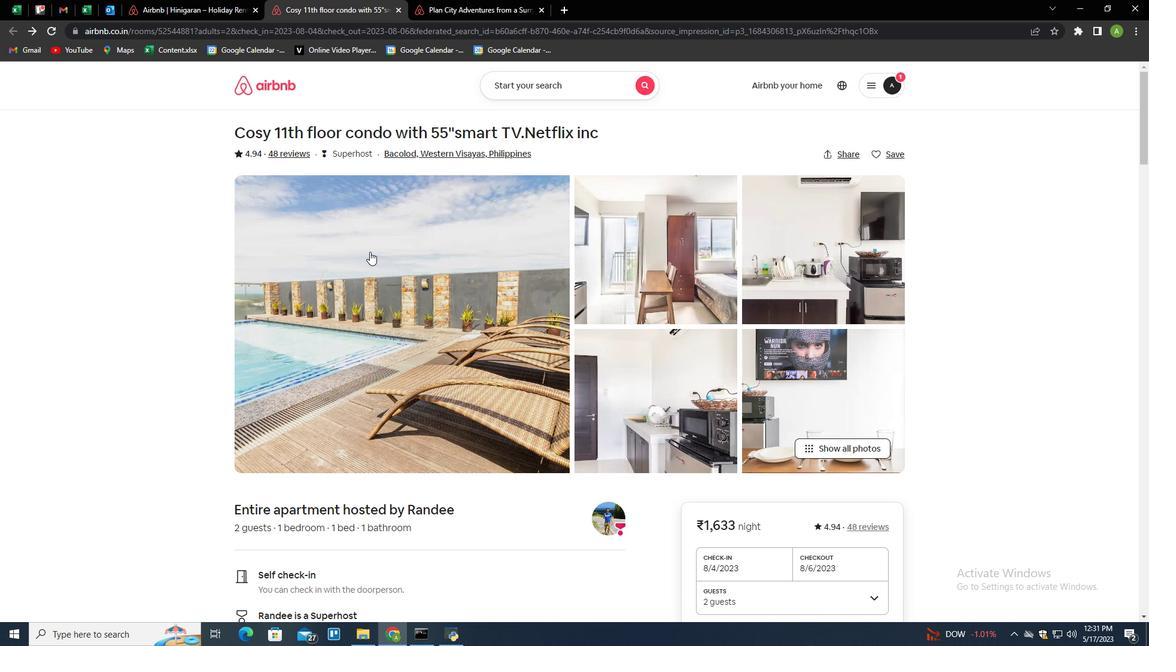 
Action: Mouse moved to (393, 267)
Screenshot: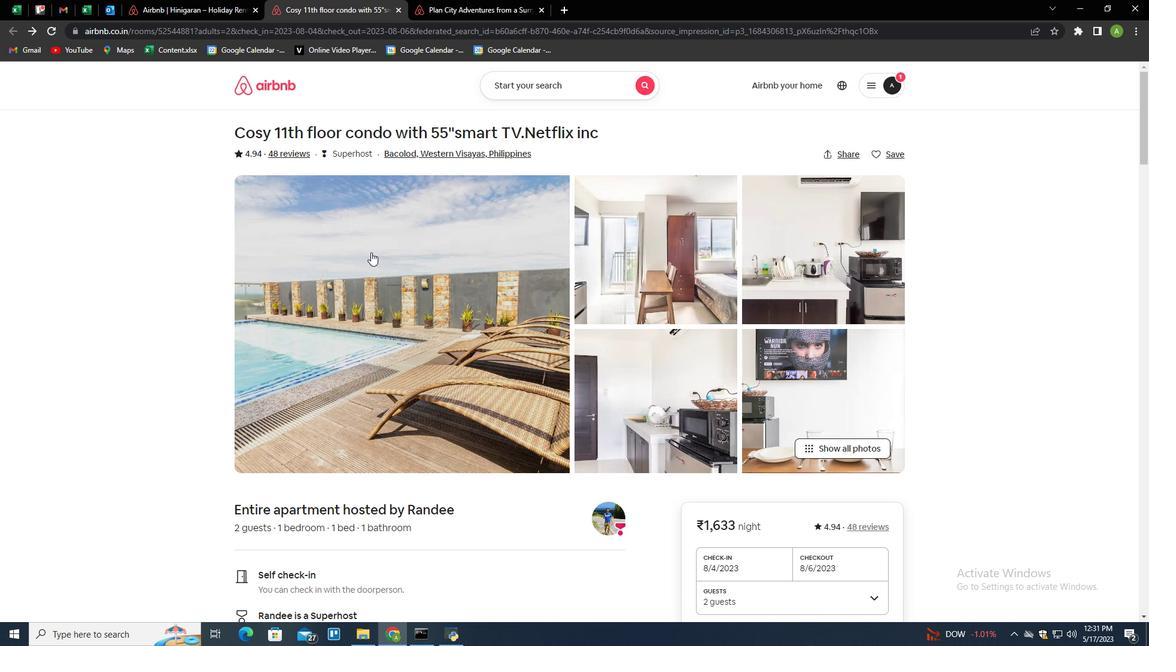 
Action: Mouse scrolled (392, 267) with delta (0, 0)
Screenshot: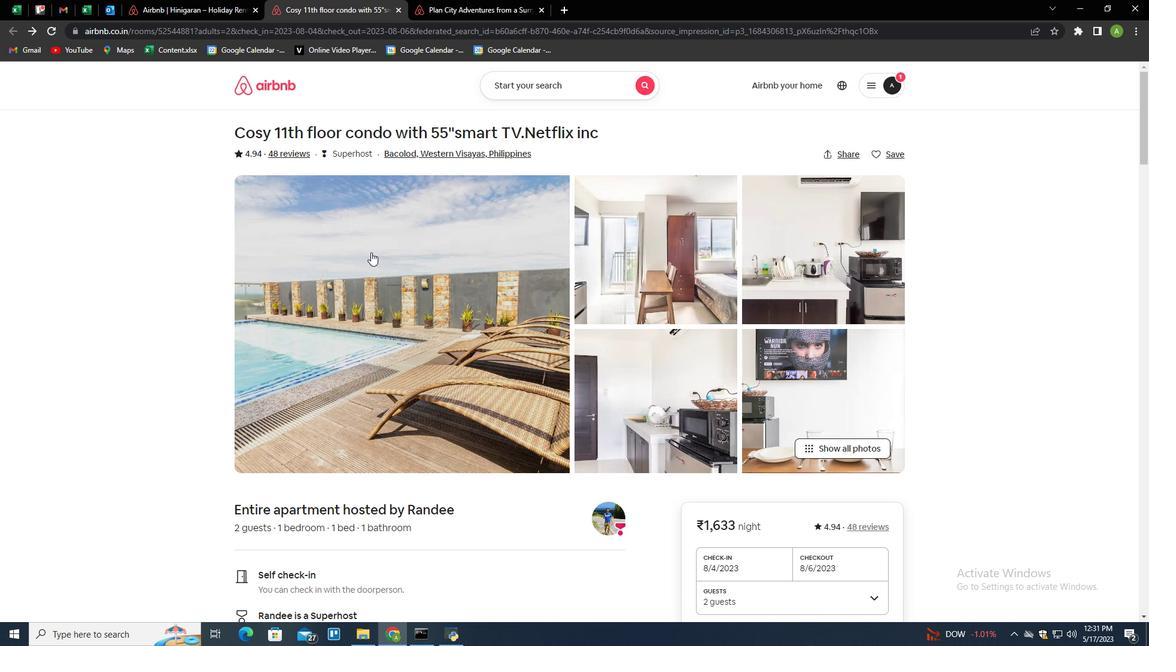 
Action: Mouse moved to (396, 269)
Screenshot: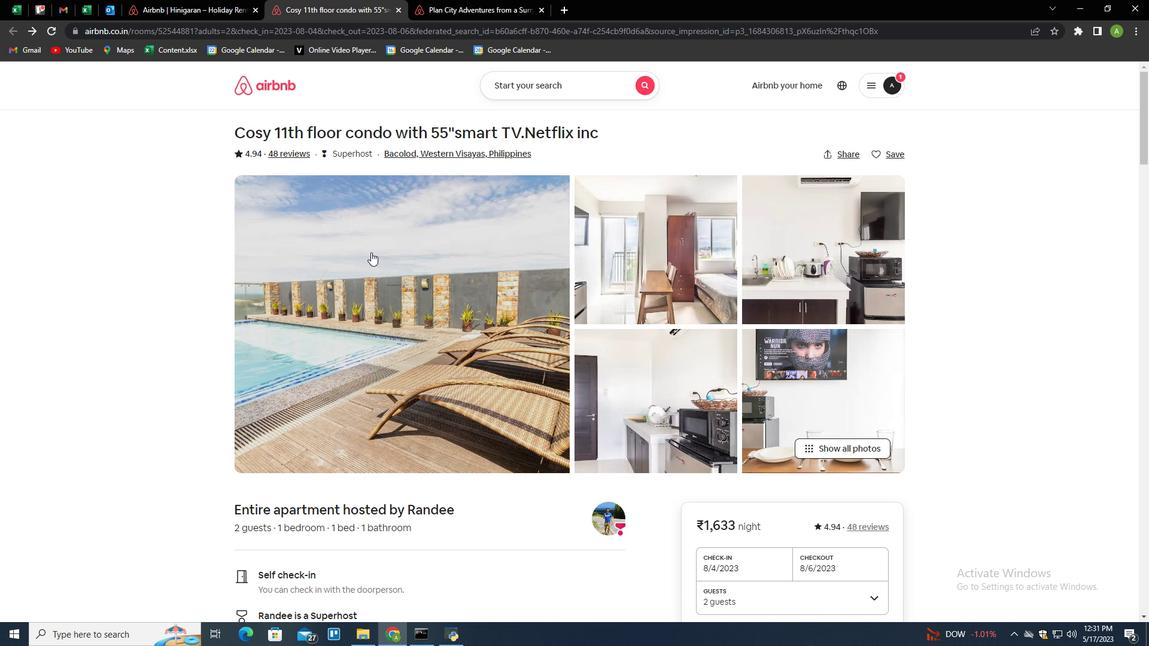 
Action: Mouse scrolled (396, 268) with delta (0, 0)
Screenshot: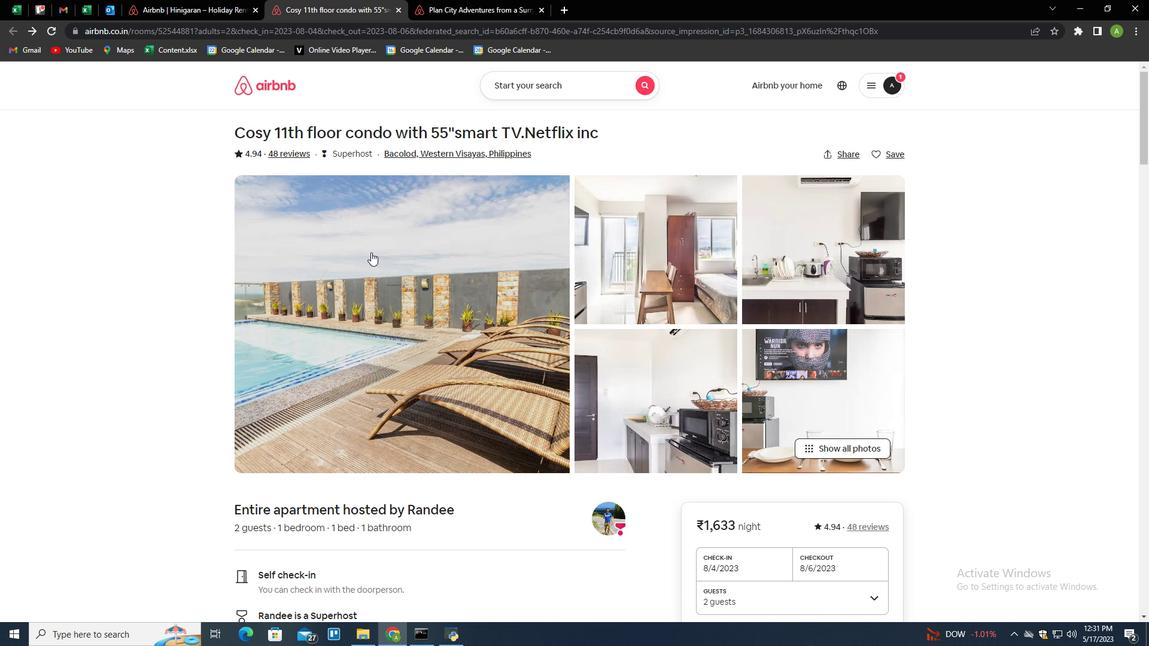 
Action: Mouse moved to (398, 270)
Screenshot: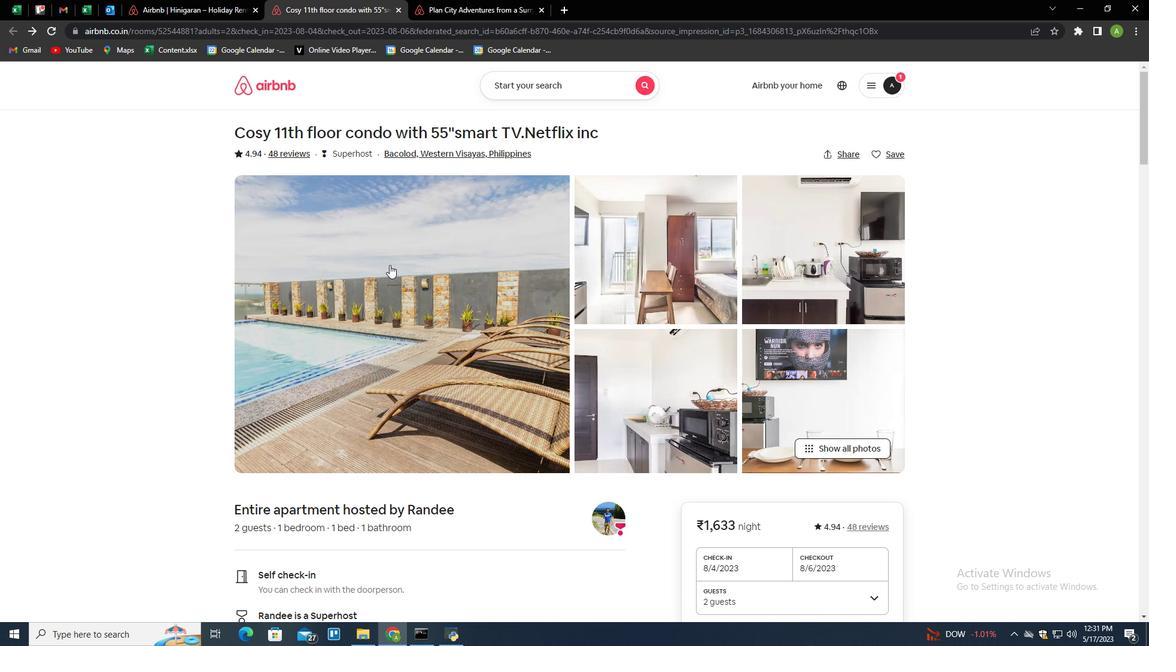 
Action: Mouse scrolled (398, 269) with delta (0, 0)
Screenshot: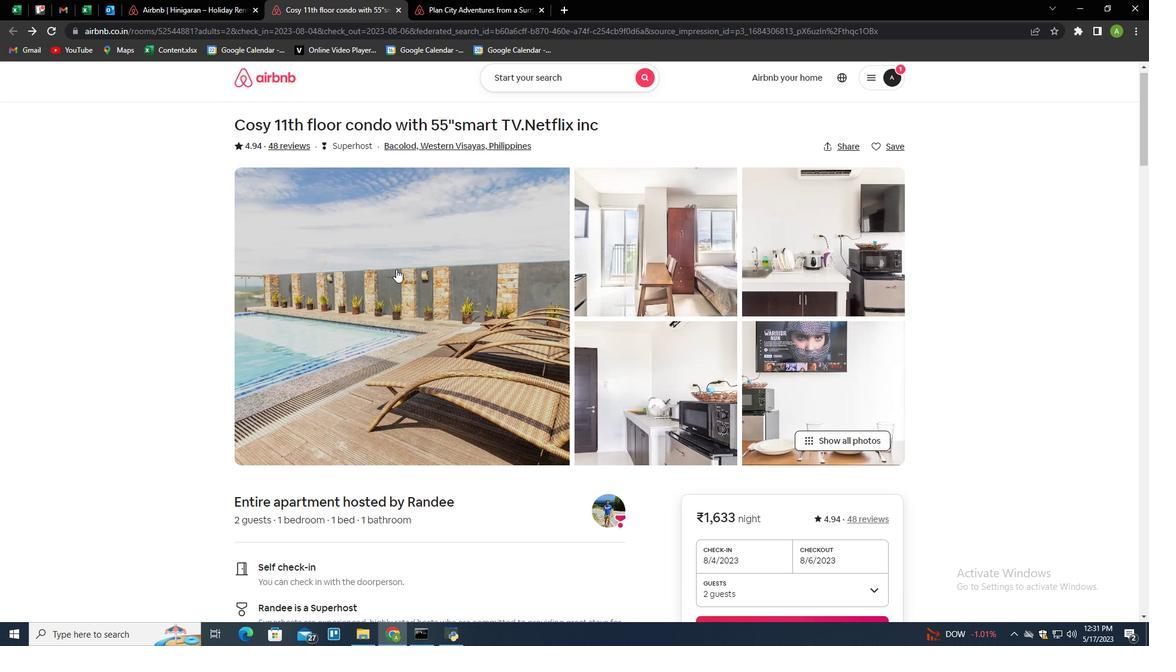 
Action: Mouse scrolled (398, 269) with delta (0, 0)
Screenshot: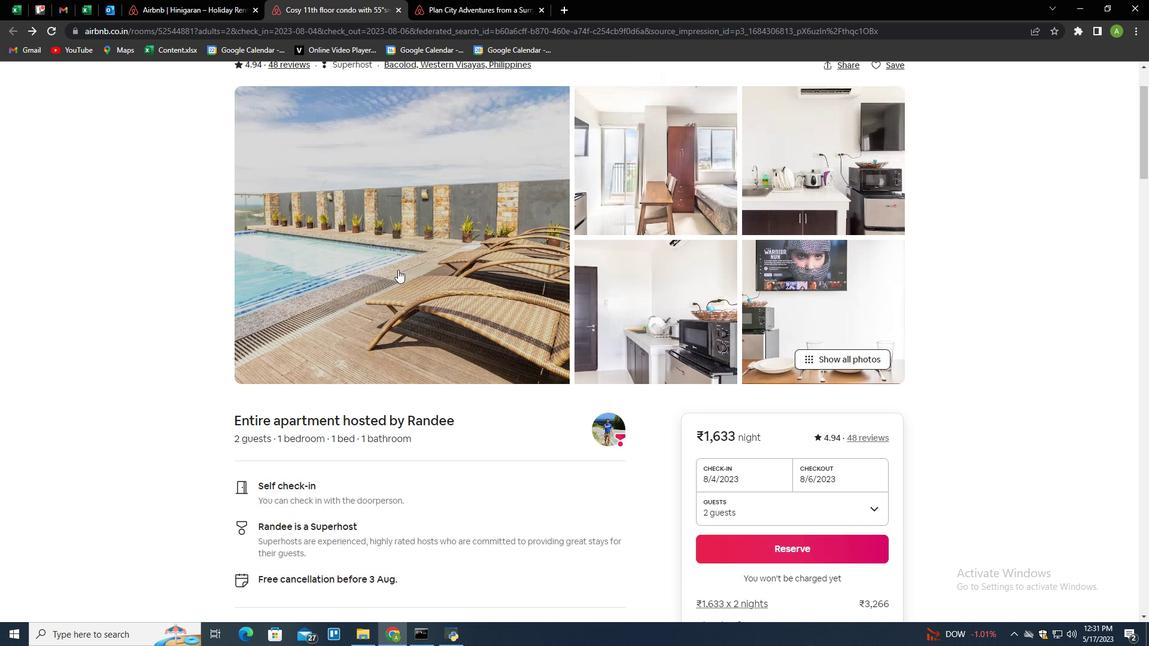 
Action: Mouse scrolled (398, 269) with delta (0, 0)
Screenshot: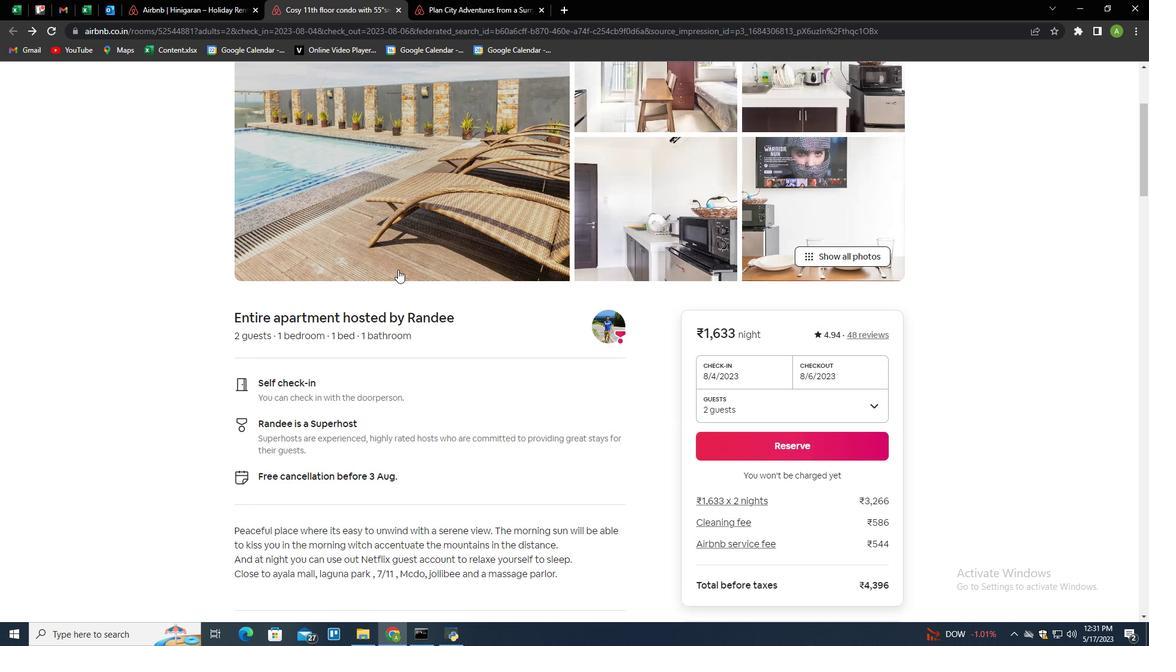
Action: Mouse moved to (398, 271)
Screenshot: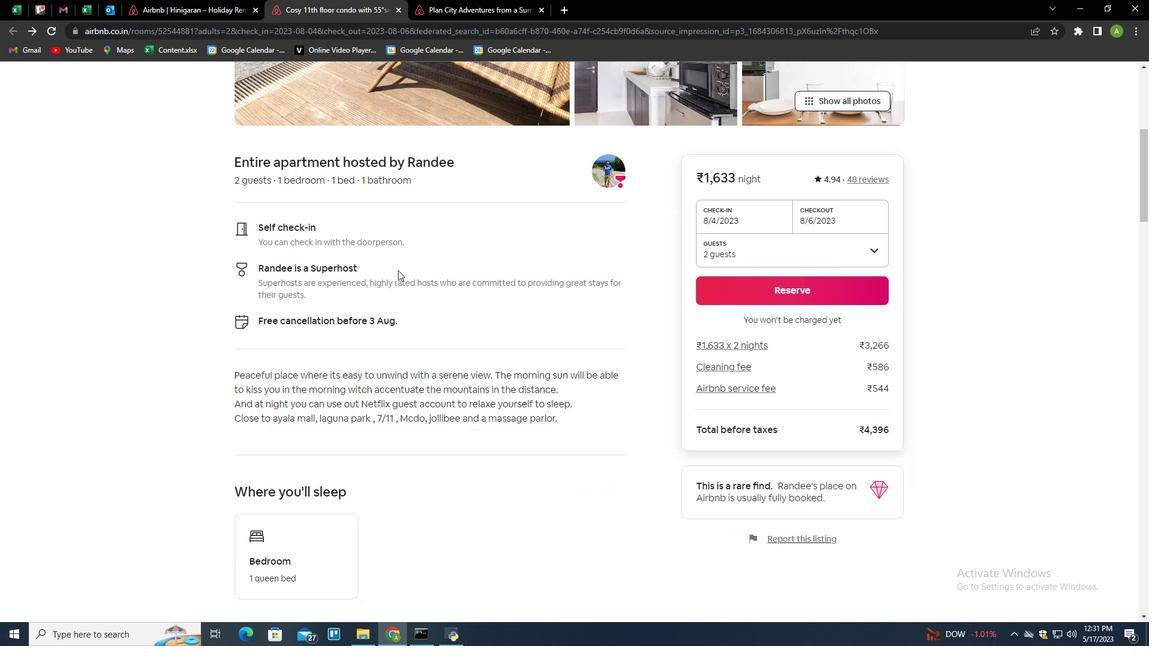
Action: Mouse scrolled (398, 270) with delta (0, 0)
Screenshot: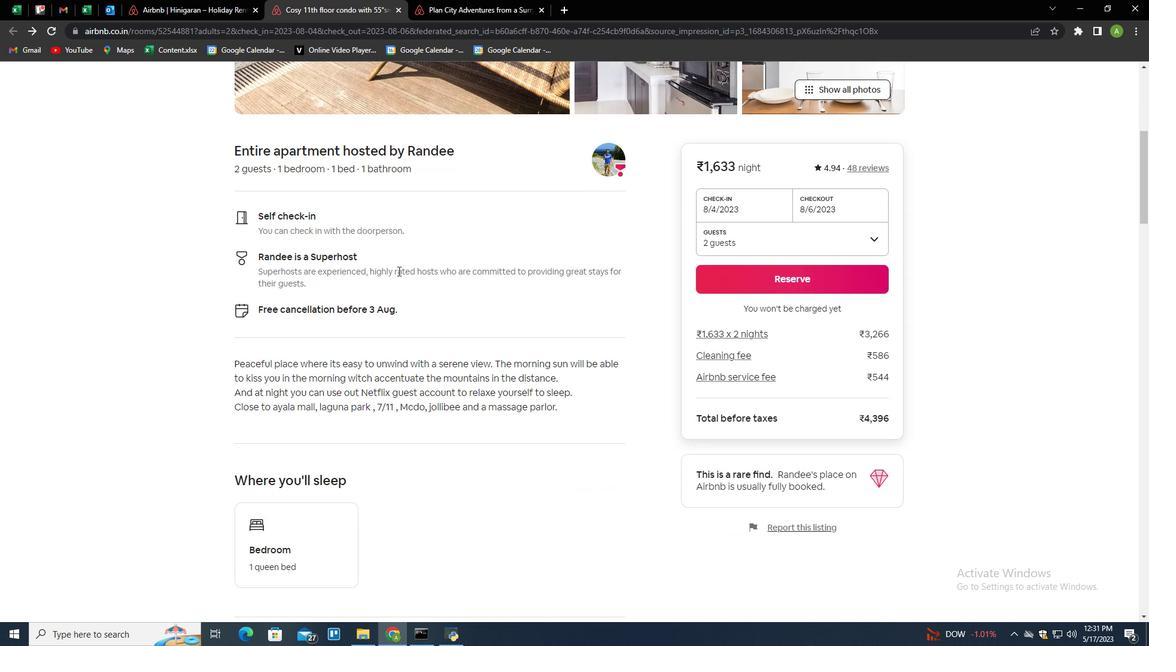 
Action: Mouse moved to (398, 275)
Screenshot: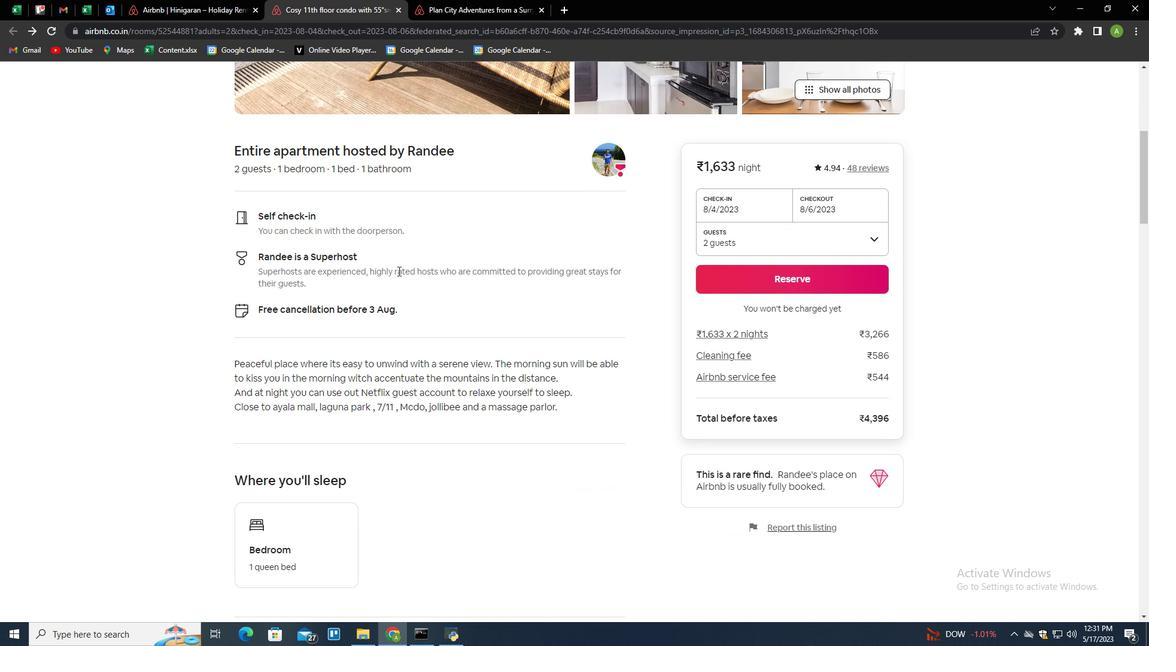 
Action: Mouse scrolled (398, 274) with delta (0, 0)
Screenshot: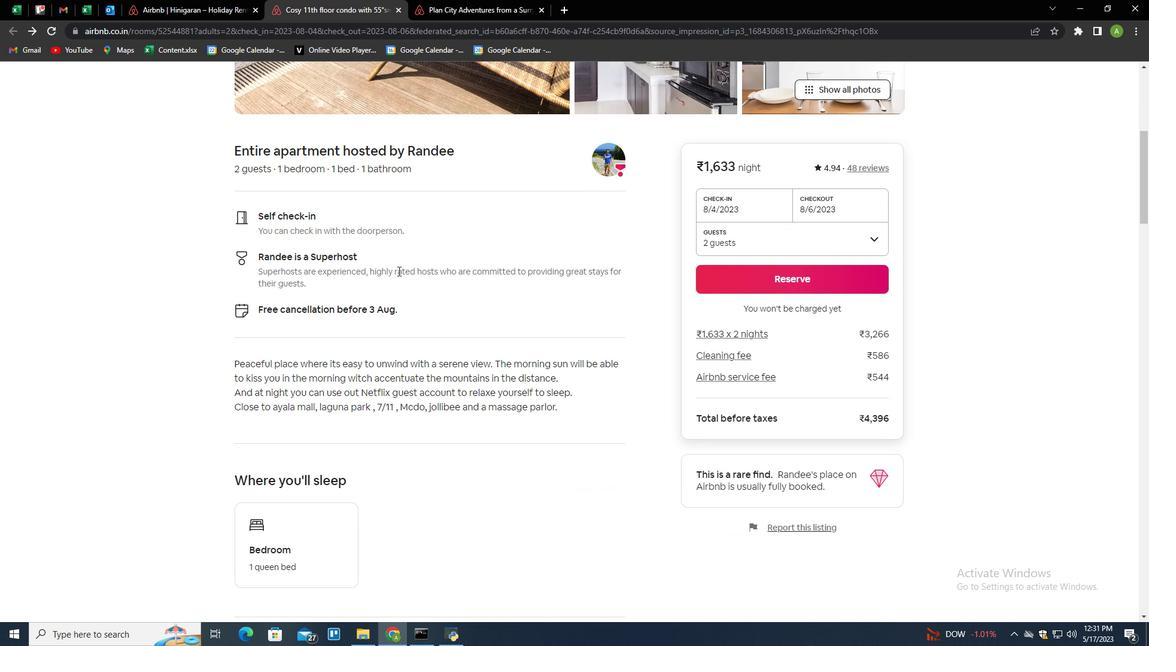 
Action: Mouse moved to (398, 277)
Screenshot: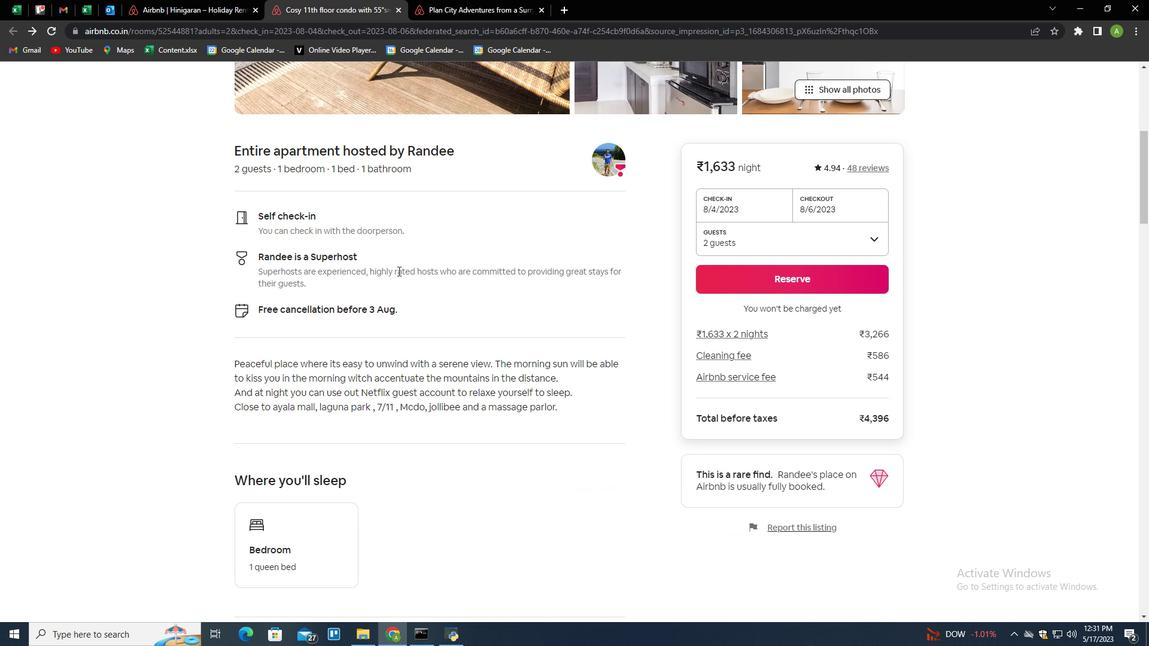
Action: Mouse scrolled (398, 276) with delta (0, 0)
Screenshot: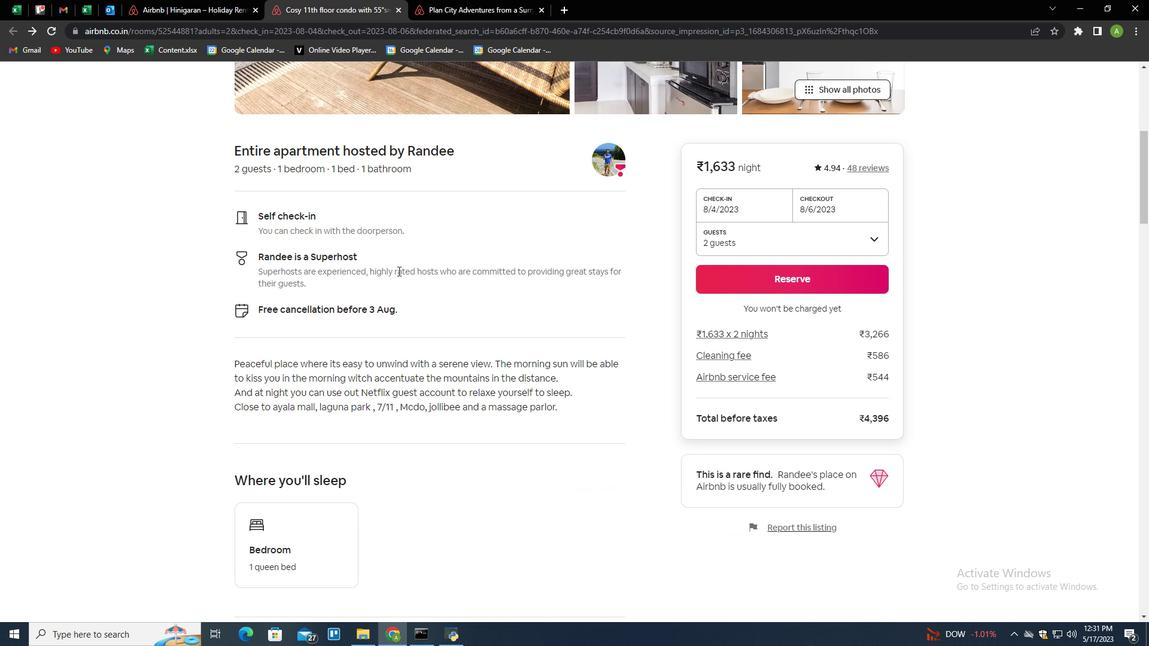 
Action: Mouse moved to (398, 278)
Screenshot: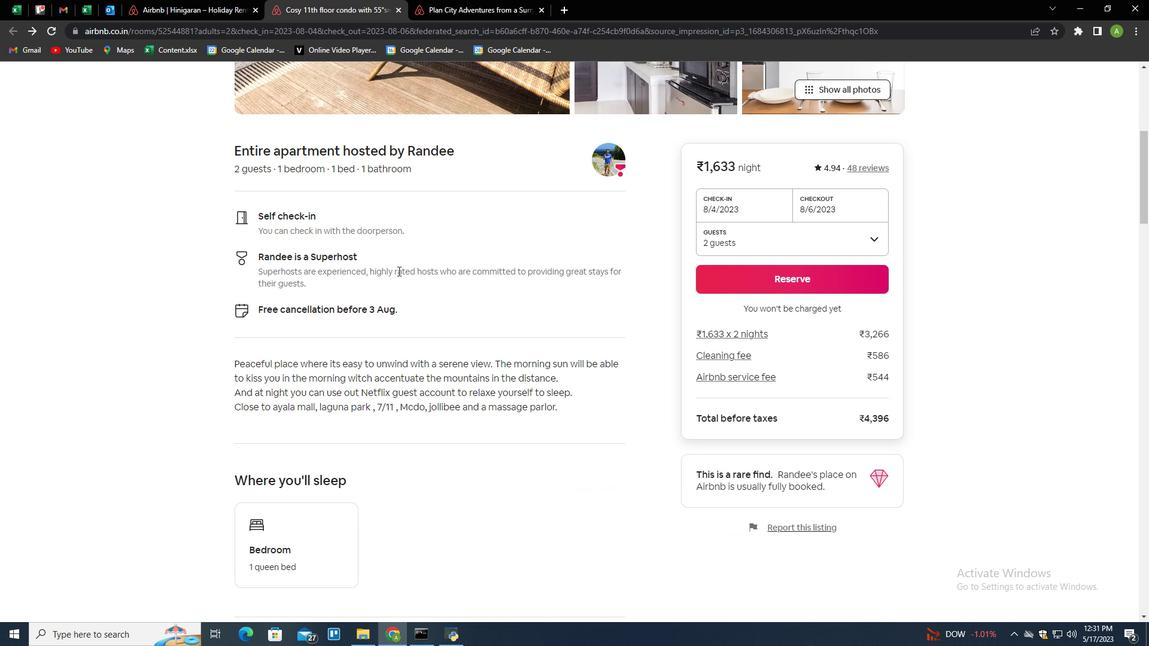 
Action: Mouse scrolled (398, 277) with delta (0, 0)
Screenshot: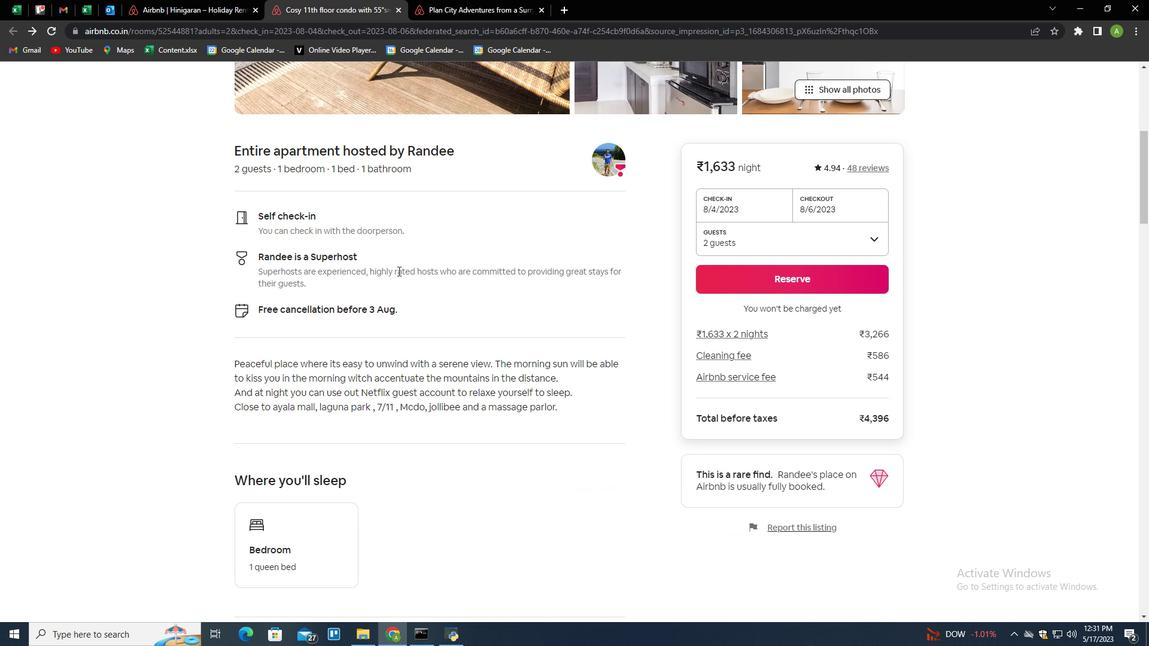 
Action: Mouse scrolled (398, 277) with delta (0, 0)
Screenshot: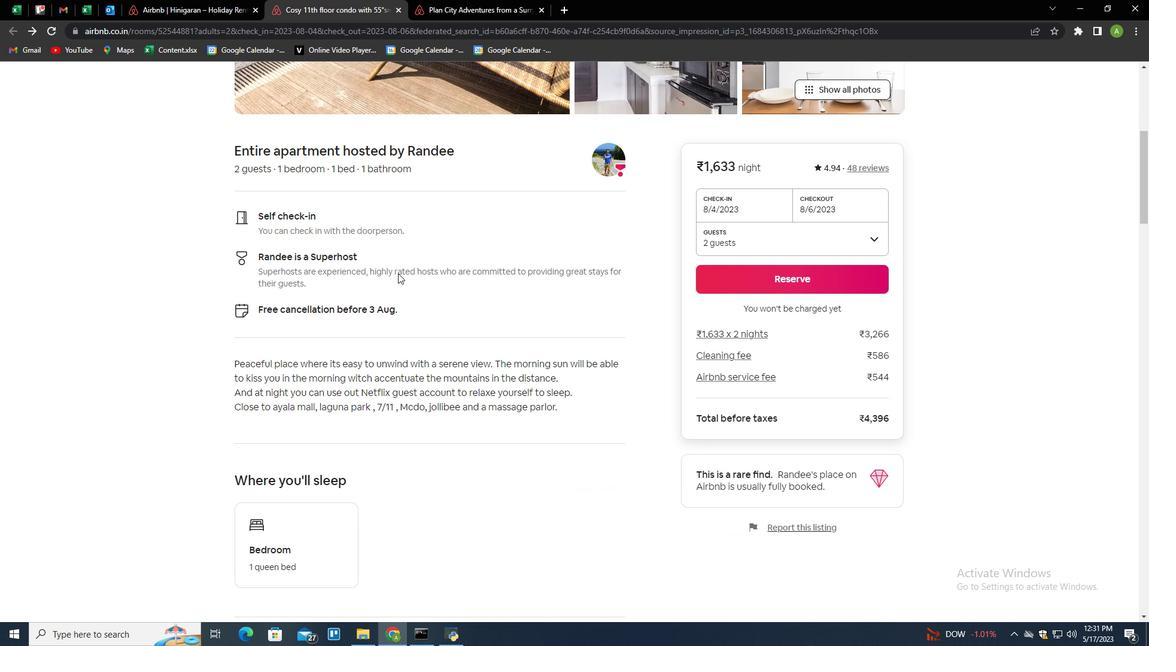 
Action: Mouse moved to (398, 279)
Screenshot: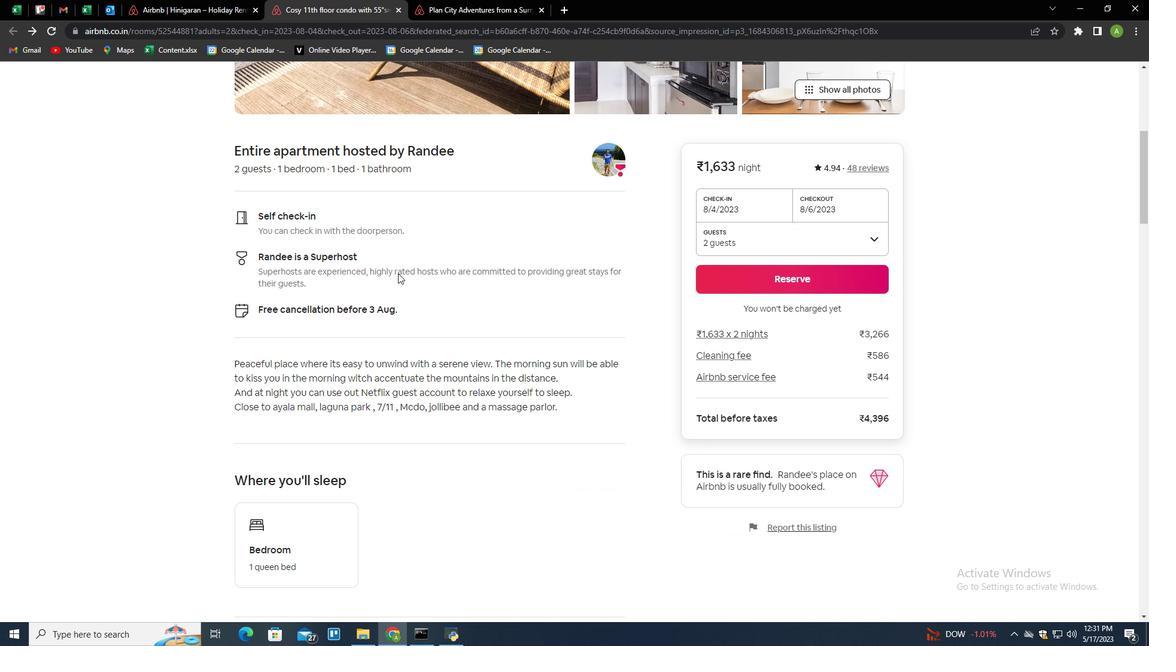 
Action: Mouse scrolled (398, 279) with delta (0, 0)
Screenshot: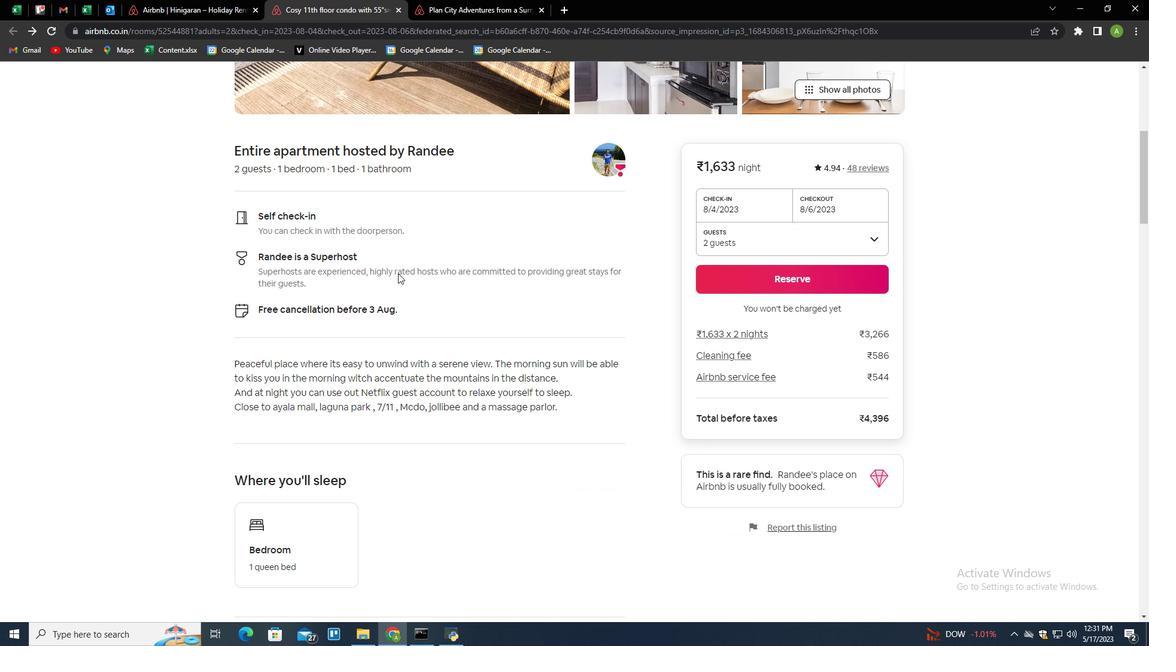 
Action: Mouse moved to (399, 280)
Screenshot: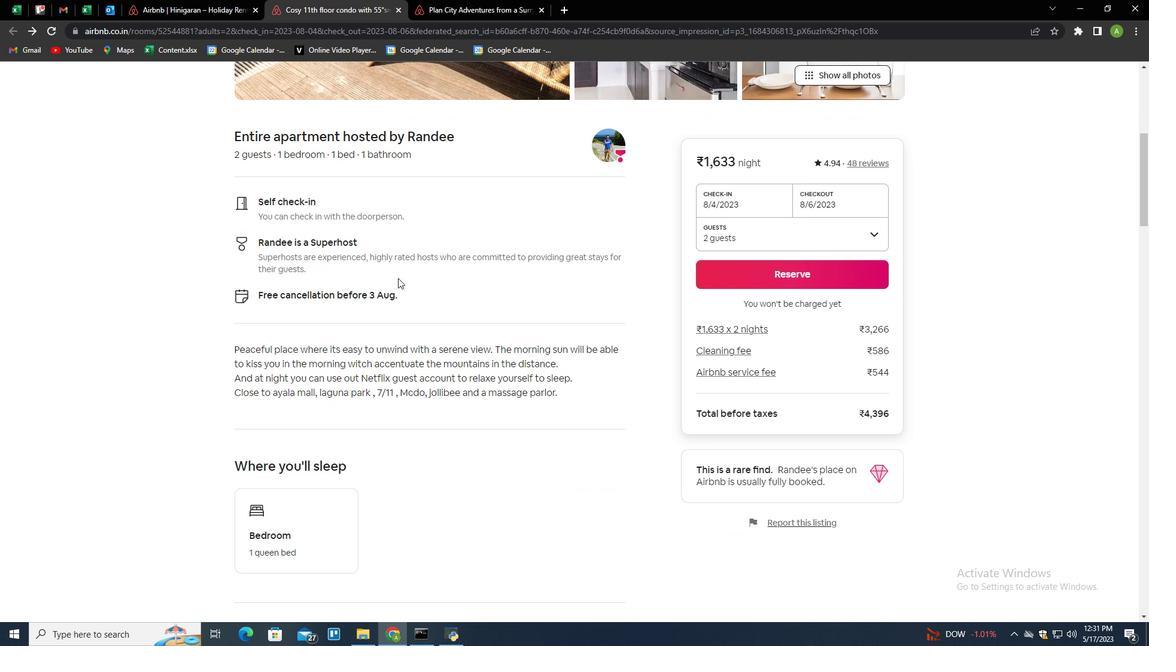 
Action: Mouse scrolled (399, 280) with delta (0, 0)
Screenshot: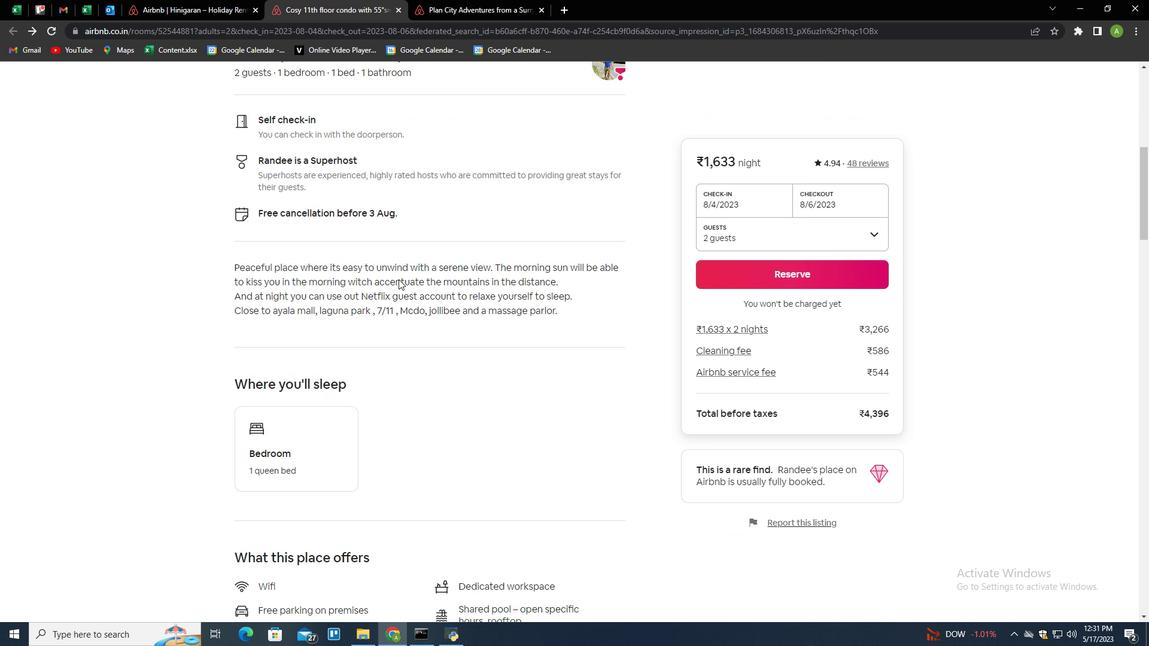 
Action: Mouse moved to (399, 282)
Screenshot: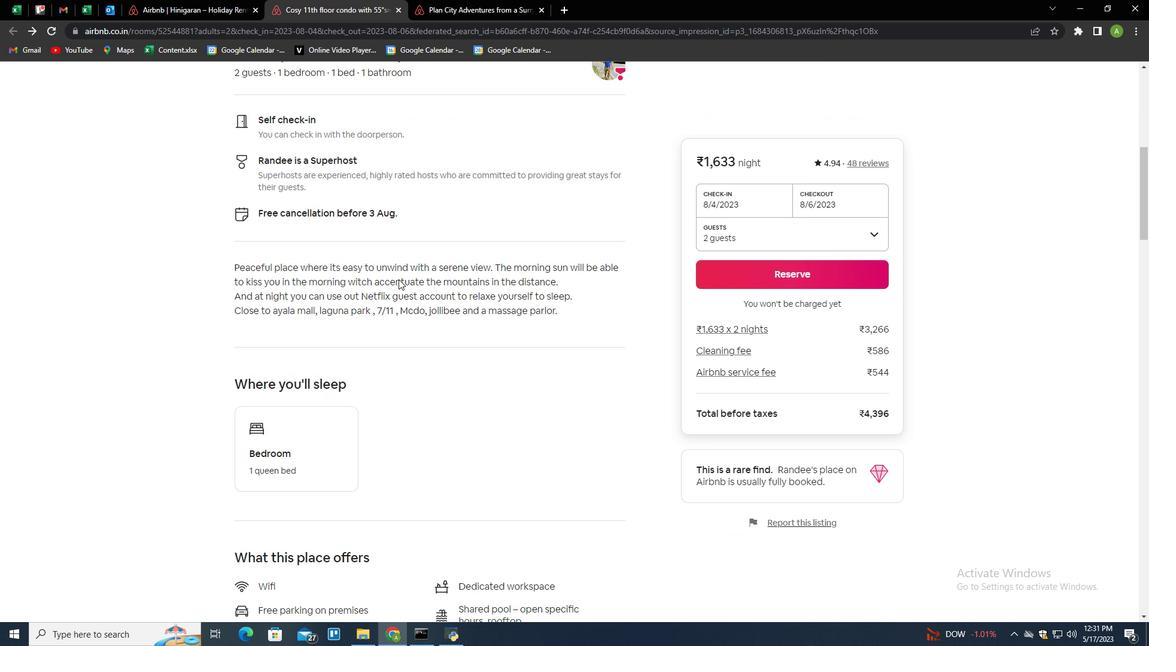
Action: Mouse scrolled (399, 281) with delta (0, 0)
Screenshot: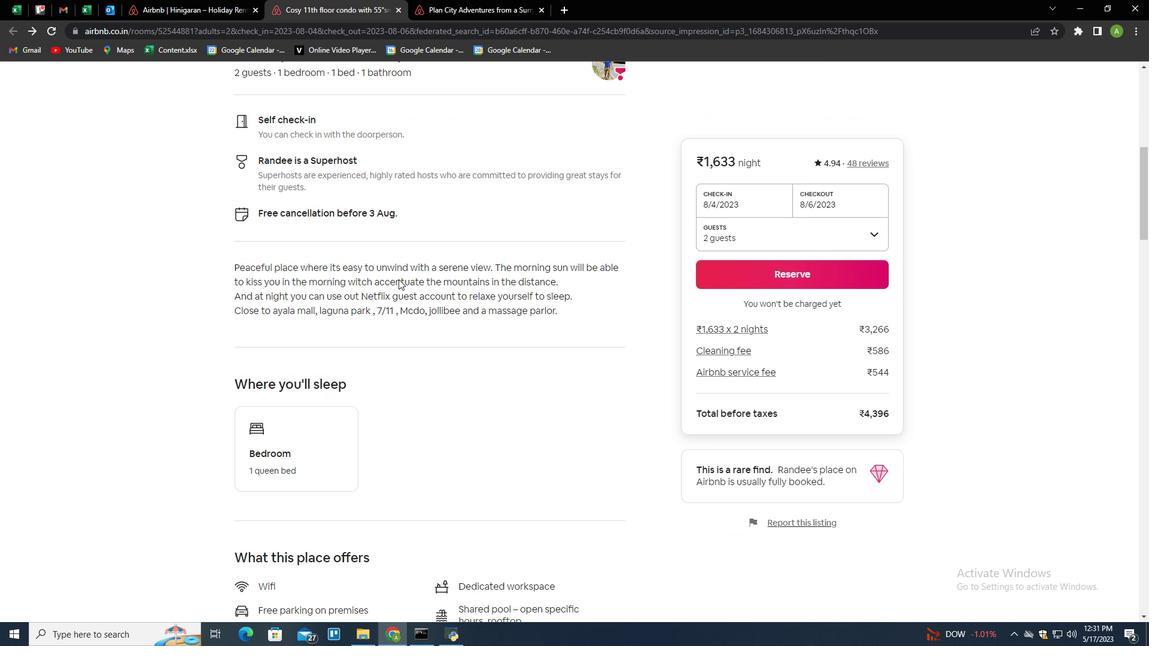 
Action: Mouse moved to (399, 282)
Screenshot: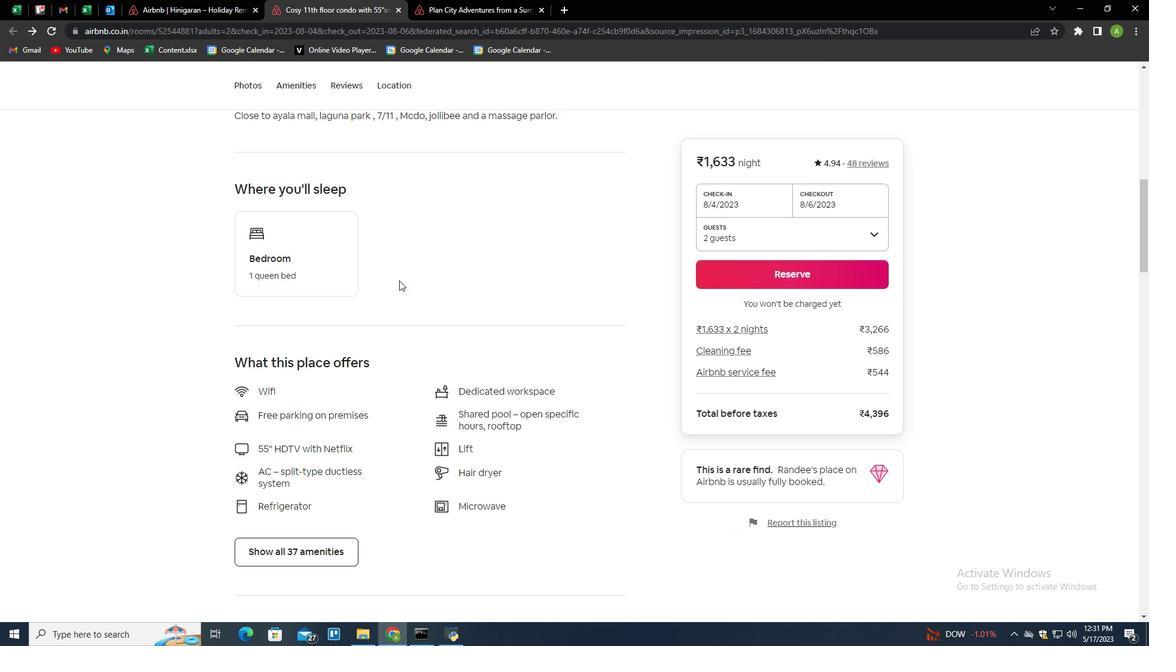 
Action: Mouse scrolled (399, 282) with delta (0, 0)
Screenshot: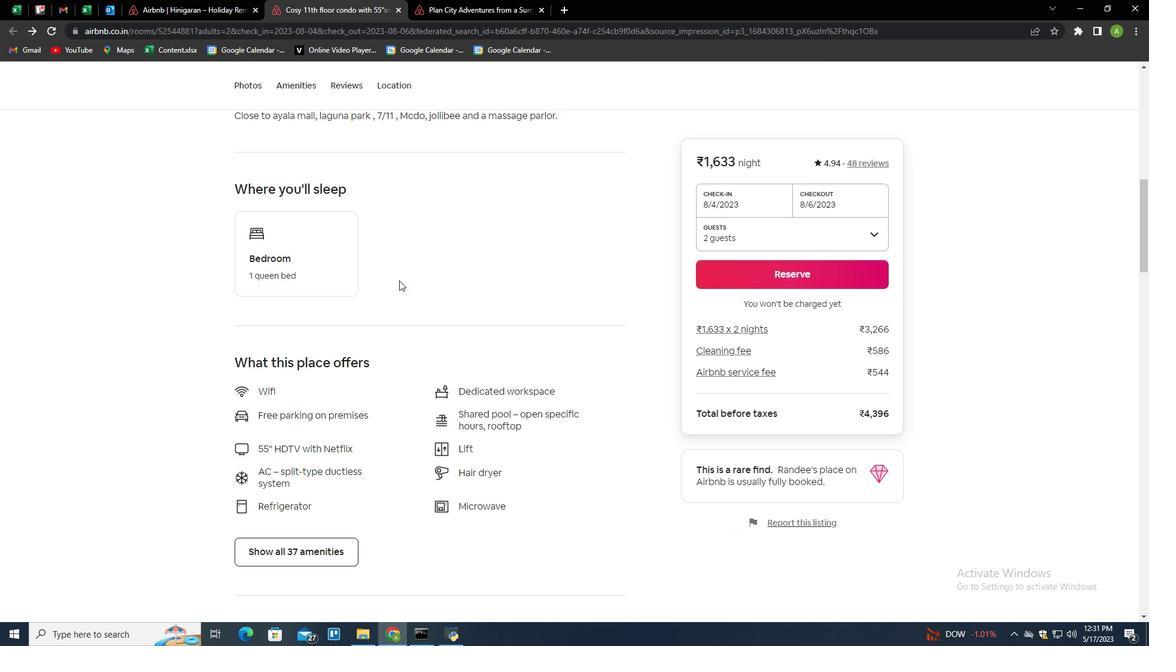 
Action: Mouse moved to (410, 288)
Screenshot: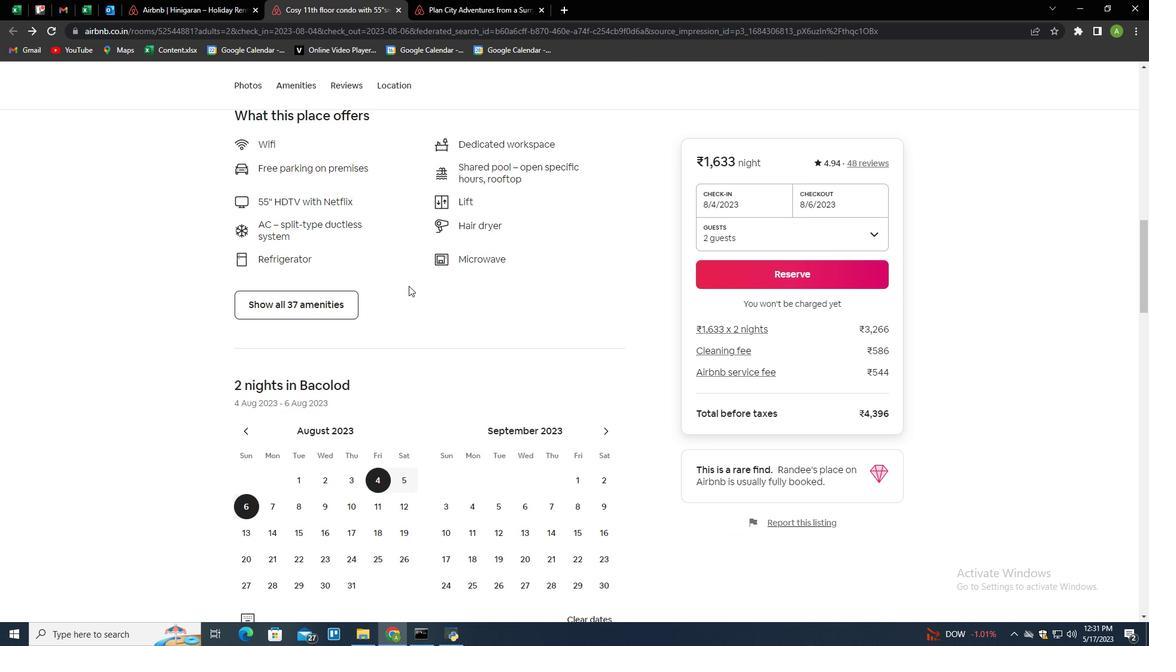 
Action: Mouse scrolled (410, 288) with delta (0, 0)
Screenshot: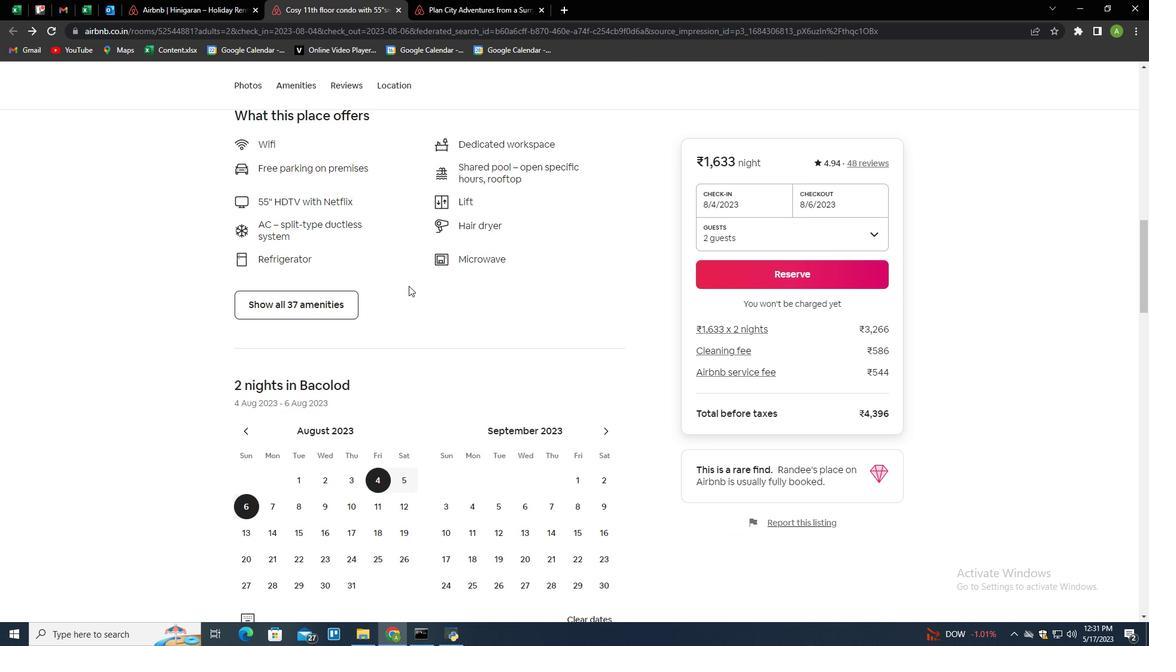 
Action: Mouse moved to (415, 294)
Screenshot: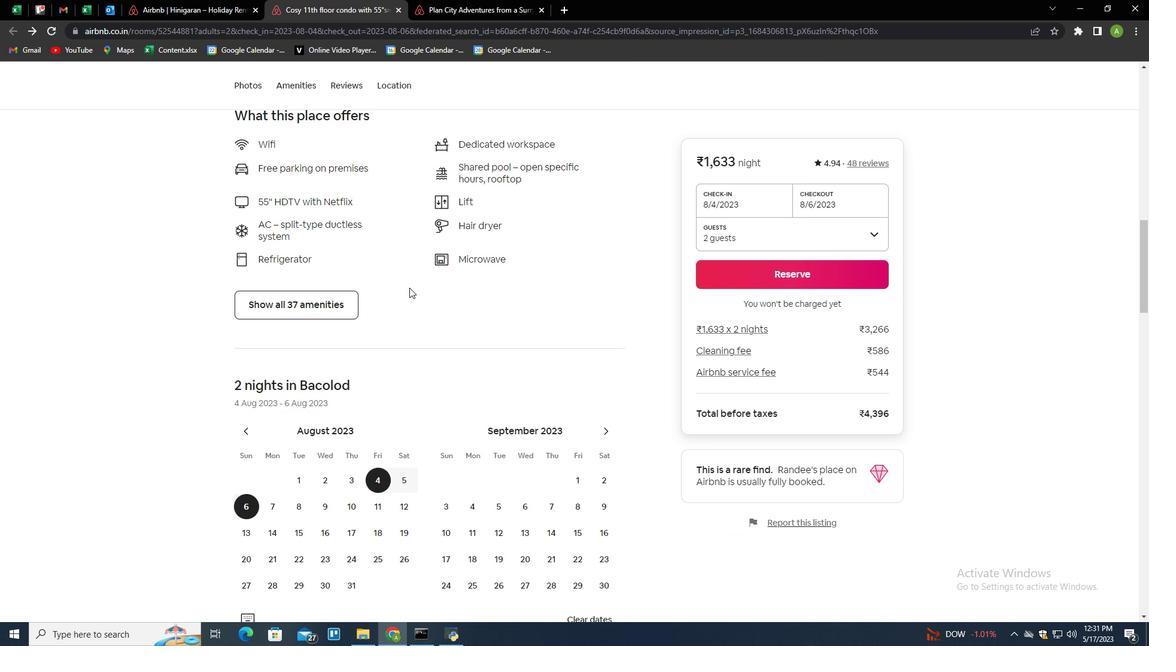 
Action: Mouse scrolled (415, 294) with delta (0, 0)
Screenshot: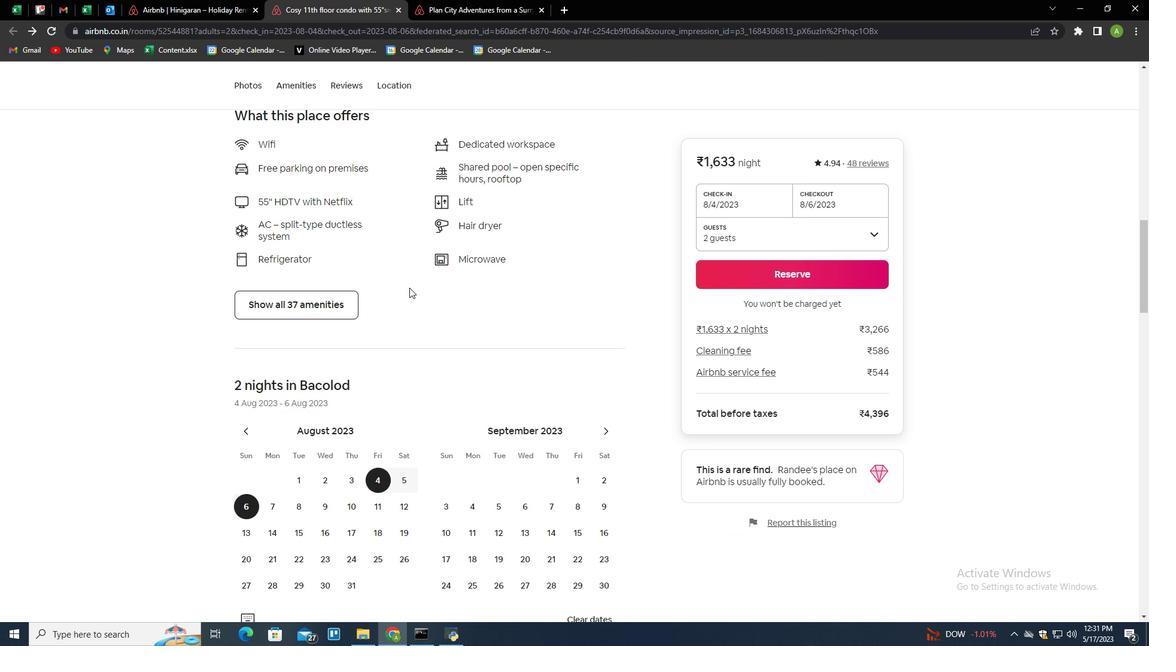 
Action: Mouse moved to (416, 295)
Screenshot: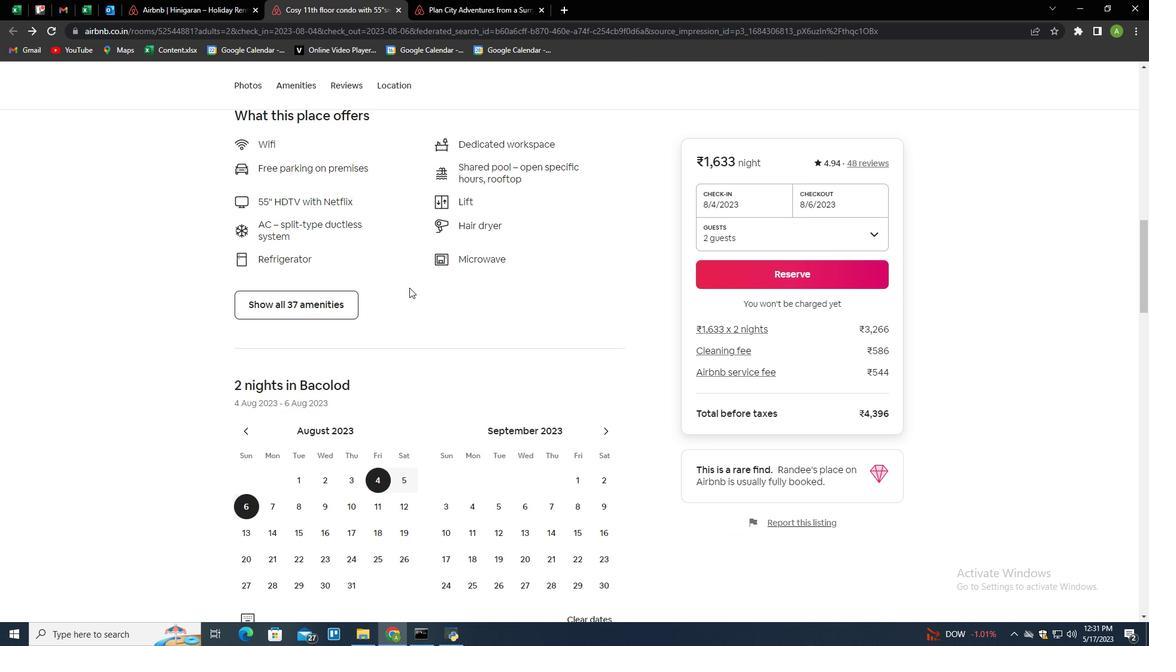 
Action: Mouse scrolled (416, 295) with delta (0, 0)
Screenshot: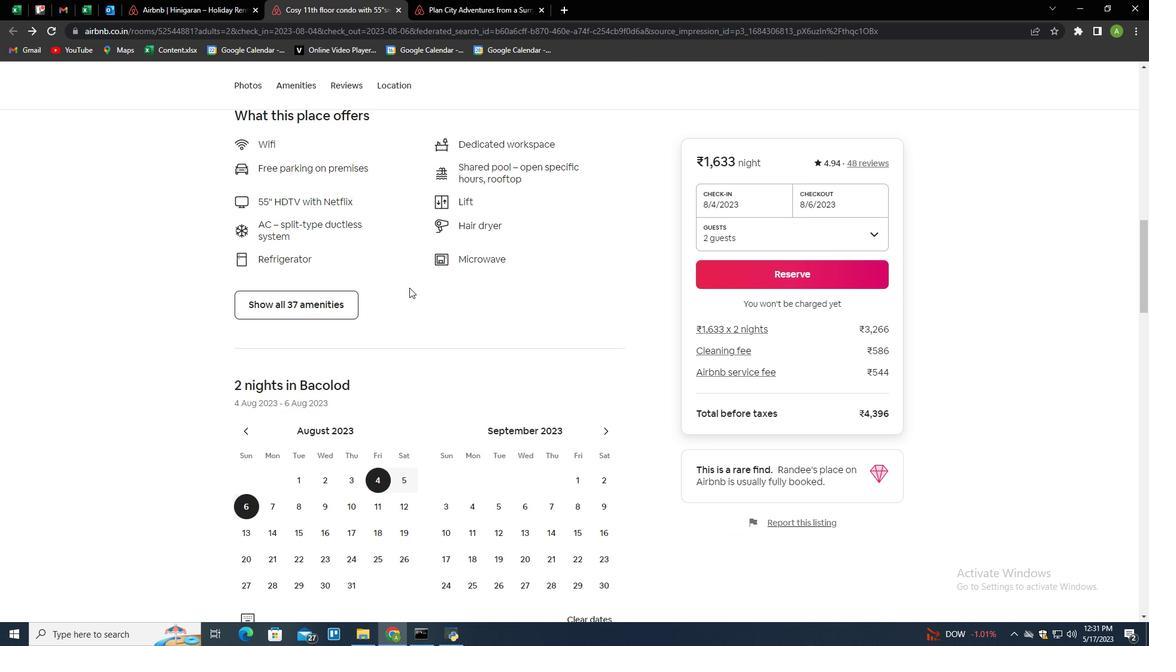 
Action: Mouse moved to (416, 295)
Screenshot: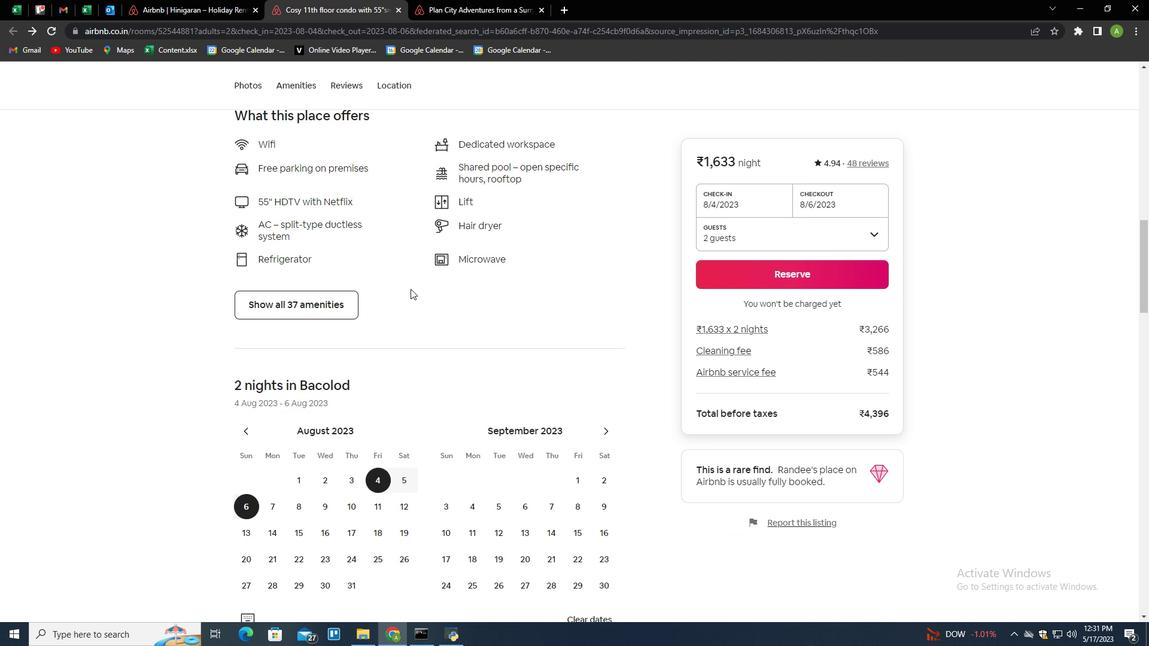 
Action: Mouse scrolled (416, 295) with delta (0, 0)
Screenshot: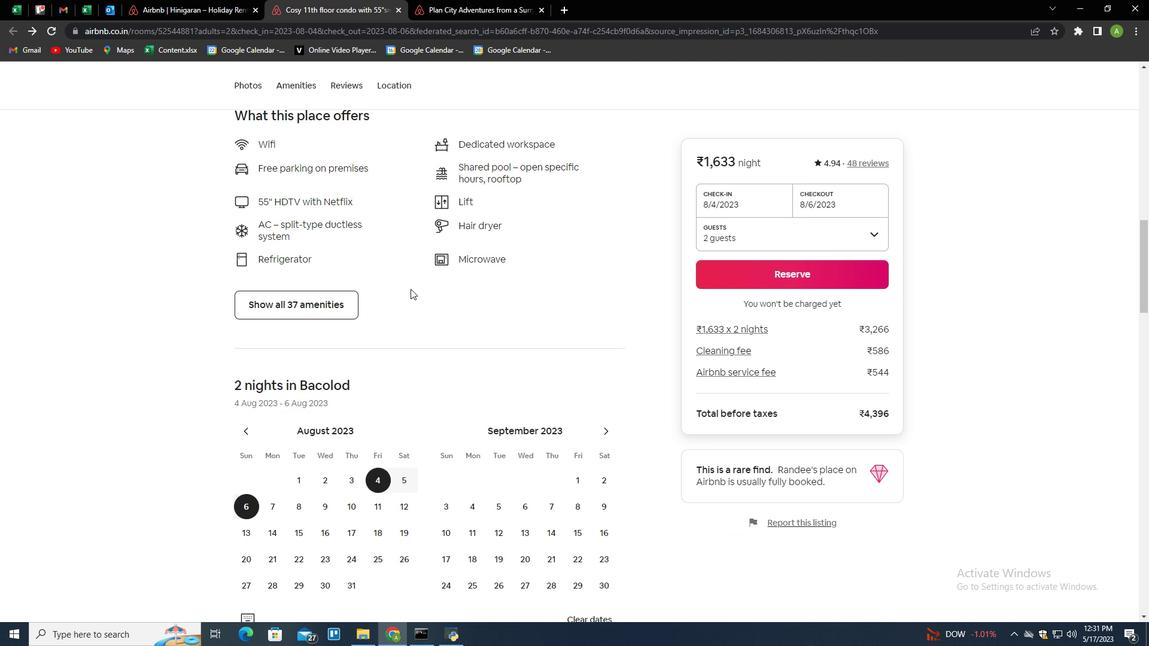 
Action: Mouse moved to (418, 297)
Screenshot: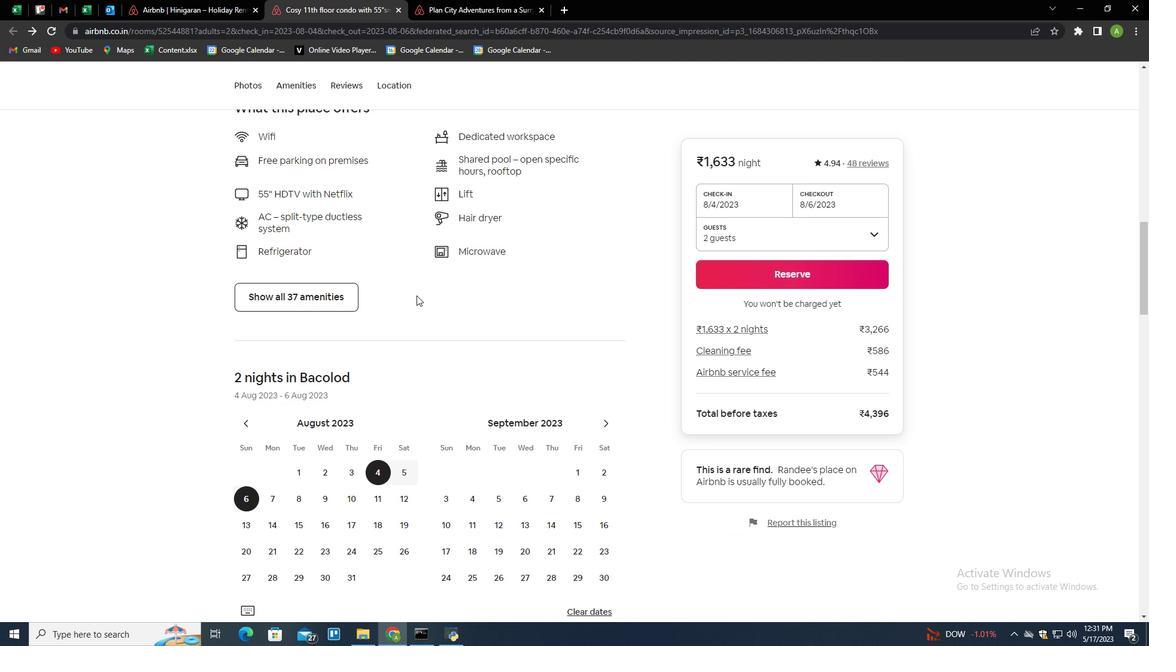 
Action: Mouse scrolled (418, 296) with delta (0, 0)
Screenshot: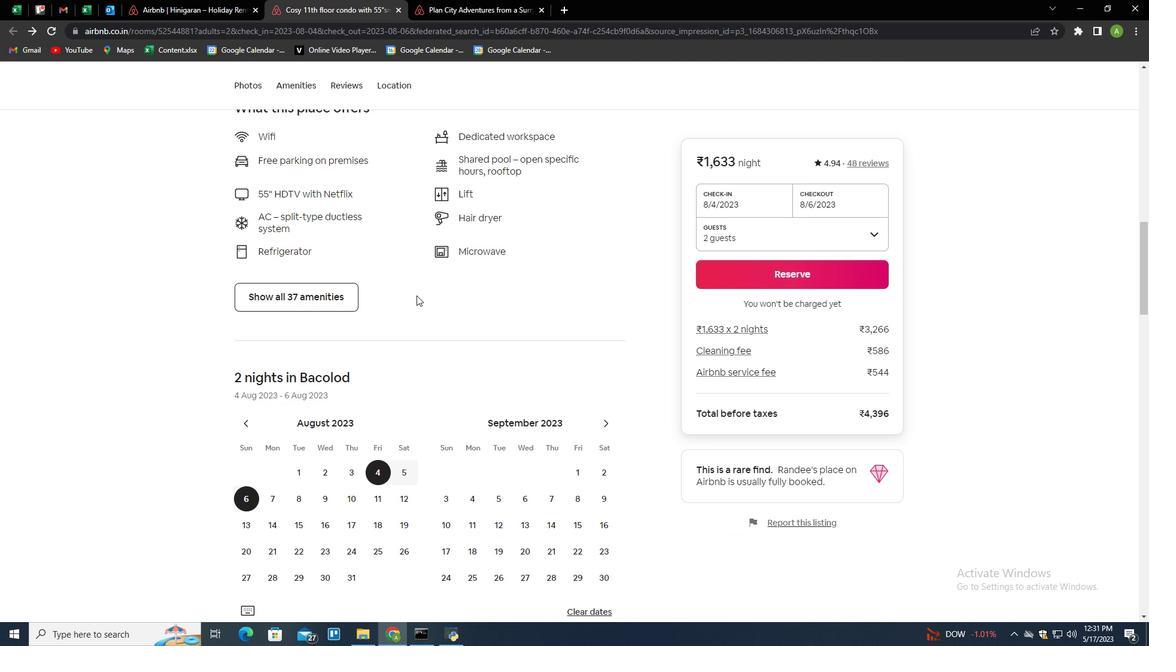 
Action: Mouse moved to (421, 298)
Screenshot: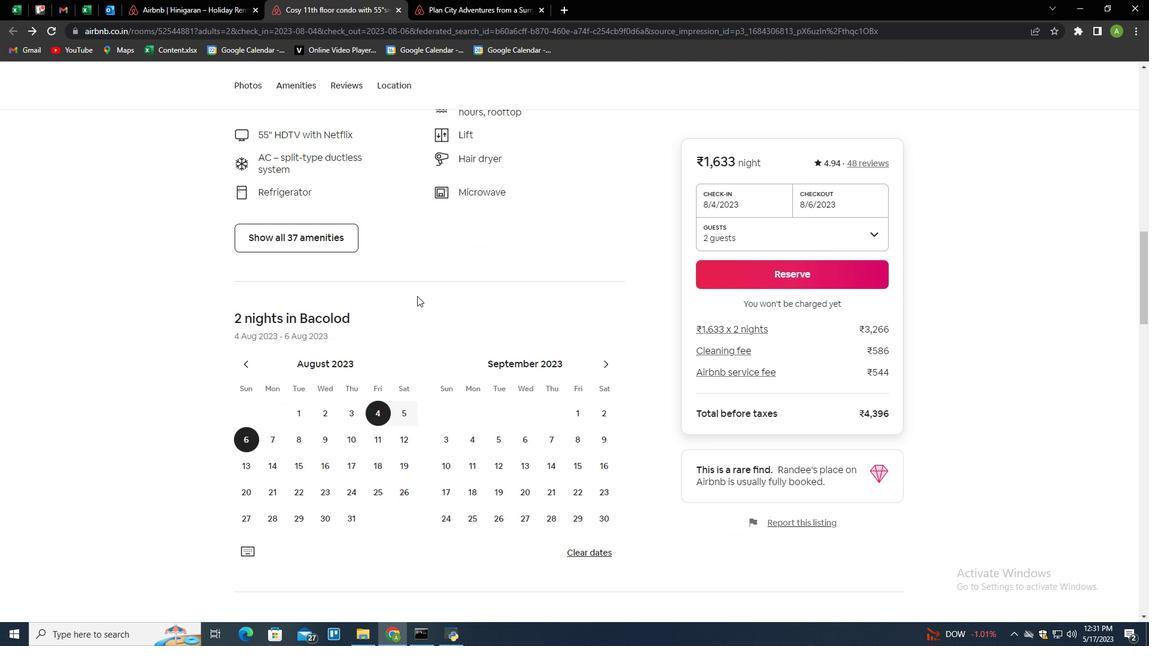 
Action: Mouse scrolled (421, 298) with delta (0, 0)
Screenshot: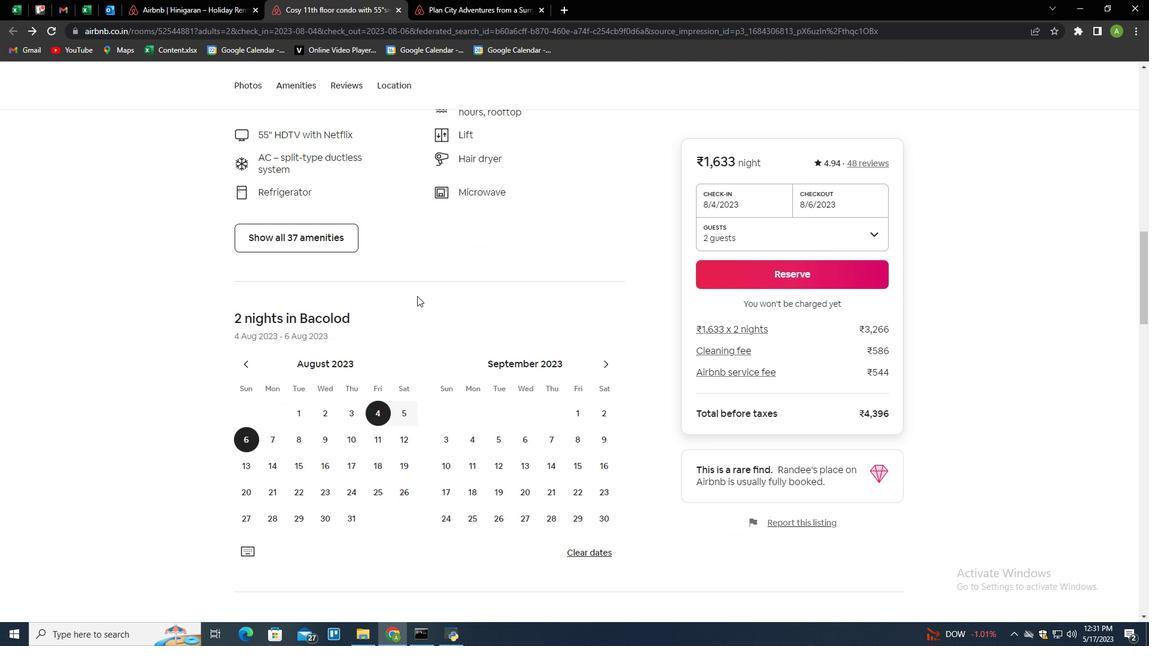 
Action: Mouse moved to (422, 300)
Screenshot: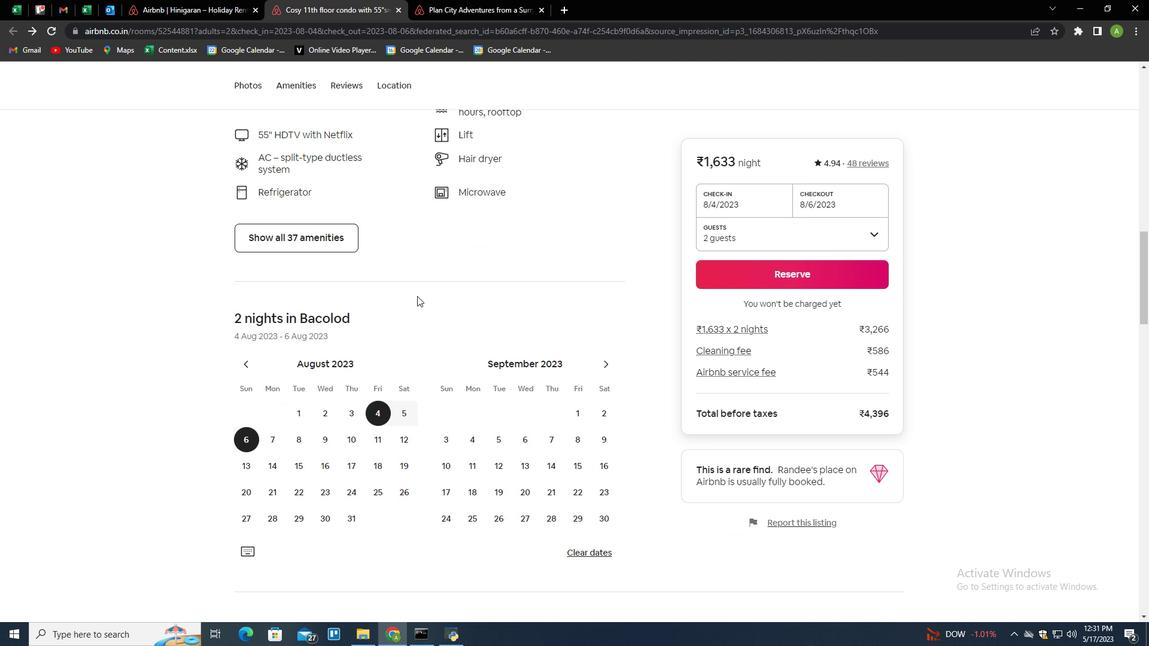 
Action: Mouse scrolled (422, 299) with delta (0, 0)
Screenshot: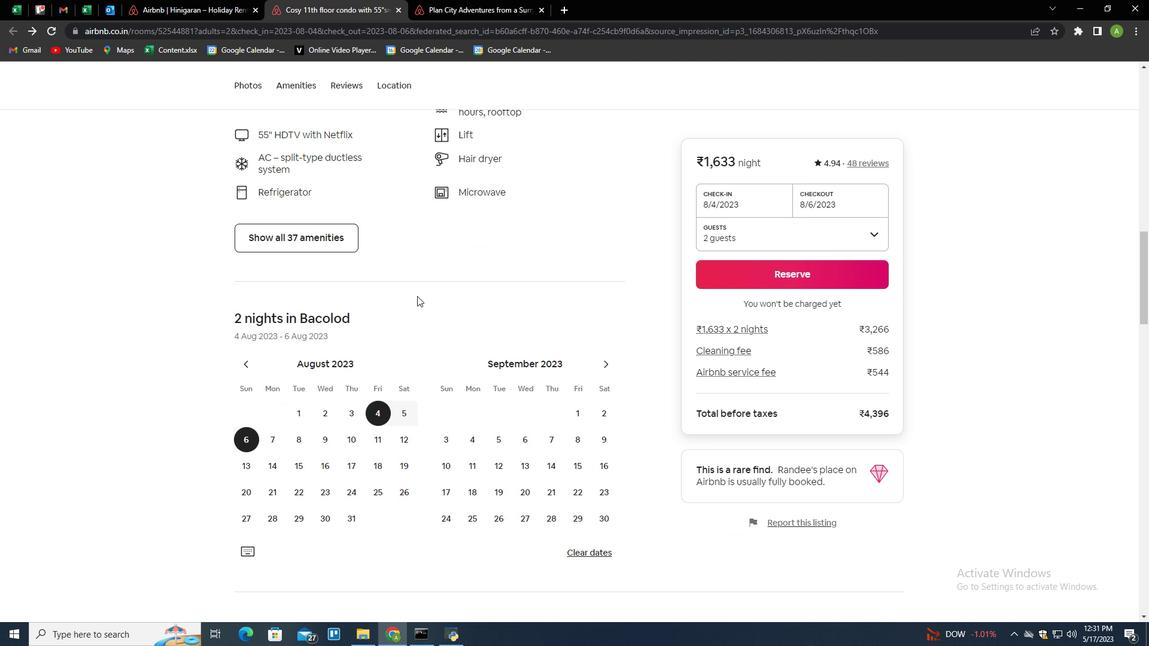 
Action: Mouse moved to (425, 300)
Screenshot: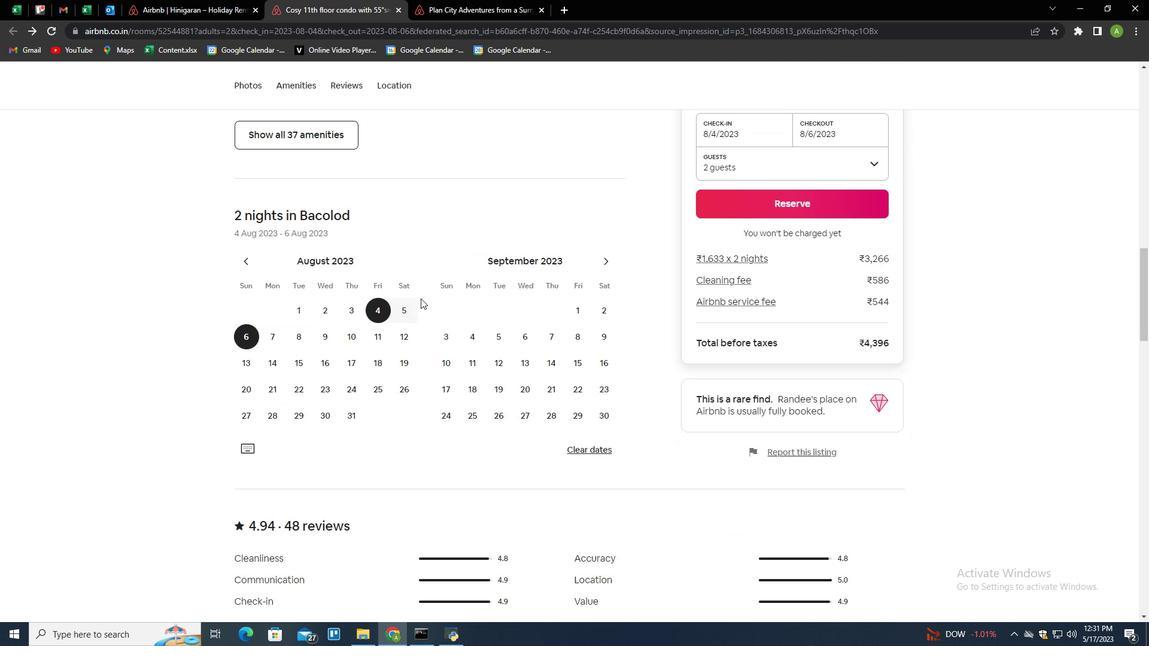 
Action: Mouse scrolled (425, 300) with delta (0, 0)
Screenshot: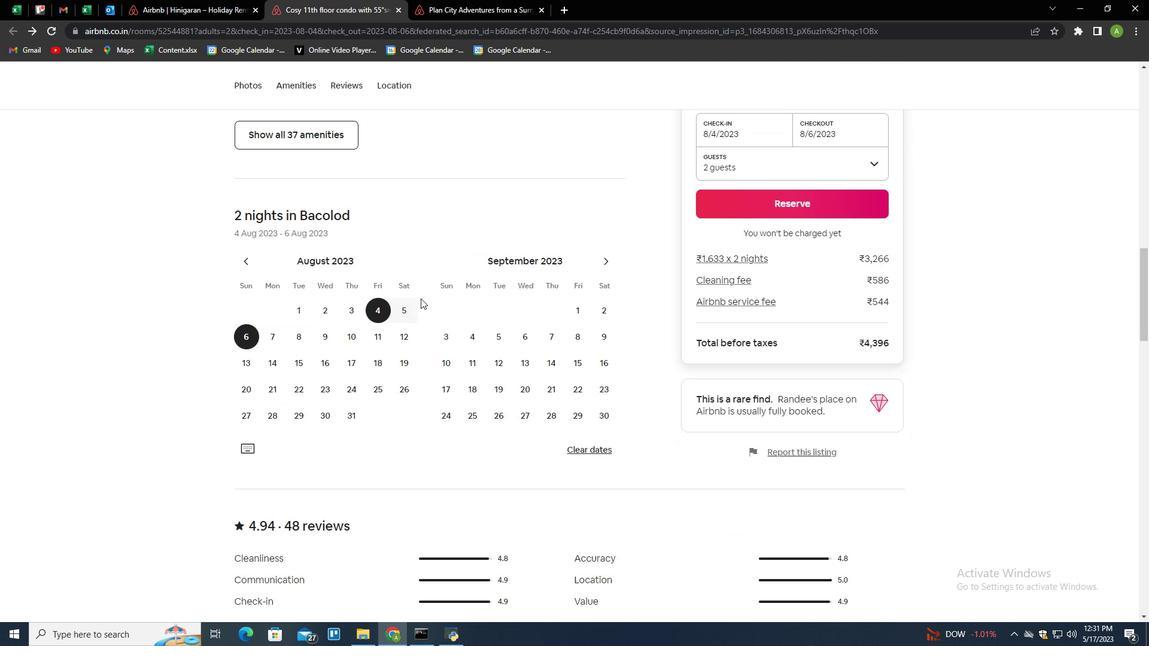 
Action: Mouse moved to (431, 302)
Screenshot: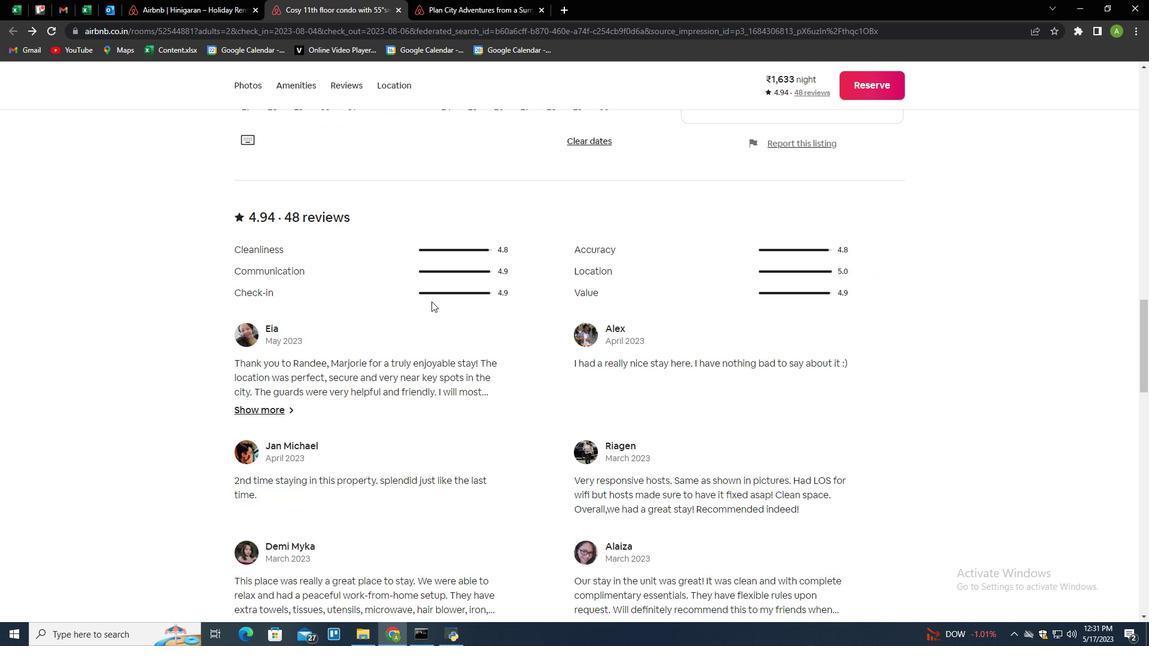 
Action: Mouse scrolled (431, 301) with delta (0, 0)
Screenshot: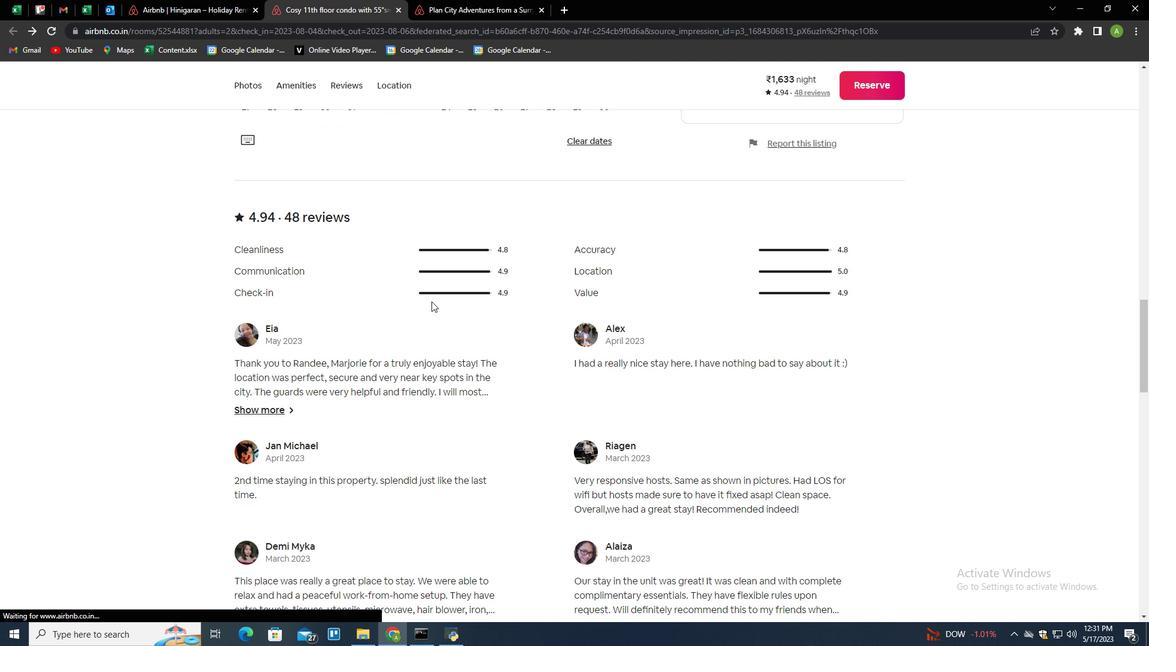 
Action: Mouse scrolled (431, 301) with delta (0, 0)
Screenshot: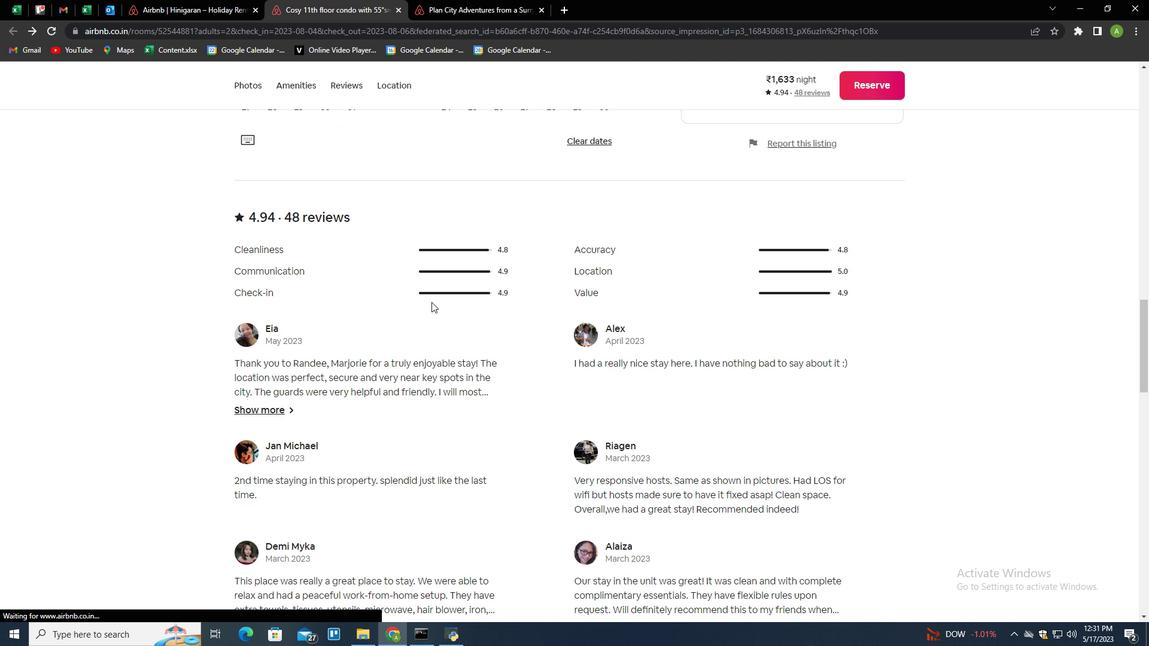 
Action: Mouse moved to (432, 303)
Screenshot: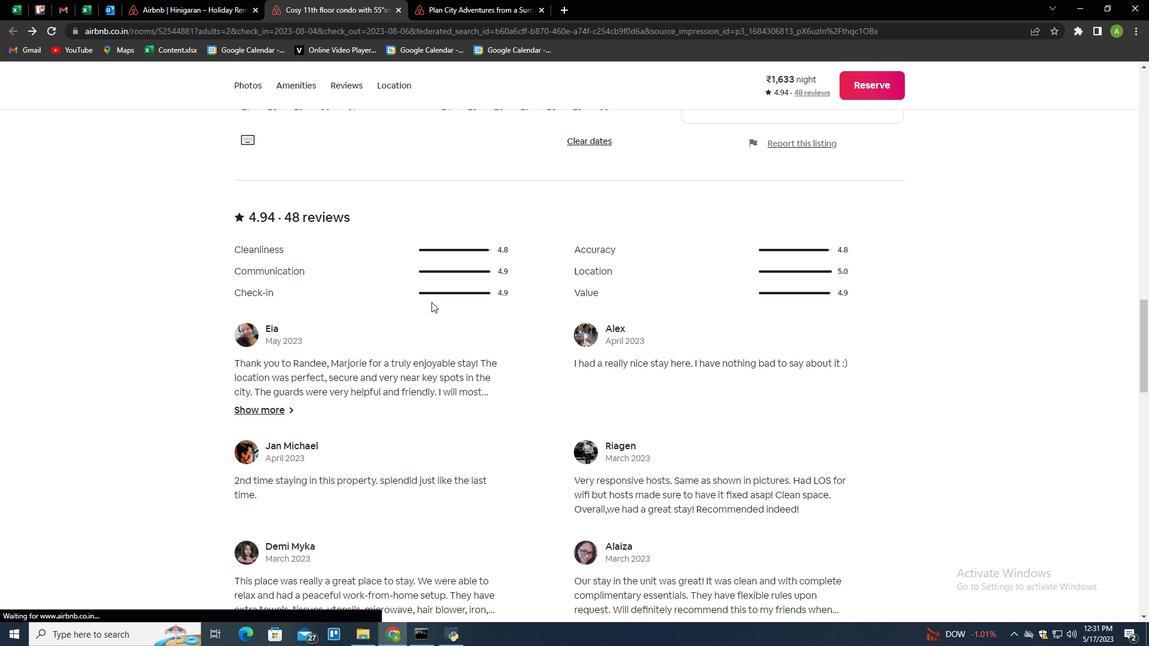 
Action: Mouse scrolled (432, 303) with delta (0, 0)
Screenshot: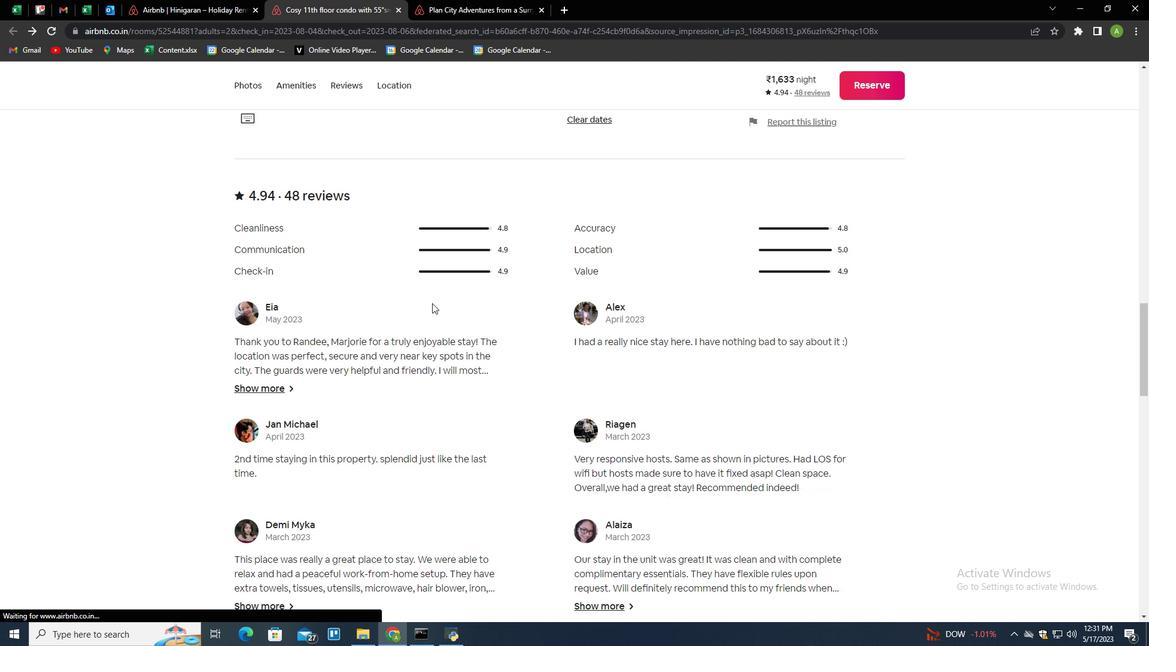
Action: Mouse scrolled (432, 303) with delta (0, 0)
Screenshot: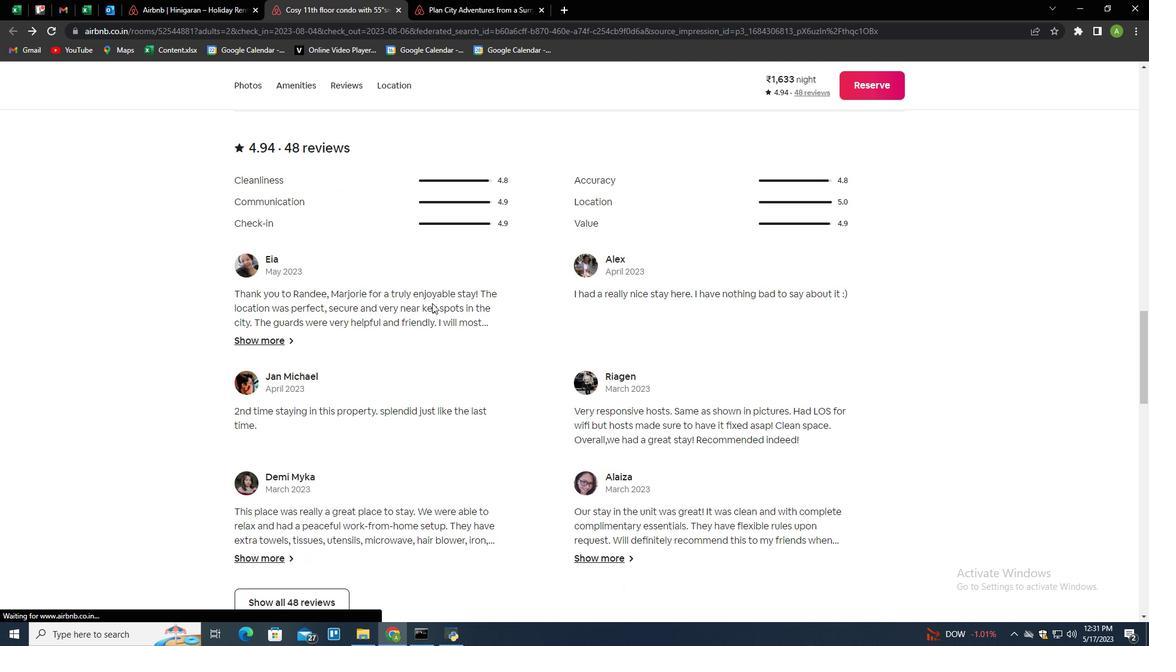 
Action: Mouse moved to (432, 303)
Screenshot: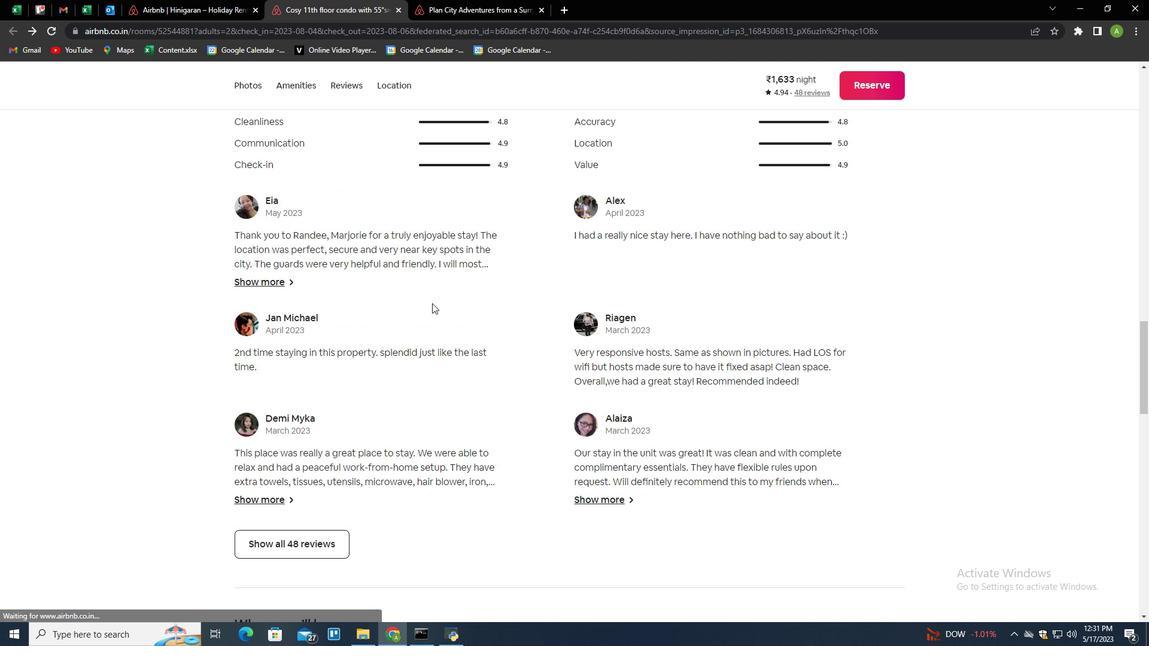 
Action: Mouse scrolled (432, 303) with delta (0, 0)
Screenshot: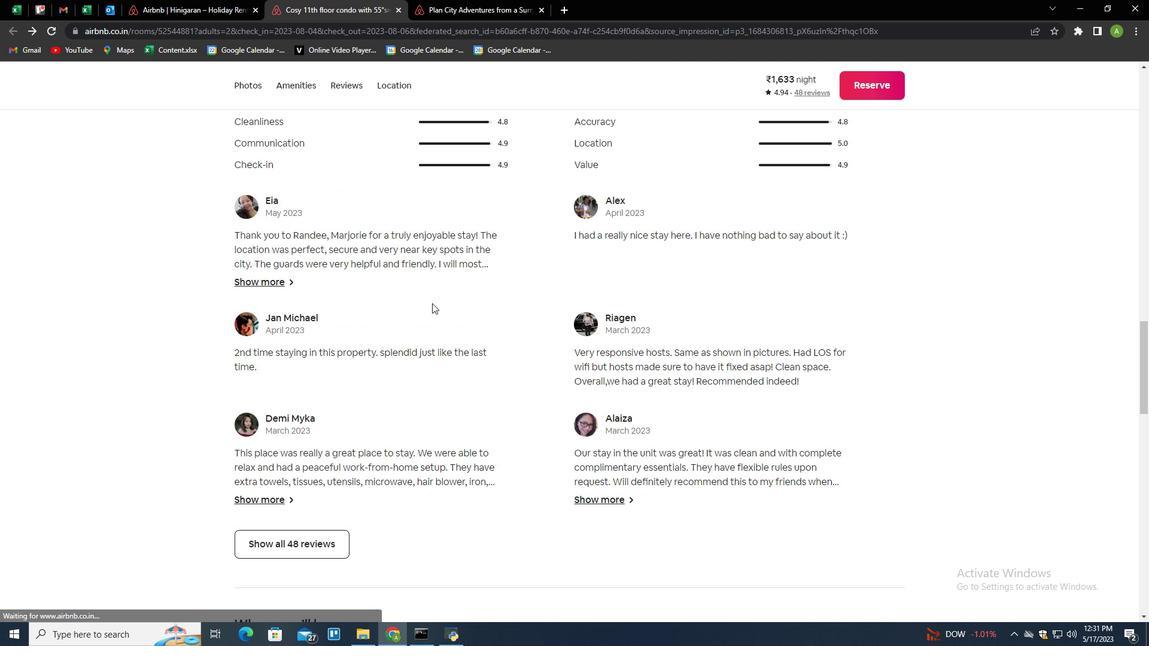 
Action: Mouse scrolled (432, 303) with delta (0, 0)
Screenshot: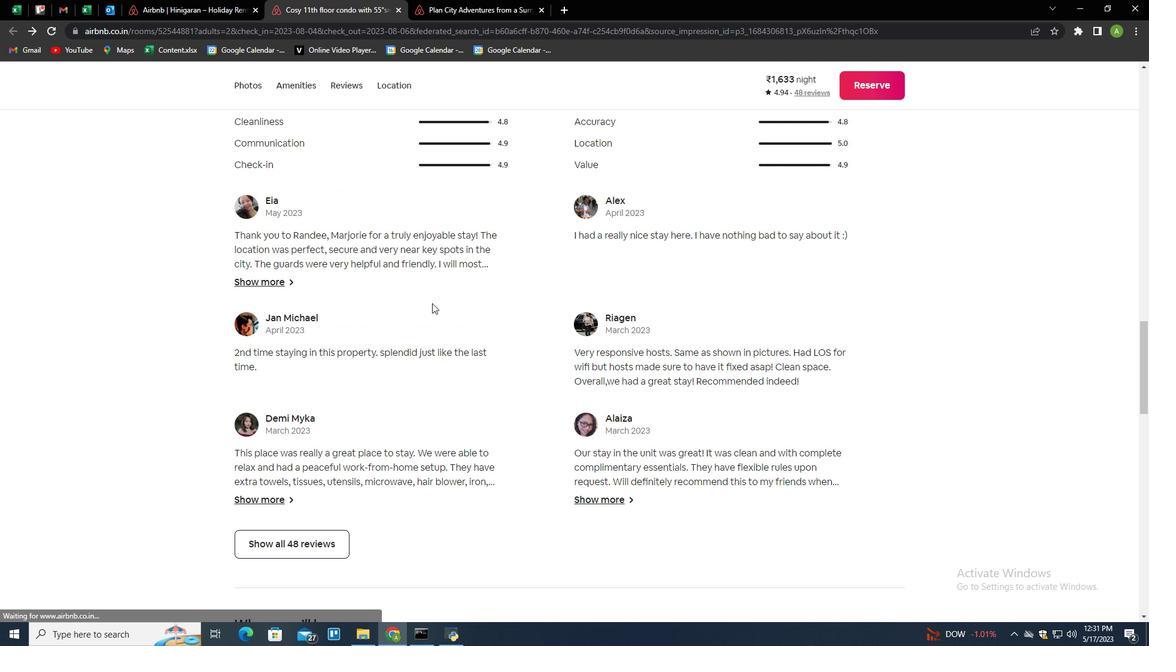 
Action: Mouse moved to (432, 304)
Screenshot: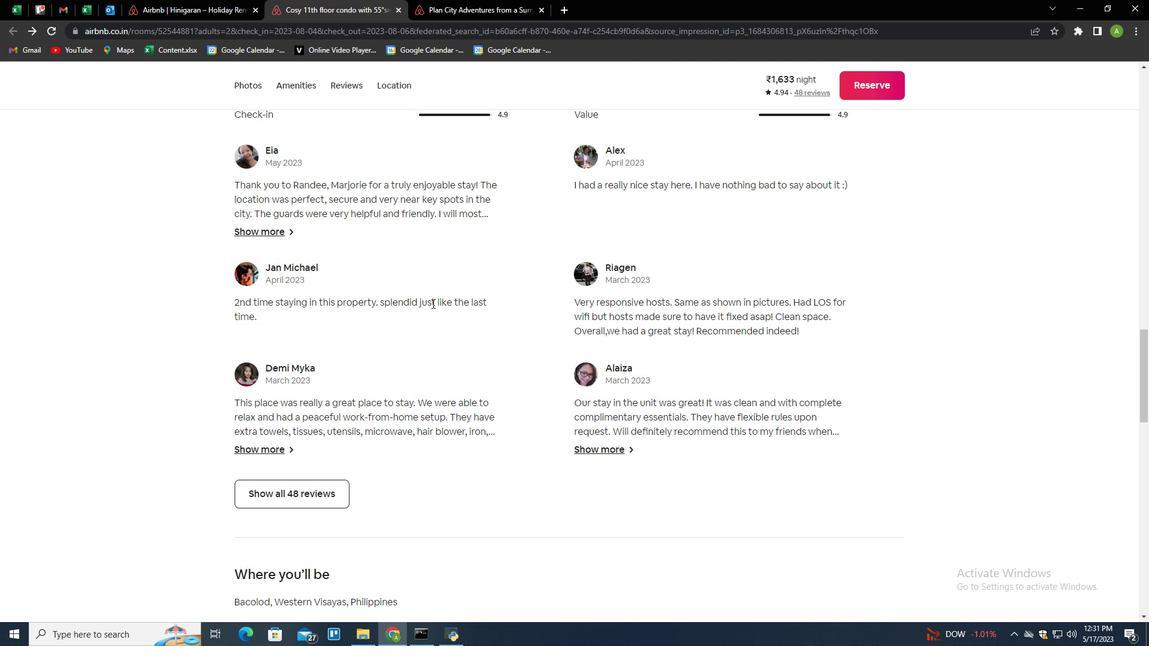 
Action: Mouse scrolled (432, 303) with delta (0, 0)
Screenshot: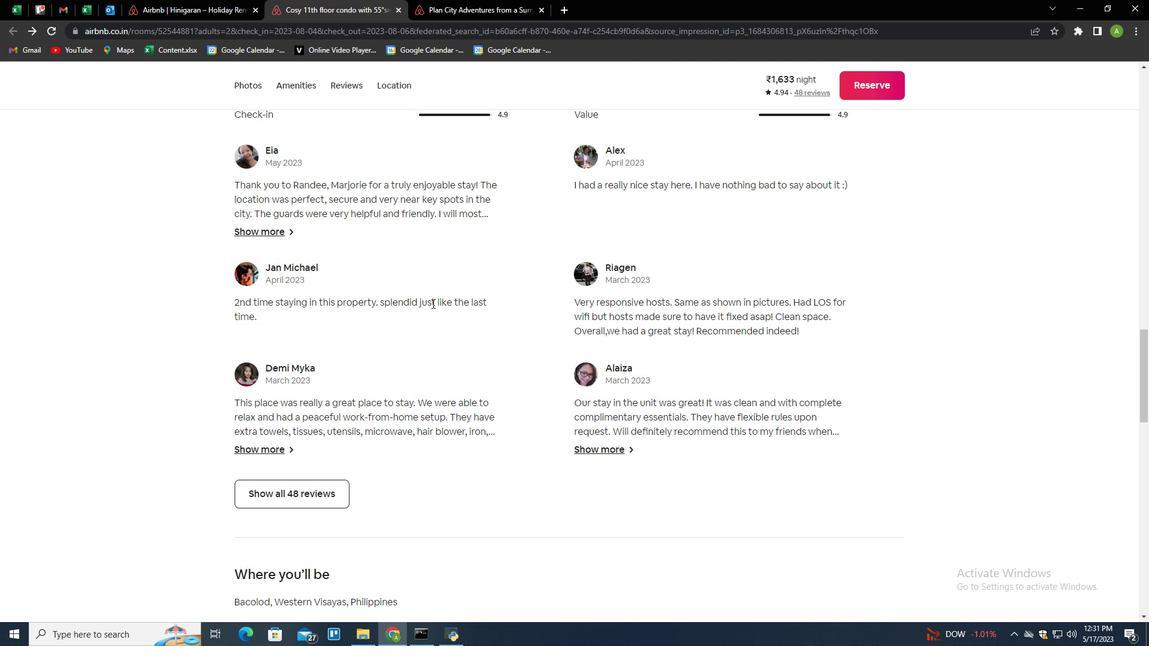 
Action: Mouse scrolled (432, 303) with delta (0, 0)
Screenshot: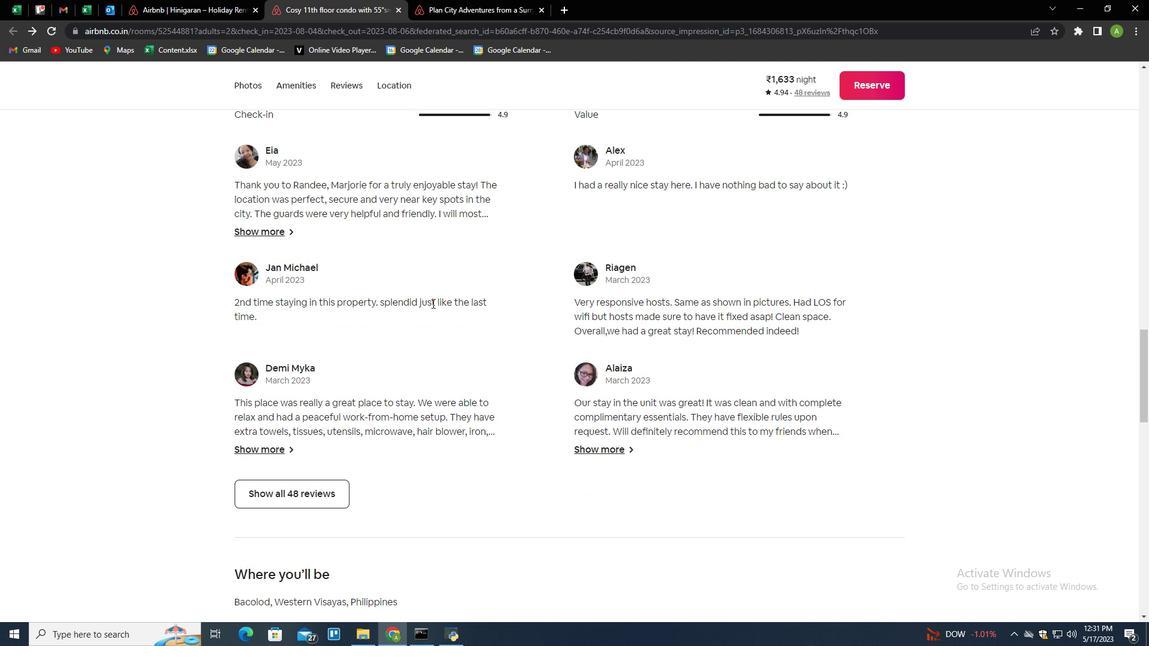 
Action: Mouse moved to (433, 304)
Screenshot: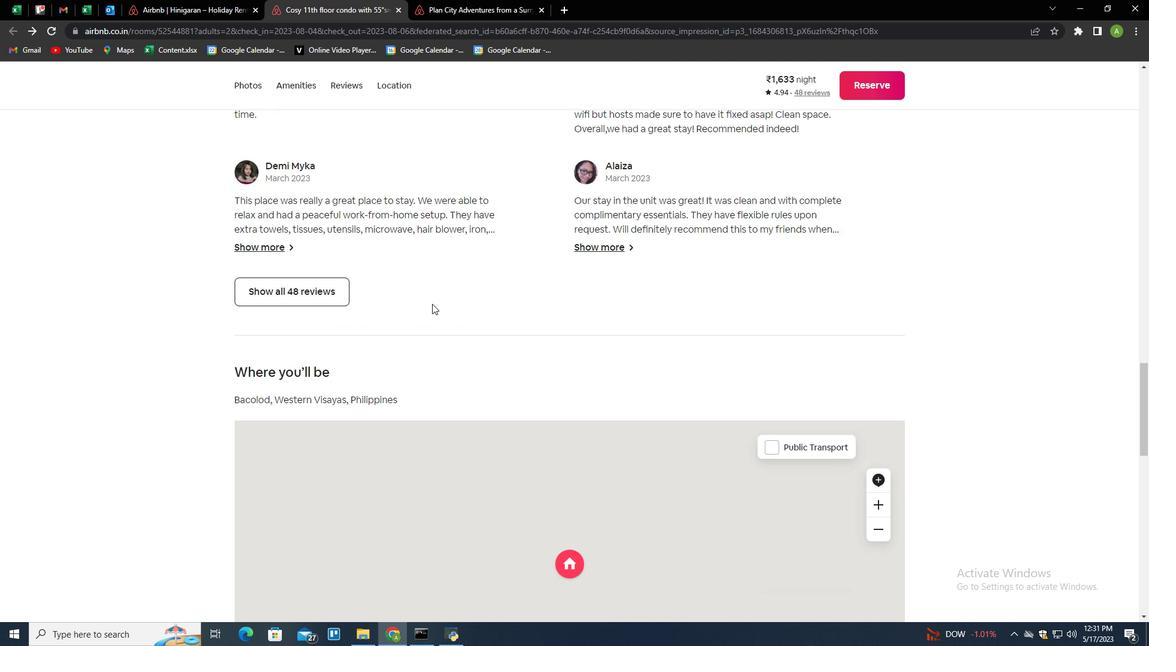 
Action: Mouse scrolled (433, 303) with delta (0, 0)
Screenshot: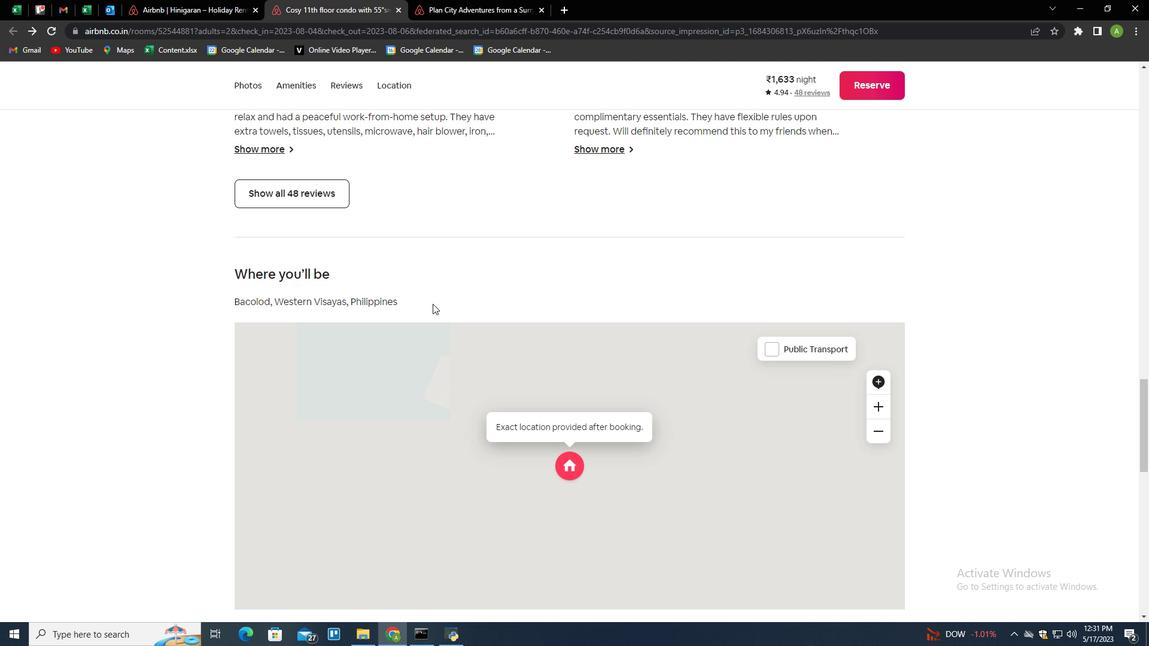 
Action: Mouse scrolled (433, 303) with delta (0, 0)
Screenshot: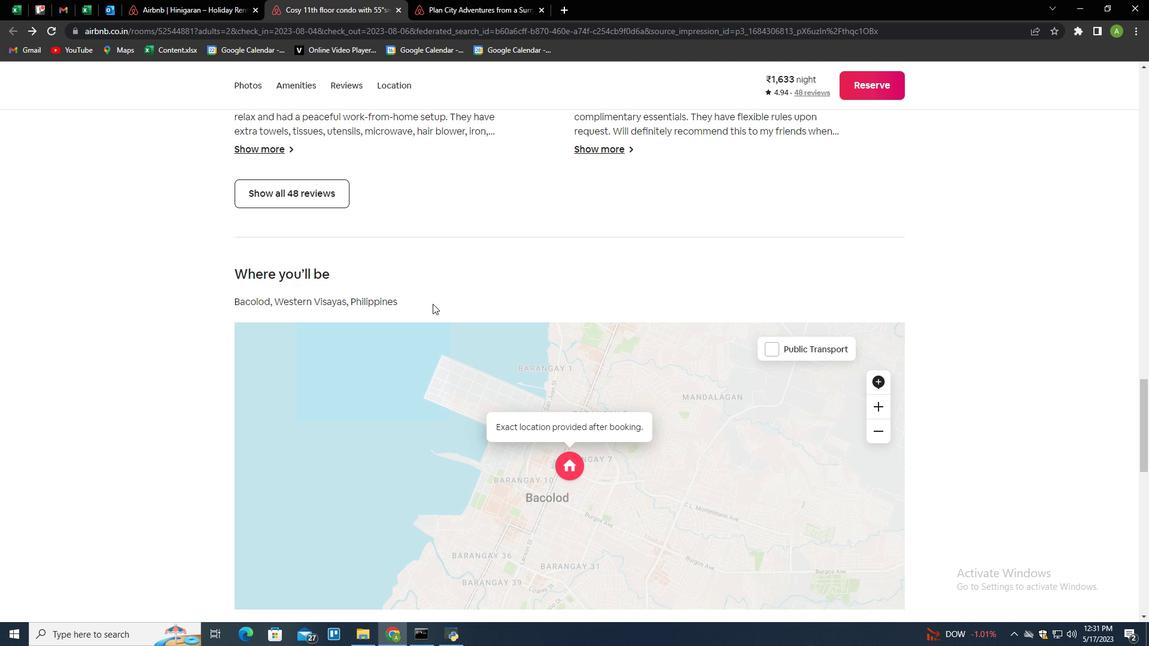 
Action: Mouse scrolled (433, 303) with delta (0, 0)
Screenshot: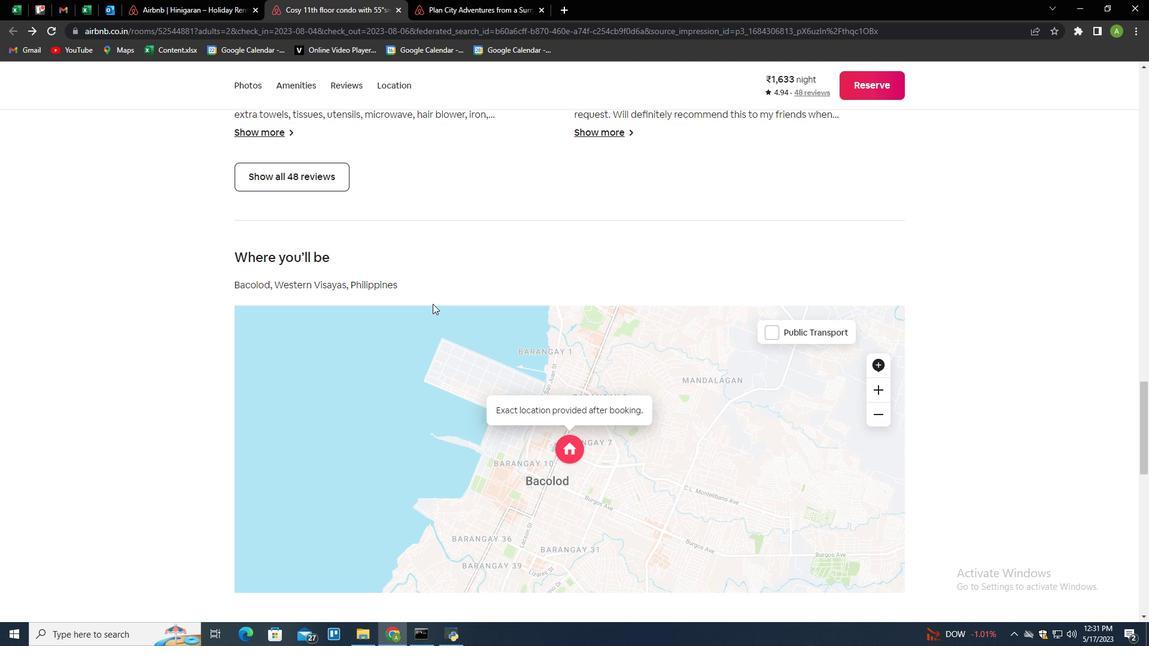 
Action: Mouse scrolled (433, 303) with delta (0, 0)
